 Task: Buy 2 Seltzer Bottles & Chargers from Bar & Wine Tools section under best seller category for shipping address: Jazmin Davis, 2102 Pike Street, San Diego, California 92126, Cell Number 8585770212. Pay from credit card ending with 9757, CVV 798
Action: Mouse moved to (17, 92)
Screenshot: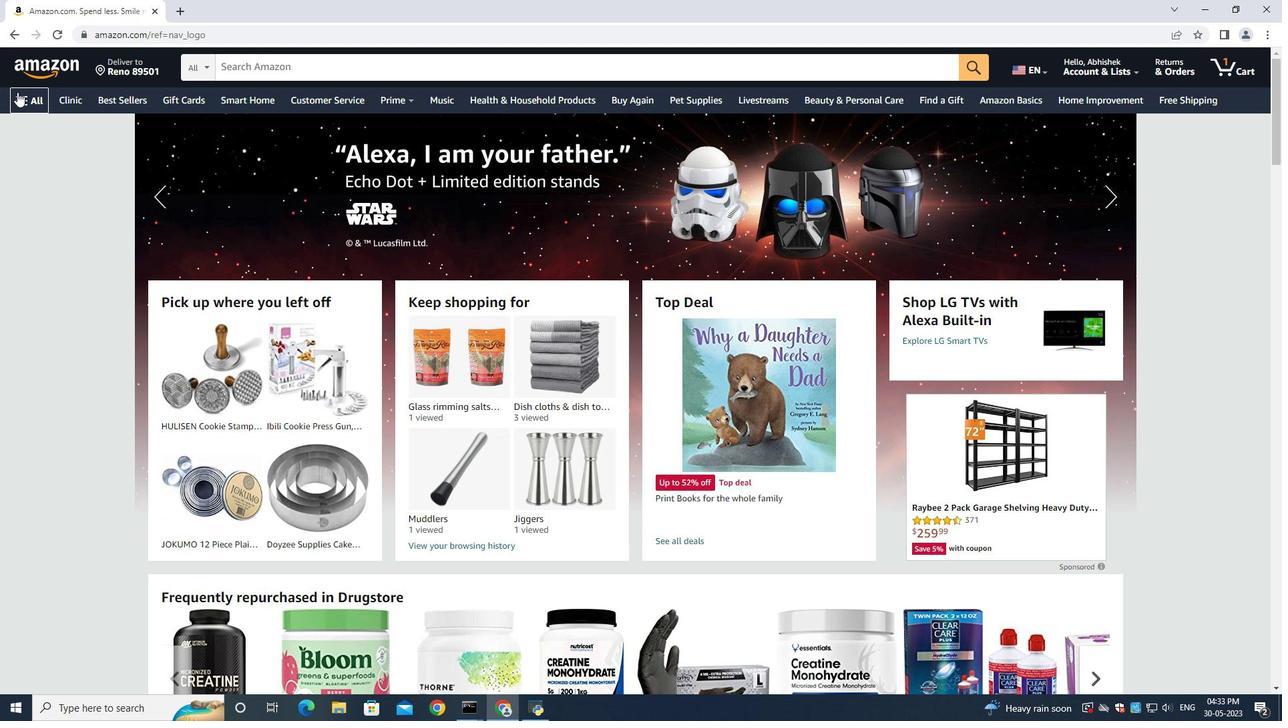 
Action: Mouse pressed left at (17, 92)
Screenshot: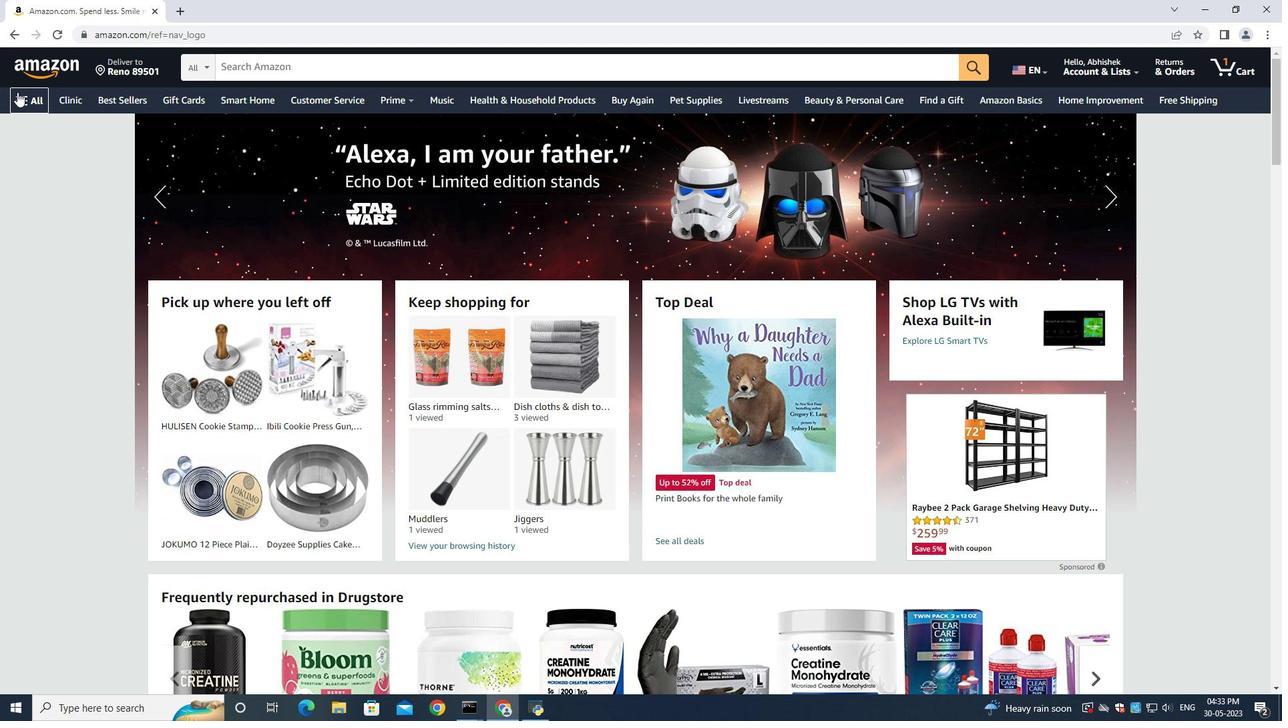 
Action: Mouse moved to (54, 126)
Screenshot: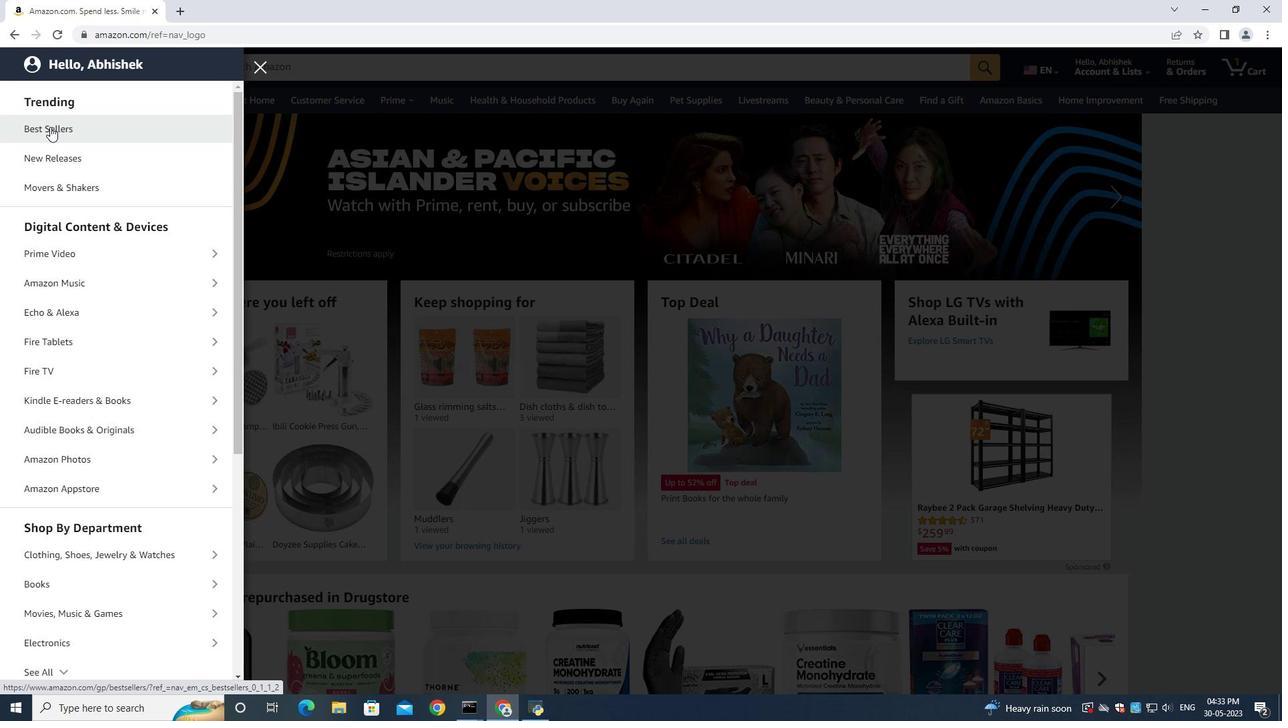 
Action: Mouse pressed left at (54, 126)
Screenshot: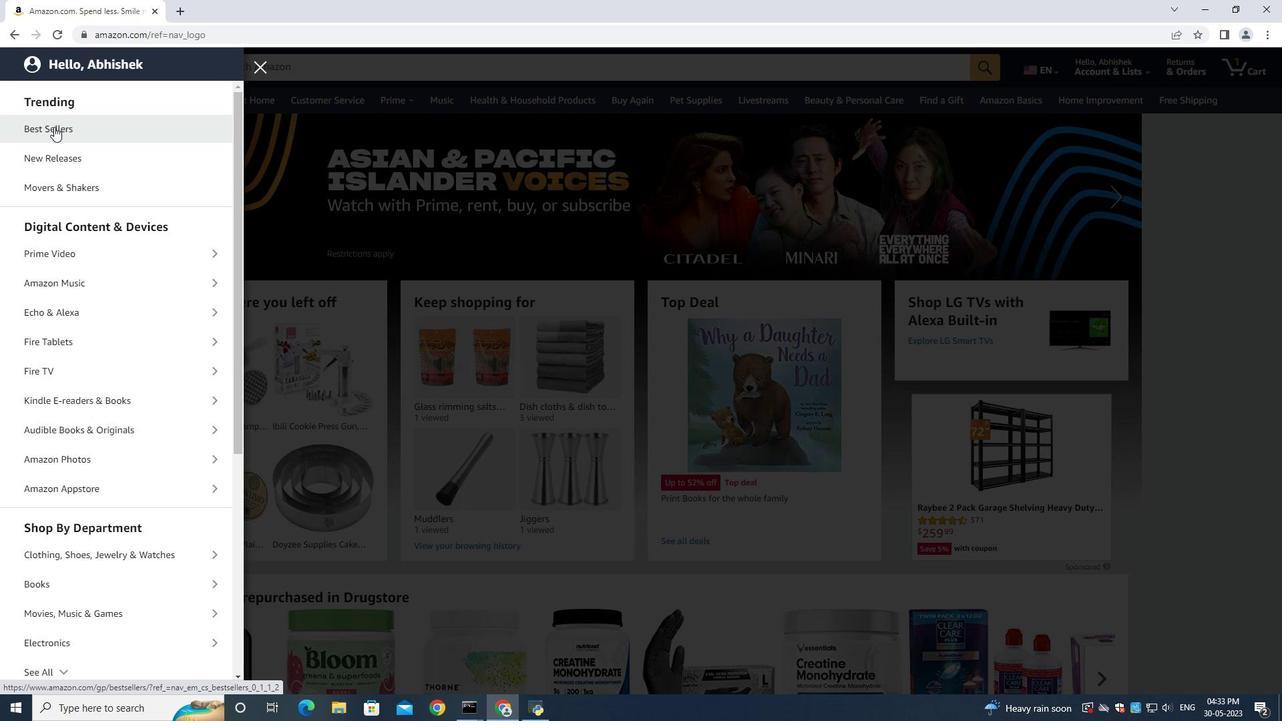 
Action: Mouse moved to (315, 75)
Screenshot: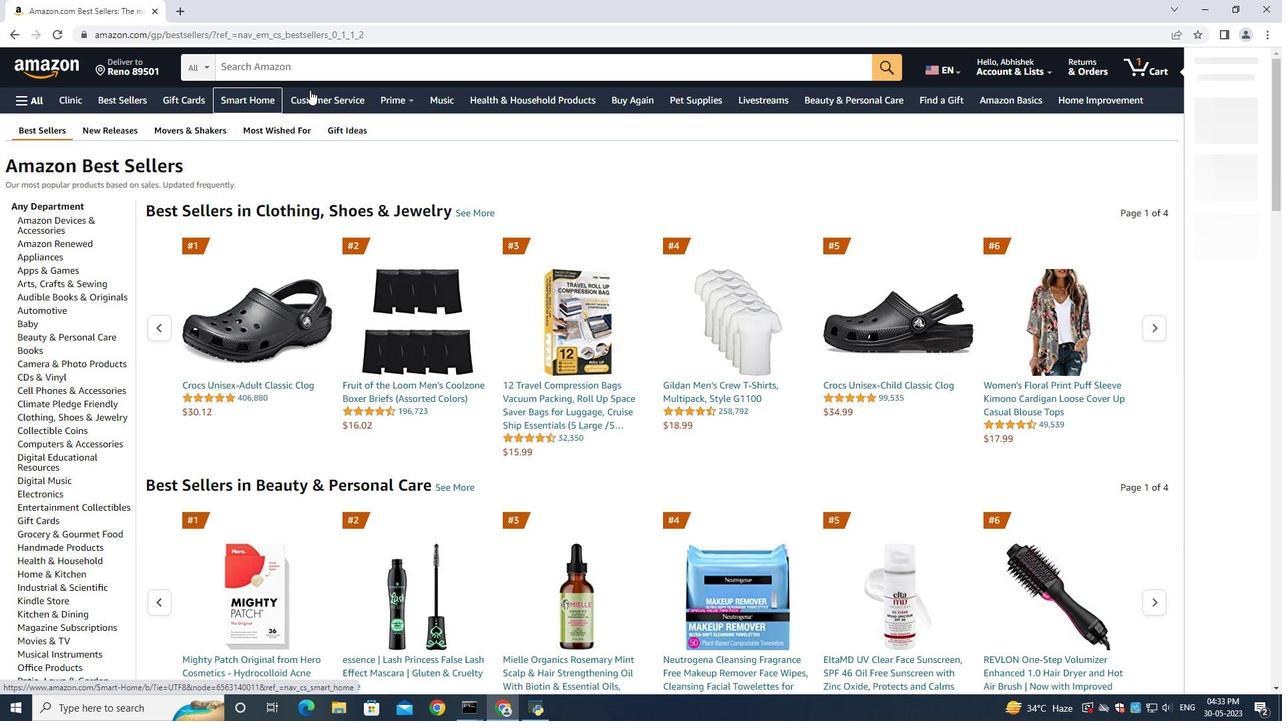 
Action: Mouse pressed left at (315, 75)
Screenshot: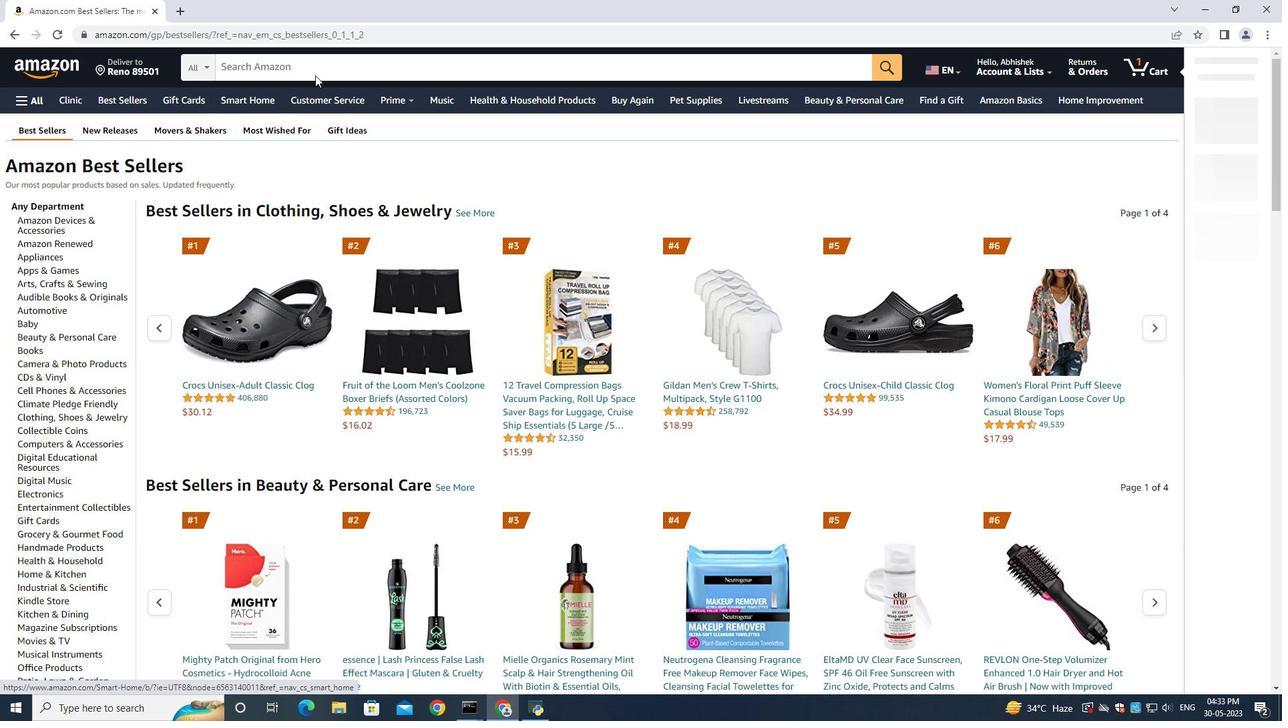 
Action: Key pressed <Key.shift>Seltzer<Key.space><Key.shift>Bottles<Key.space><Key.shift>&<Key.space><Key.shift><Key.shift><Key.shift><Key.shift><Key.shift><Key.shift><Key.shift><Key.shift><Key.shift><Key.shift><Key.shift><Key.shift><Key.shift><Key.shift><Key.shift><Key.shift><Key.shift><Key.shift><Key.shift><Key.shift><Key.shift><Key.shift><Key.shift><Key.shift><Key.shift><Key.shift><Key.shift><Key.shift><Key.shift><Key.shift>Chargers<Key.enter>
Screenshot: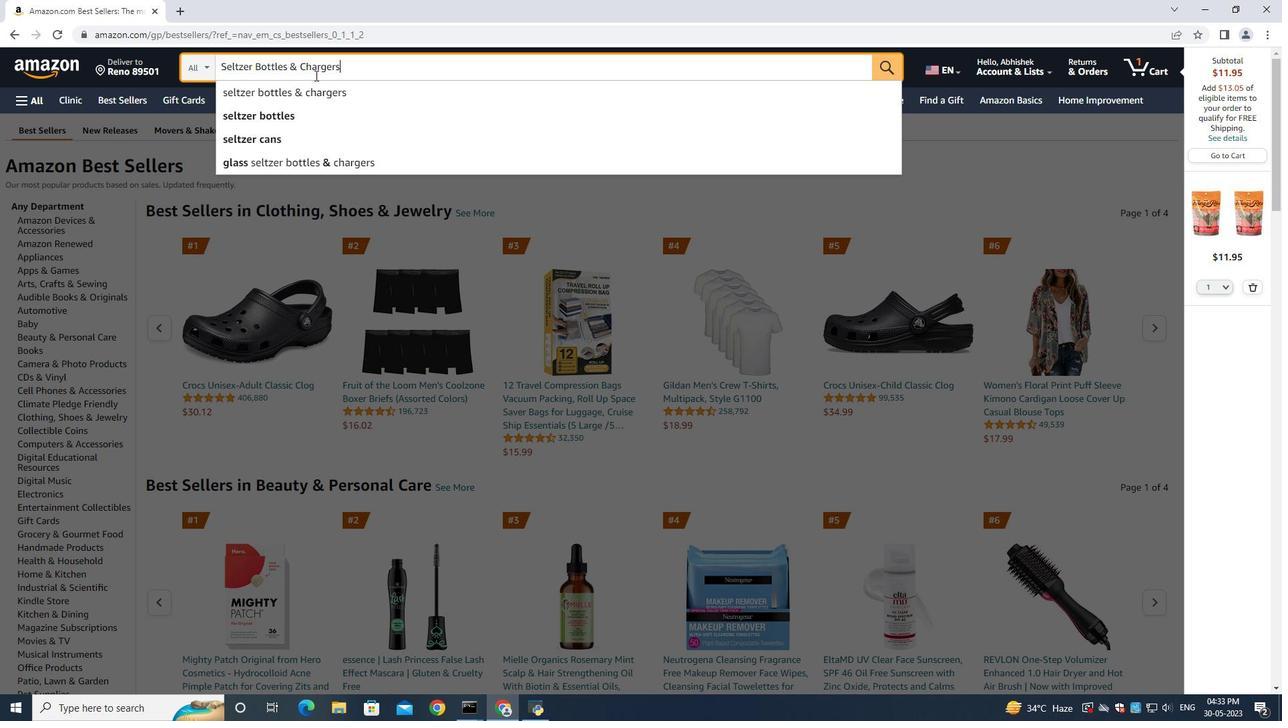 
Action: Mouse moved to (18, 237)
Screenshot: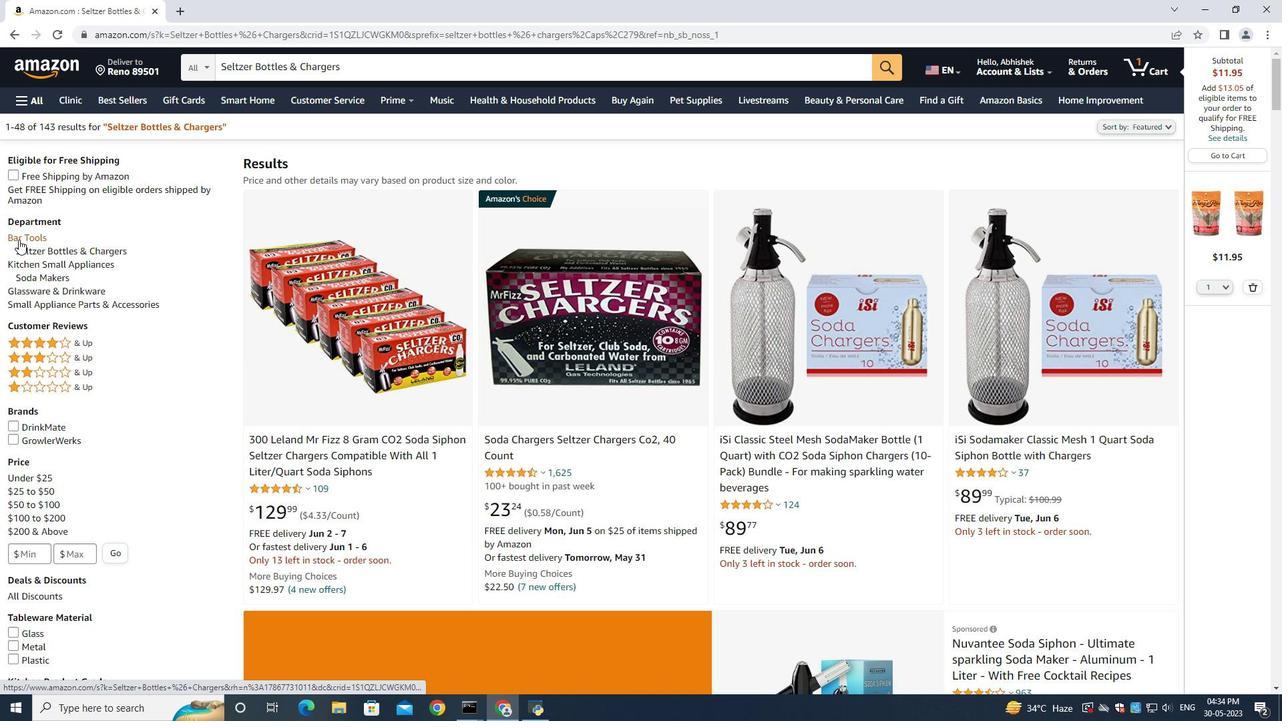 
Action: Mouse pressed left at (18, 237)
Screenshot: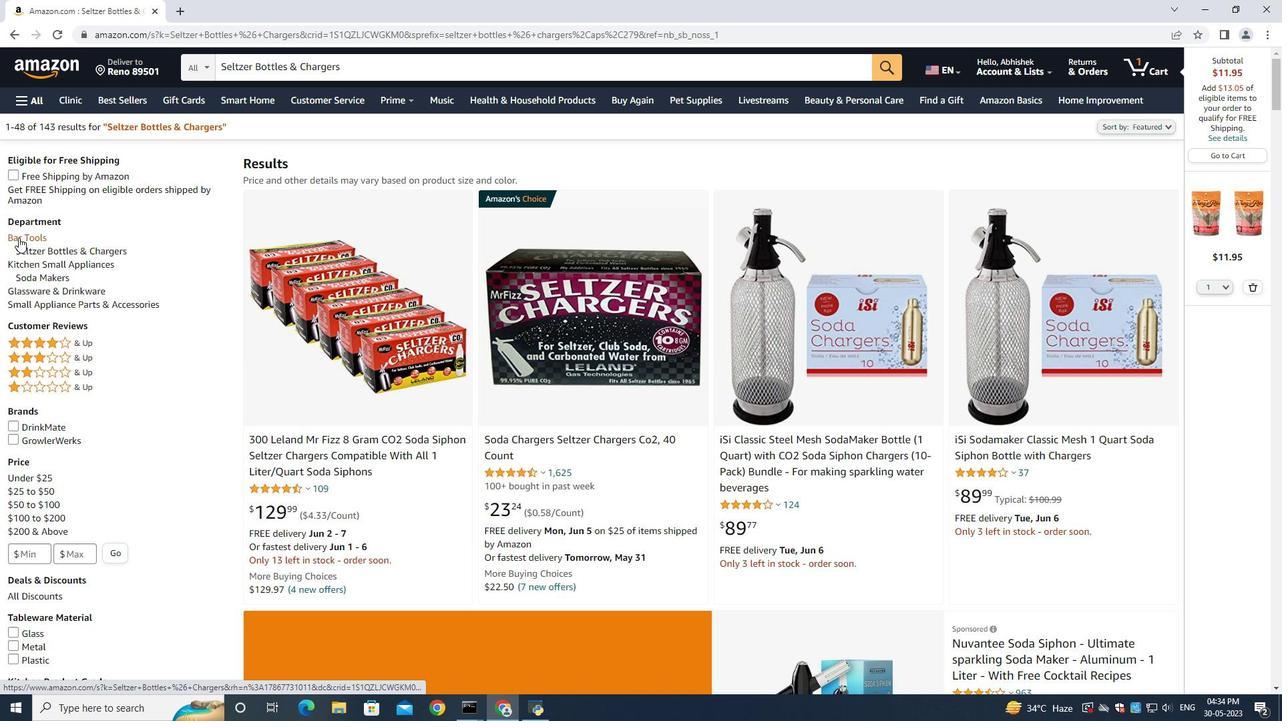 
Action: Mouse moved to (12, 40)
Screenshot: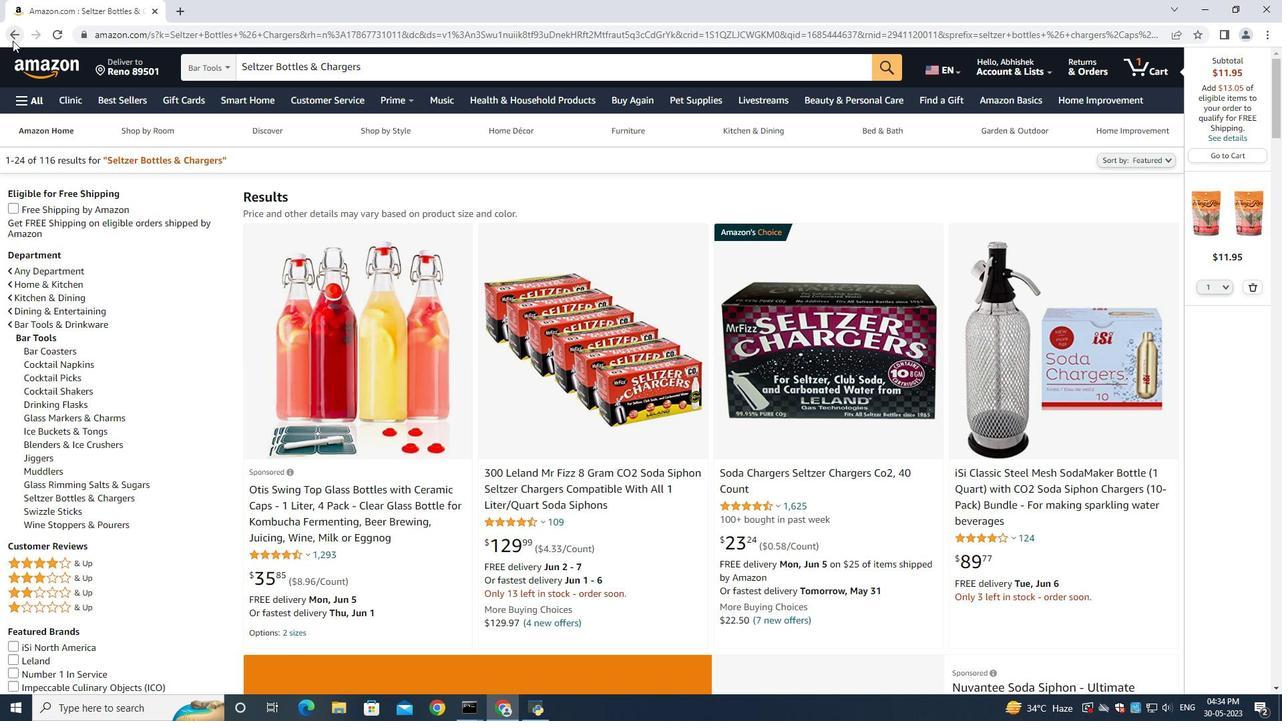
Action: Mouse pressed left at (12, 40)
Screenshot: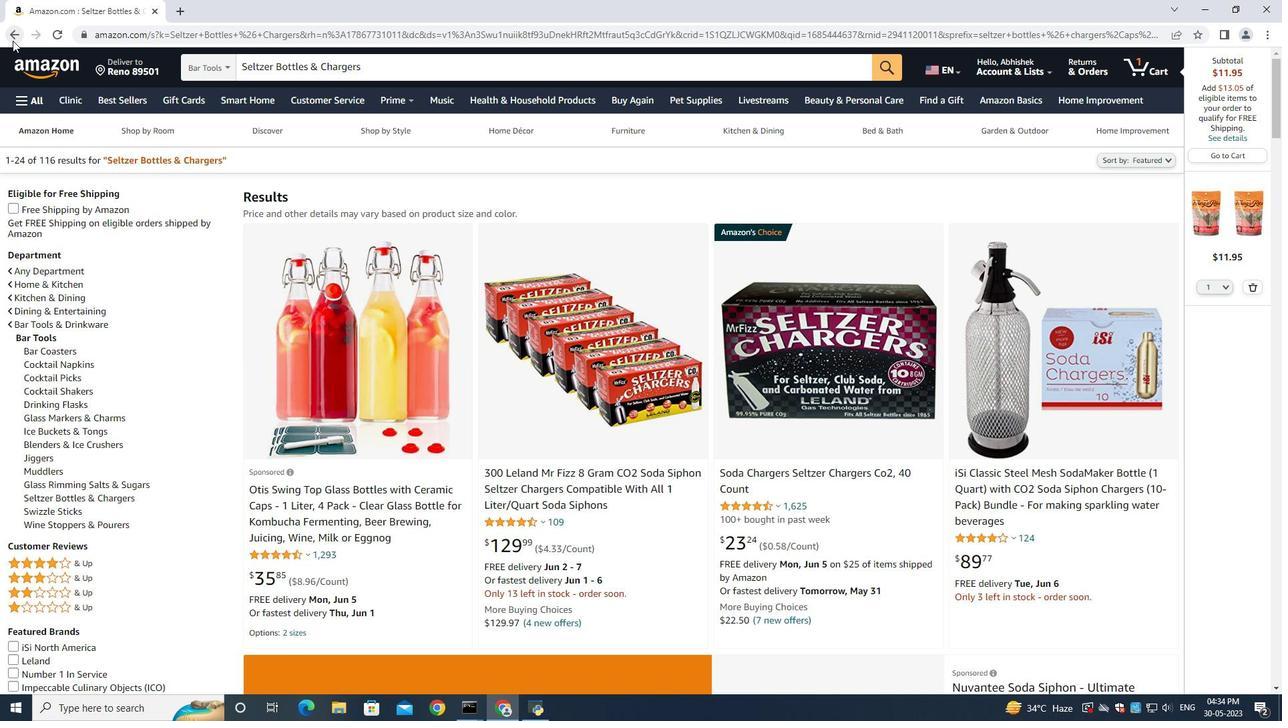 
Action: Mouse moved to (1250, 288)
Screenshot: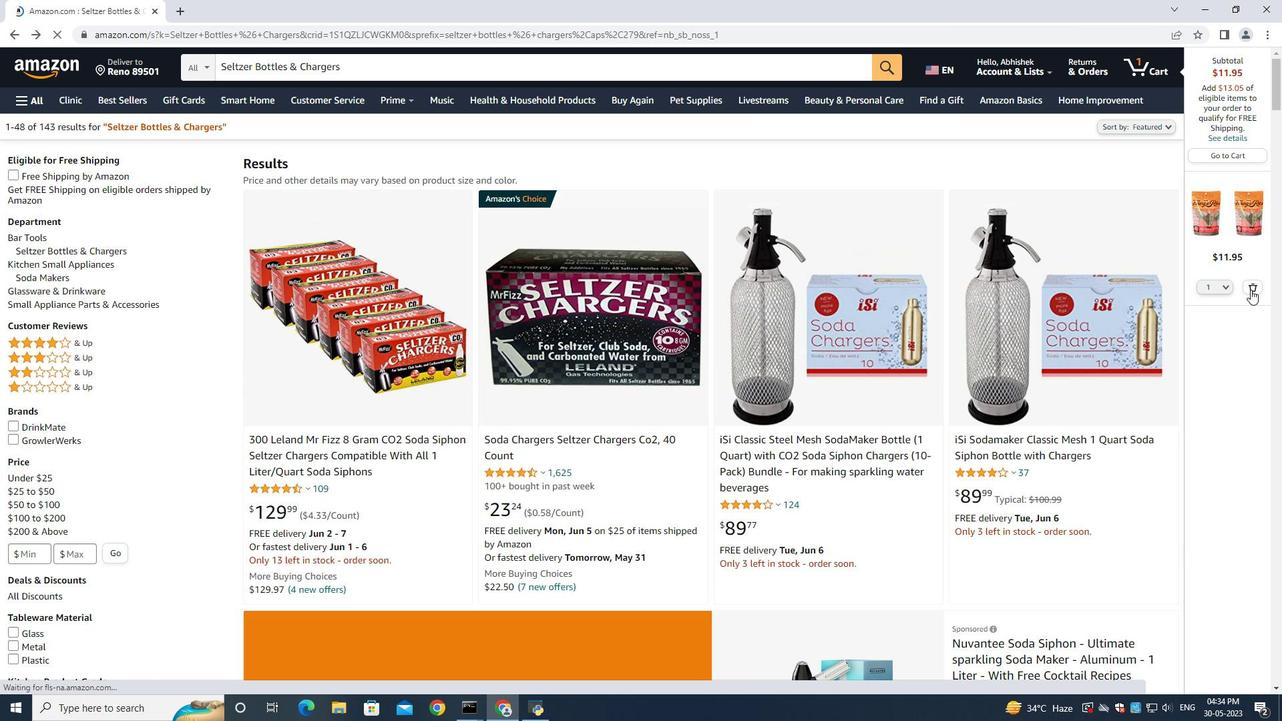 
Action: Mouse pressed left at (1250, 288)
Screenshot: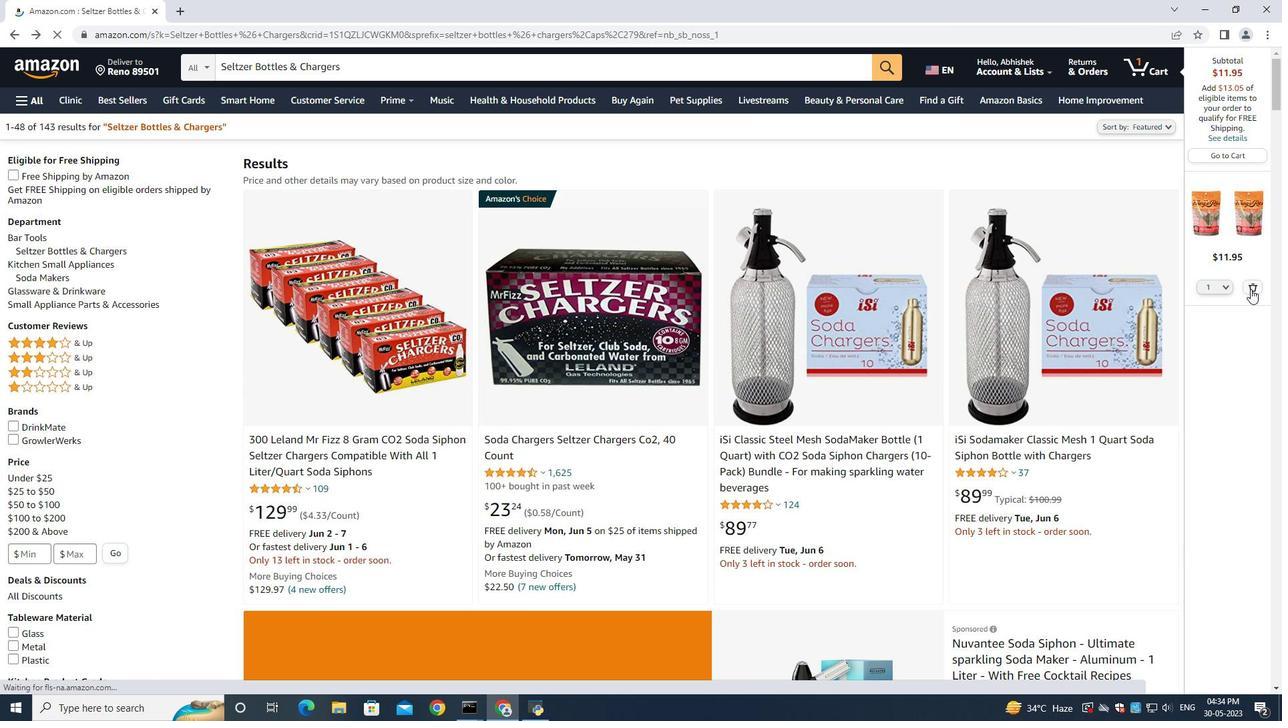 
Action: Mouse moved to (768, 300)
Screenshot: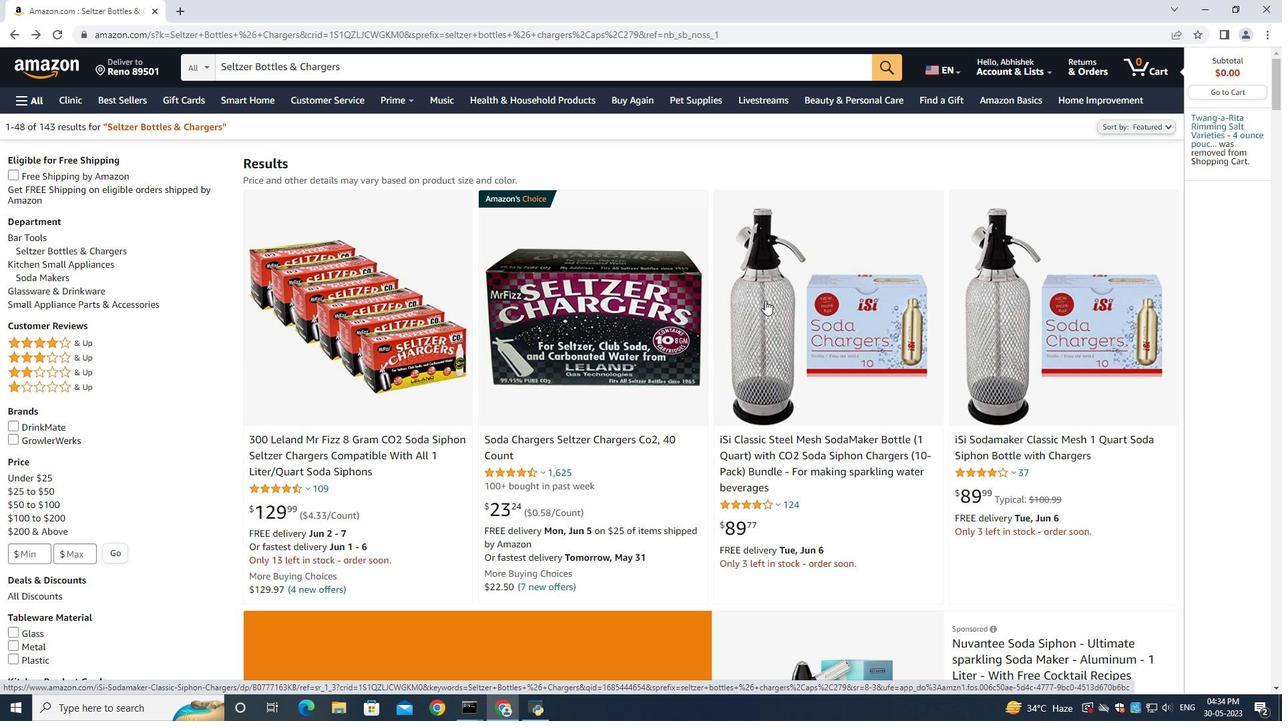 
Action: Mouse scrolled (768, 299) with delta (0, 0)
Screenshot: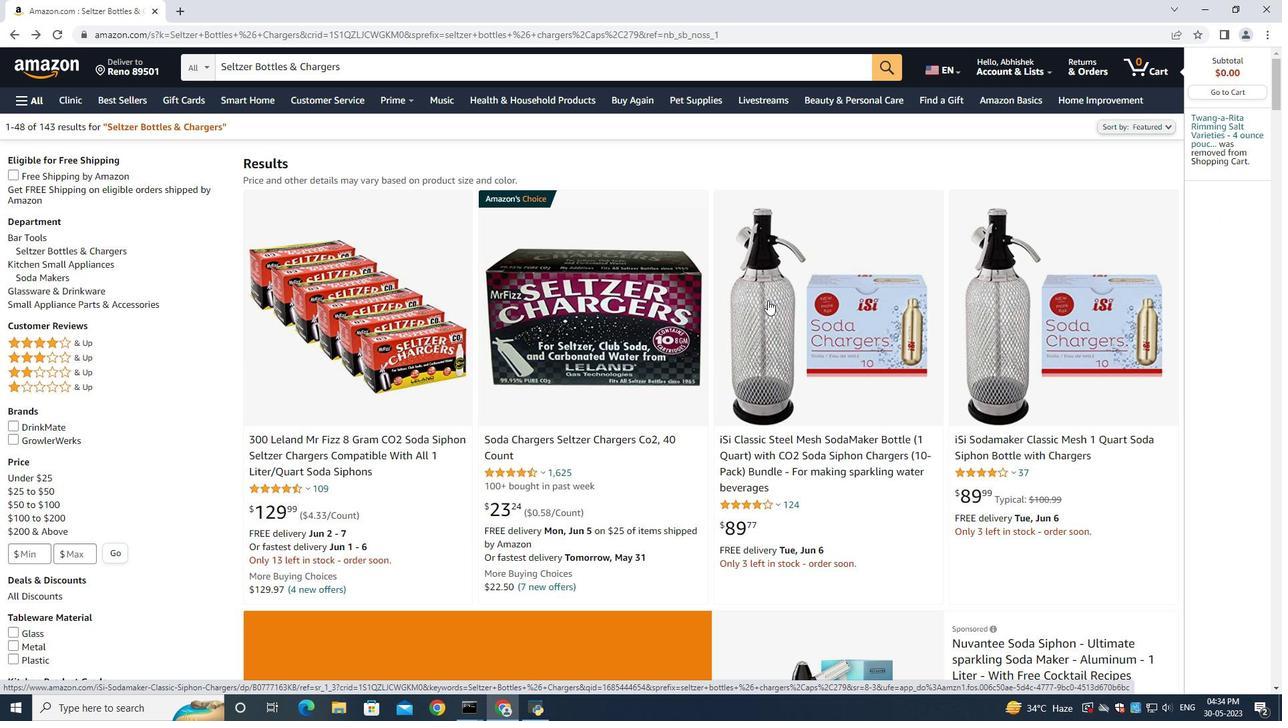 
Action: Mouse scrolled (768, 299) with delta (0, 0)
Screenshot: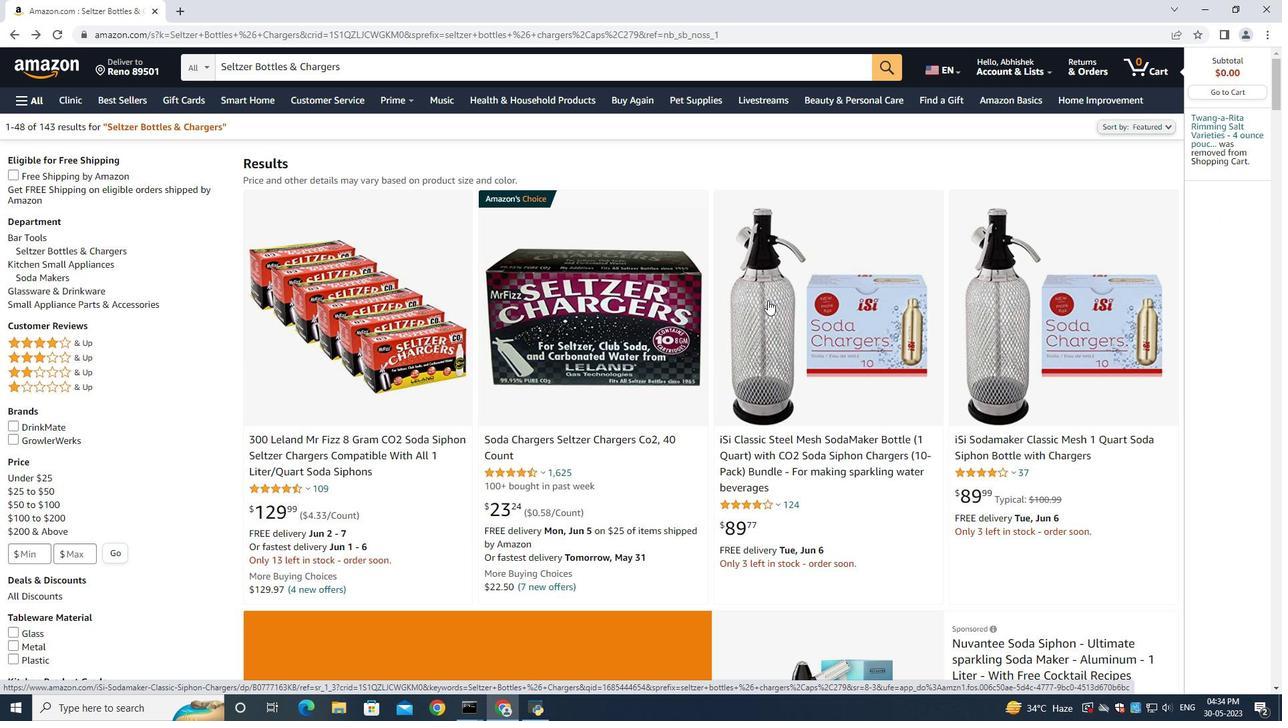 
Action: Mouse moved to (792, 343)
Screenshot: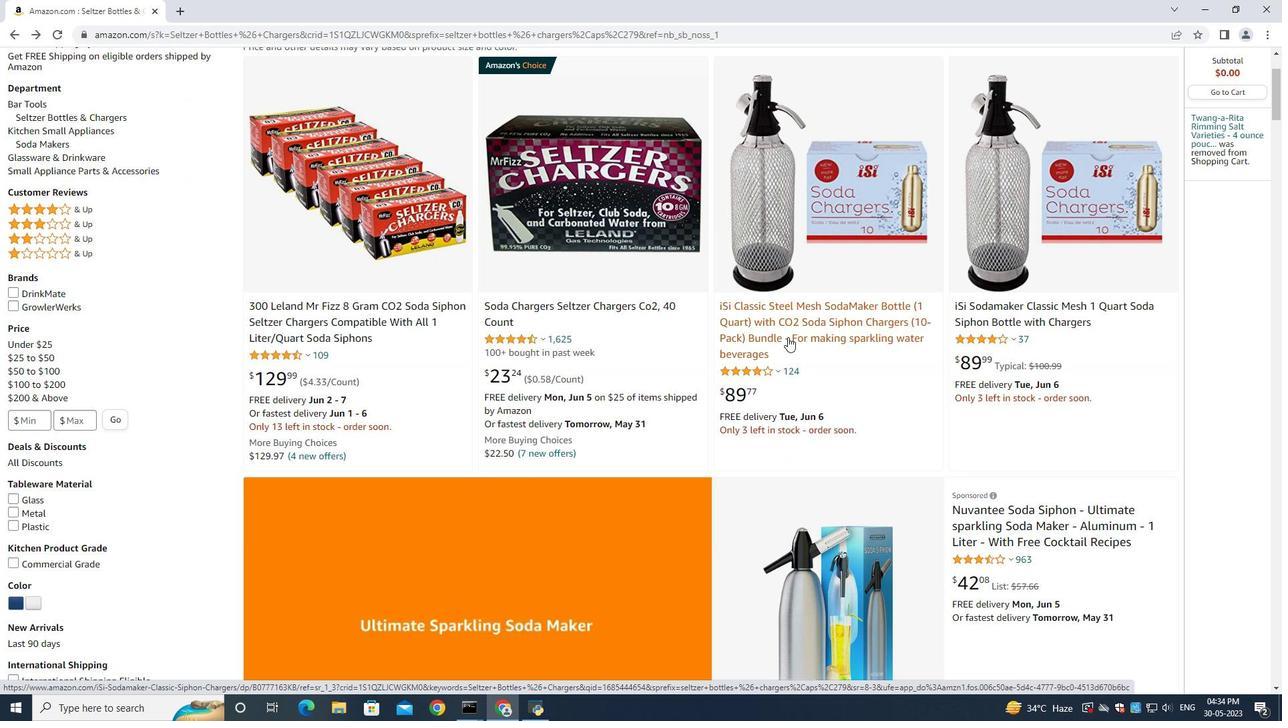 
Action: Mouse scrolled (792, 343) with delta (0, 0)
Screenshot: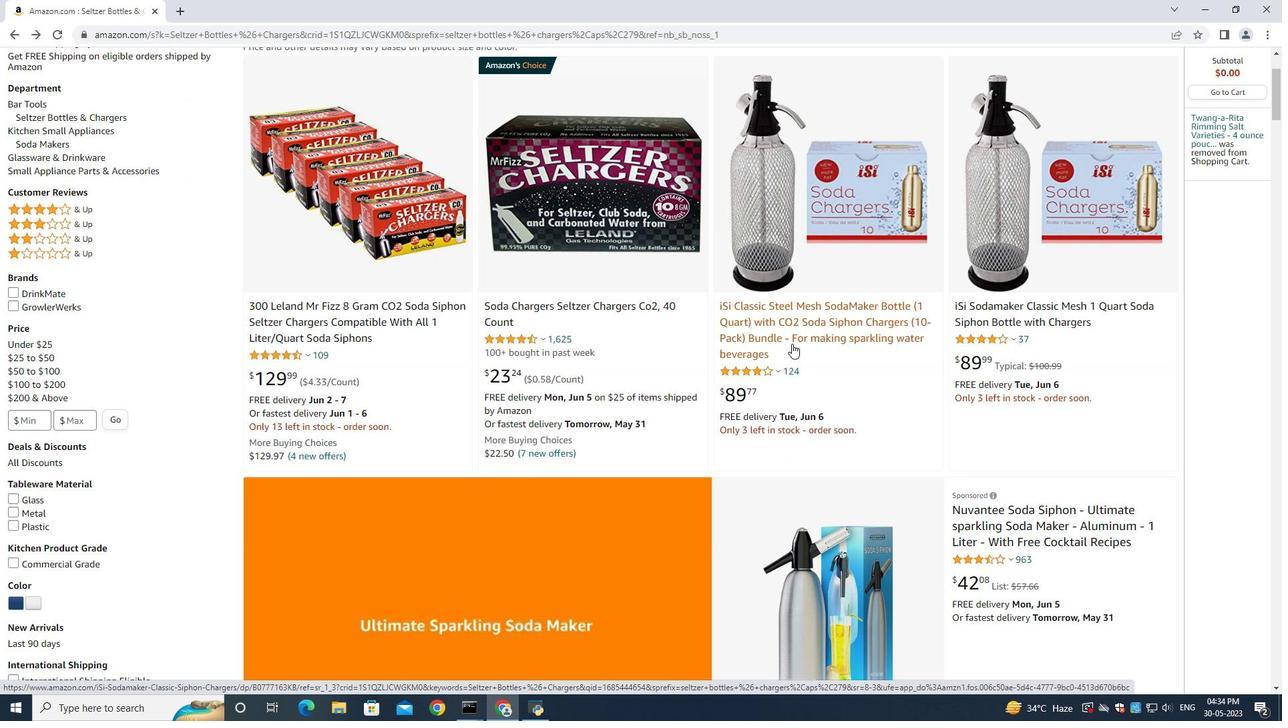 
Action: Mouse scrolled (792, 343) with delta (0, 0)
Screenshot: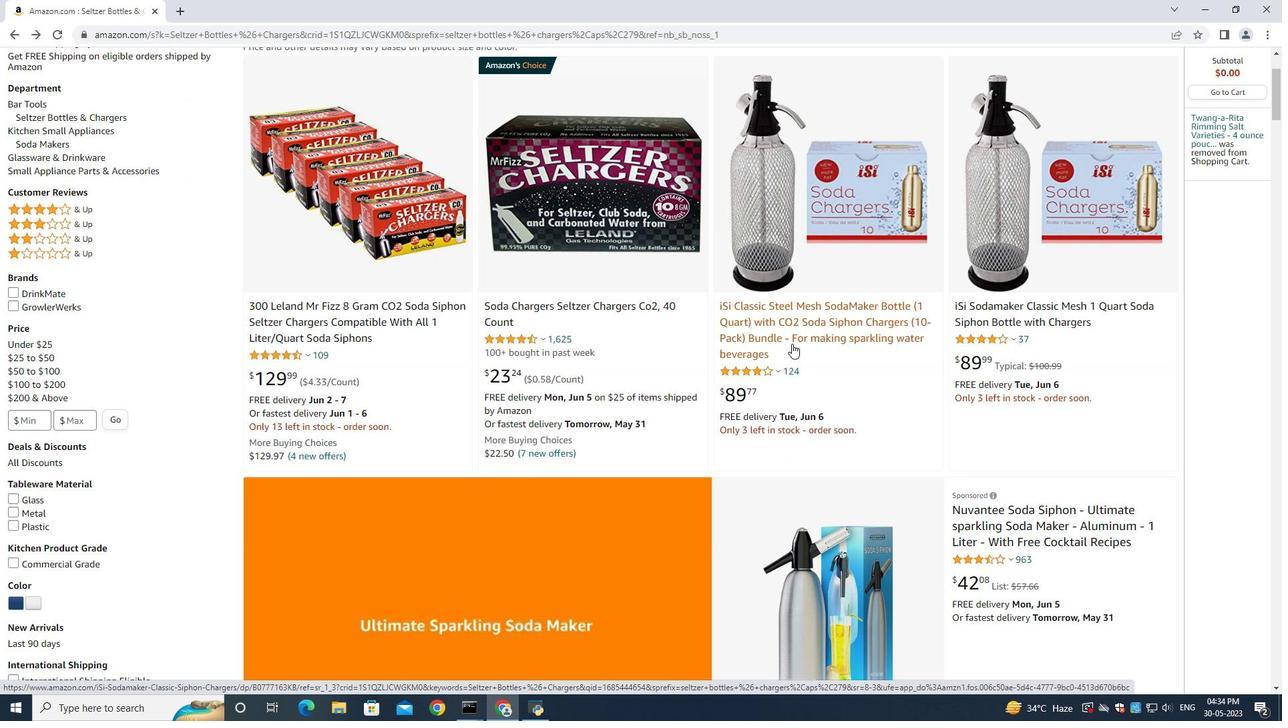 
Action: Mouse scrolled (792, 343) with delta (0, 0)
Screenshot: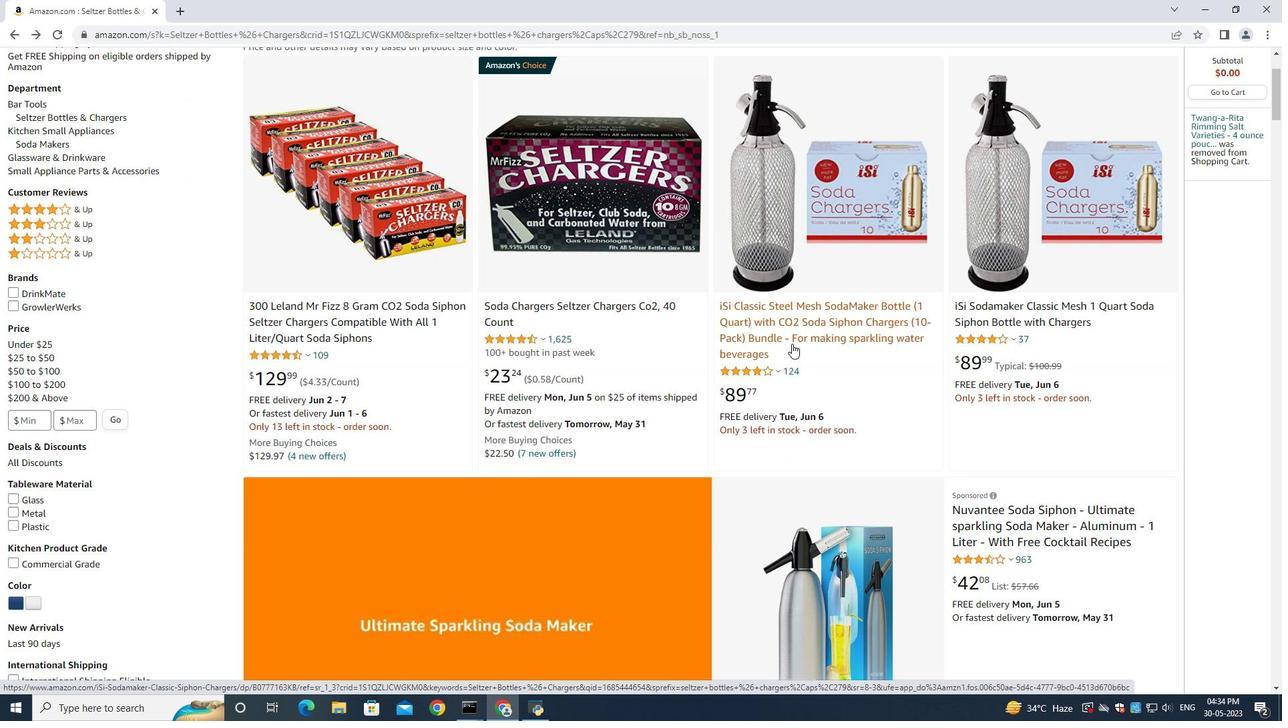
Action: Mouse scrolled (792, 343) with delta (0, 0)
Screenshot: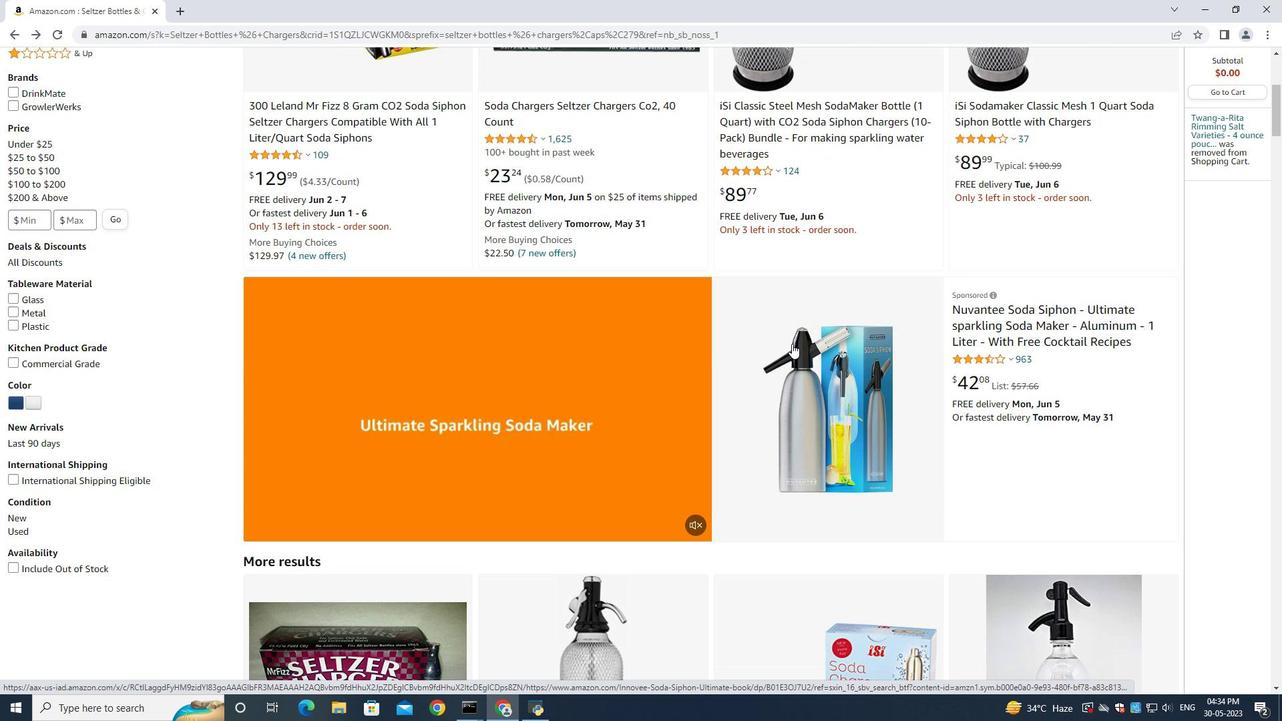 
Action: Mouse scrolled (792, 343) with delta (0, 0)
Screenshot: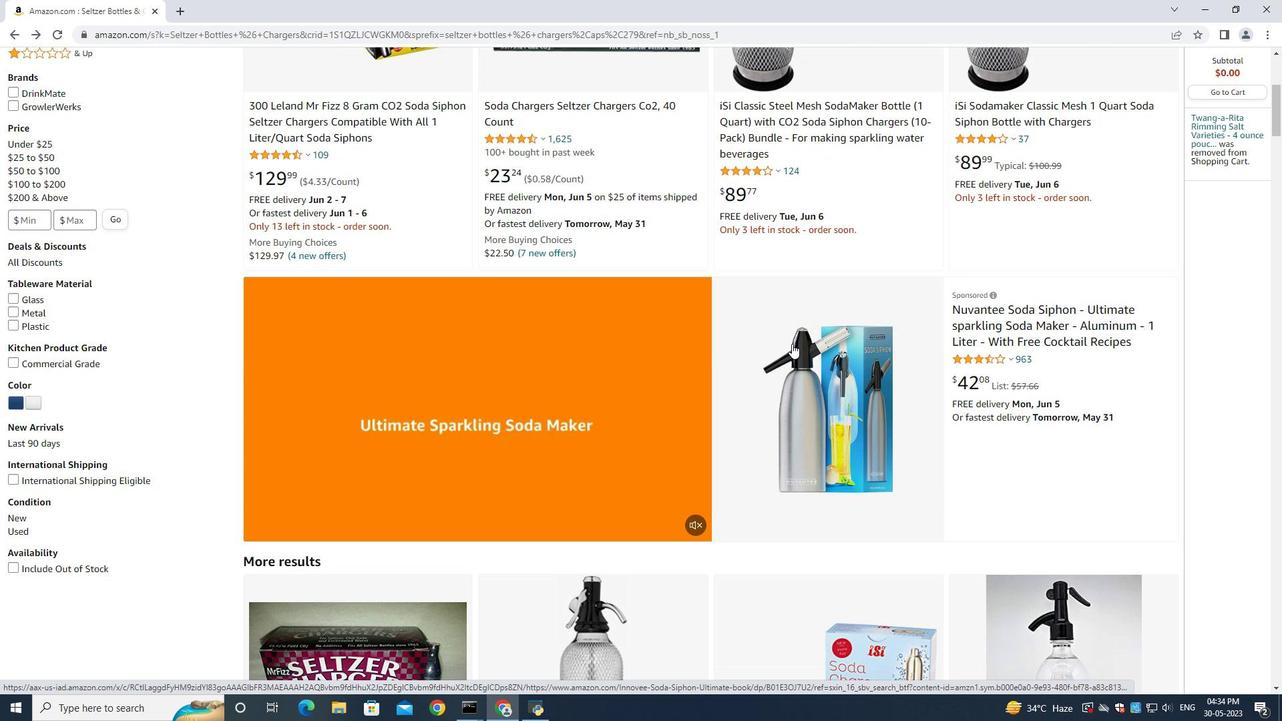 
Action: Mouse scrolled (792, 343) with delta (0, 0)
Screenshot: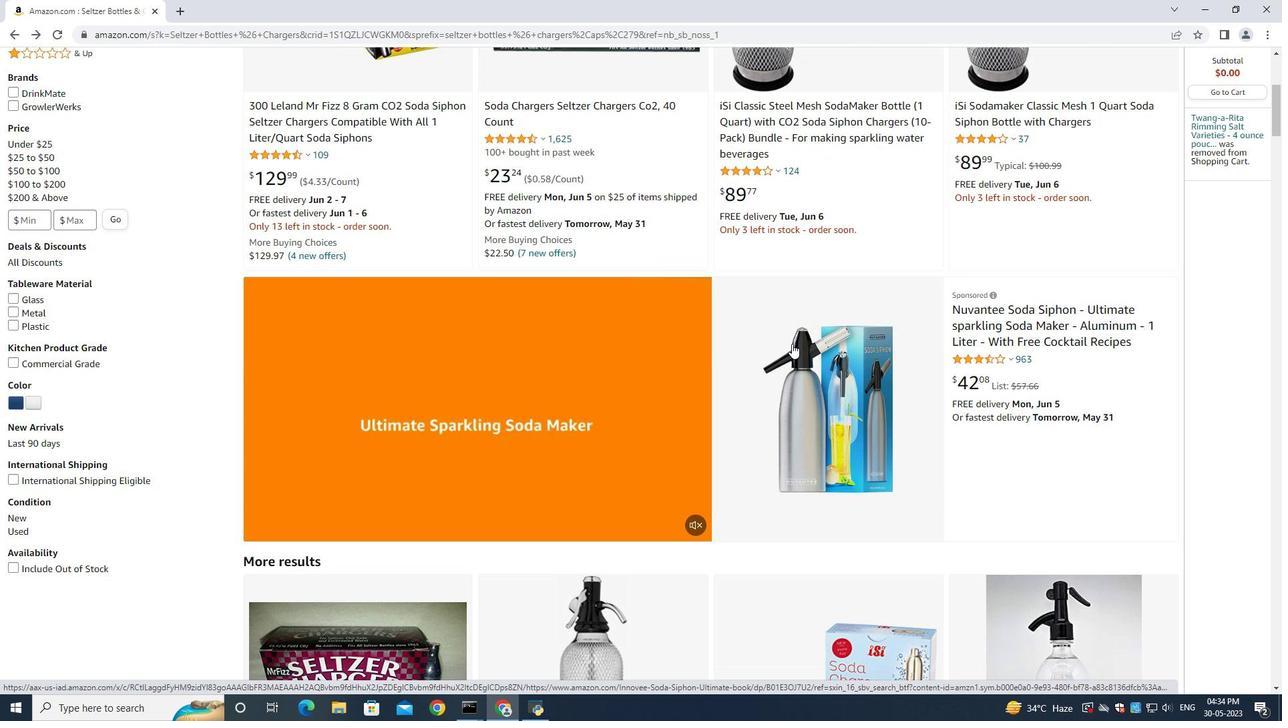
Action: Mouse scrolled (792, 343) with delta (0, 0)
Screenshot: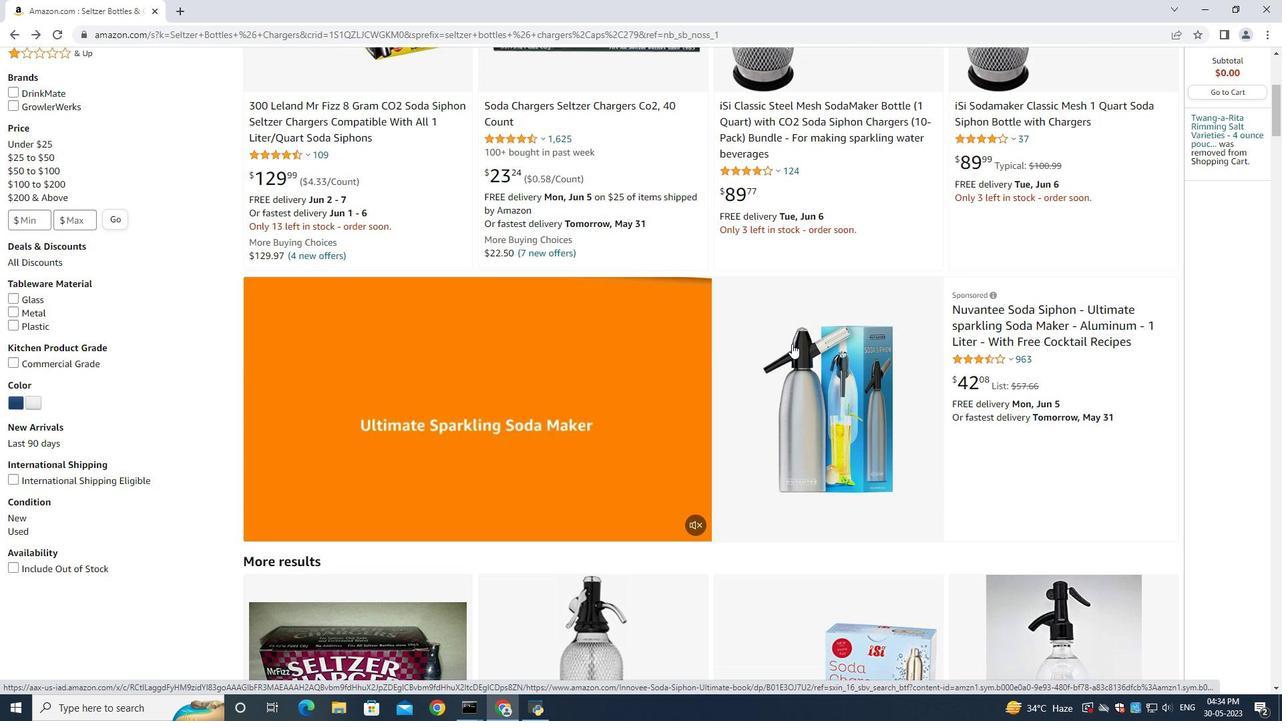 
Action: Mouse scrolled (792, 343) with delta (0, 0)
Screenshot: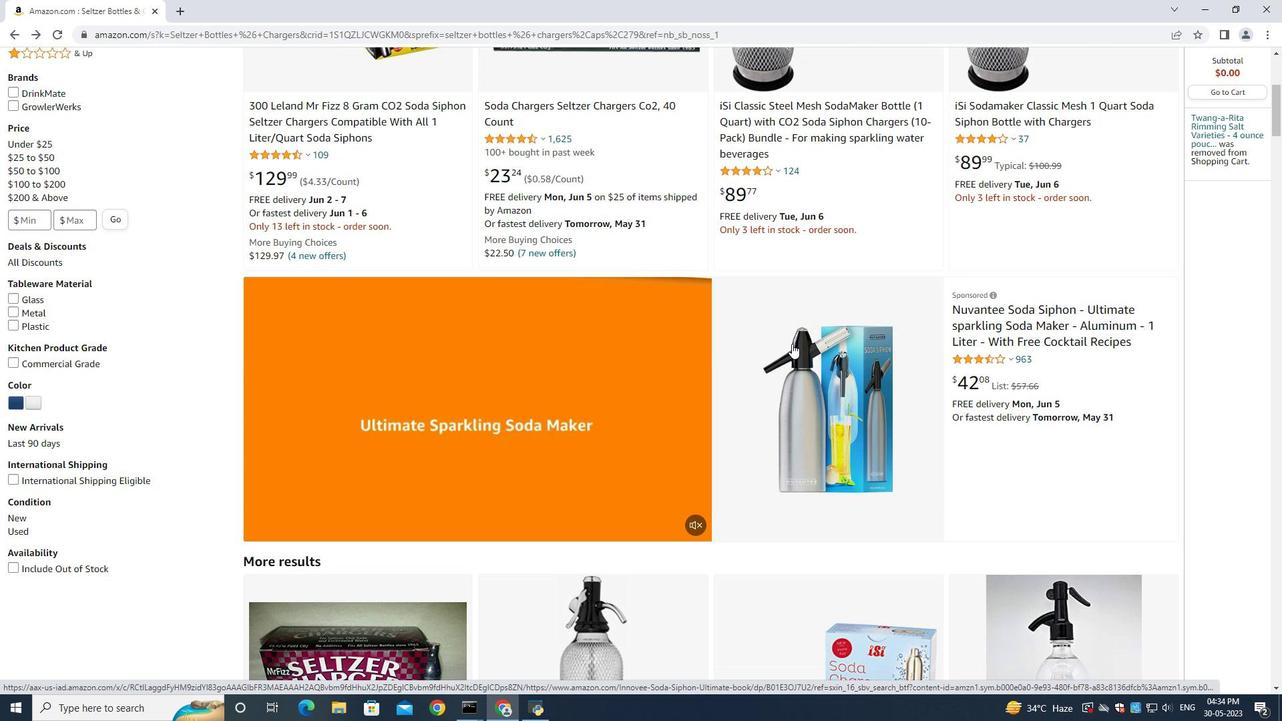 
Action: Mouse moved to (792, 343)
Screenshot: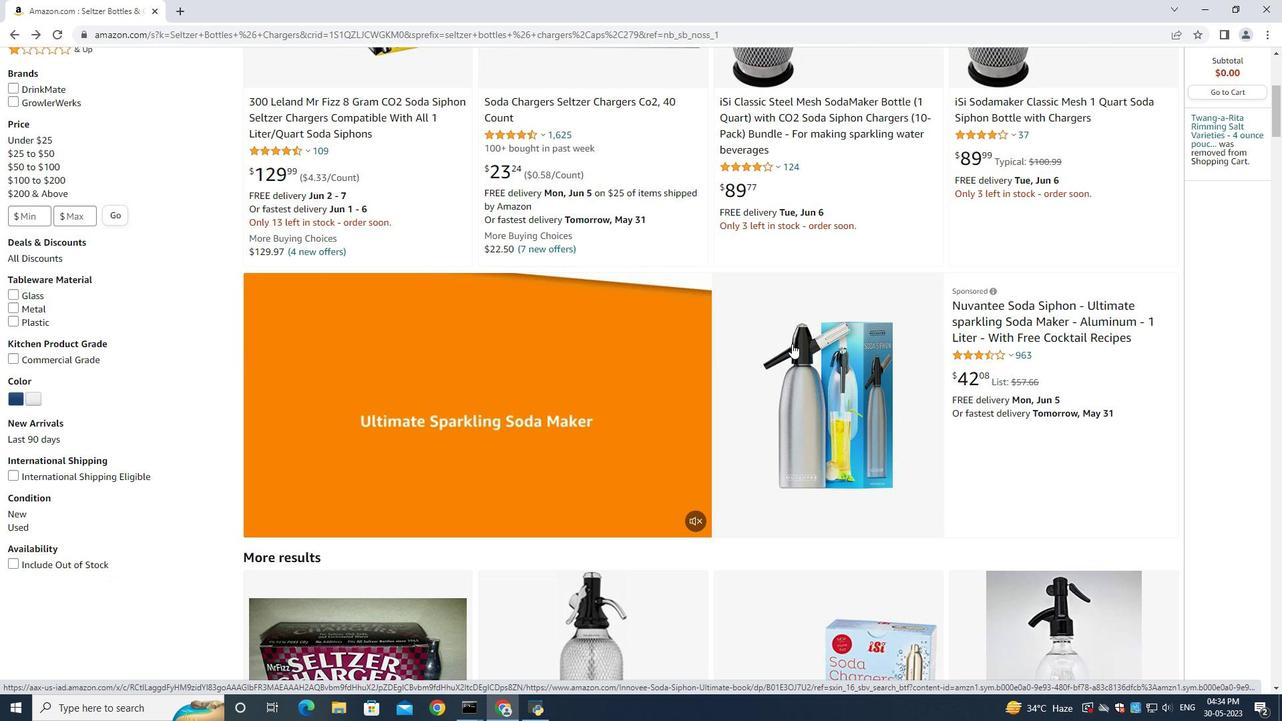 
Action: Mouse scrolled (792, 343) with delta (0, 0)
Screenshot: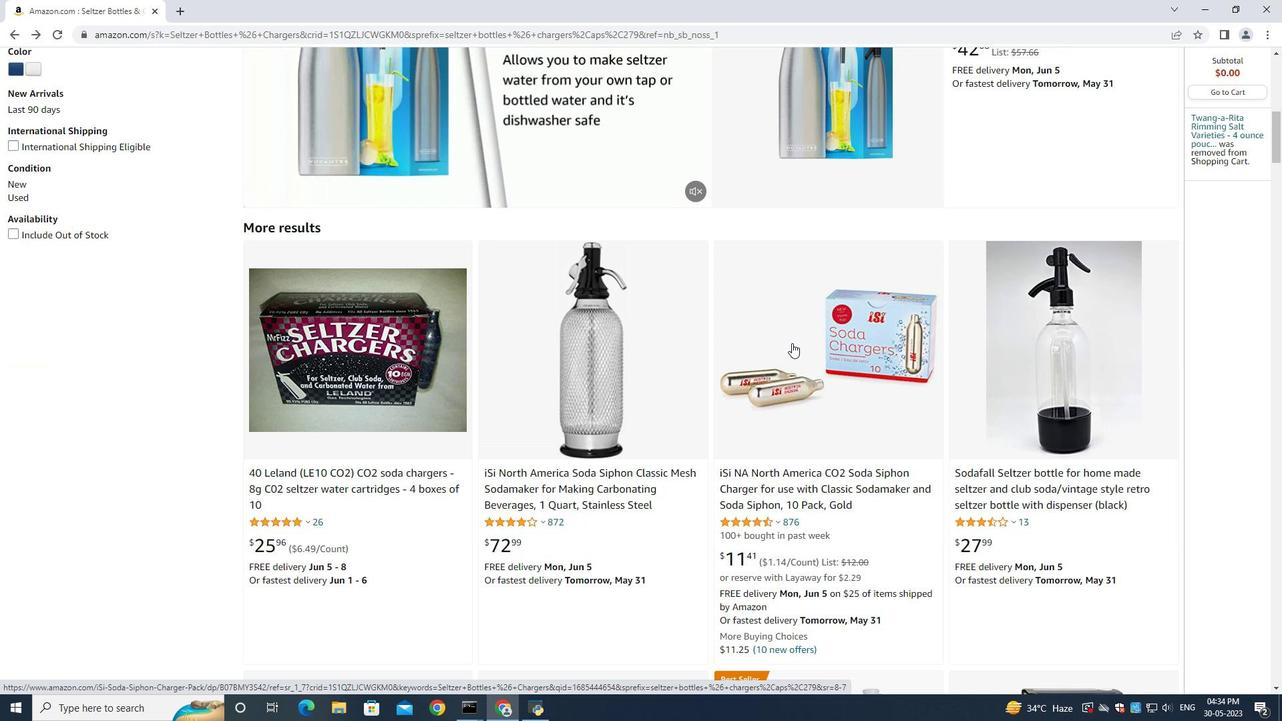 
Action: Mouse scrolled (792, 343) with delta (0, 0)
Screenshot: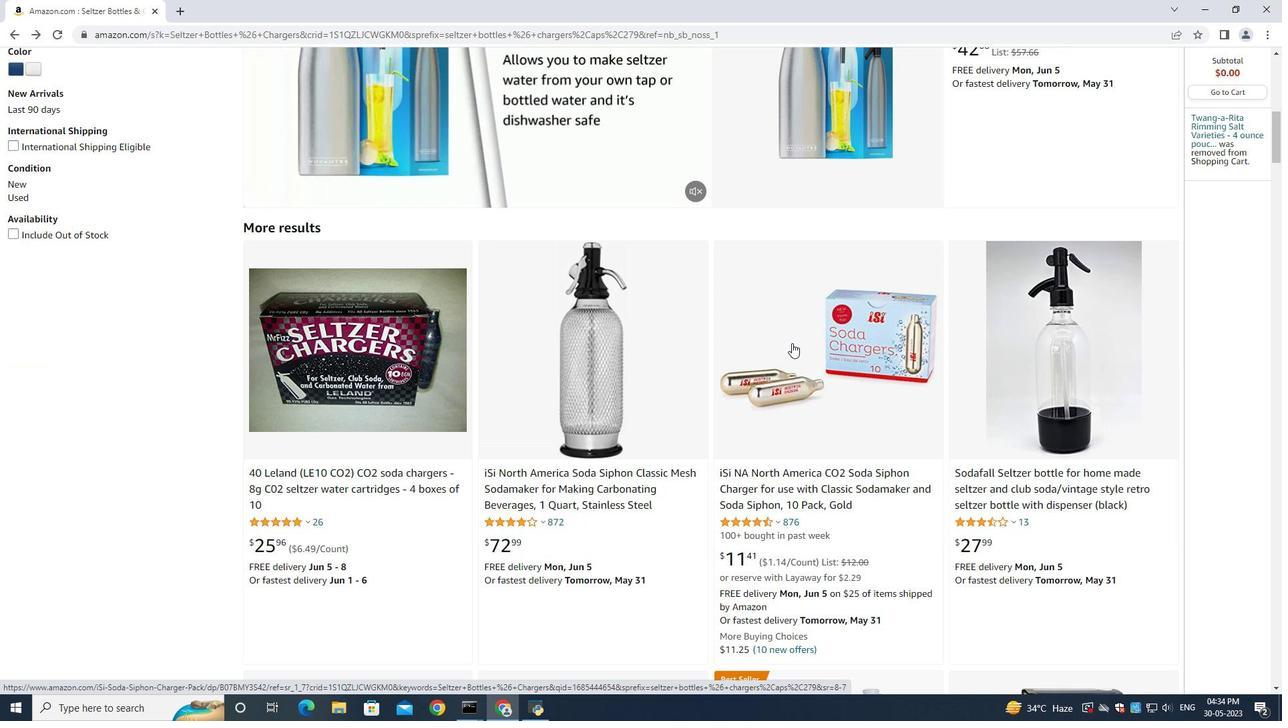 
Action: Mouse scrolled (792, 343) with delta (0, 0)
Screenshot: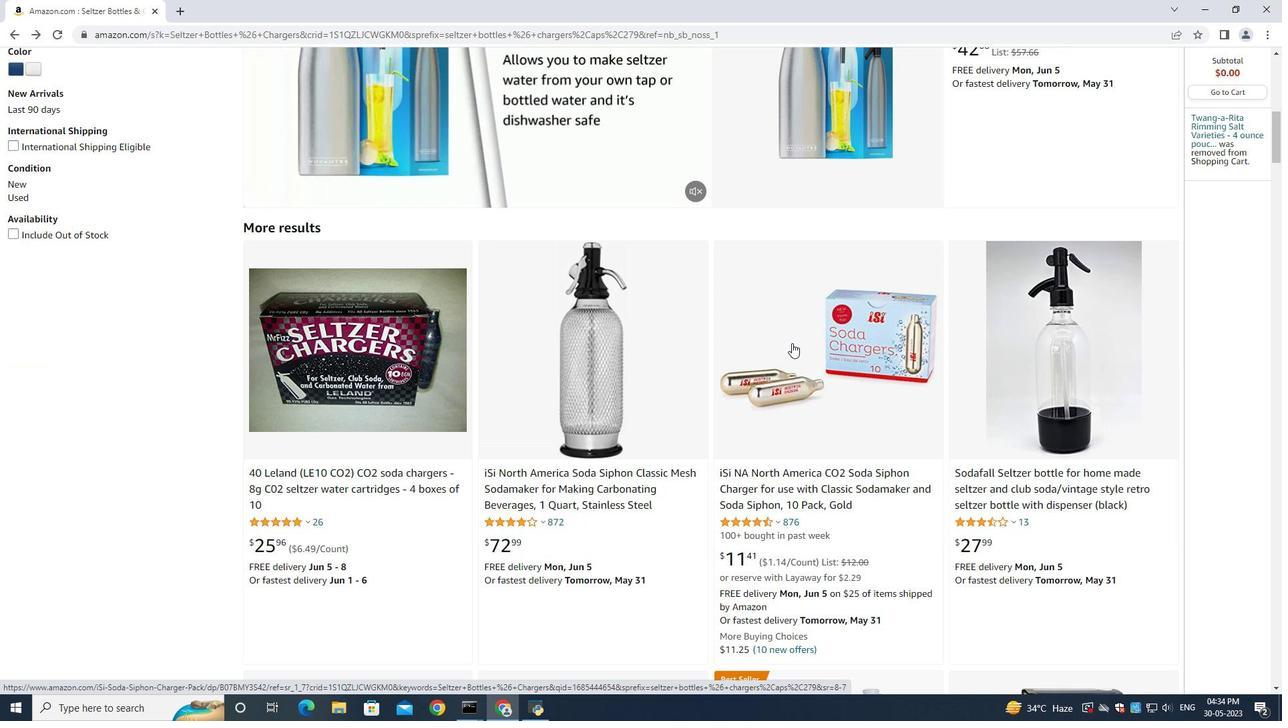 
Action: Mouse scrolled (792, 343) with delta (0, 0)
Screenshot: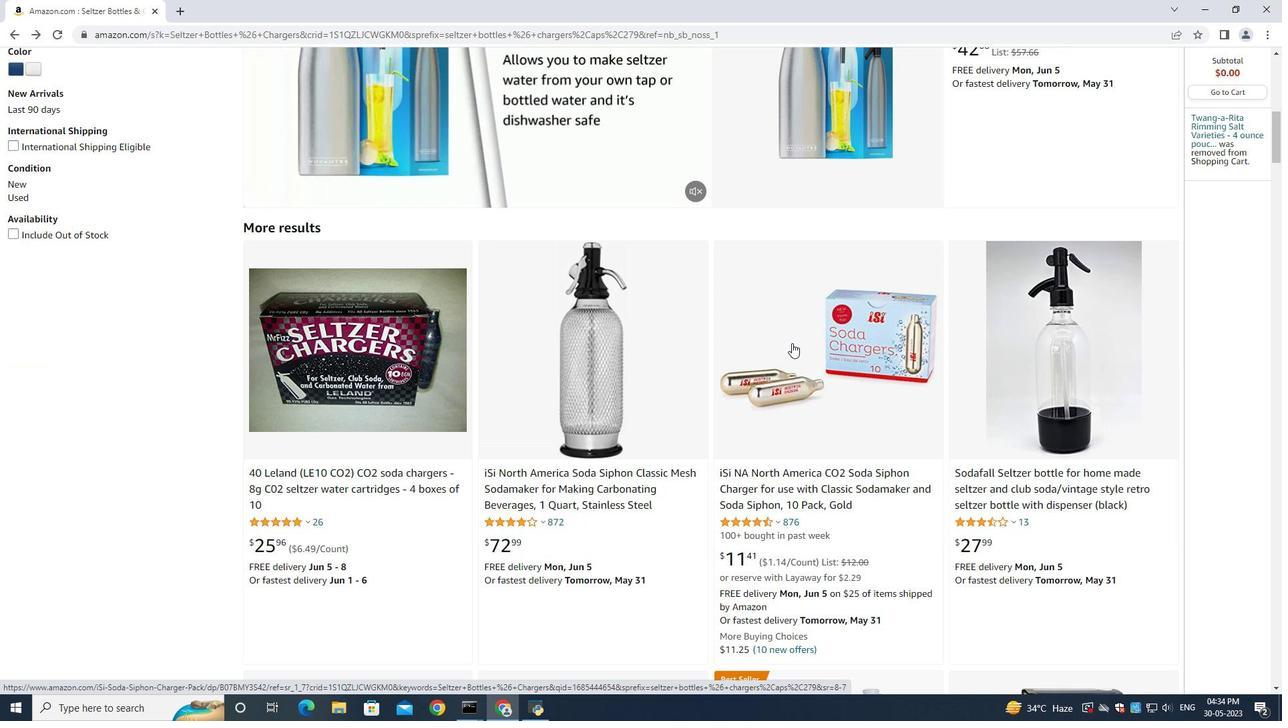 
Action: Mouse scrolled (792, 343) with delta (0, 0)
Screenshot: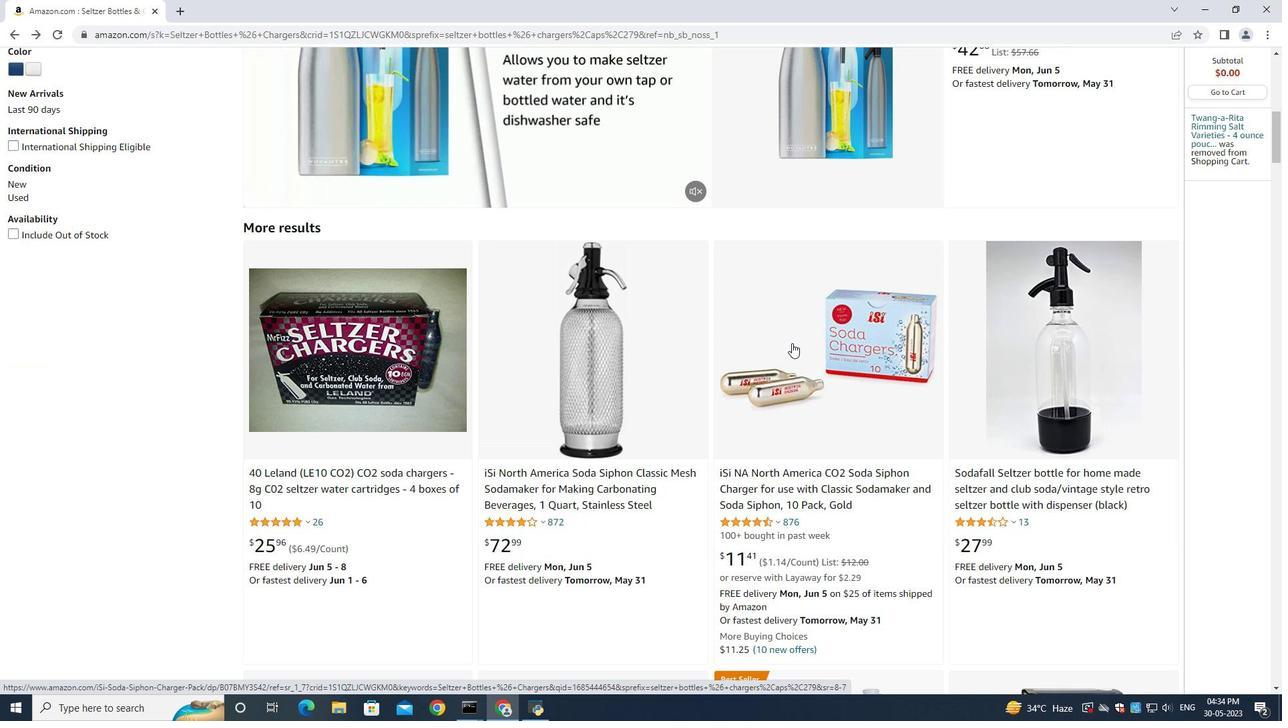
Action: Mouse scrolled (792, 343) with delta (0, 0)
Screenshot: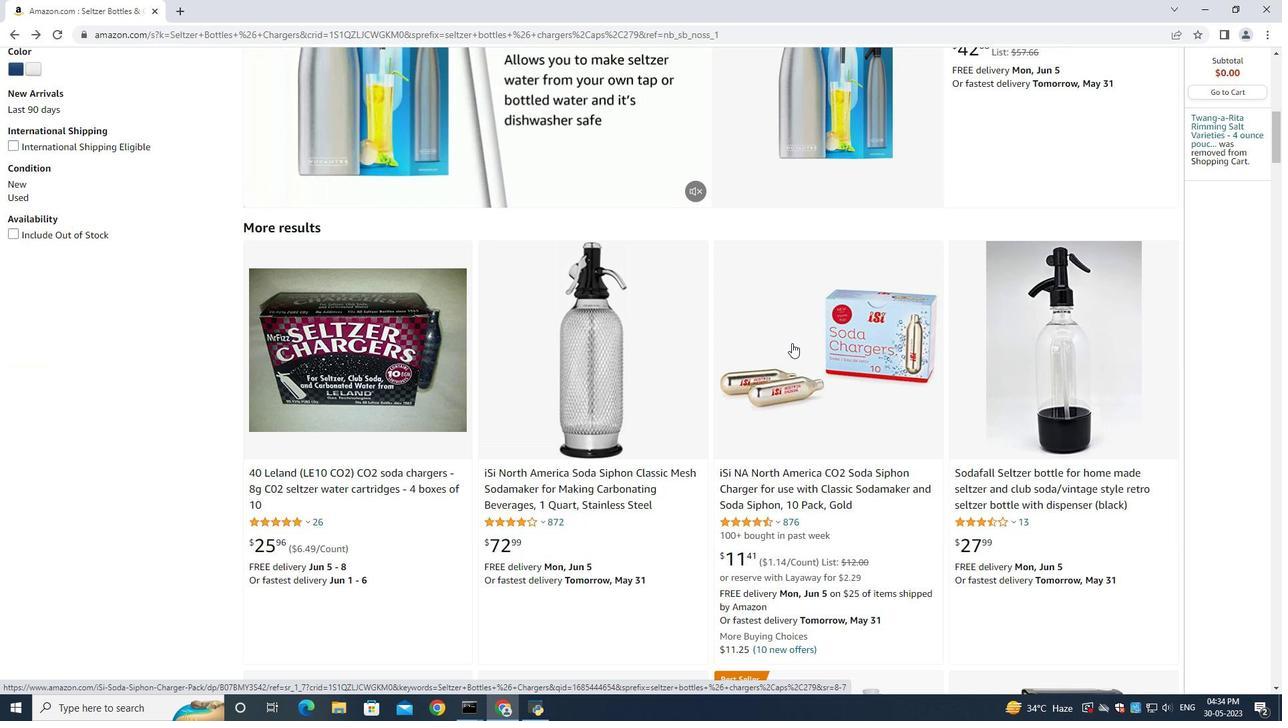 
Action: Mouse scrolled (792, 343) with delta (0, 0)
Screenshot: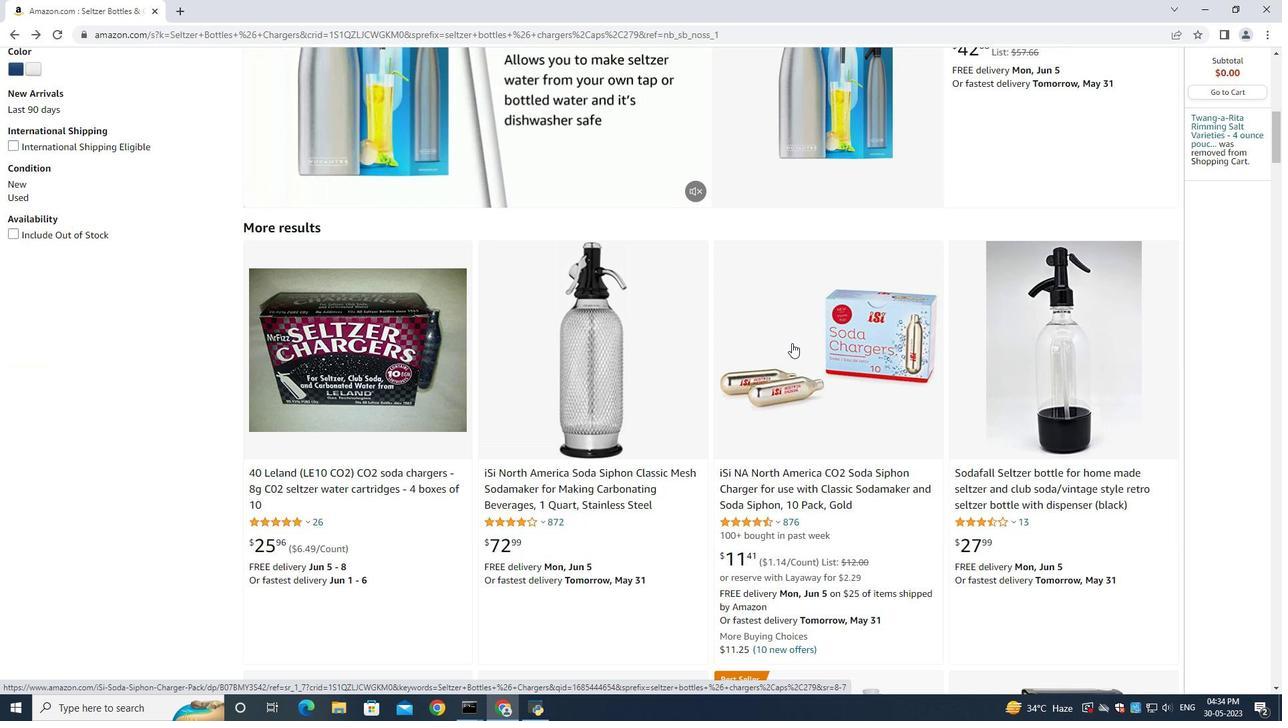 
Action: Mouse scrolled (792, 343) with delta (0, 0)
Screenshot: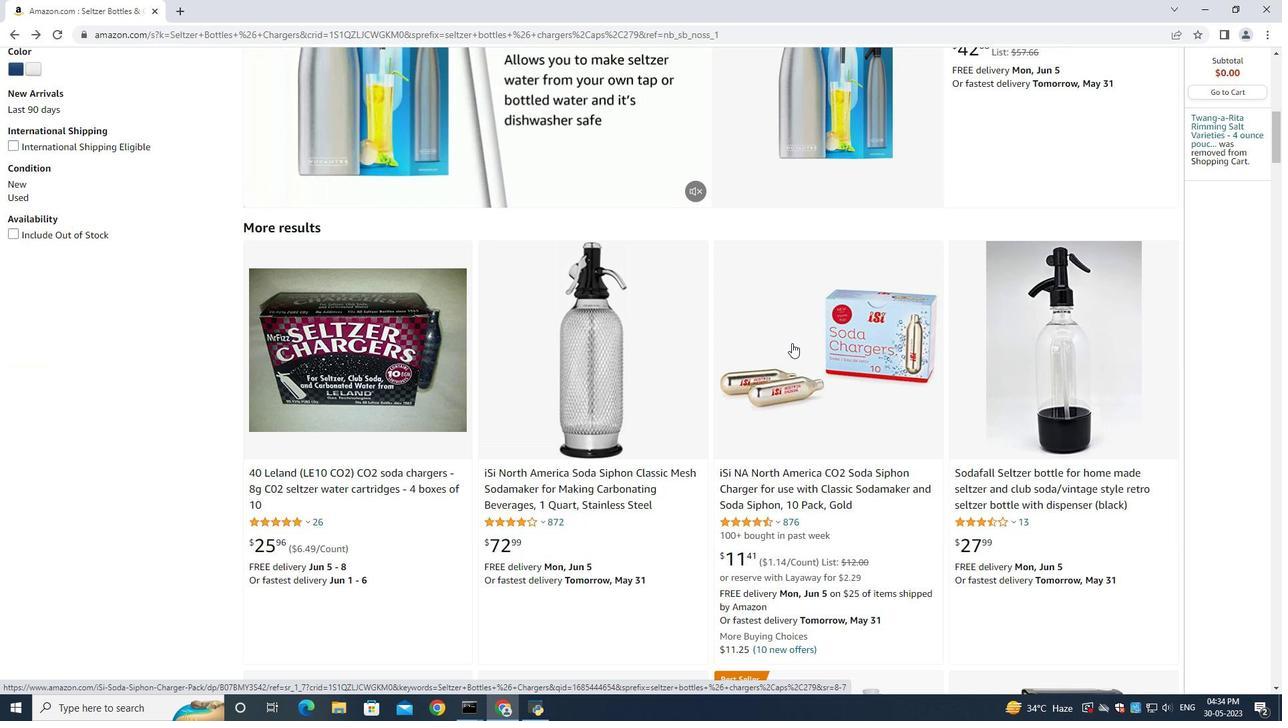 
Action: Mouse scrolled (792, 343) with delta (0, 0)
Screenshot: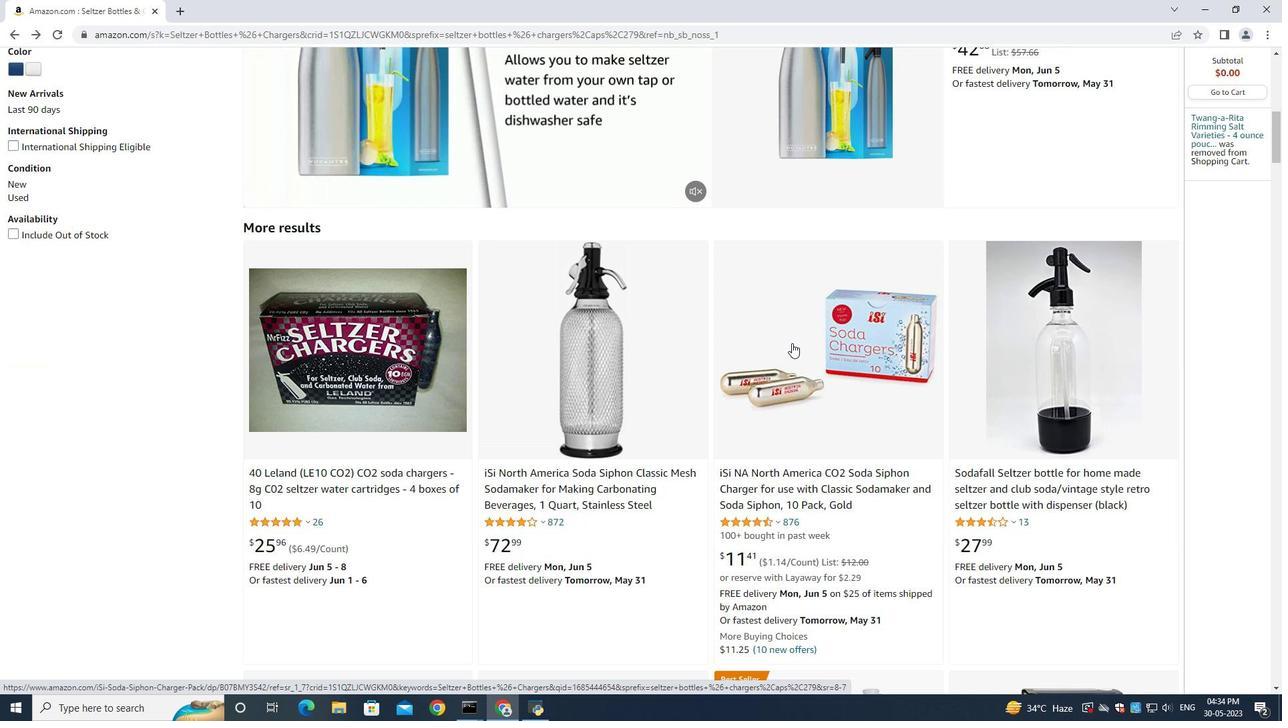 
Action: Mouse moved to (834, 369)
Screenshot: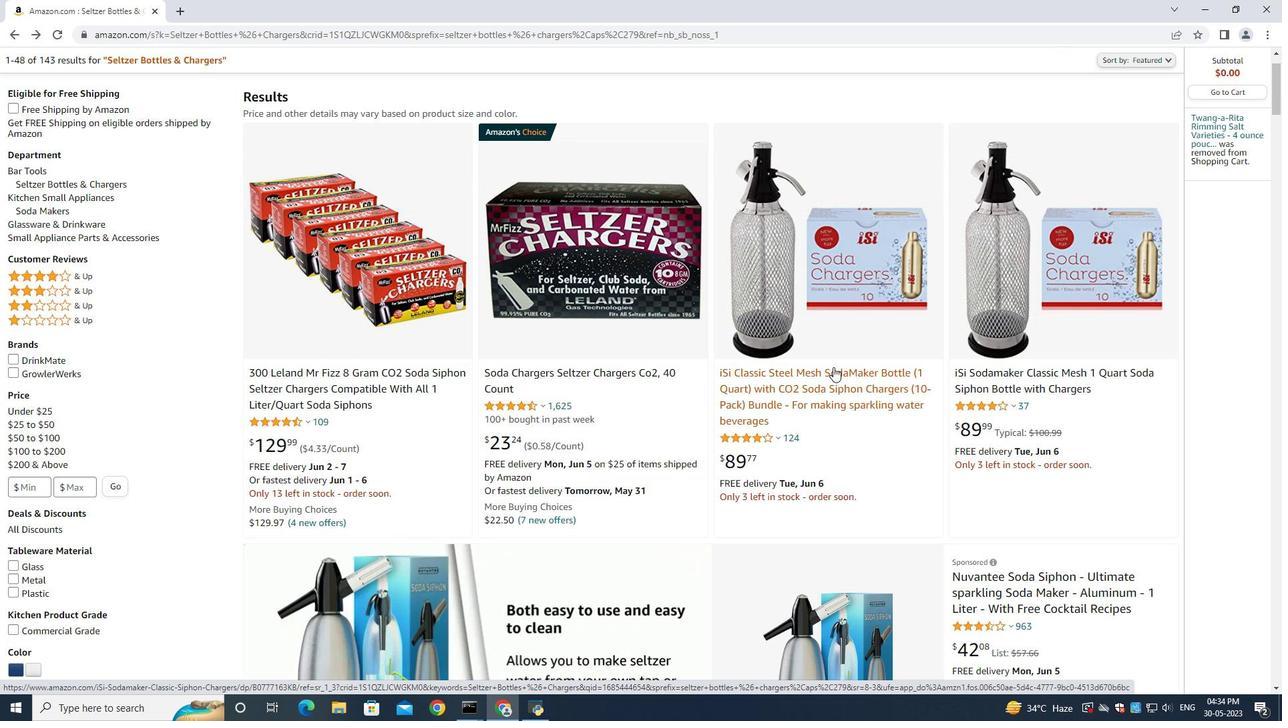 
Action: Mouse pressed left at (834, 369)
Screenshot: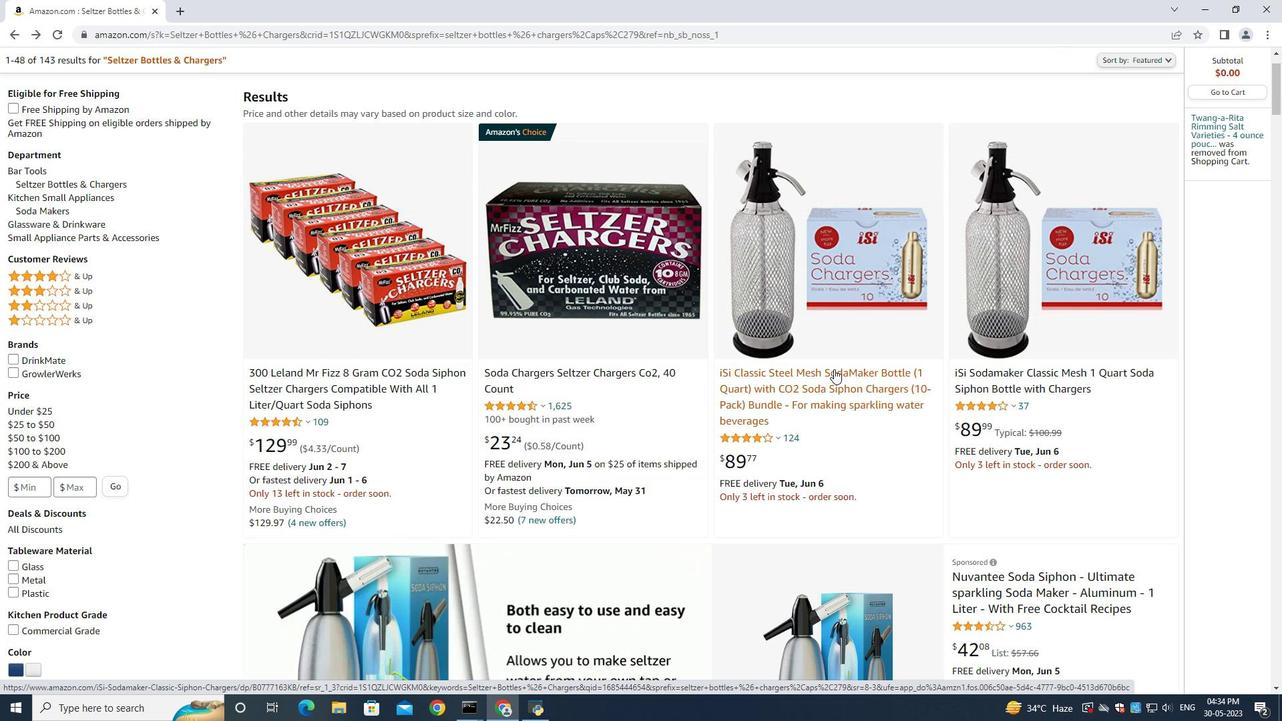 
Action: Mouse moved to (1002, 339)
Screenshot: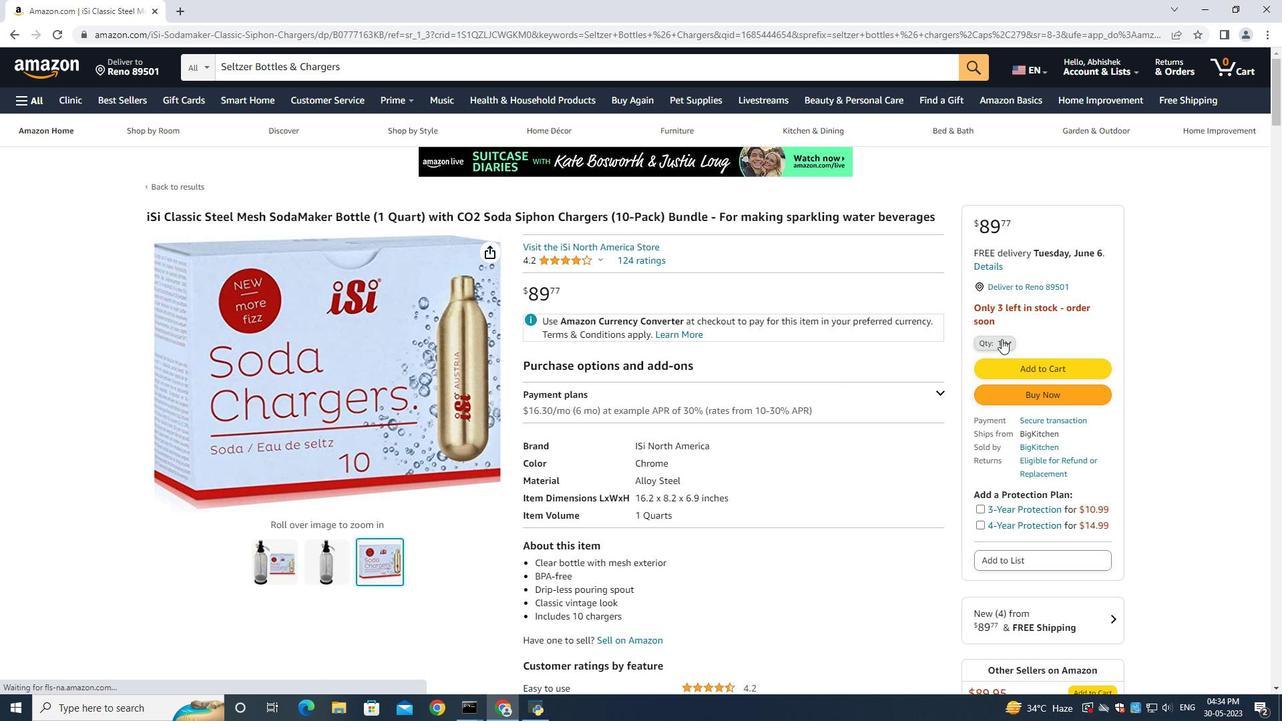 
Action: Mouse pressed left at (1002, 339)
Screenshot: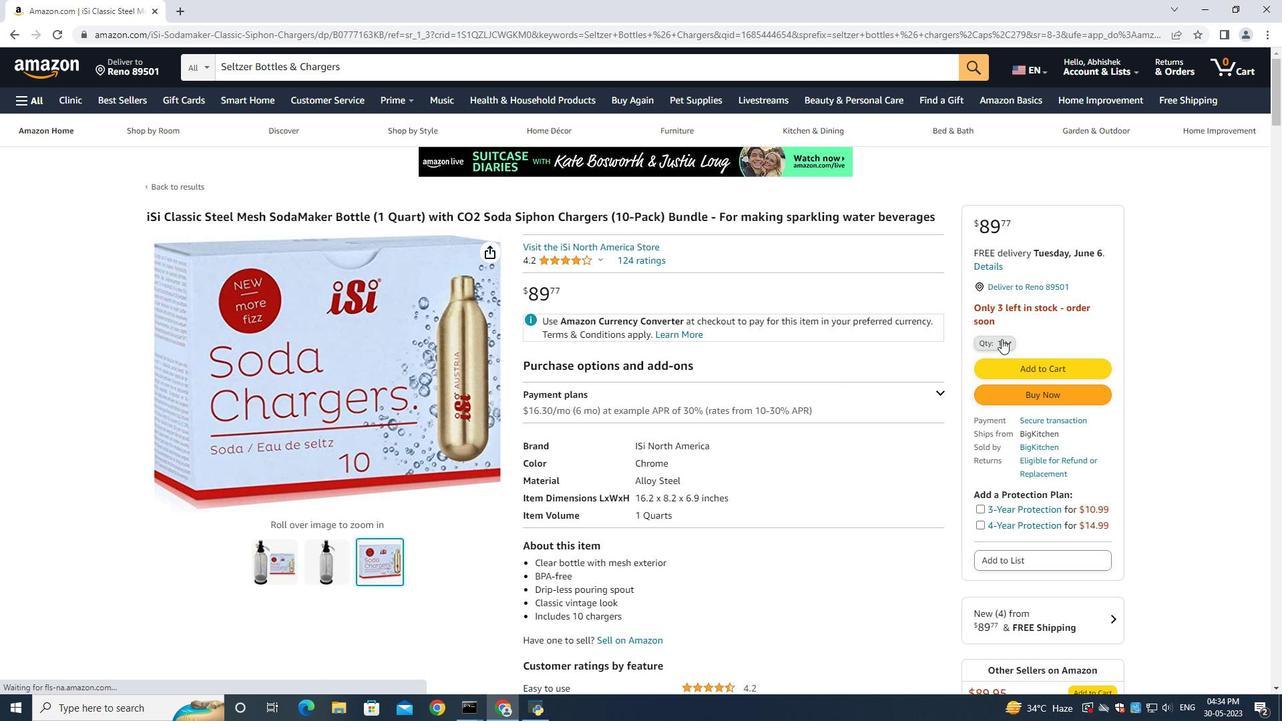 
Action: Mouse moved to (985, 369)
Screenshot: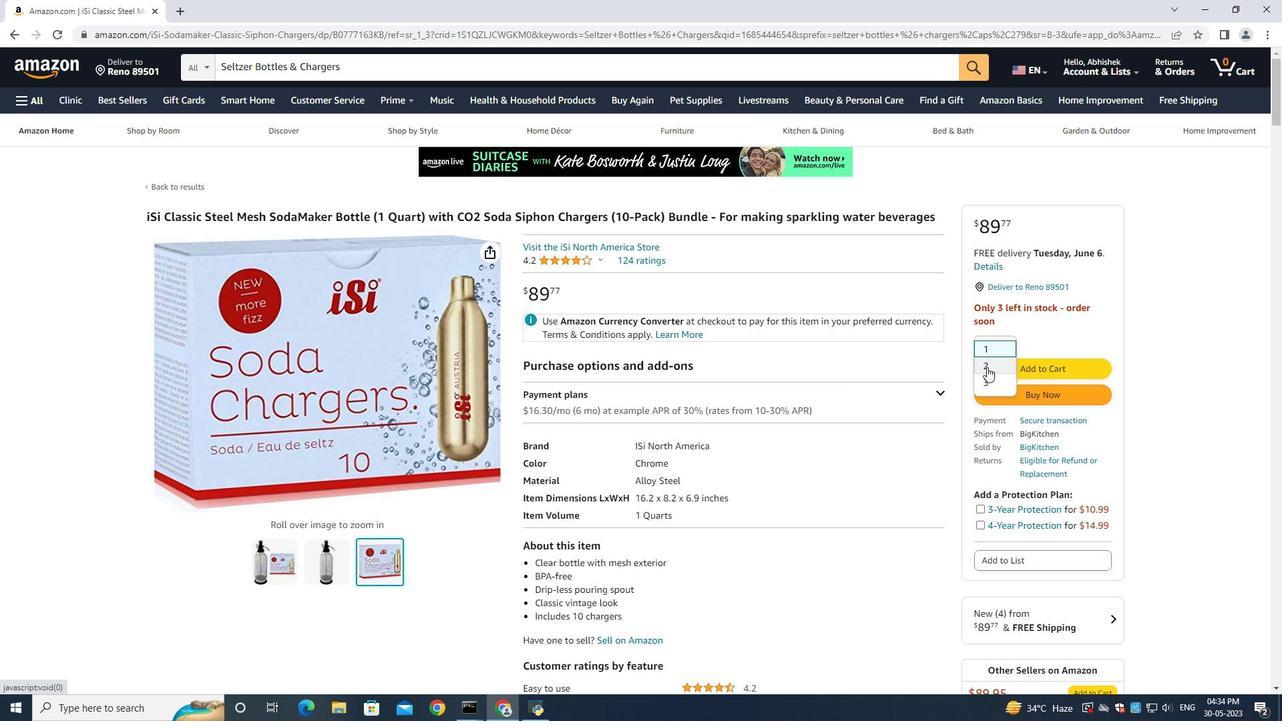 
Action: Mouse pressed left at (985, 369)
Screenshot: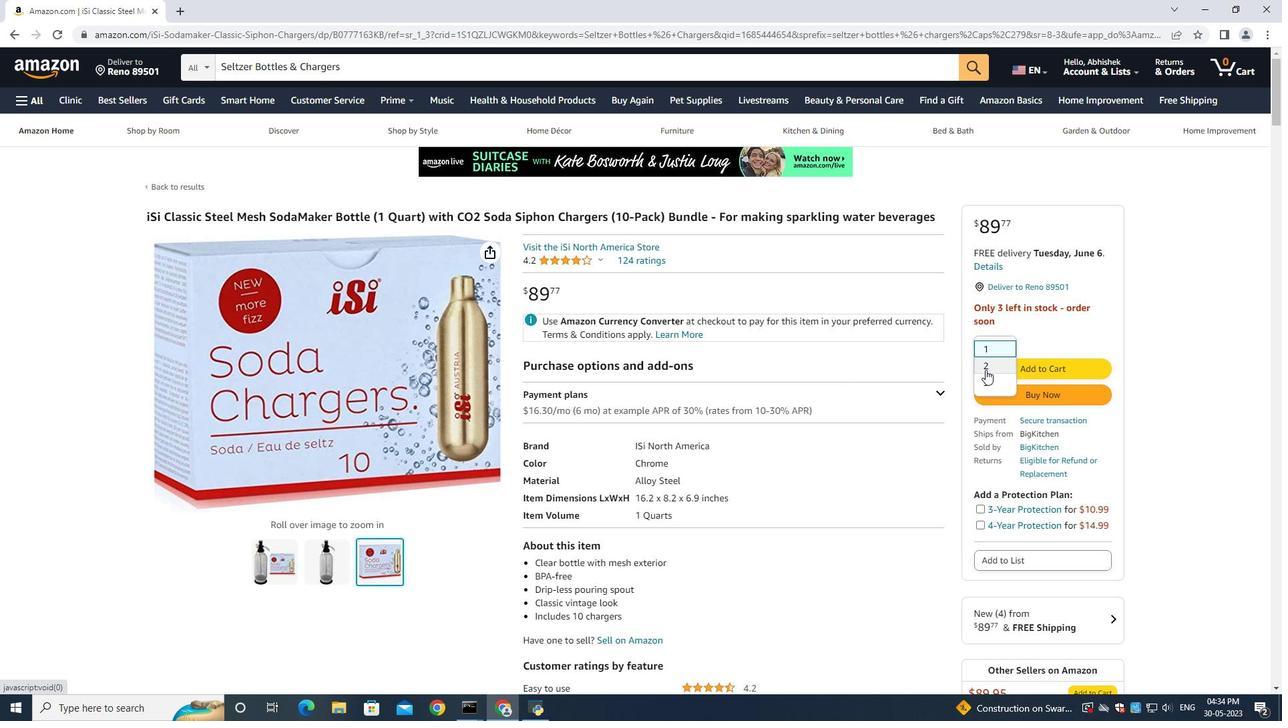 
Action: Mouse moved to (1004, 392)
Screenshot: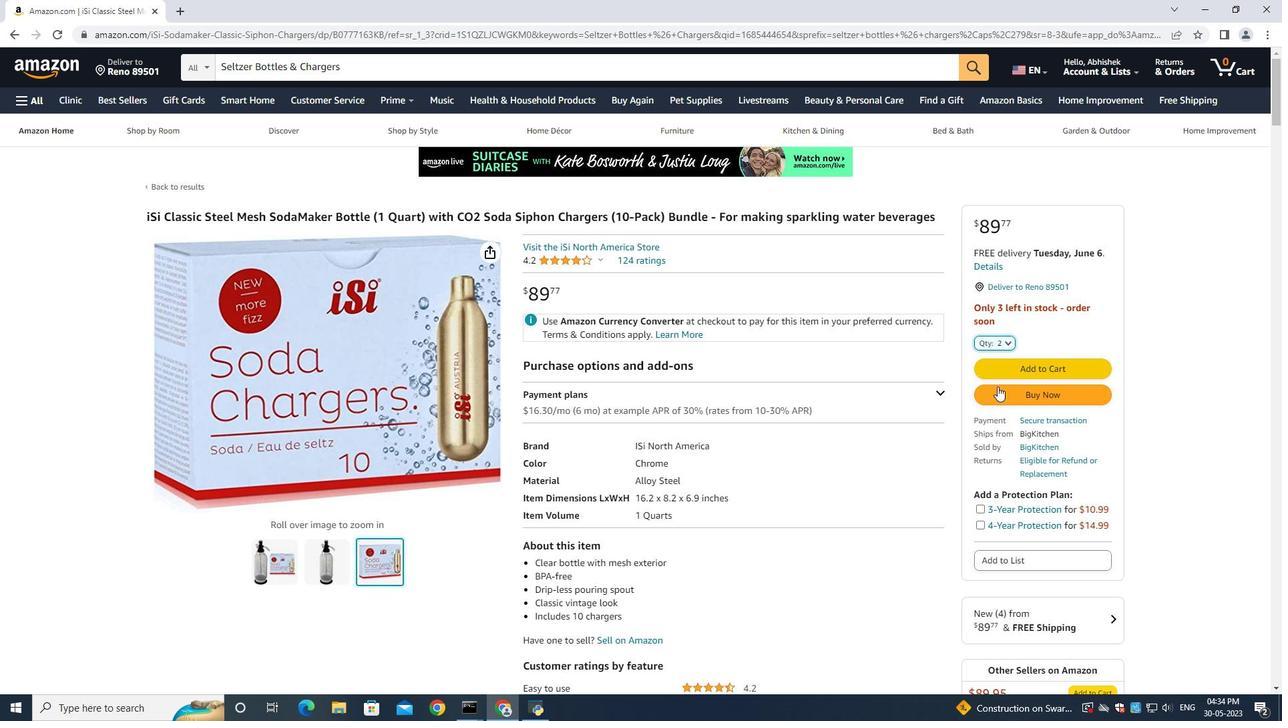 
Action: Mouse pressed left at (1004, 392)
Screenshot: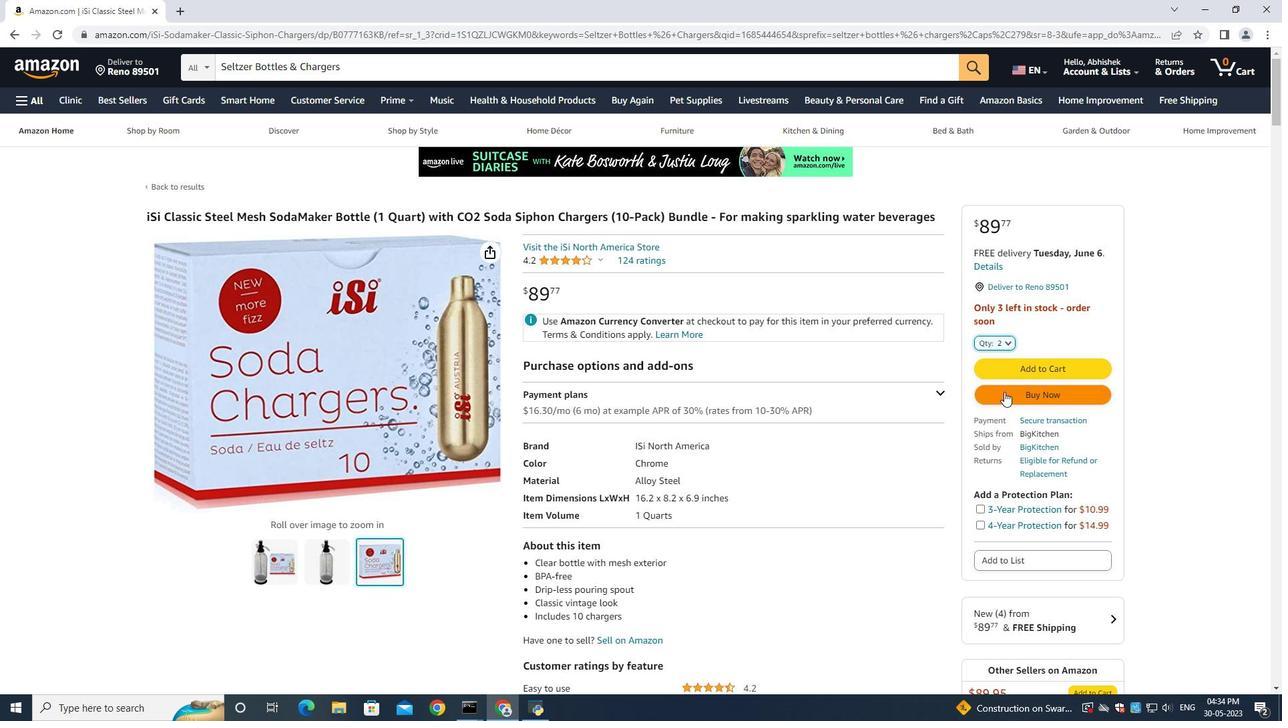 
Action: Mouse moved to (1030, 394)
Screenshot: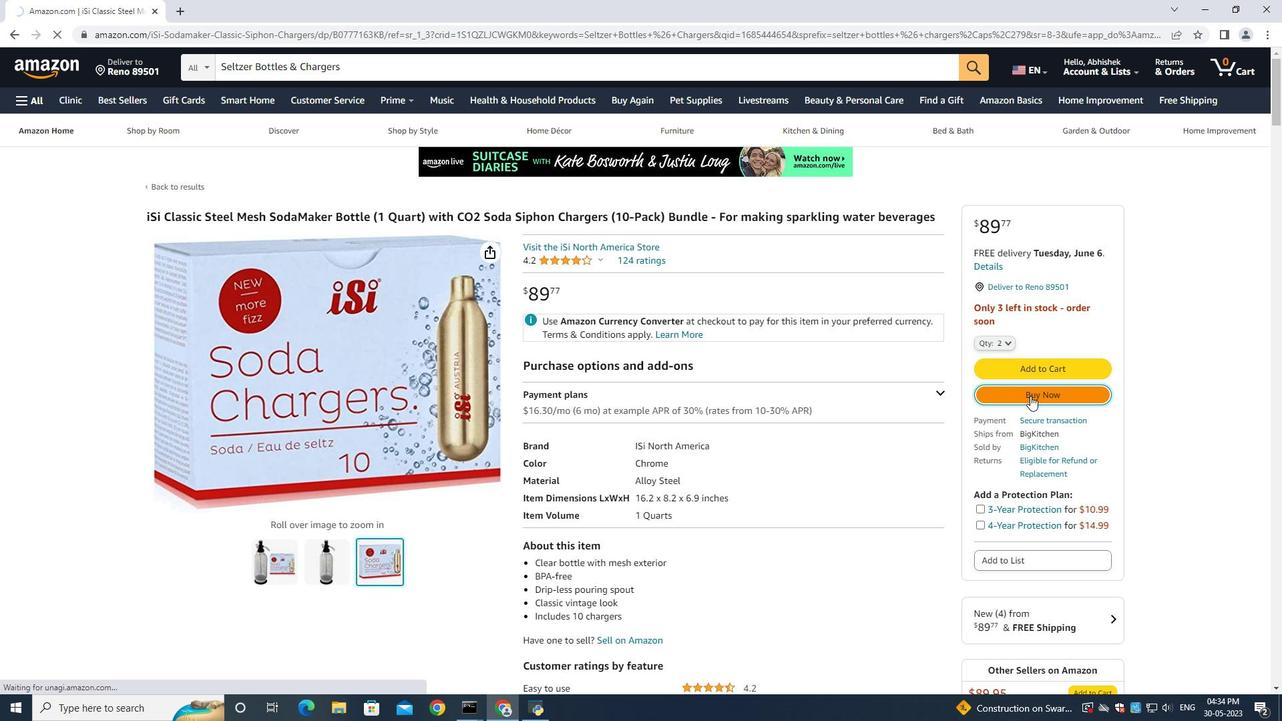 
Action: Mouse pressed left at (1030, 394)
Screenshot: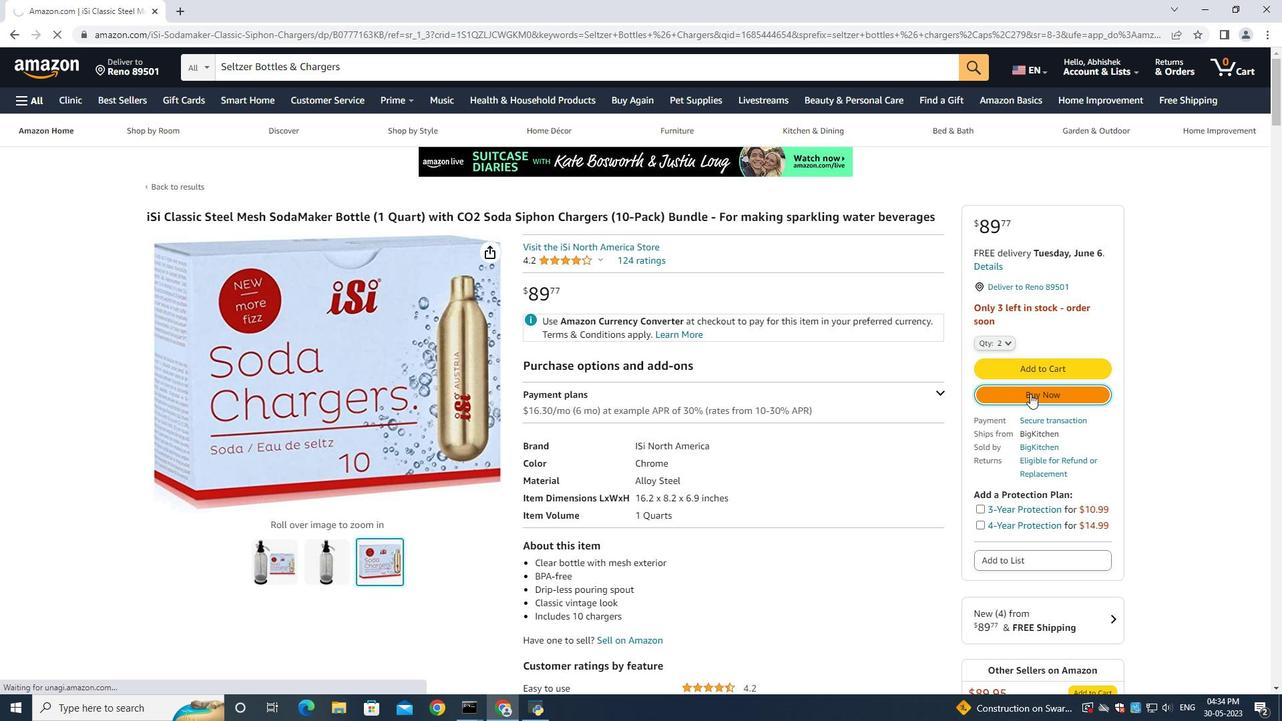 
Action: Mouse moved to (1031, 391)
Screenshot: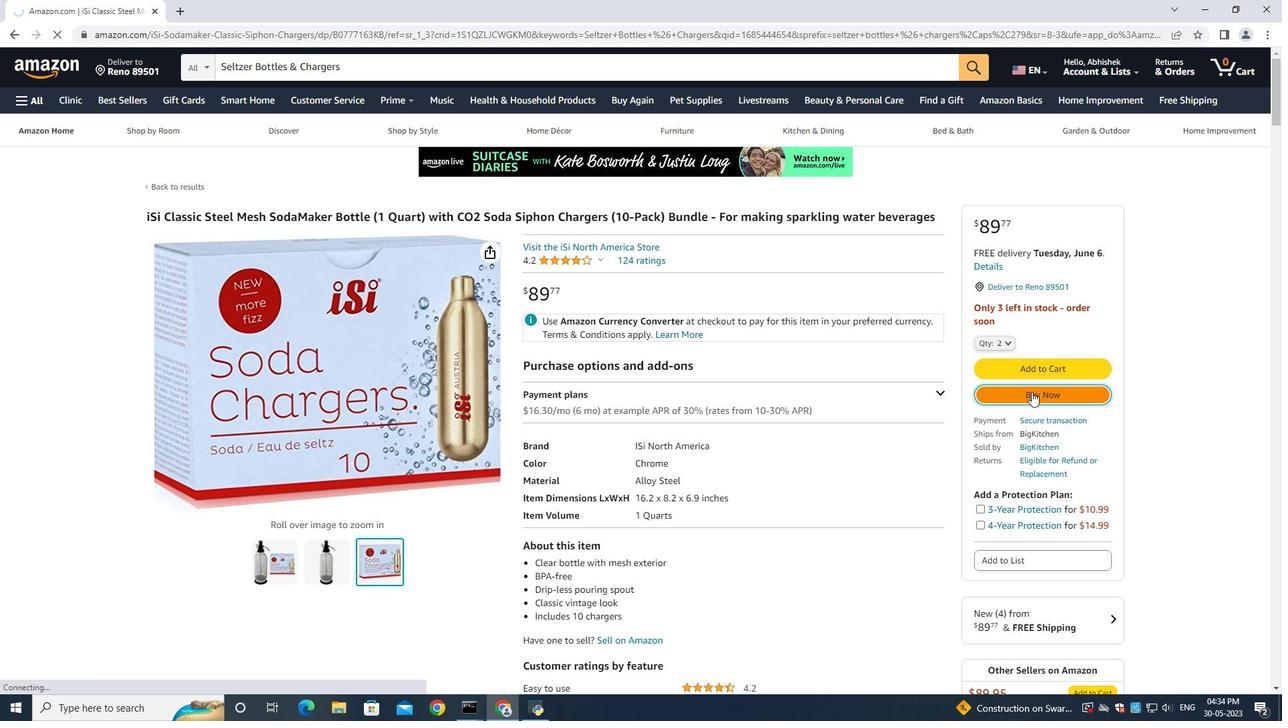 
Action: Mouse pressed left at (1031, 391)
Screenshot: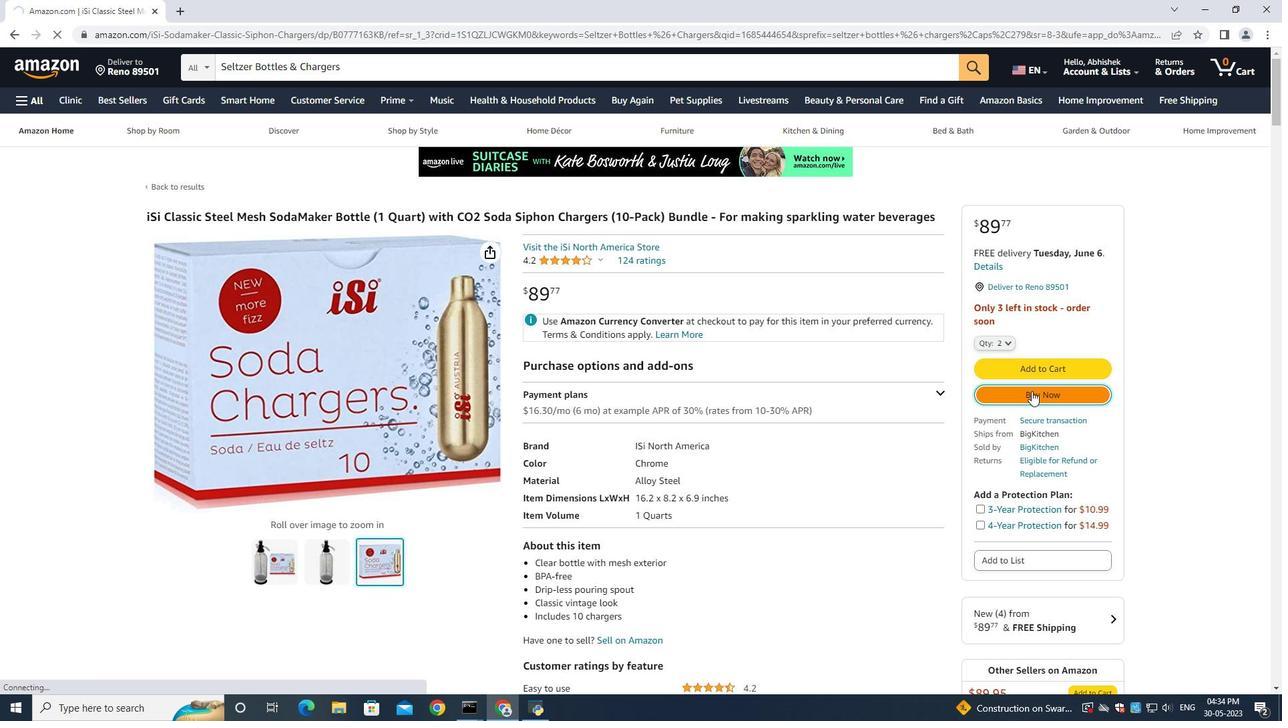 
Action: Mouse pressed left at (1031, 391)
Screenshot: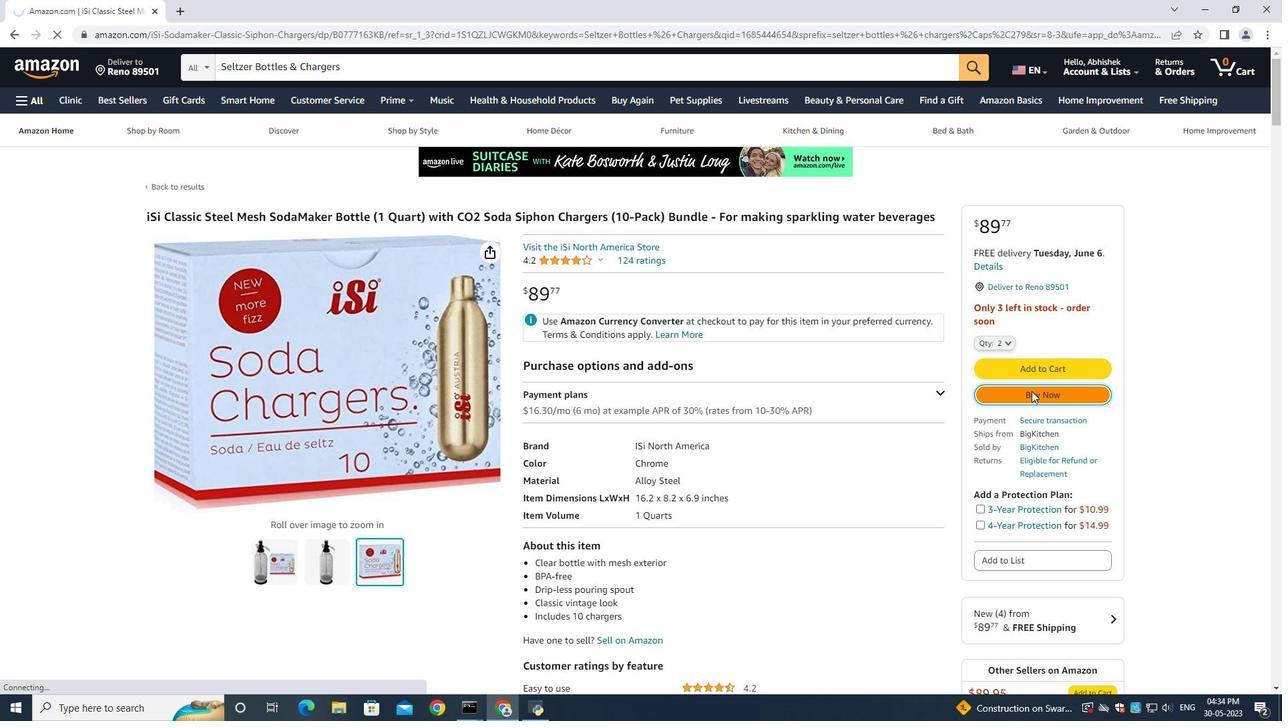 
Action: Mouse moved to (632, 410)
Screenshot: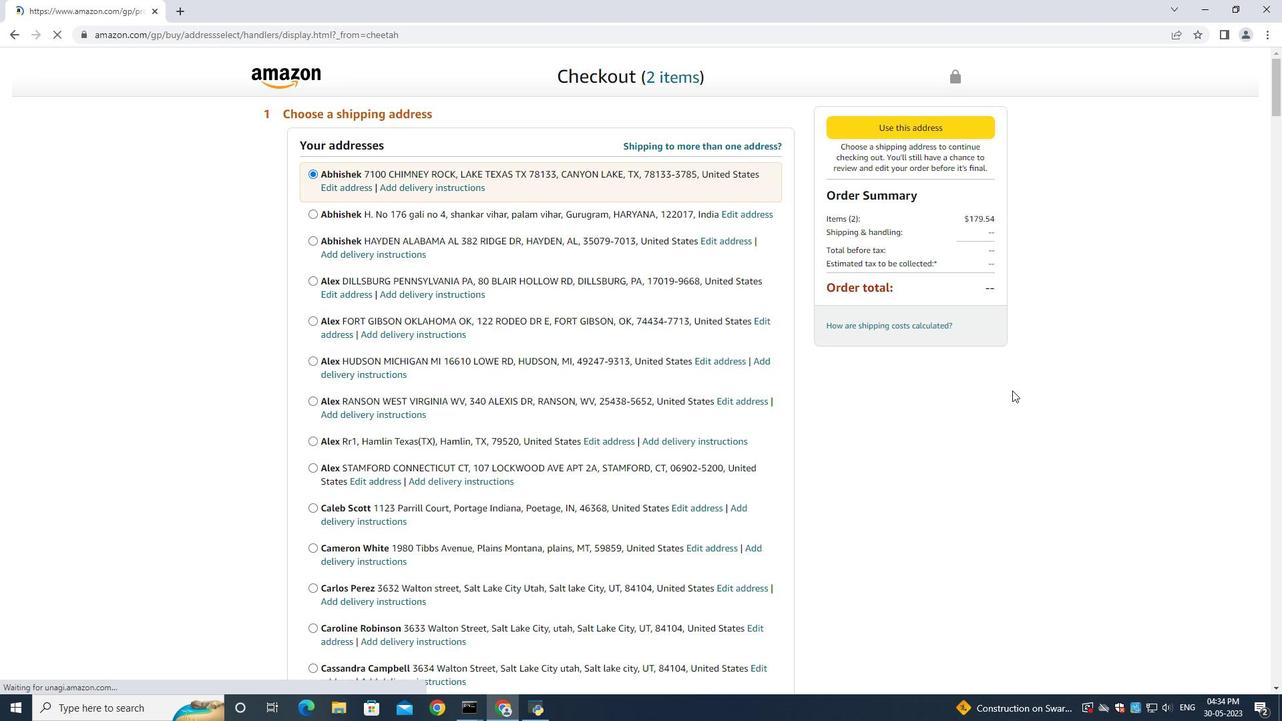 
Action: Mouse scrolled (632, 410) with delta (0, 0)
Screenshot: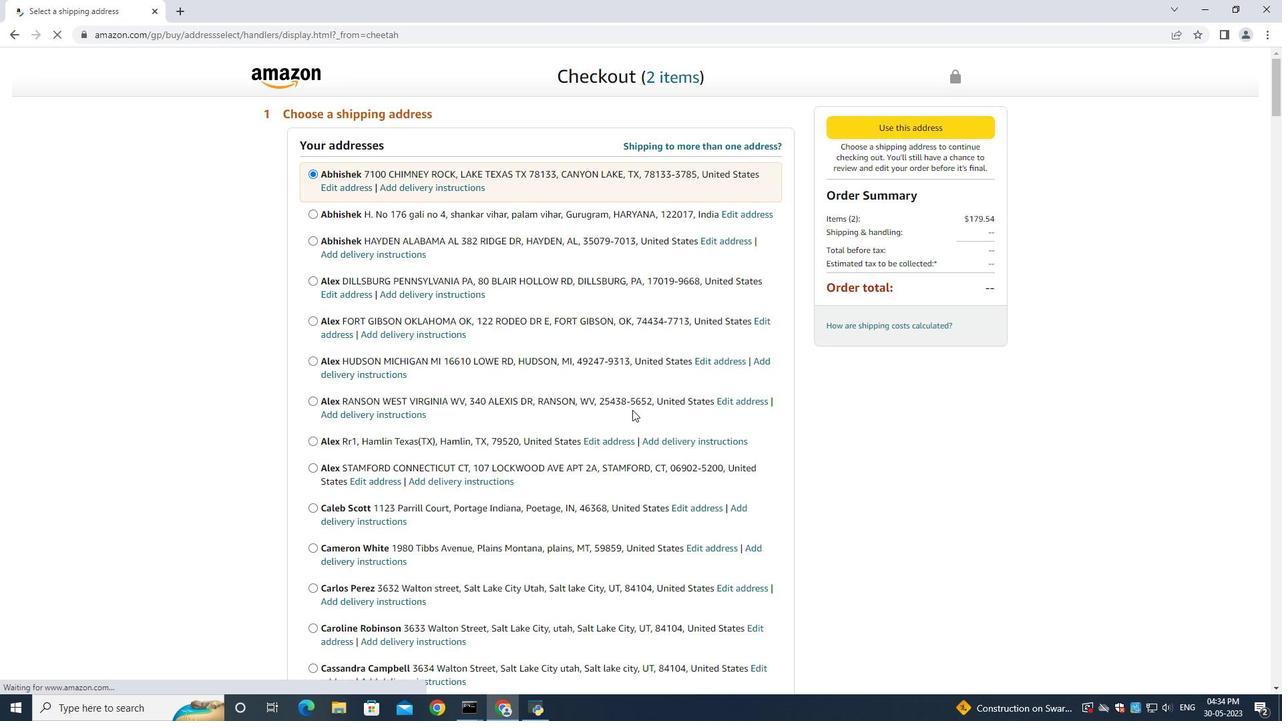 
Action: Mouse scrolled (632, 410) with delta (0, 0)
Screenshot: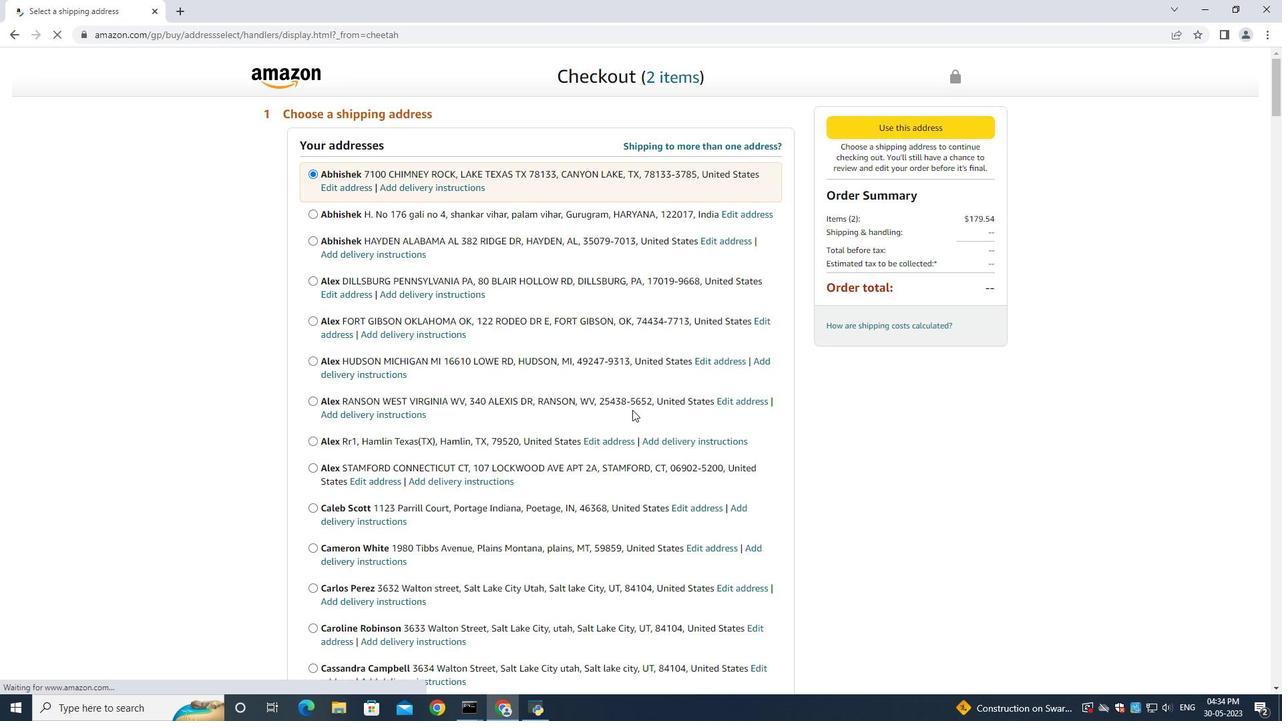 
Action: Mouse scrolled (632, 410) with delta (0, 0)
Screenshot: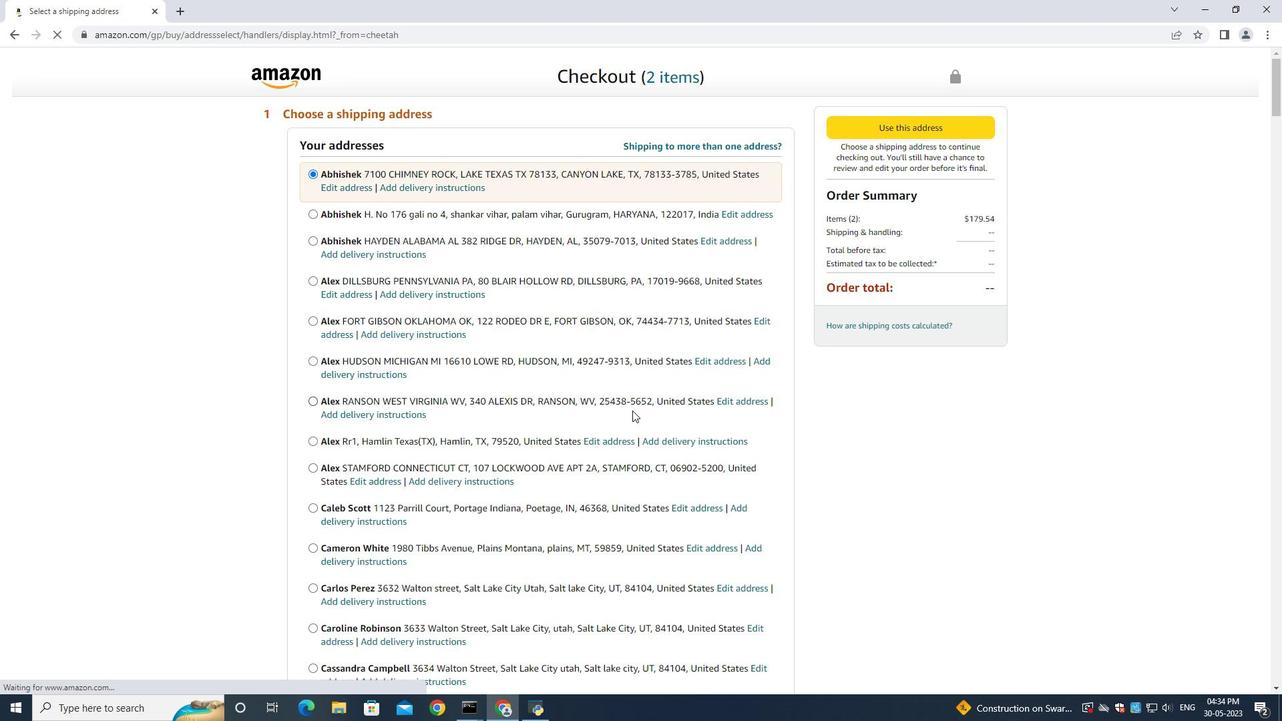 
Action: Mouse scrolled (632, 410) with delta (0, 0)
Screenshot: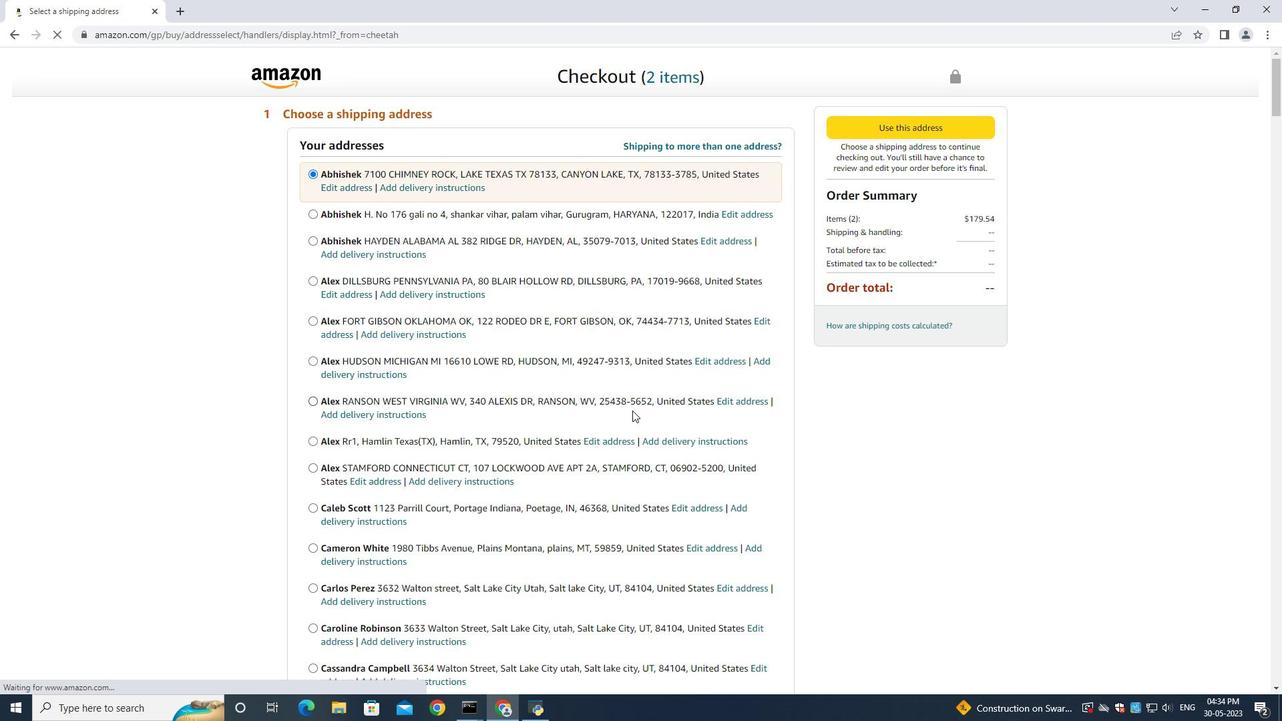 
Action: Mouse scrolled (632, 409) with delta (0, -1)
Screenshot: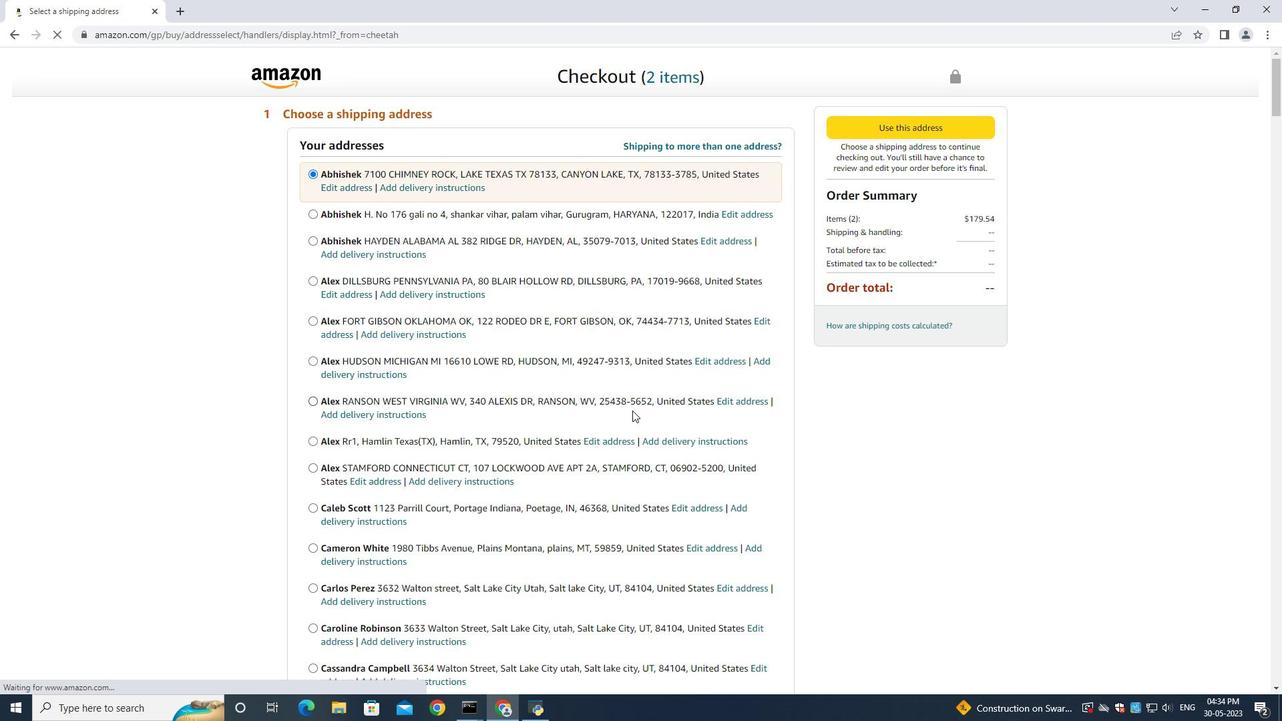 
Action: Mouse scrolled (632, 410) with delta (0, 0)
Screenshot: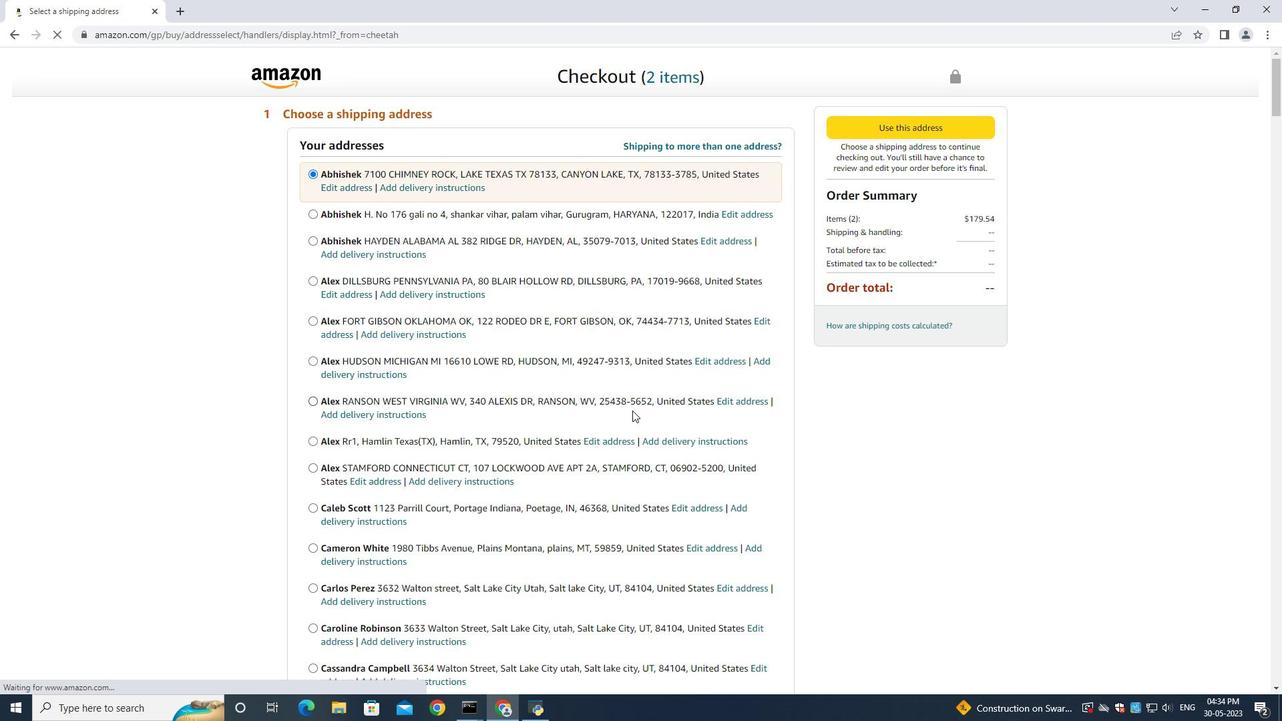 
Action: Mouse moved to (632, 406)
Screenshot: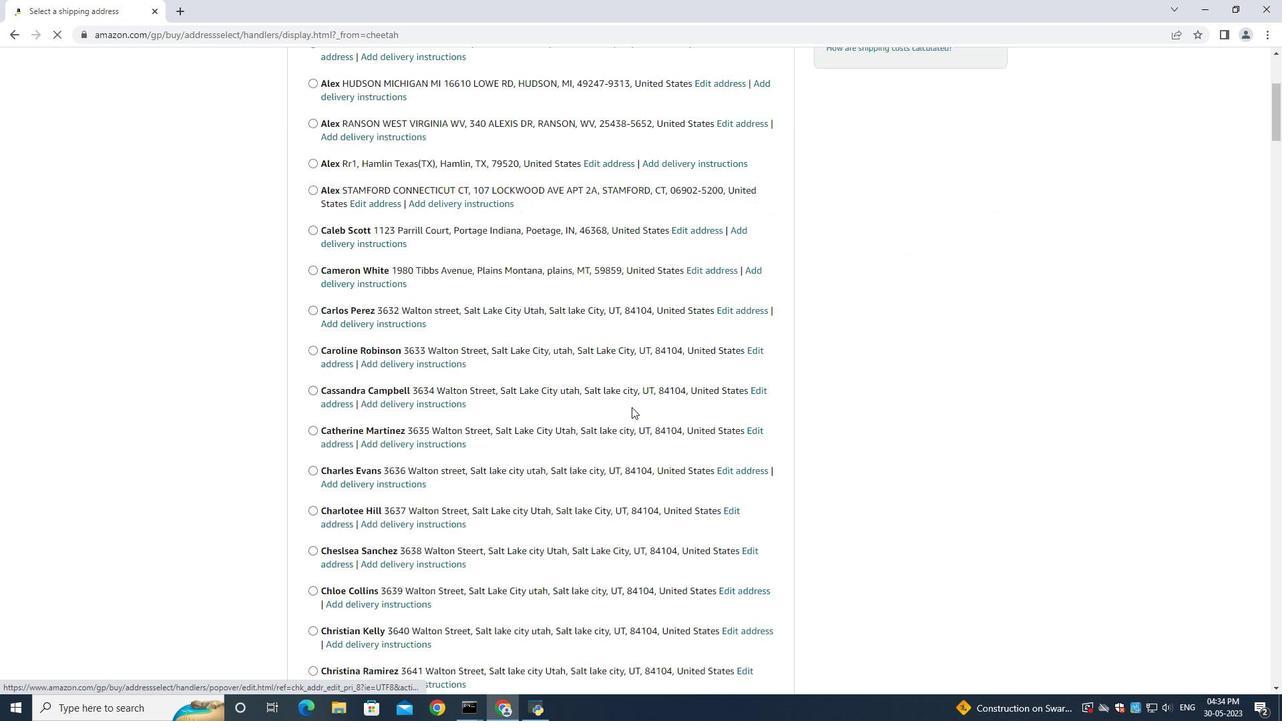 
Action: Mouse scrolled (632, 406) with delta (0, 0)
Screenshot: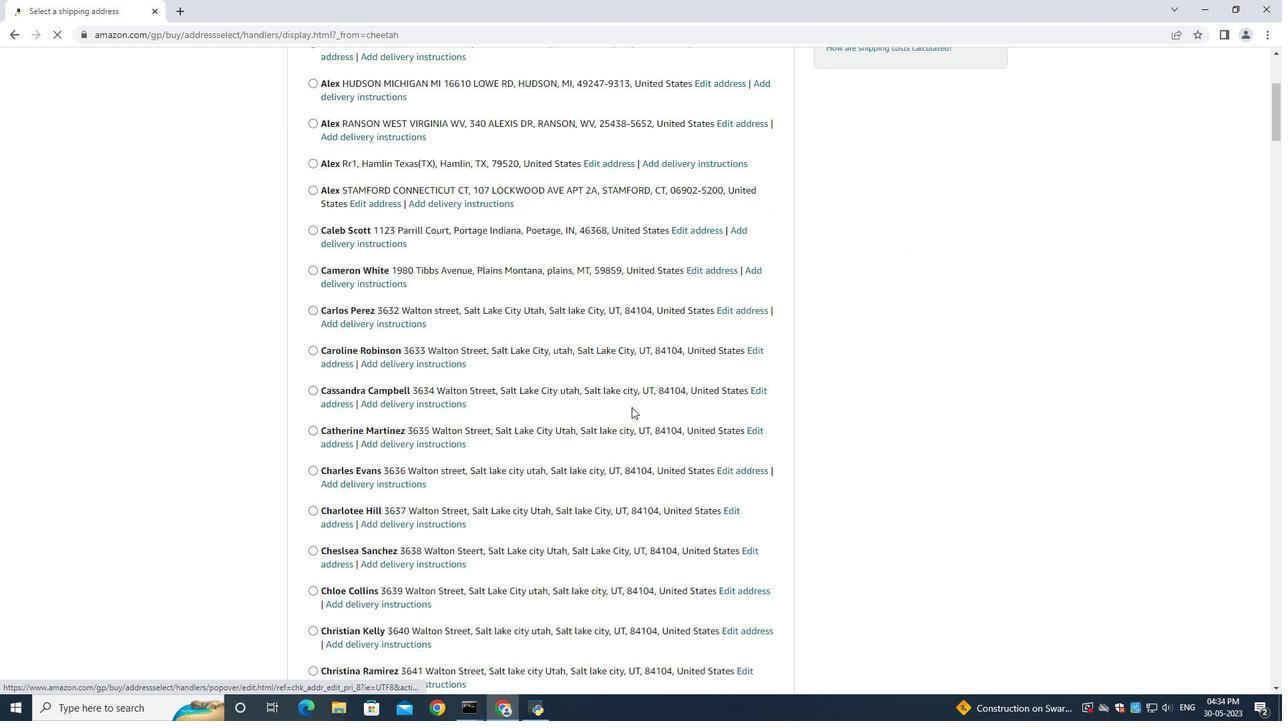 
Action: Mouse scrolled (632, 406) with delta (0, 0)
Screenshot: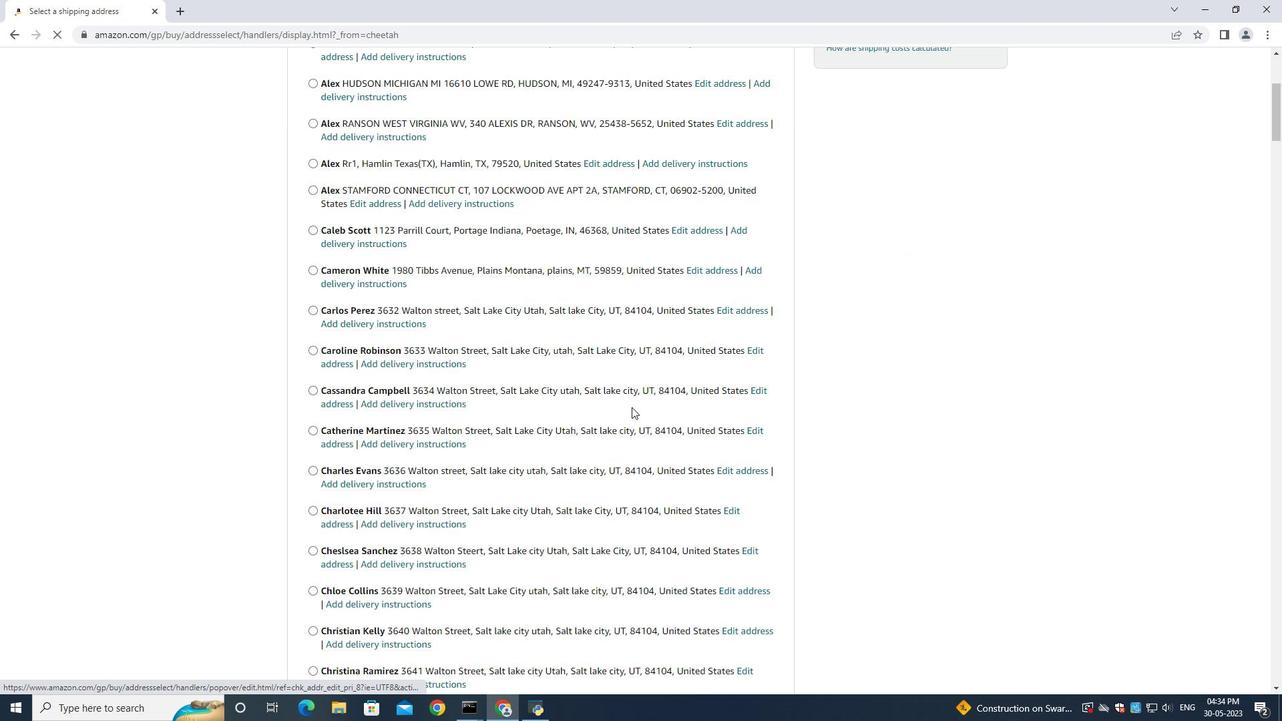 
Action: Mouse moved to (632, 406)
Screenshot: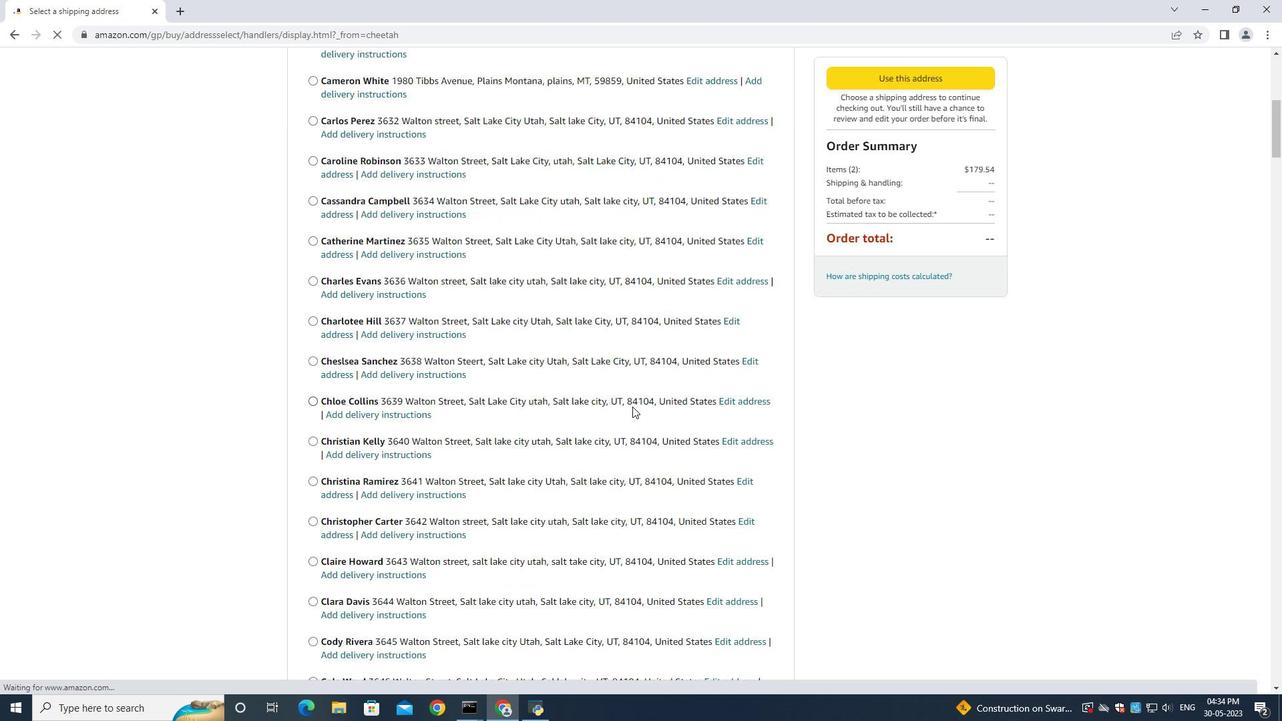 
Action: Mouse scrolled (632, 405) with delta (0, -1)
Screenshot: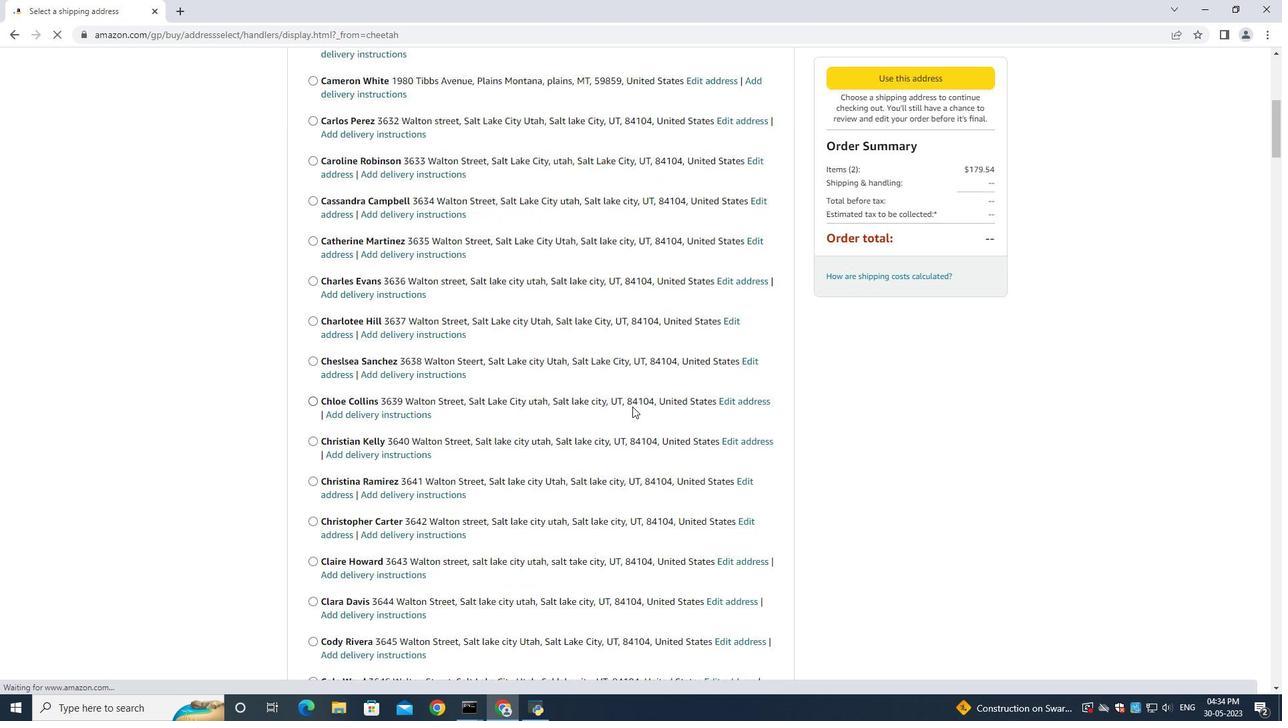 
Action: Mouse scrolled (632, 406) with delta (0, 0)
Screenshot: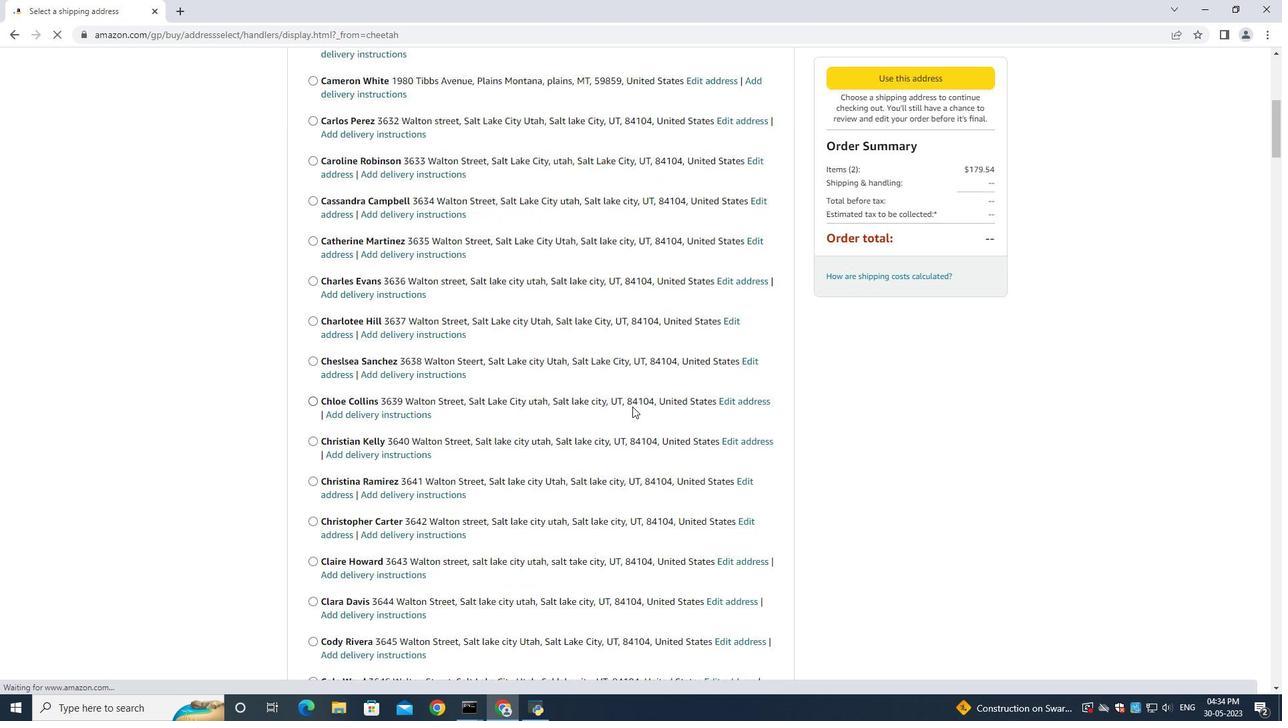 
Action: Mouse scrolled (632, 406) with delta (0, 0)
Screenshot: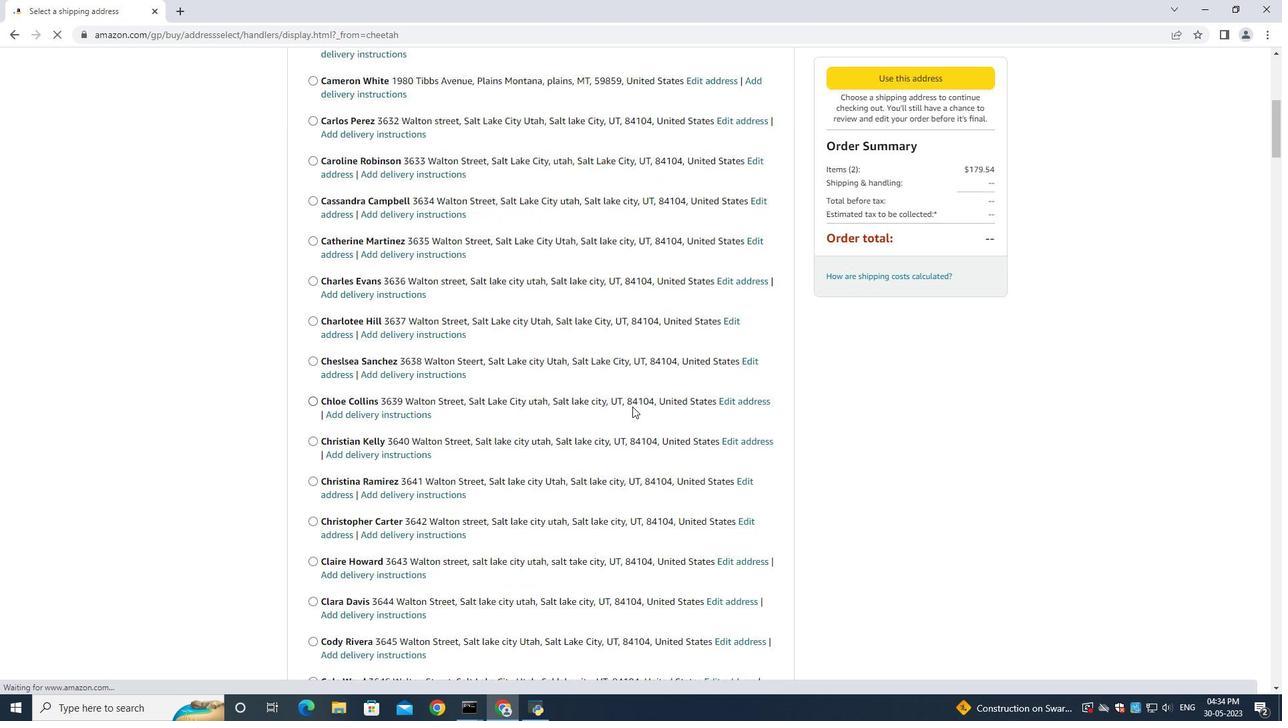 
Action: Mouse scrolled (632, 406) with delta (0, 0)
Screenshot: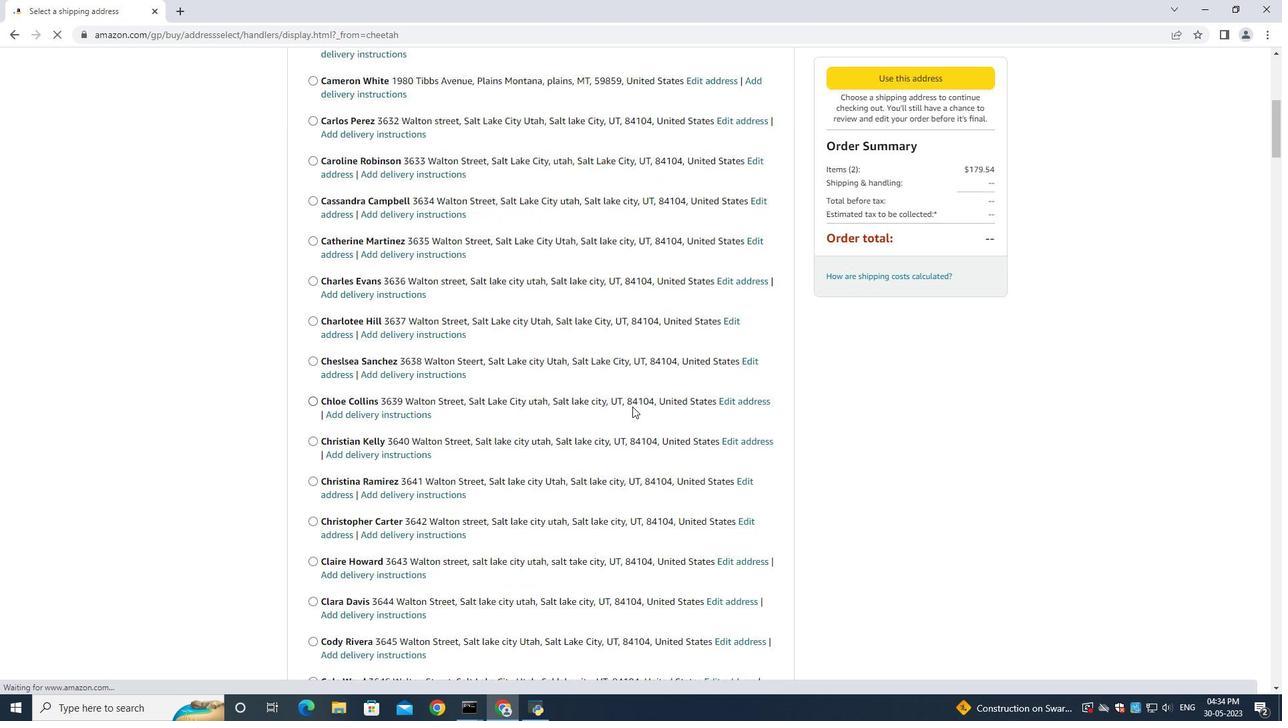 
Action: Mouse scrolled (632, 406) with delta (0, 0)
Screenshot: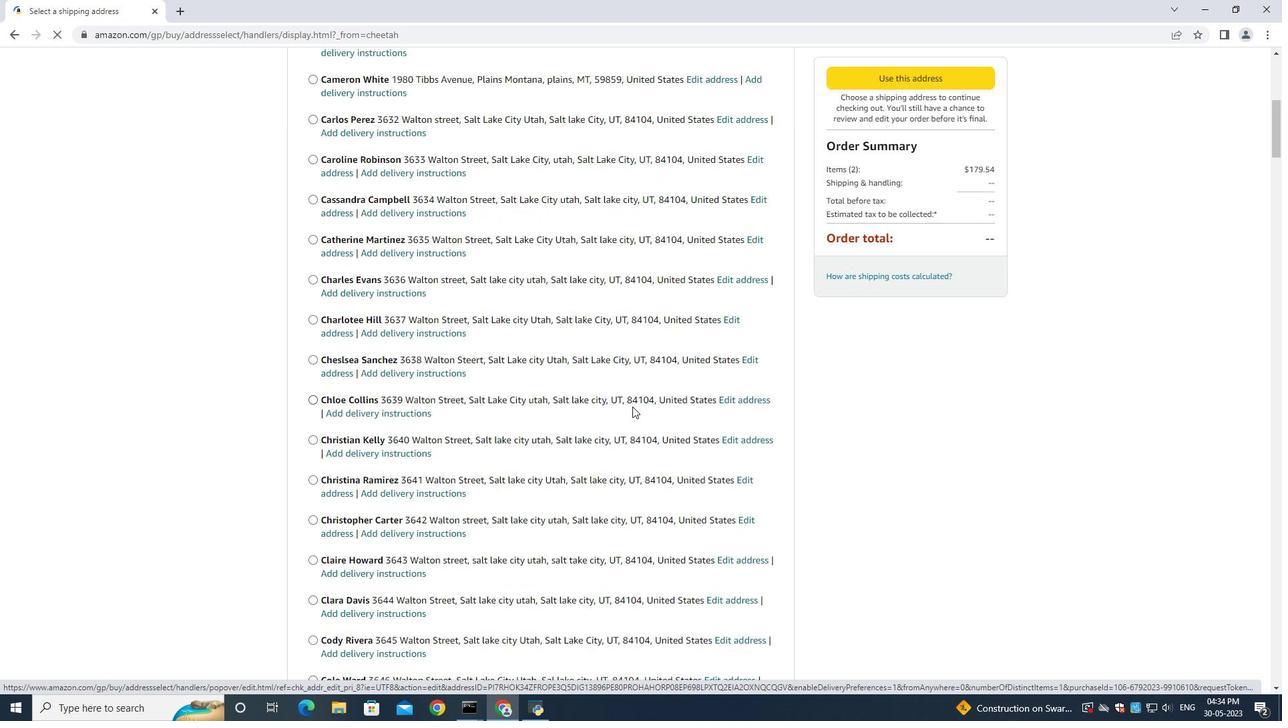 
Action: Mouse moved to (633, 409)
Screenshot: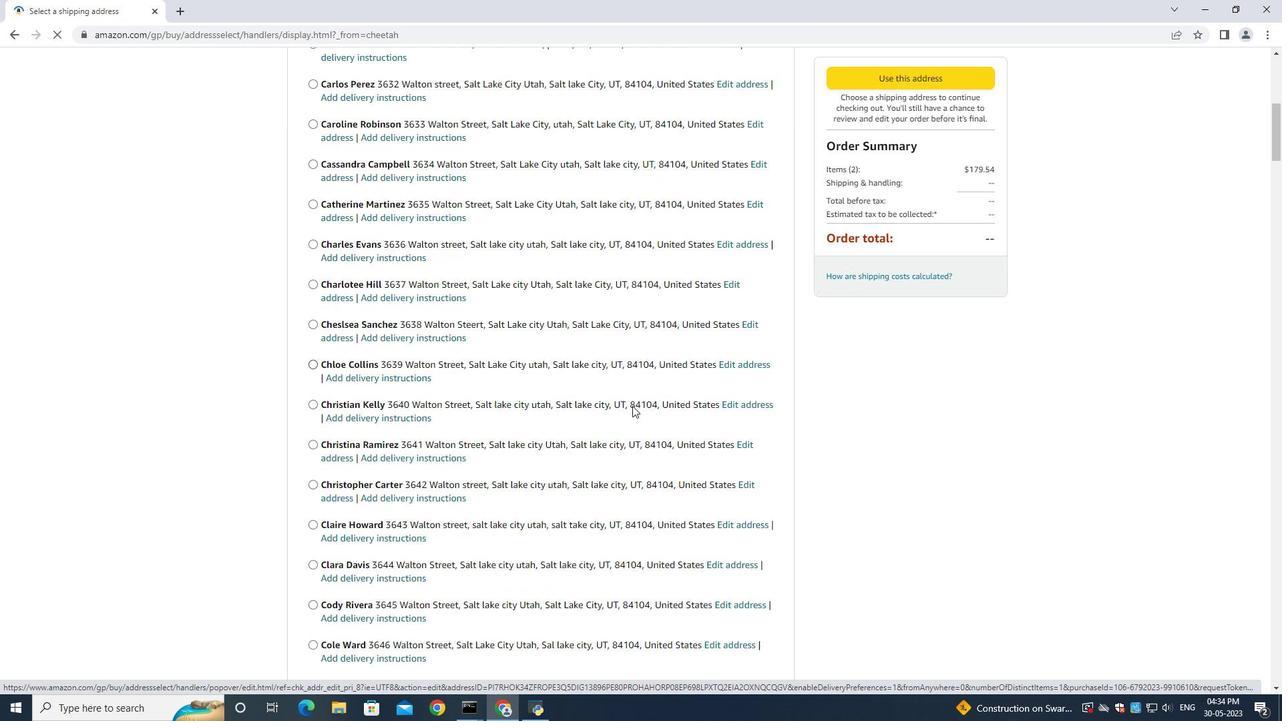 
Action: Mouse scrolled (633, 408) with delta (0, 0)
Screenshot: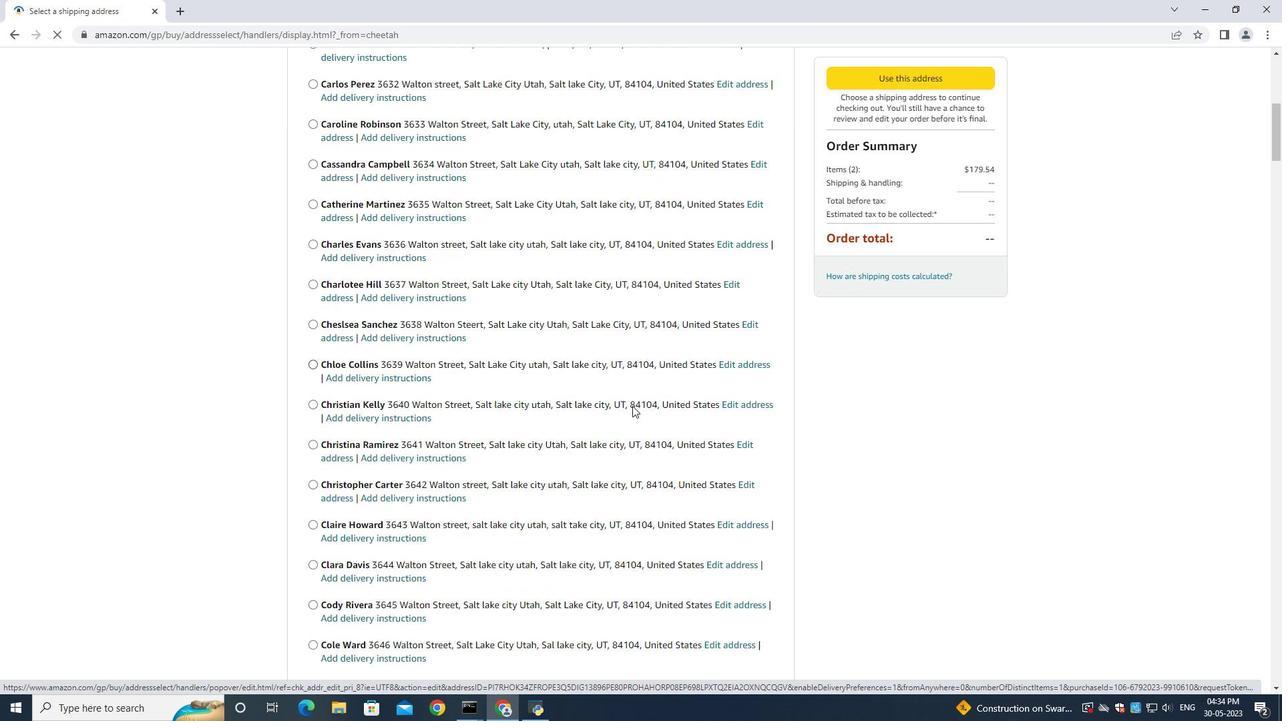
Action: Mouse moved to (634, 411)
Screenshot: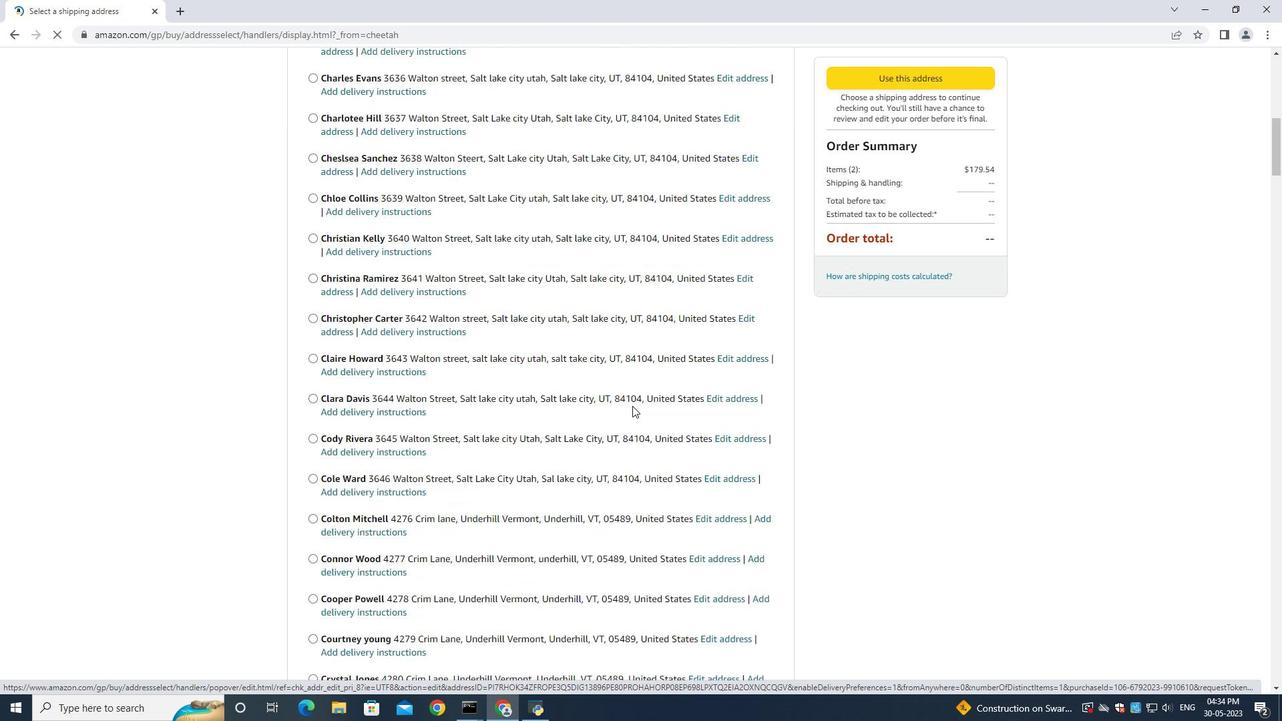 
Action: Mouse scrolled (634, 410) with delta (0, 0)
Screenshot: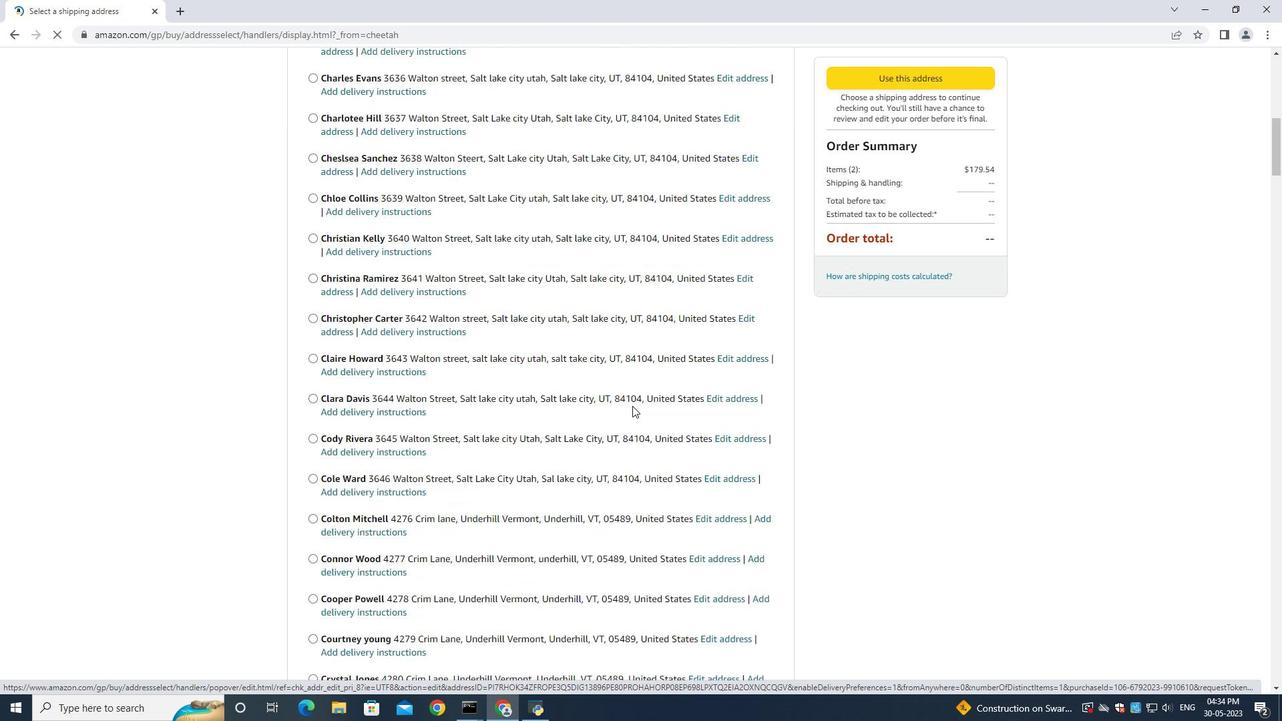 
Action: Mouse moved to (634, 411)
Screenshot: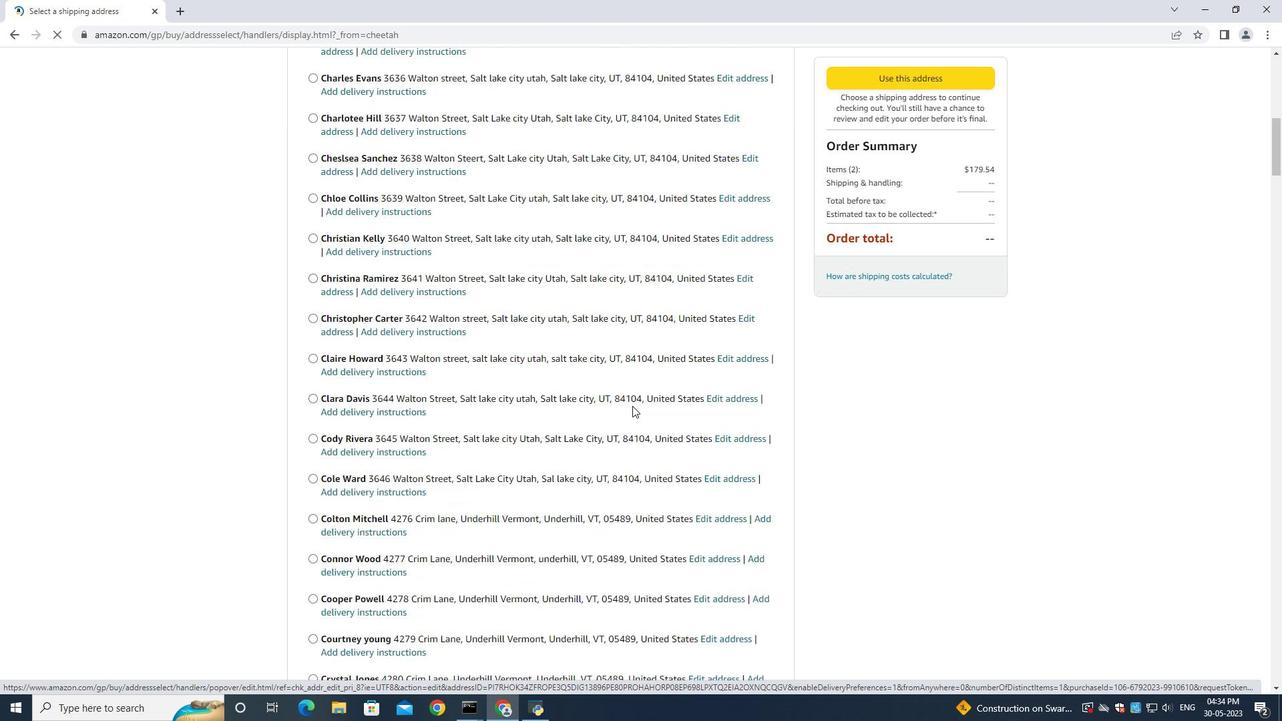 
Action: Mouse scrolled (634, 410) with delta (0, 0)
Screenshot: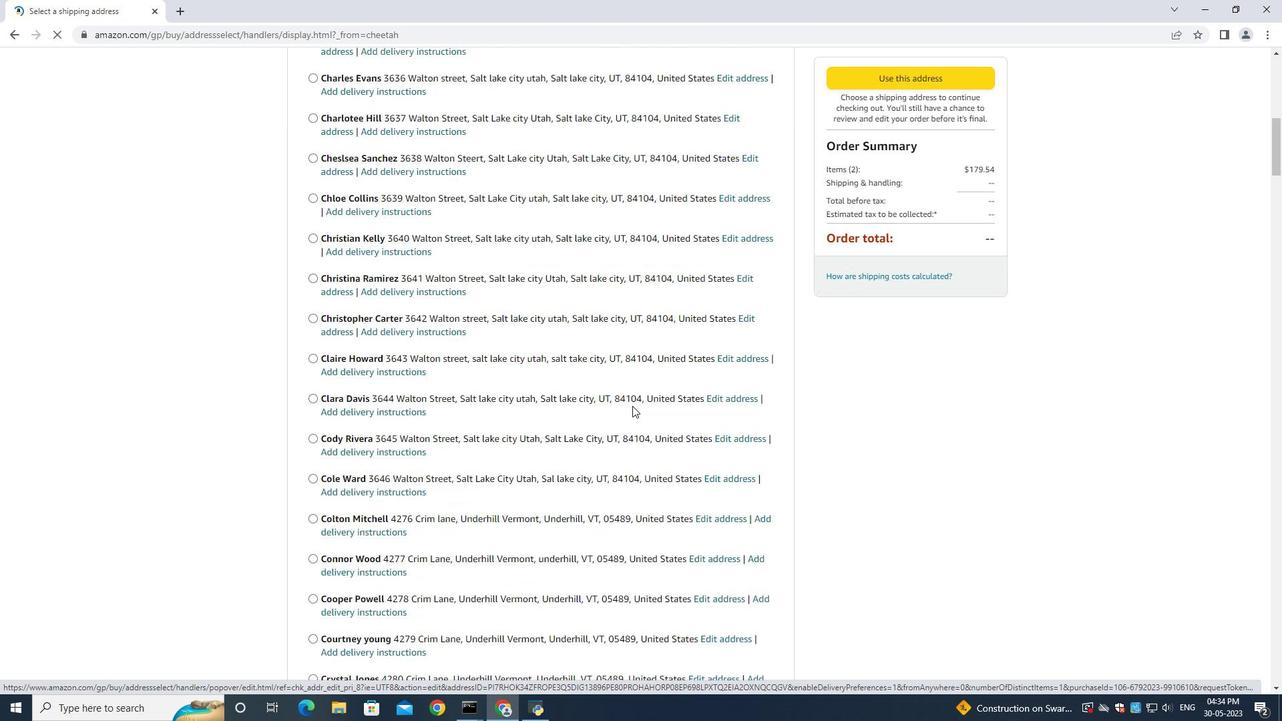 
Action: Mouse scrolled (634, 410) with delta (0, 0)
Screenshot: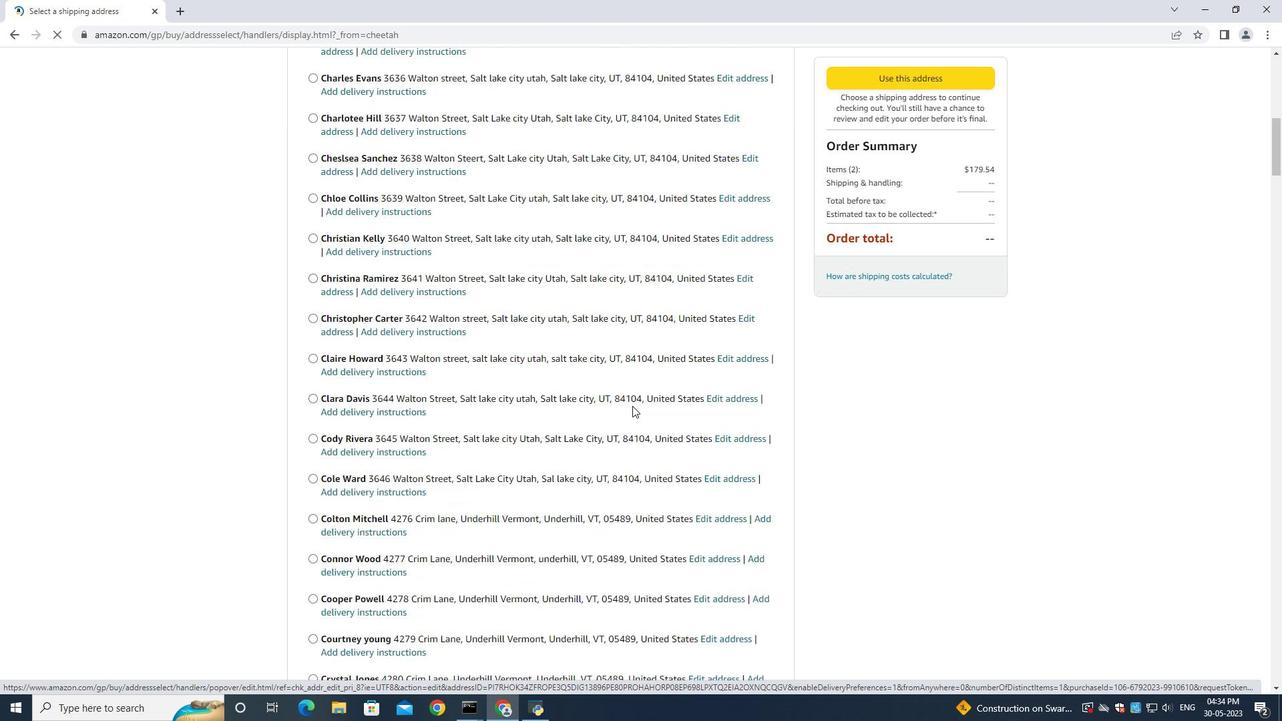 
Action: Mouse scrolled (634, 410) with delta (0, 0)
Screenshot: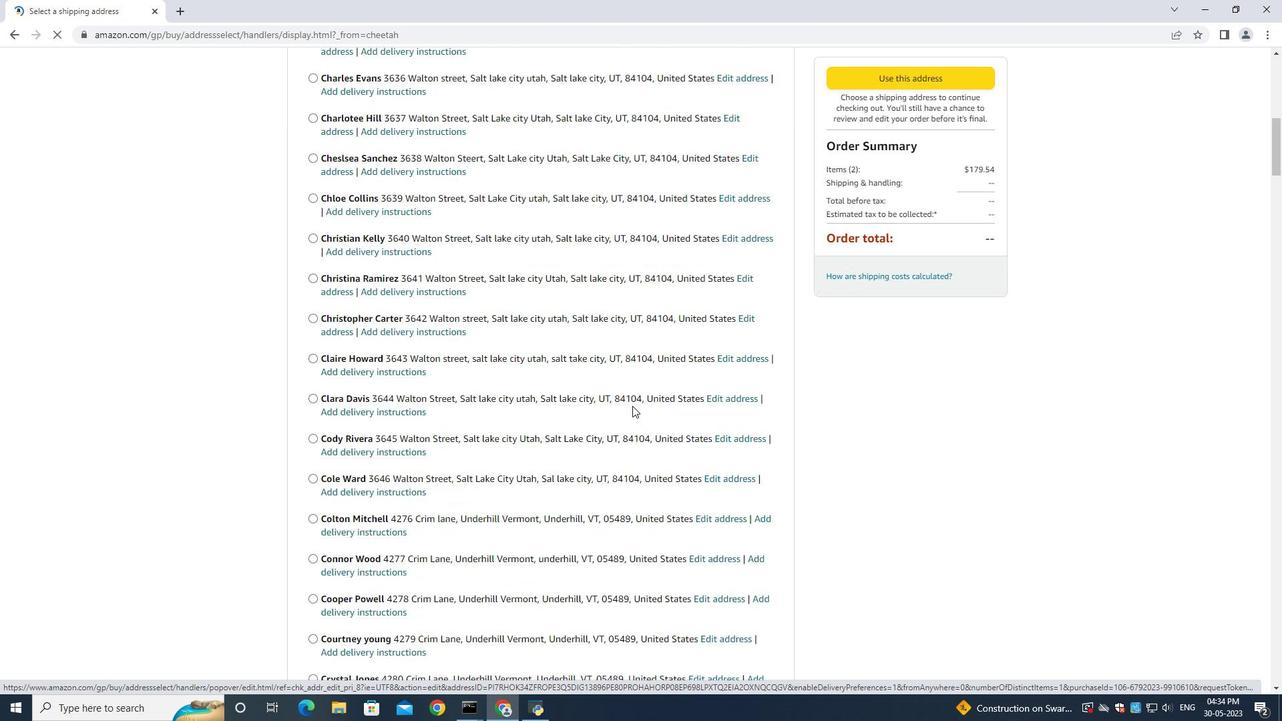 
Action: Mouse scrolled (634, 410) with delta (0, 0)
Screenshot: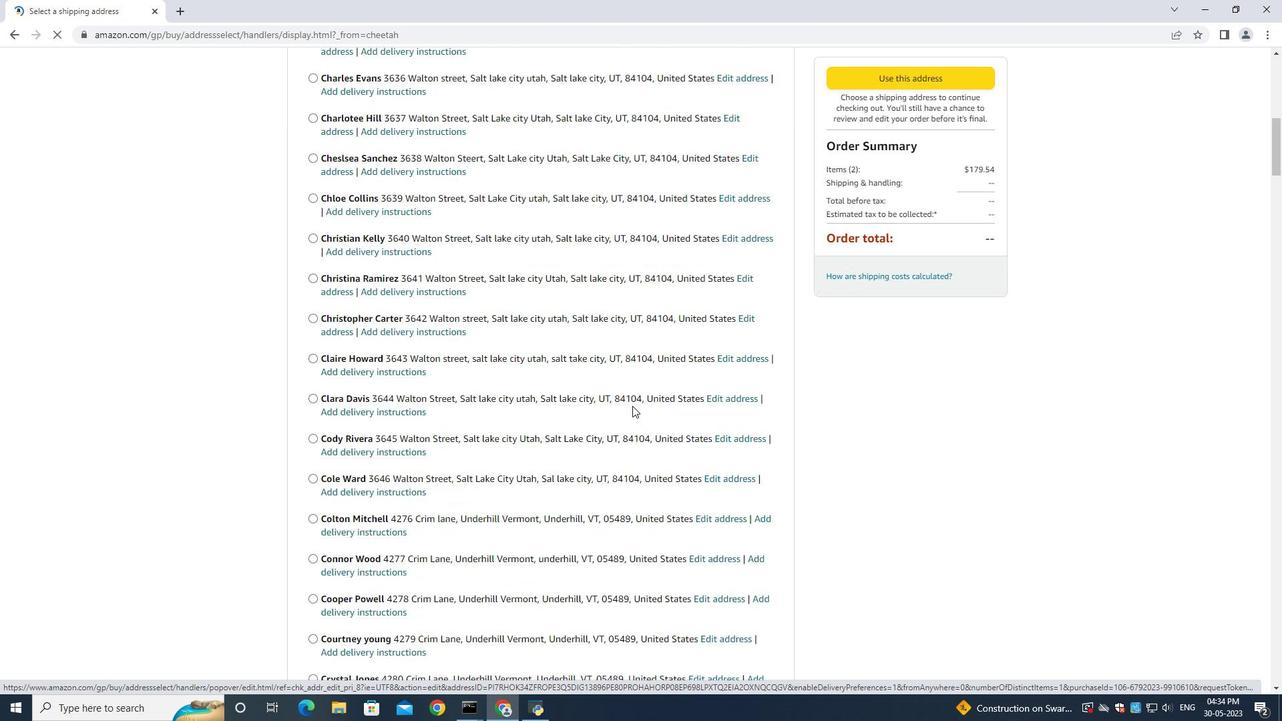 
Action: Mouse scrolled (634, 410) with delta (0, 0)
Screenshot: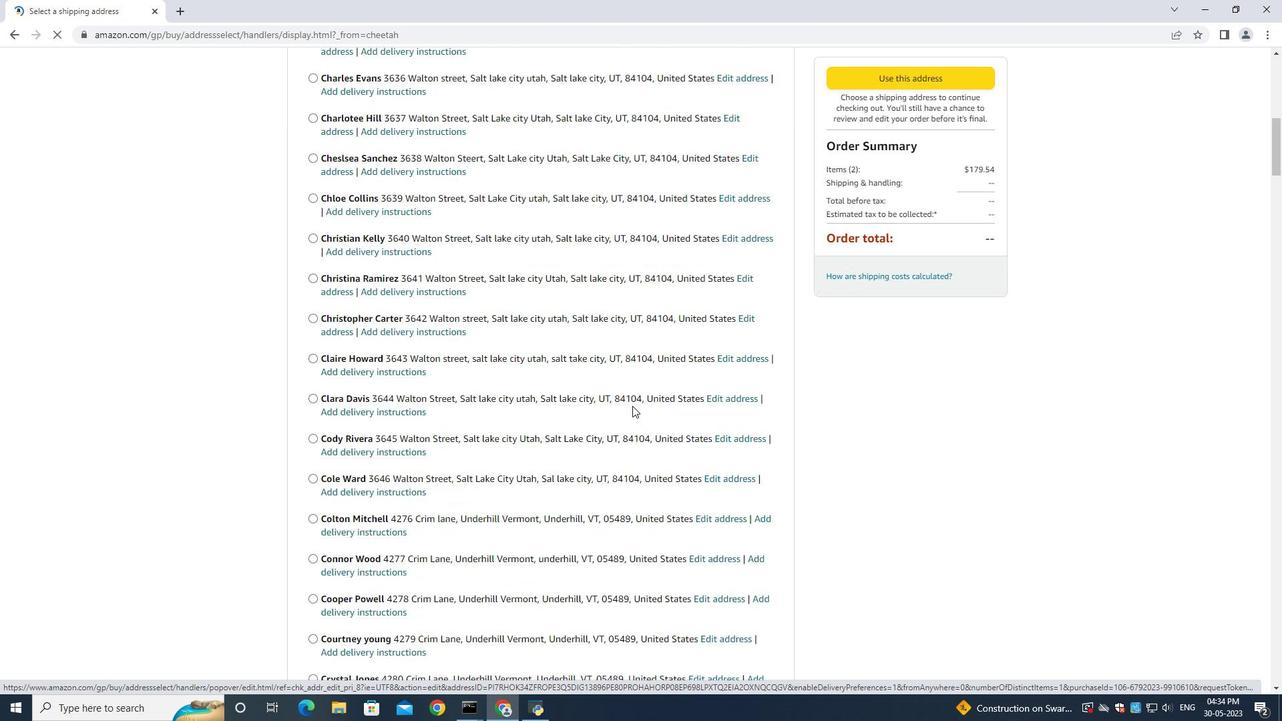 
Action: Mouse moved to (634, 411)
Screenshot: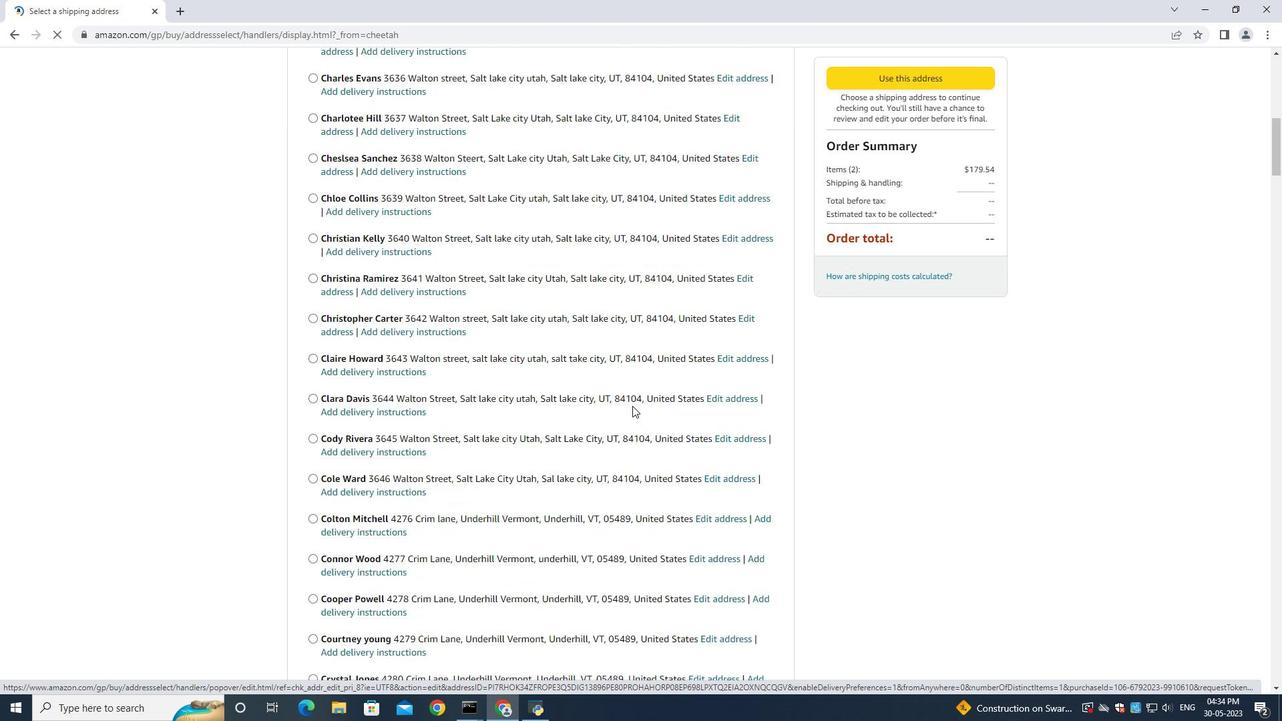 
Action: Mouse scrolled (634, 410) with delta (0, 0)
Screenshot: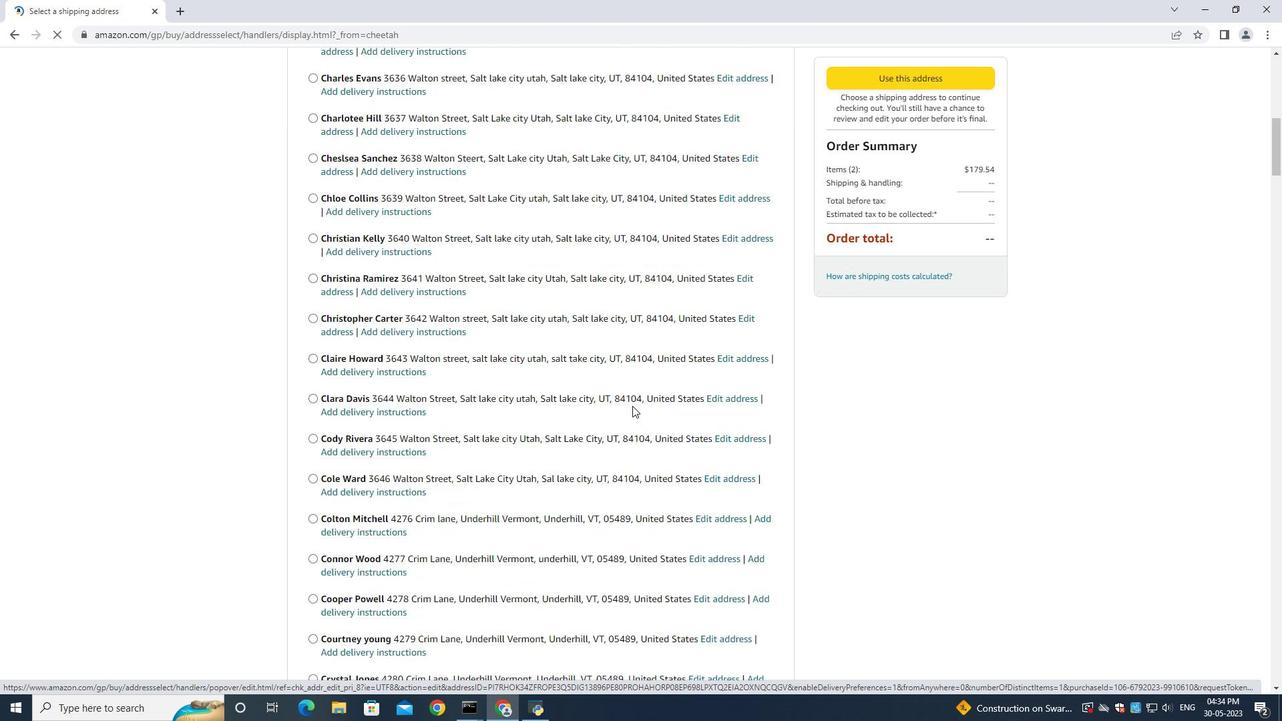 
Action: Mouse scrolled (634, 410) with delta (0, 0)
Screenshot: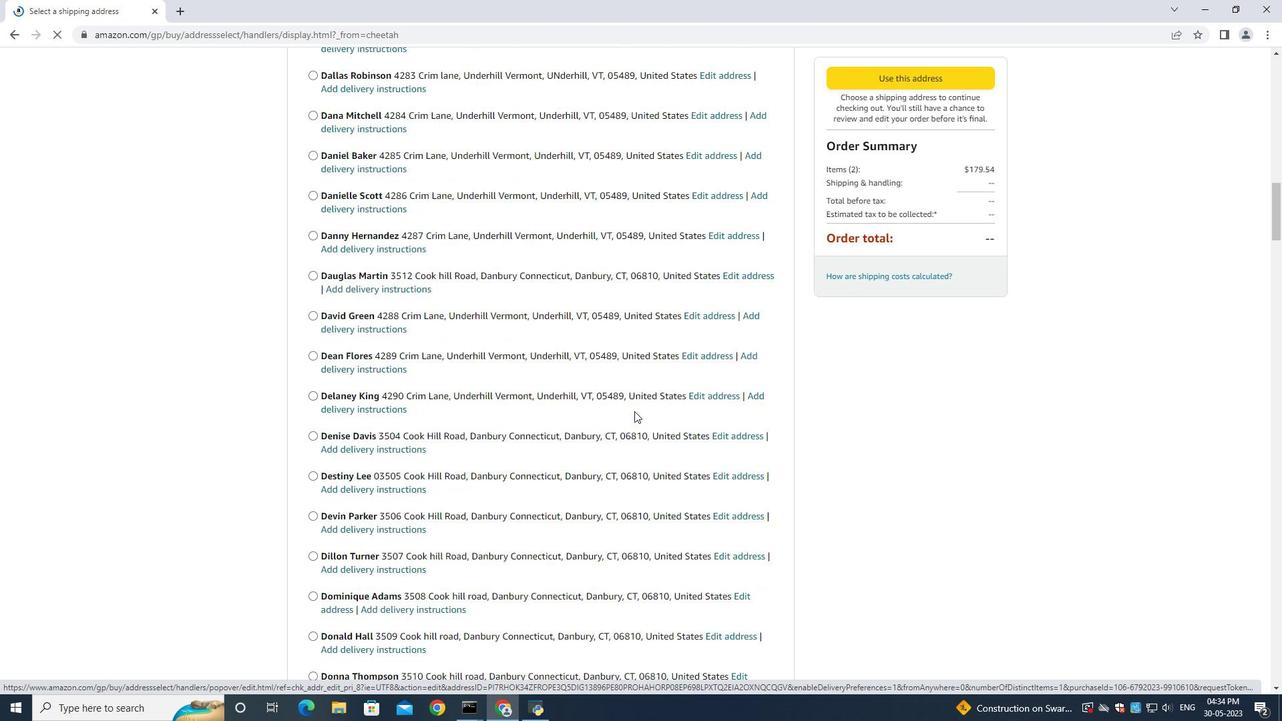 
Action: Mouse scrolled (634, 410) with delta (0, 0)
Screenshot: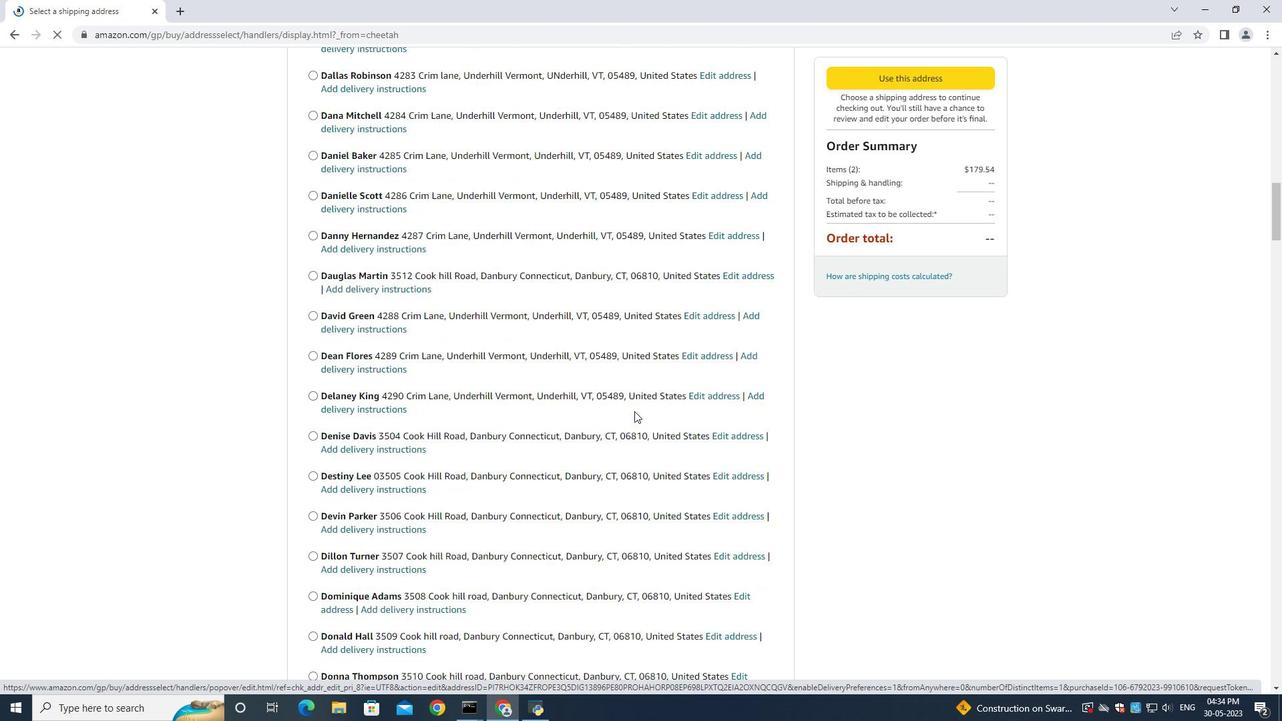 
Action: Mouse scrolled (634, 410) with delta (0, 0)
Screenshot: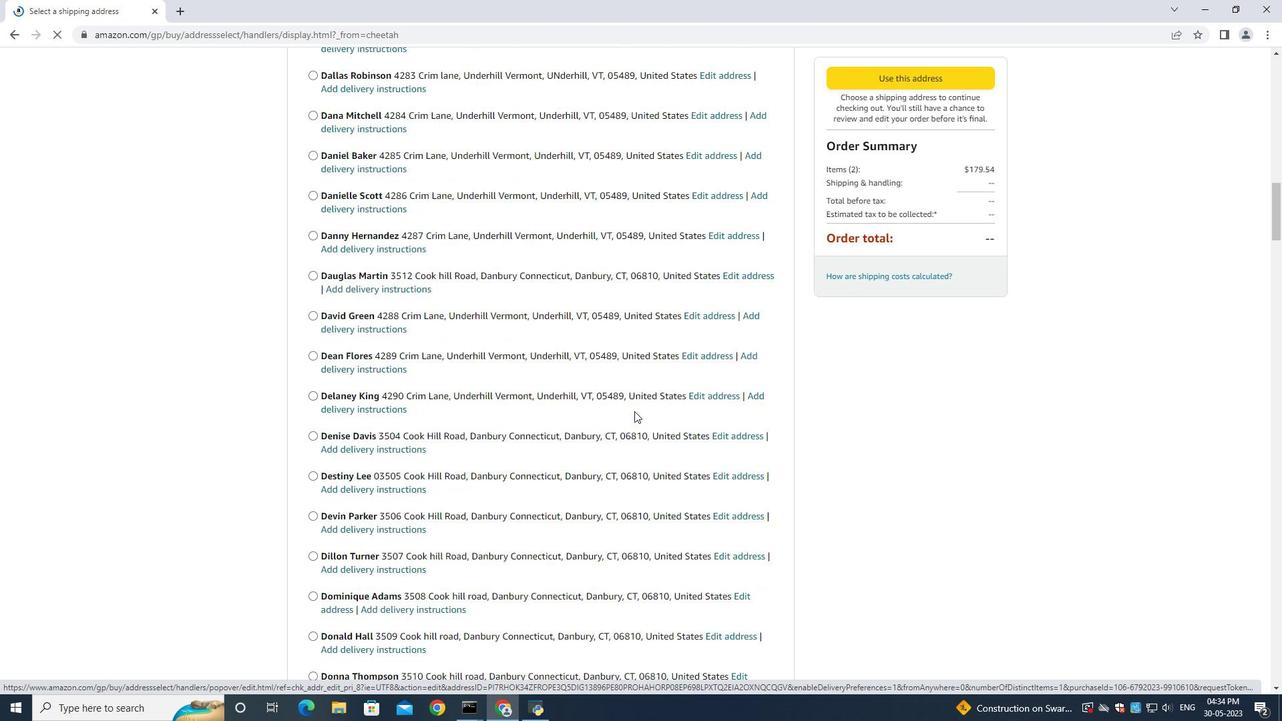 
Action: Mouse scrolled (634, 410) with delta (0, 0)
Screenshot: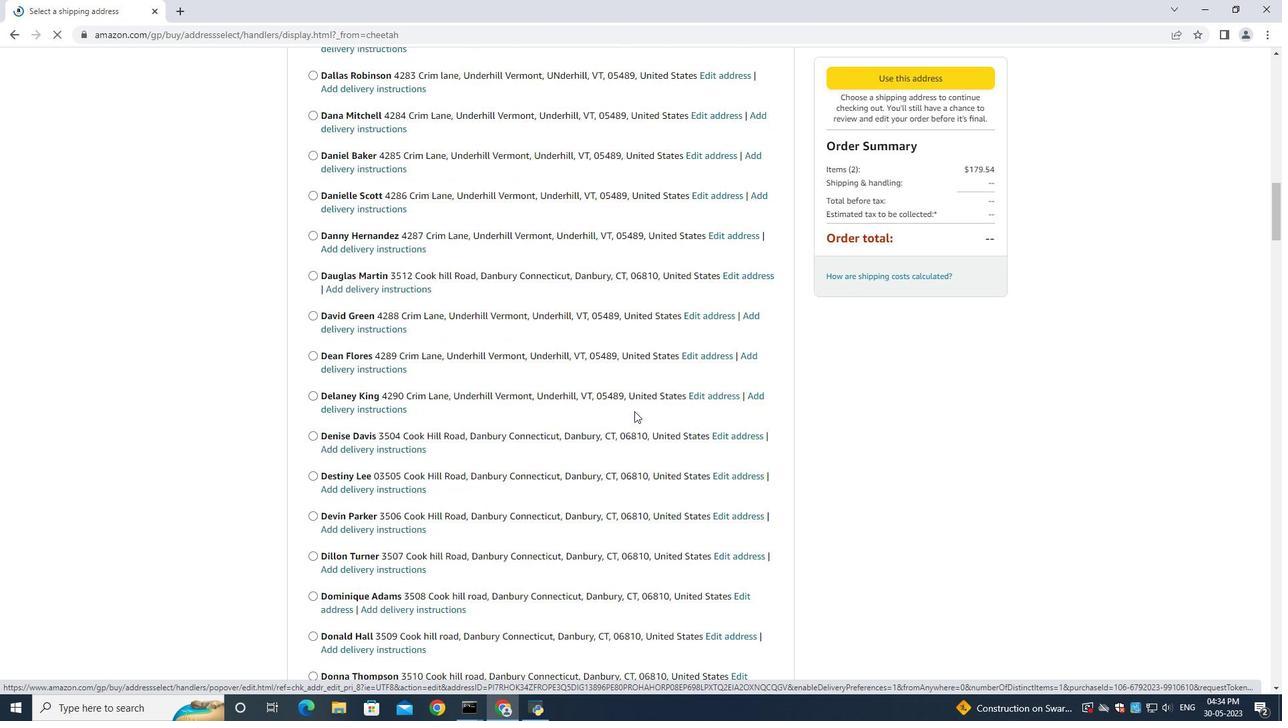 
Action: Mouse scrolled (634, 410) with delta (0, -1)
Screenshot: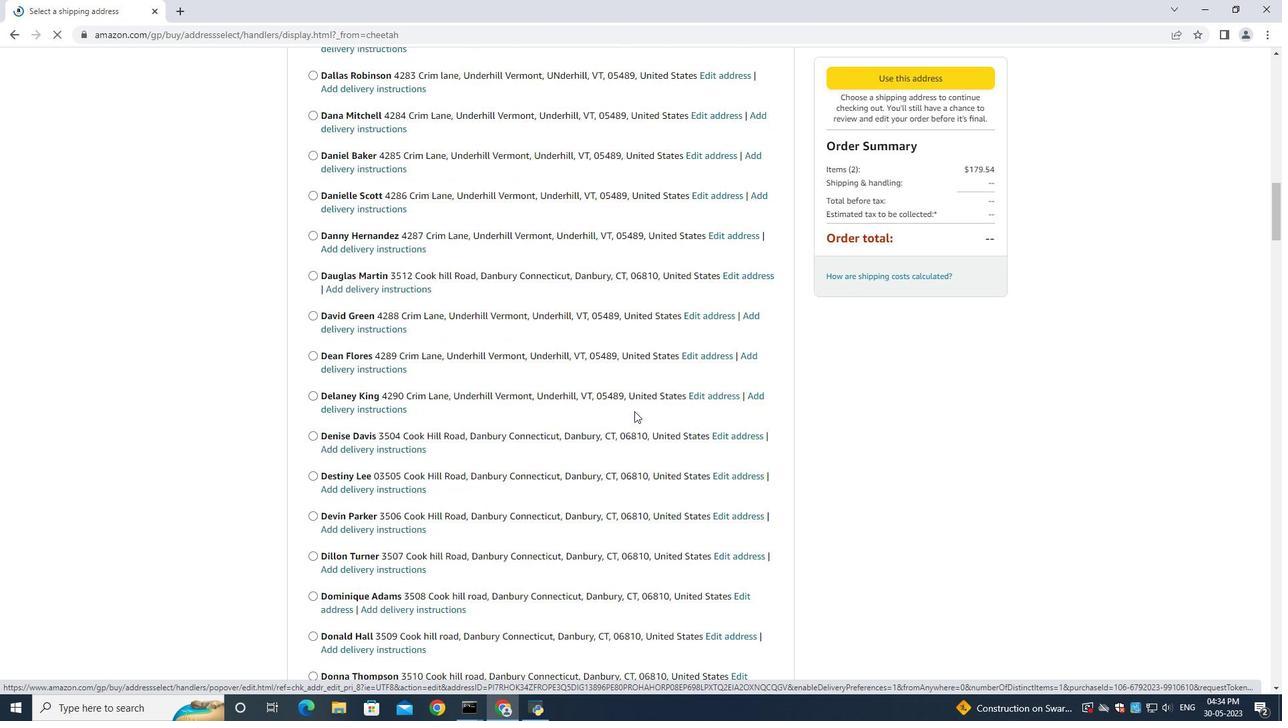 
Action: Mouse scrolled (634, 410) with delta (0, 0)
Screenshot: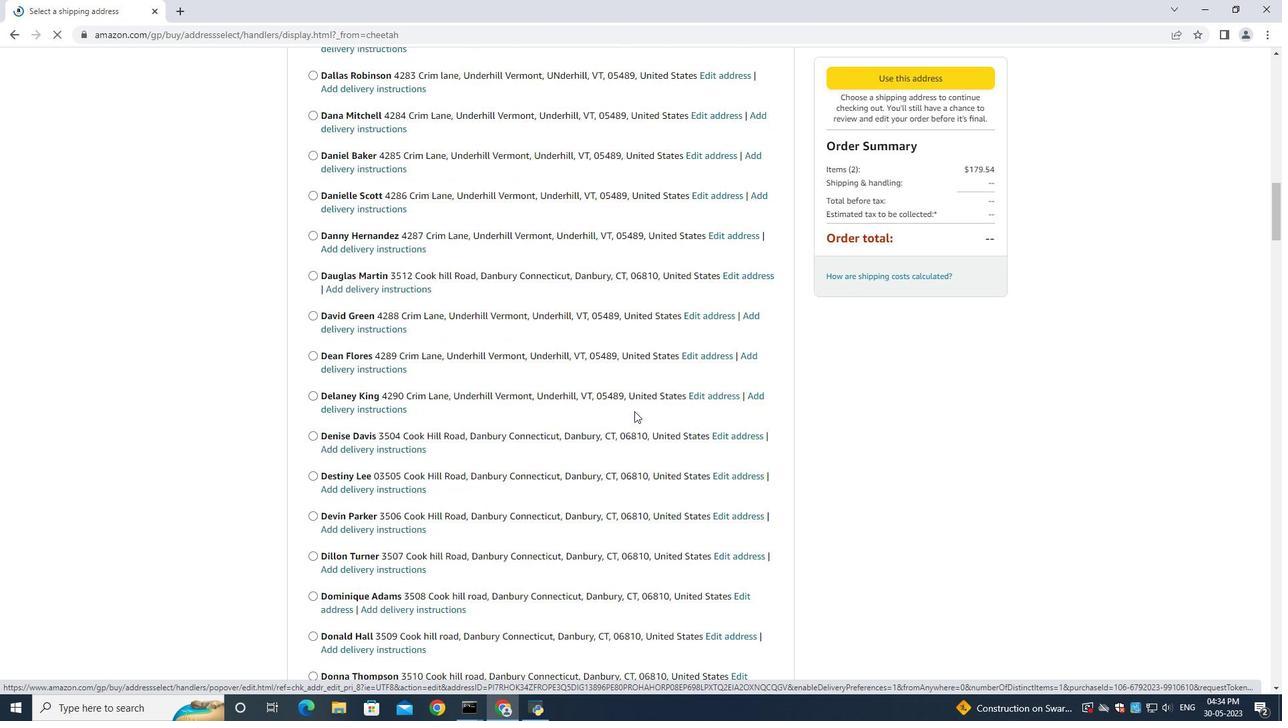 
Action: Mouse scrolled (634, 410) with delta (0, 0)
Screenshot: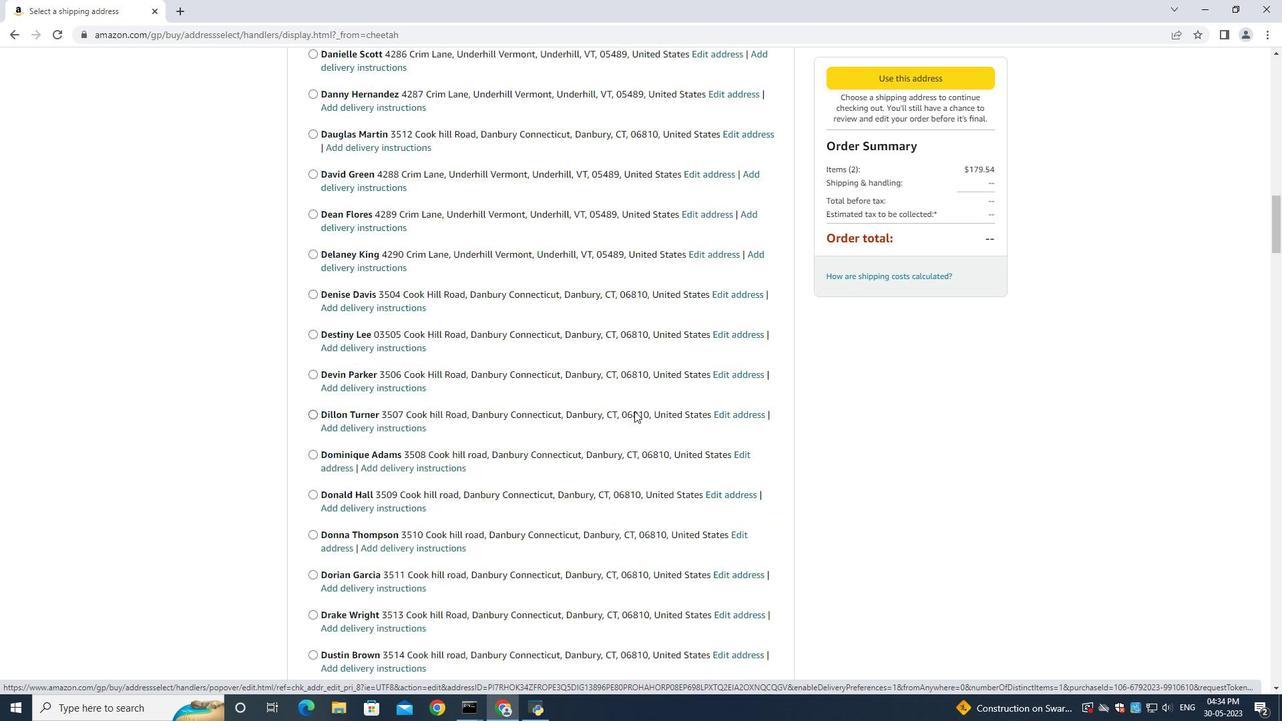 
Action: Mouse scrolled (634, 410) with delta (0, 0)
Screenshot: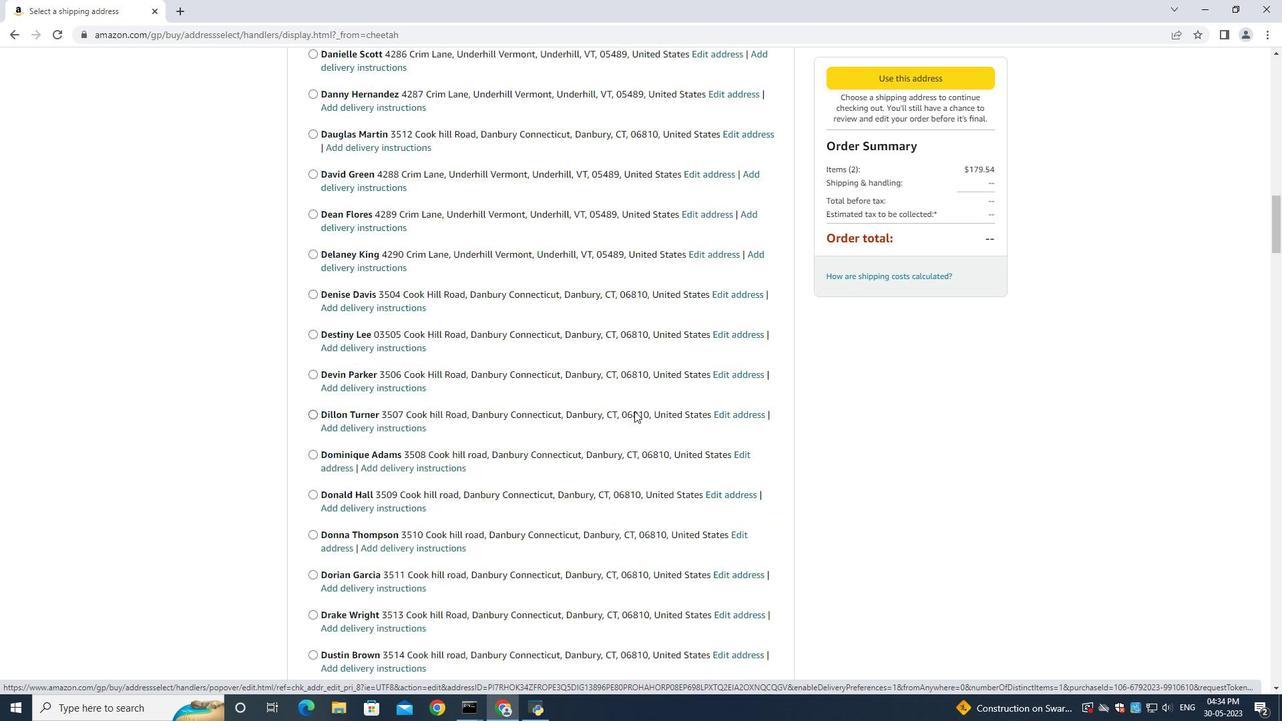 
Action: Mouse scrolled (634, 410) with delta (0, 0)
Screenshot: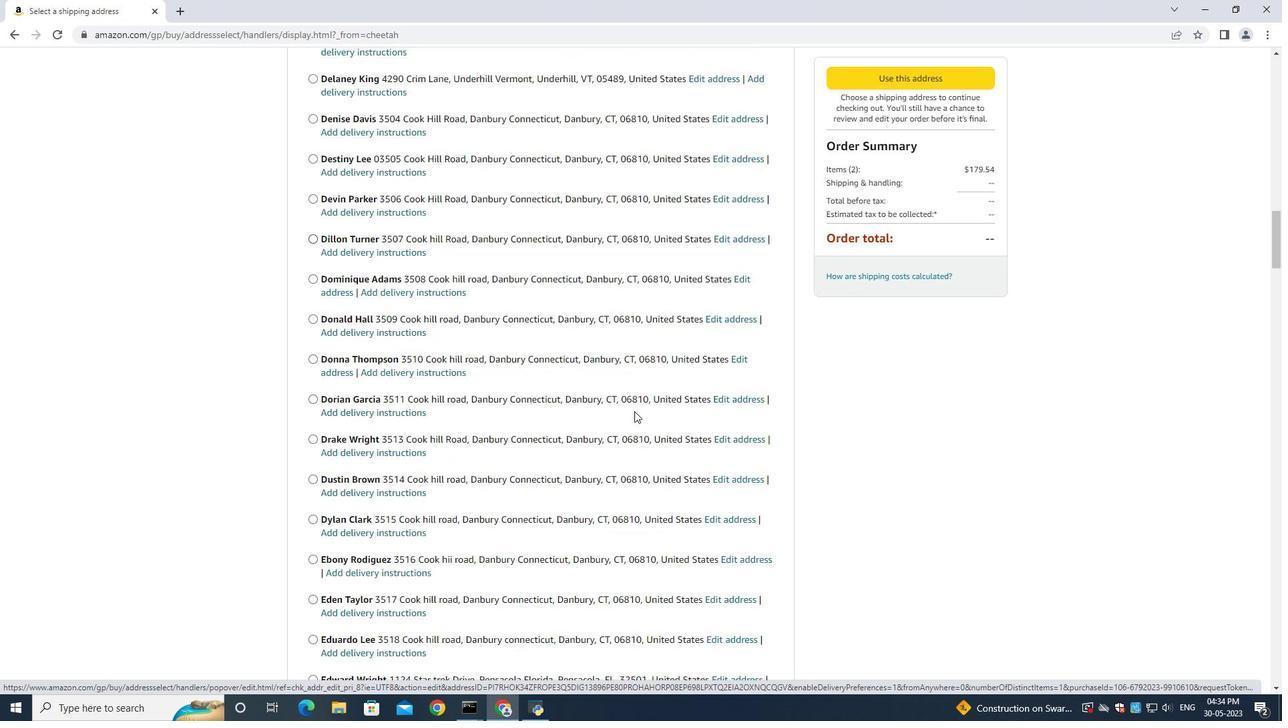 
Action: Mouse moved to (634, 422)
Screenshot: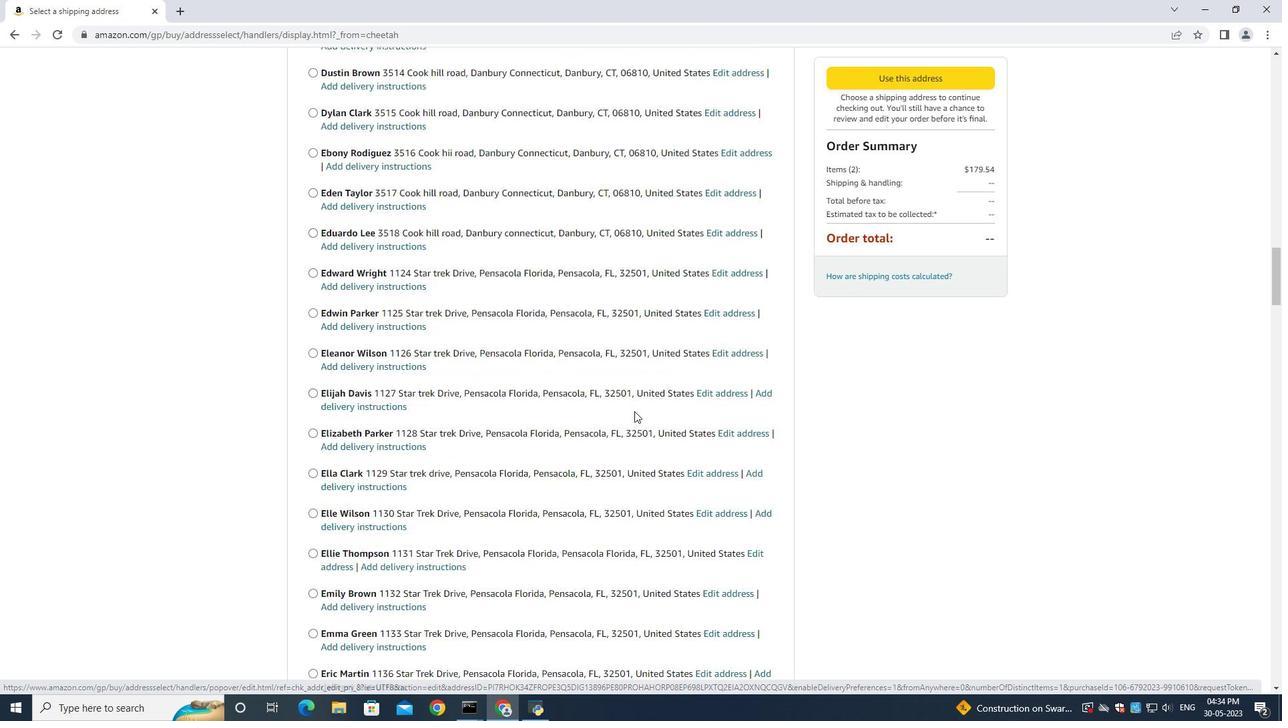 
Action: Mouse scrolled (634, 420) with delta (0, 0)
Screenshot: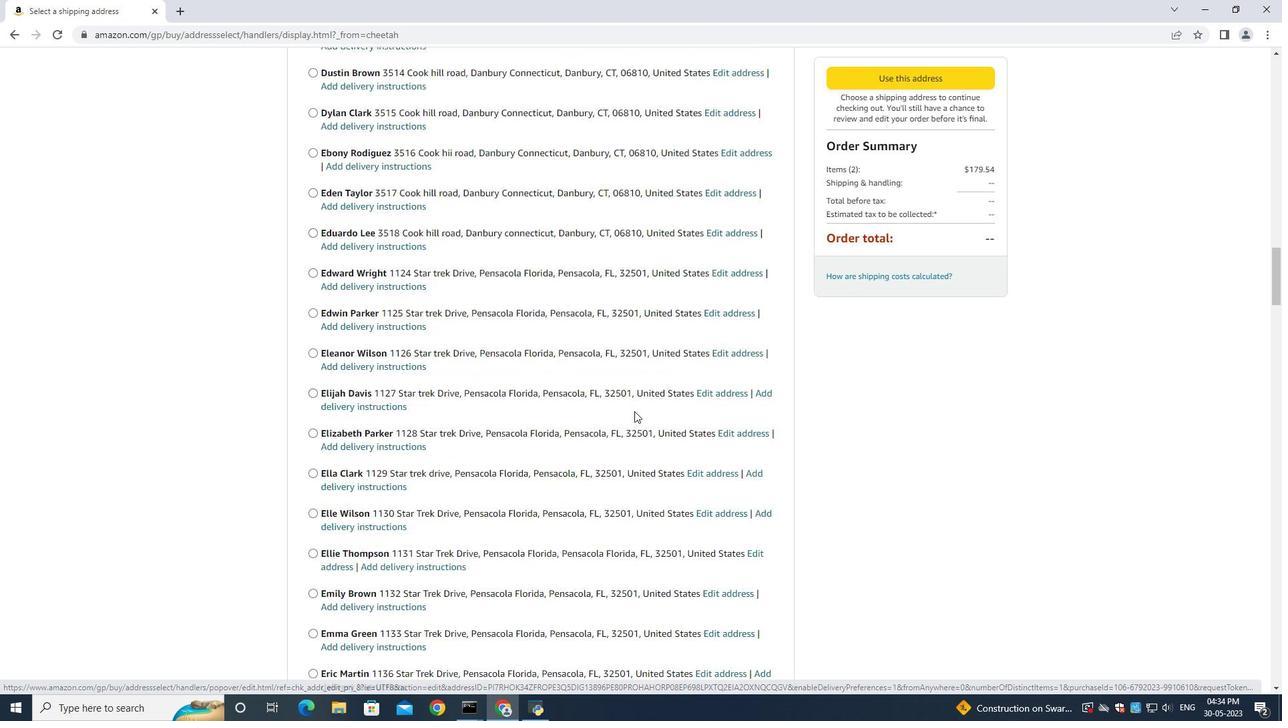 
Action: Mouse scrolled (634, 421) with delta (0, 0)
Screenshot: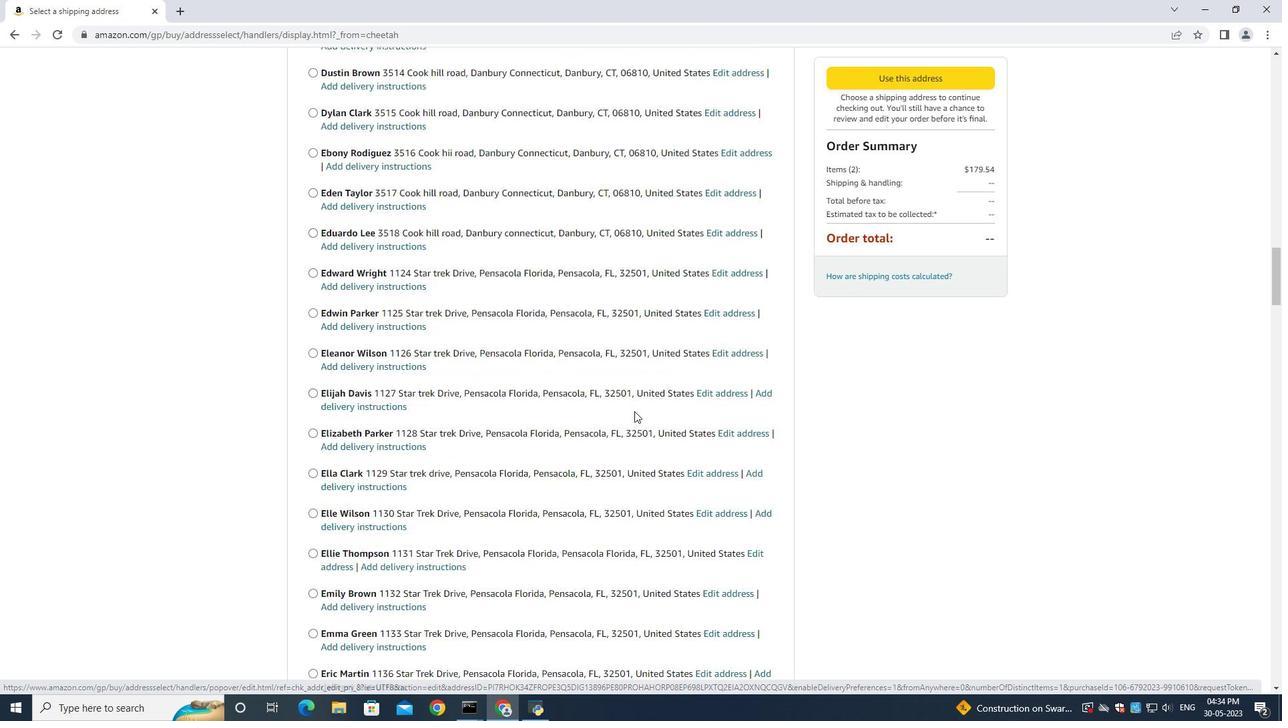 
Action: Mouse scrolled (634, 420) with delta (0, -1)
Screenshot: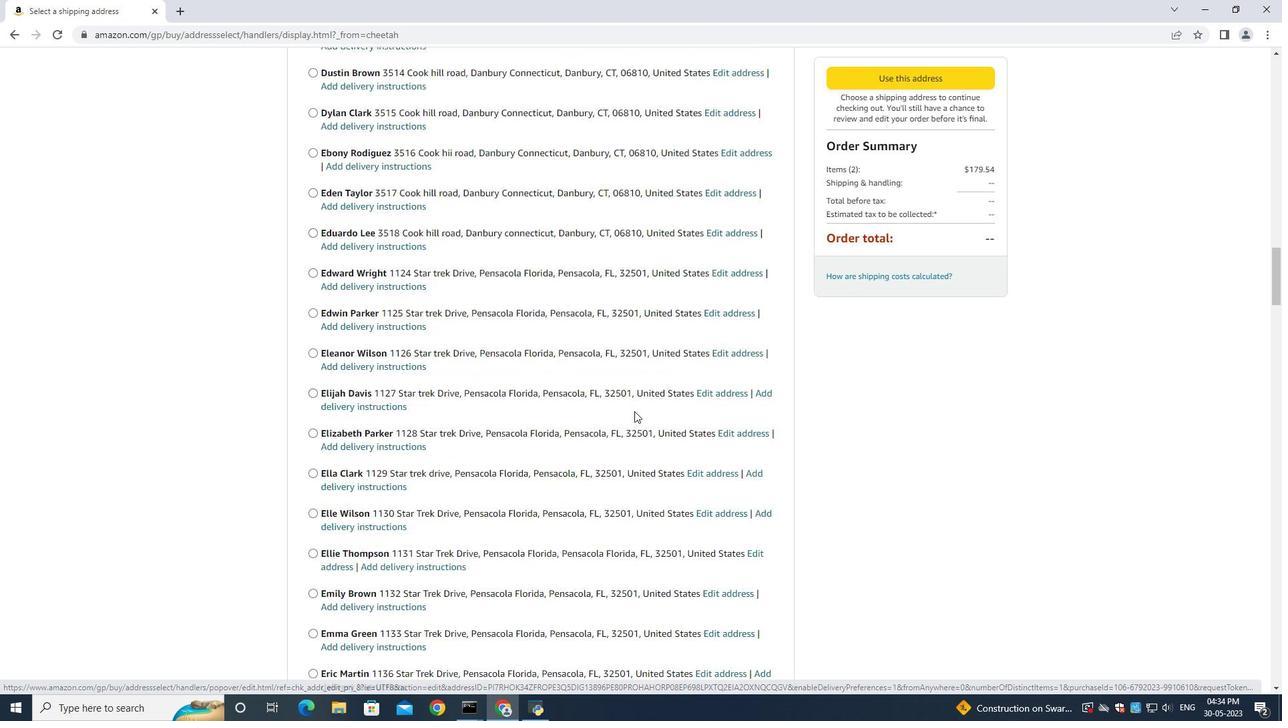 
Action: Mouse scrolled (634, 420) with delta (0, -1)
Screenshot: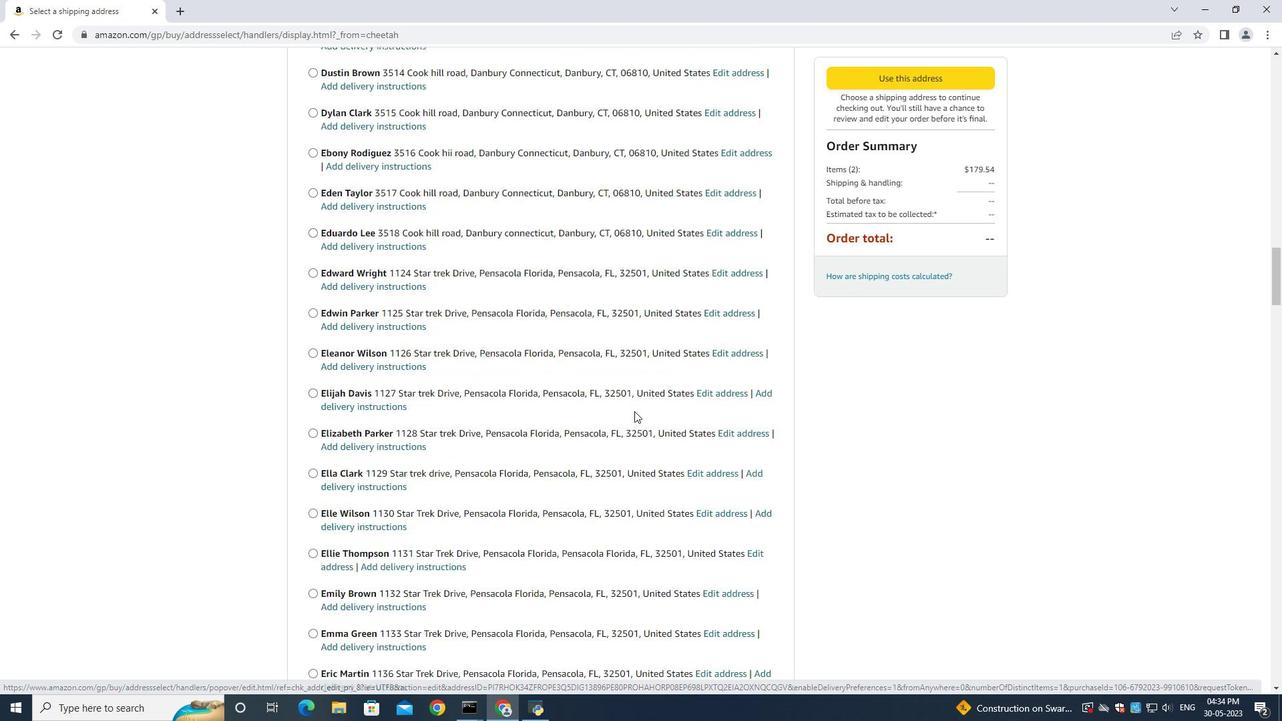 
Action: Mouse scrolled (634, 421) with delta (0, 0)
Screenshot: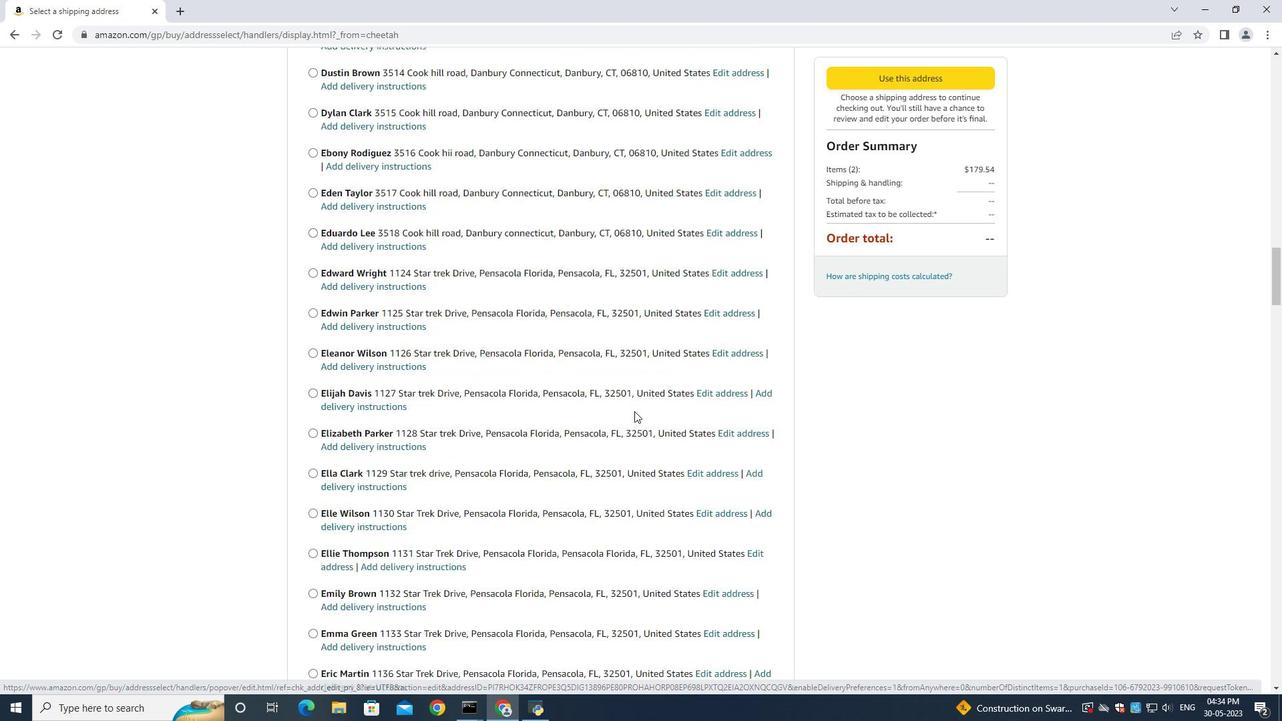 
Action: Mouse scrolled (634, 421) with delta (0, 0)
Screenshot: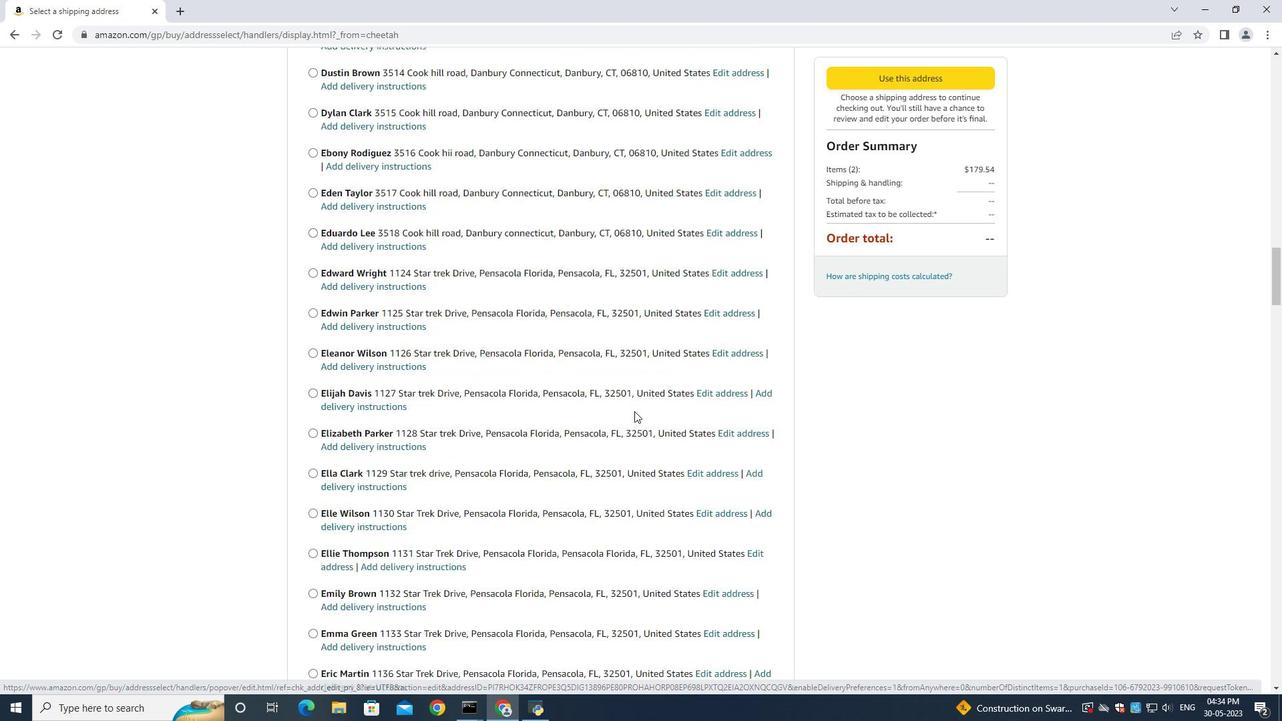 
Action: Mouse moved to (634, 422)
Screenshot: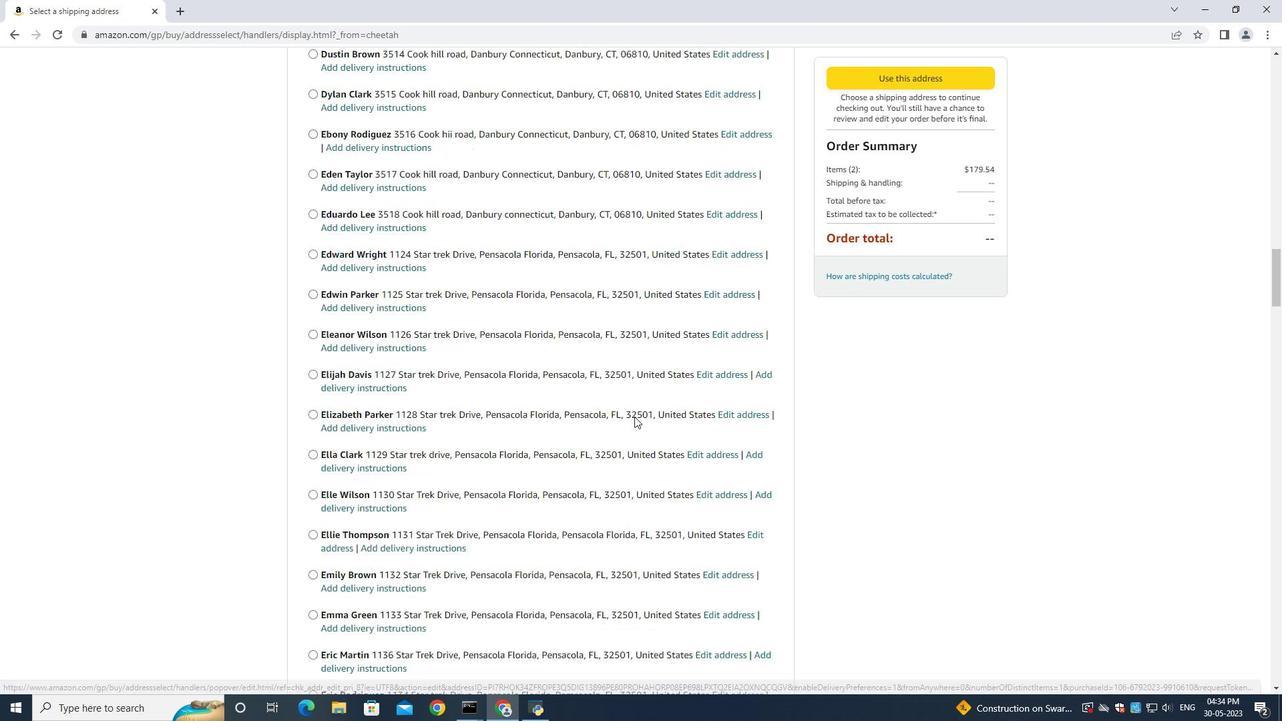 
Action: Mouse scrolled (634, 421) with delta (0, 0)
Screenshot: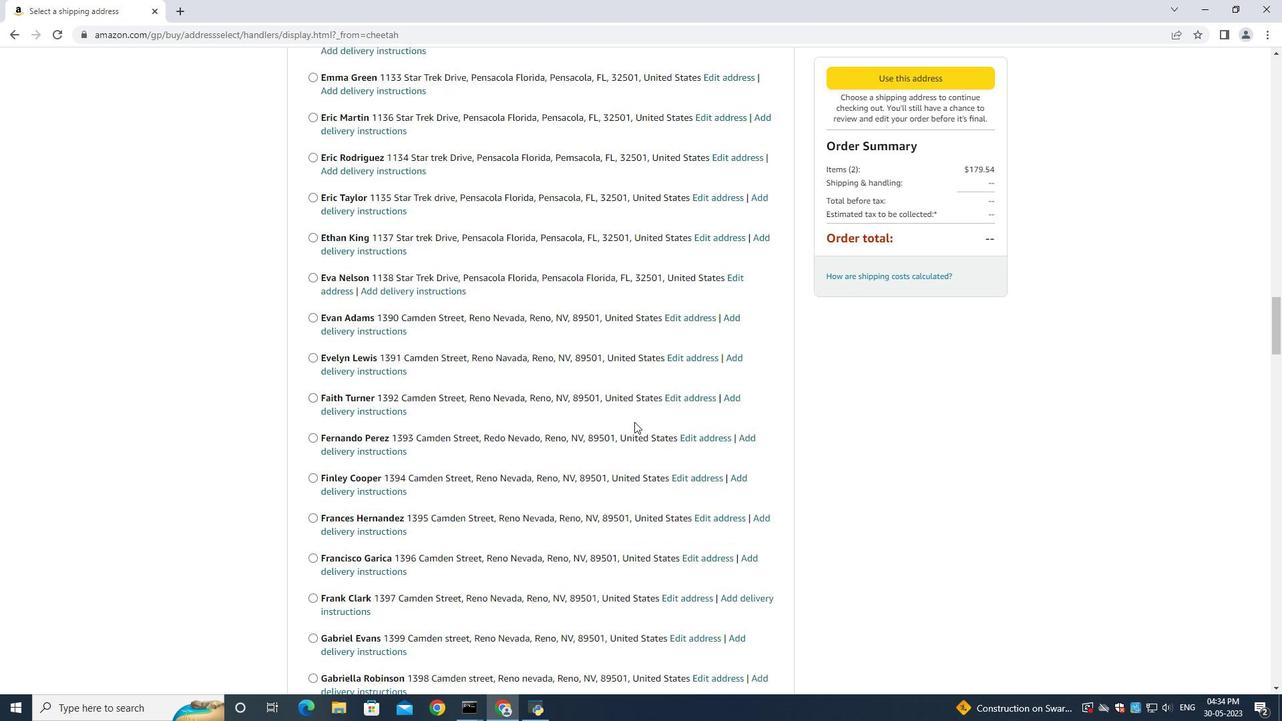 
Action: Mouse scrolled (634, 421) with delta (0, 0)
Screenshot: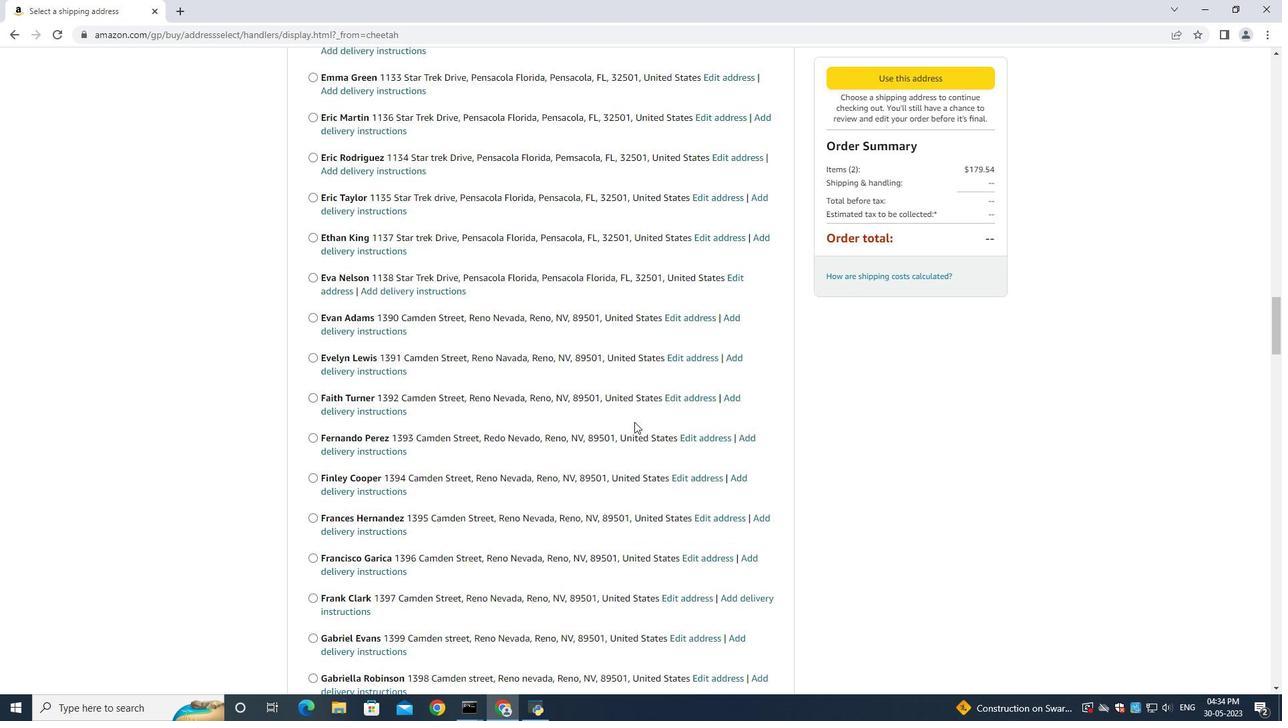 
Action: Mouse scrolled (634, 421) with delta (0, 0)
Screenshot: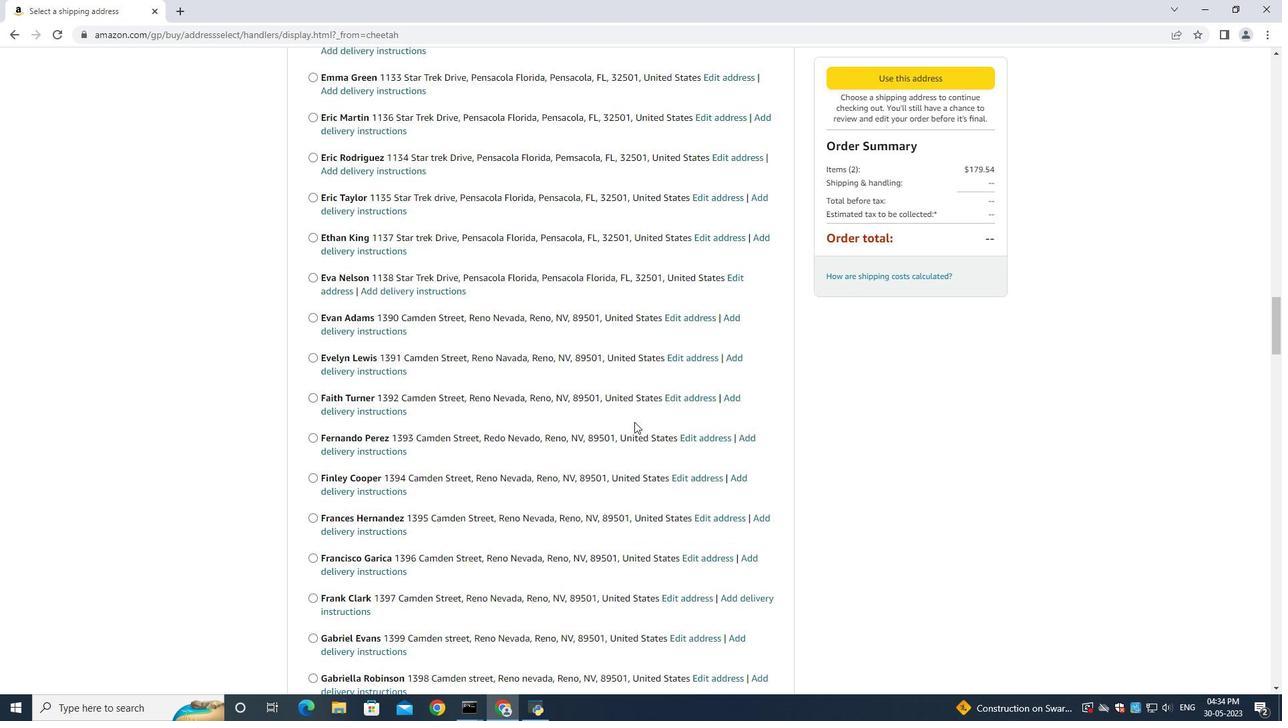 
Action: Mouse scrolled (634, 421) with delta (0, 0)
Screenshot: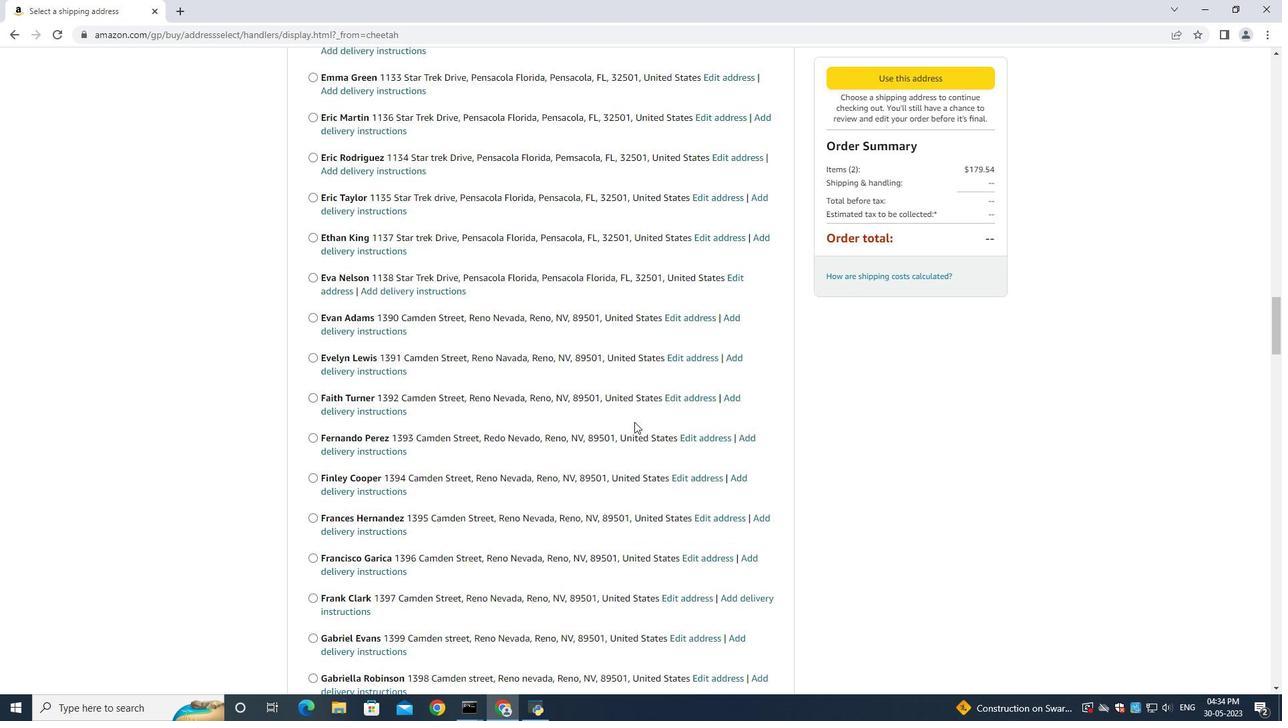 
Action: Mouse scrolled (634, 420) with delta (0, -1)
Screenshot: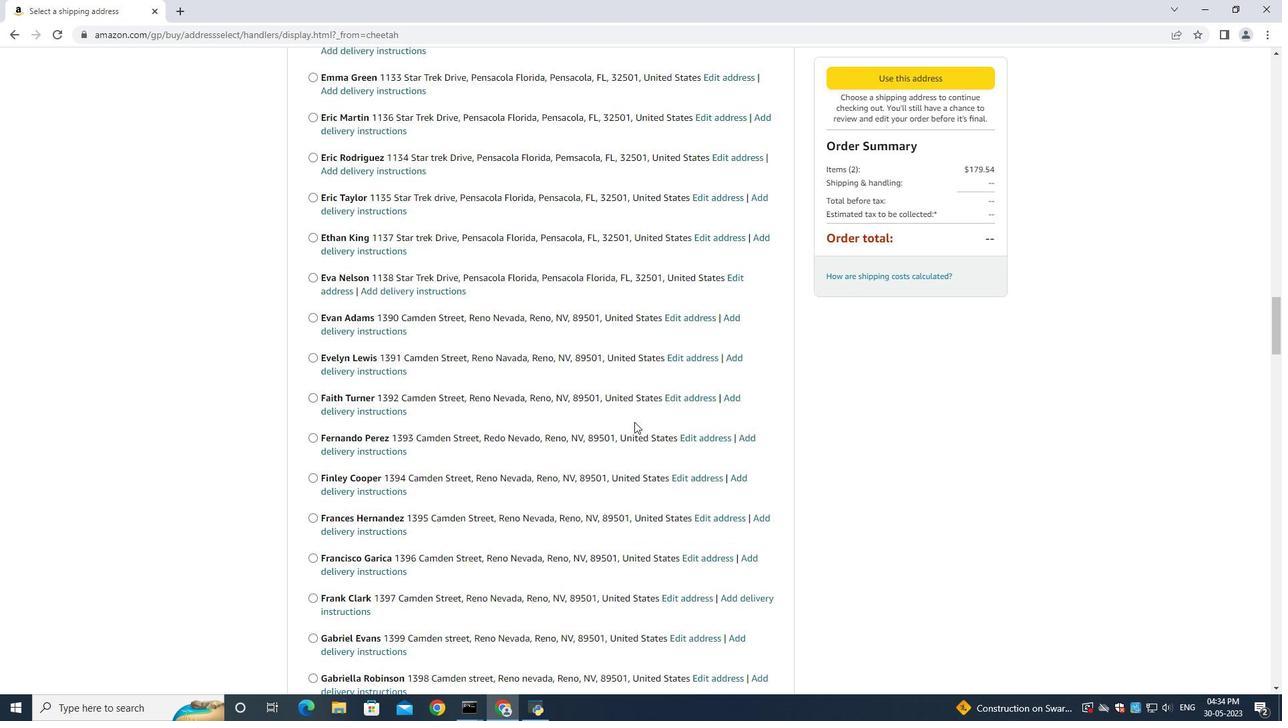 
Action: Mouse scrolled (634, 421) with delta (0, 0)
Screenshot: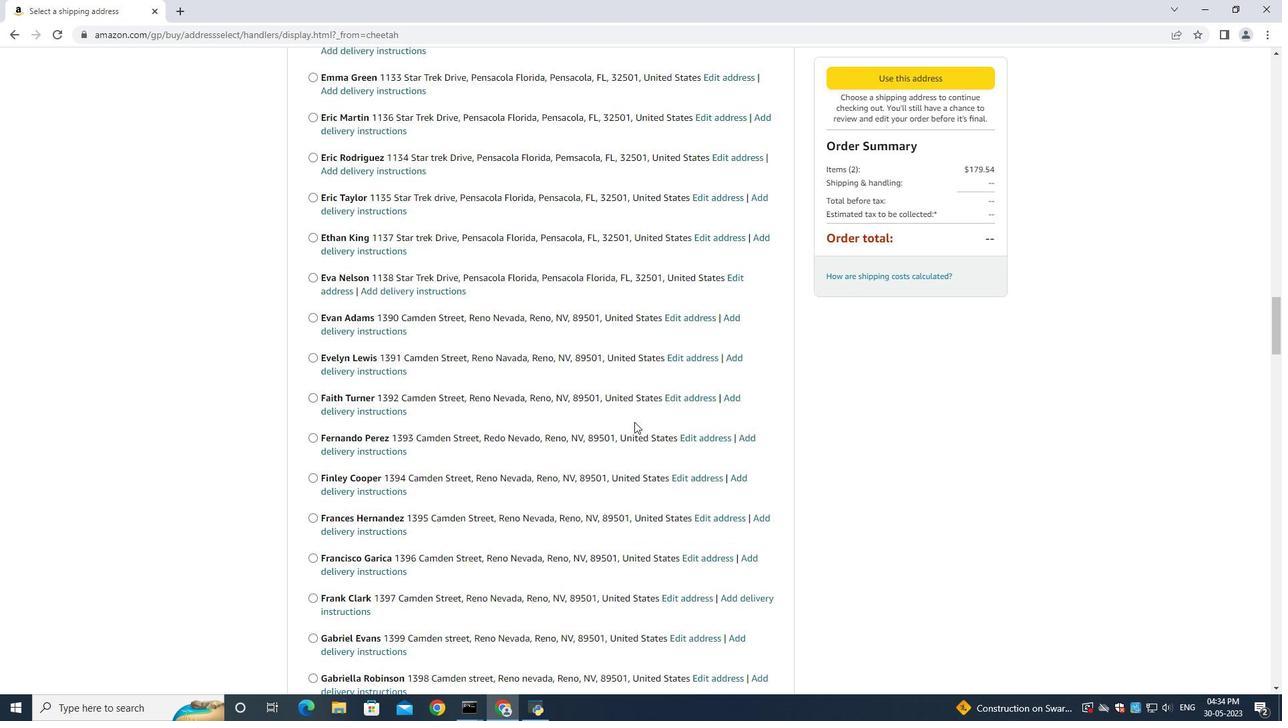 
Action: Mouse scrolled (634, 421) with delta (0, 0)
Screenshot: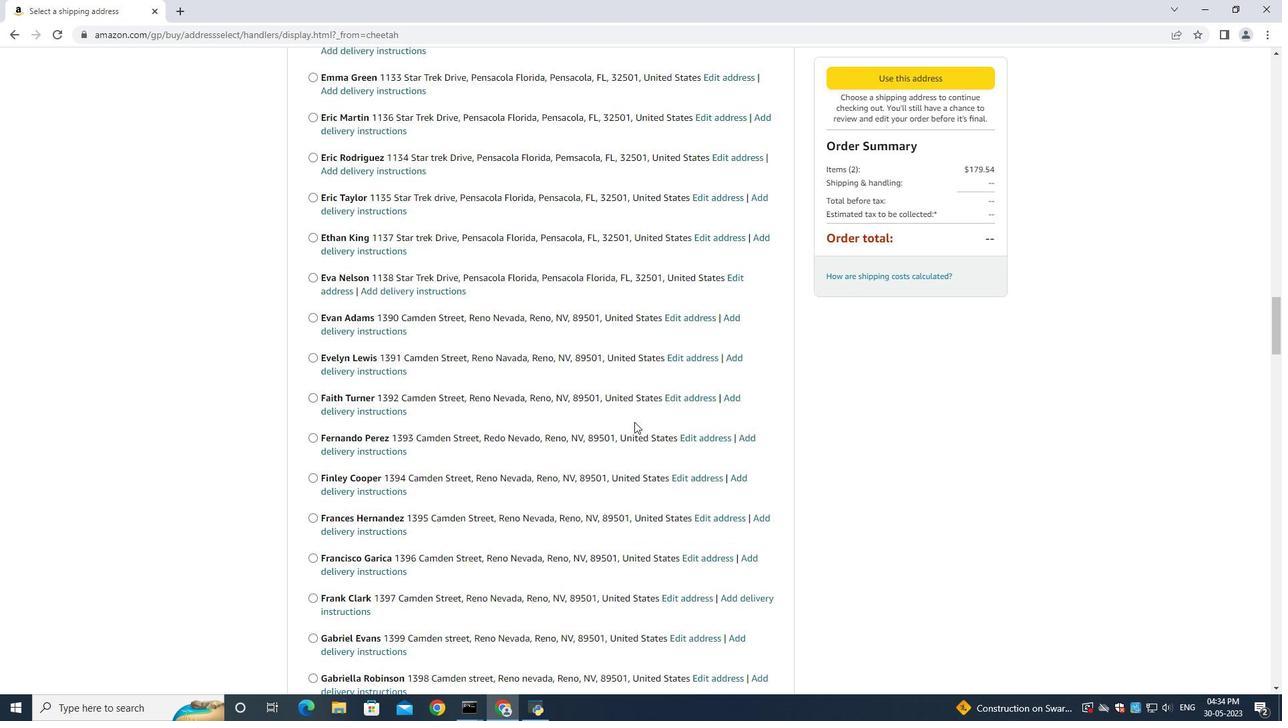 
Action: Mouse moved to (634, 420)
Screenshot: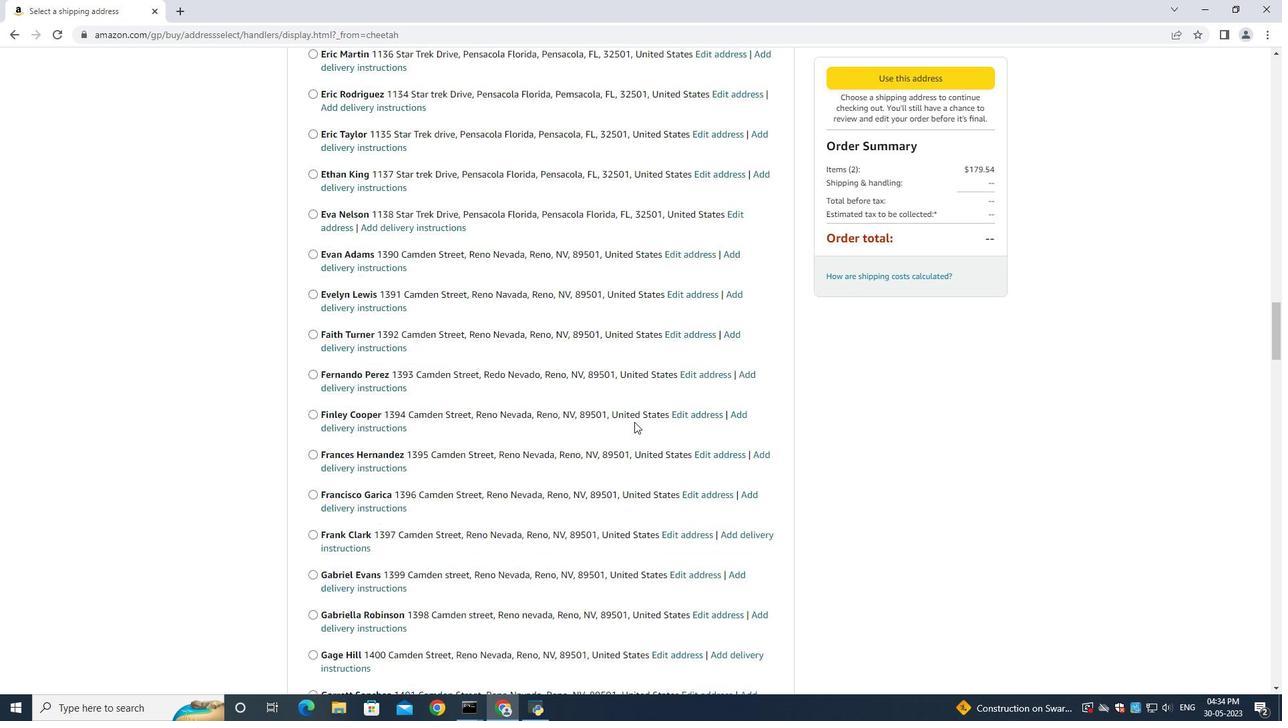 
Action: Mouse scrolled (634, 419) with delta (0, 0)
Screenshot: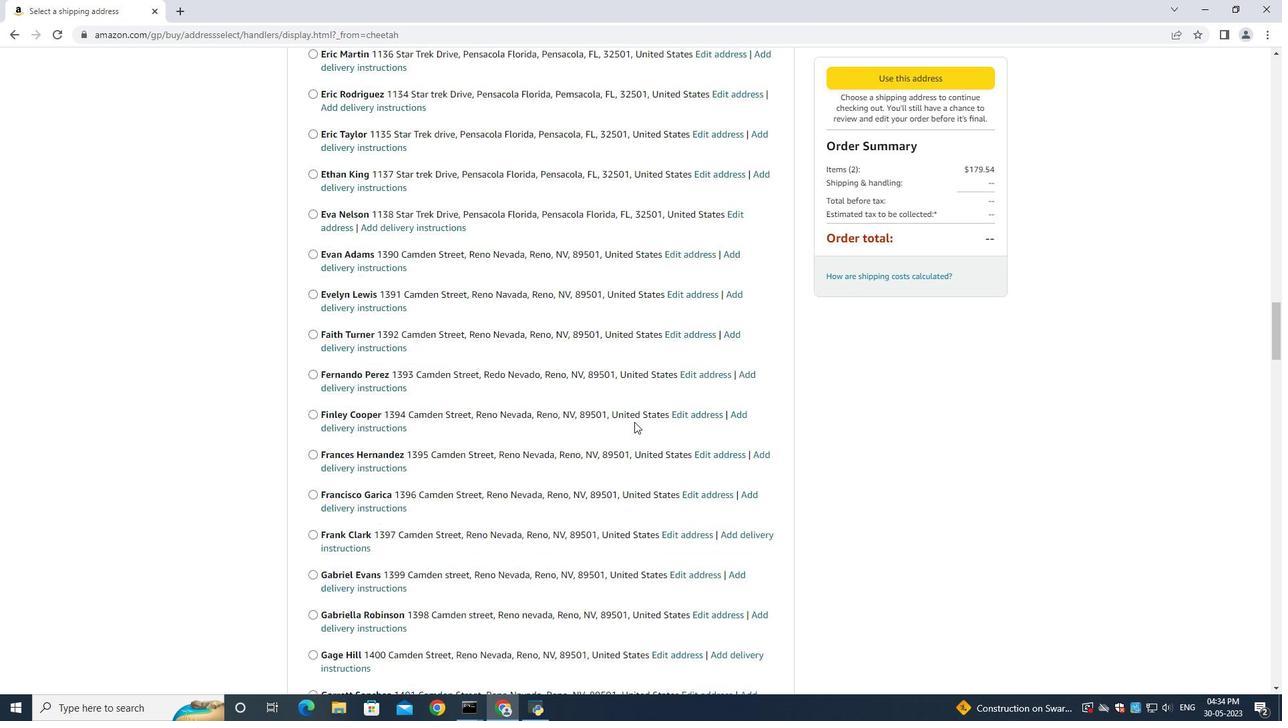 
Action: Mouse moved to (635, 406)
Screenshot: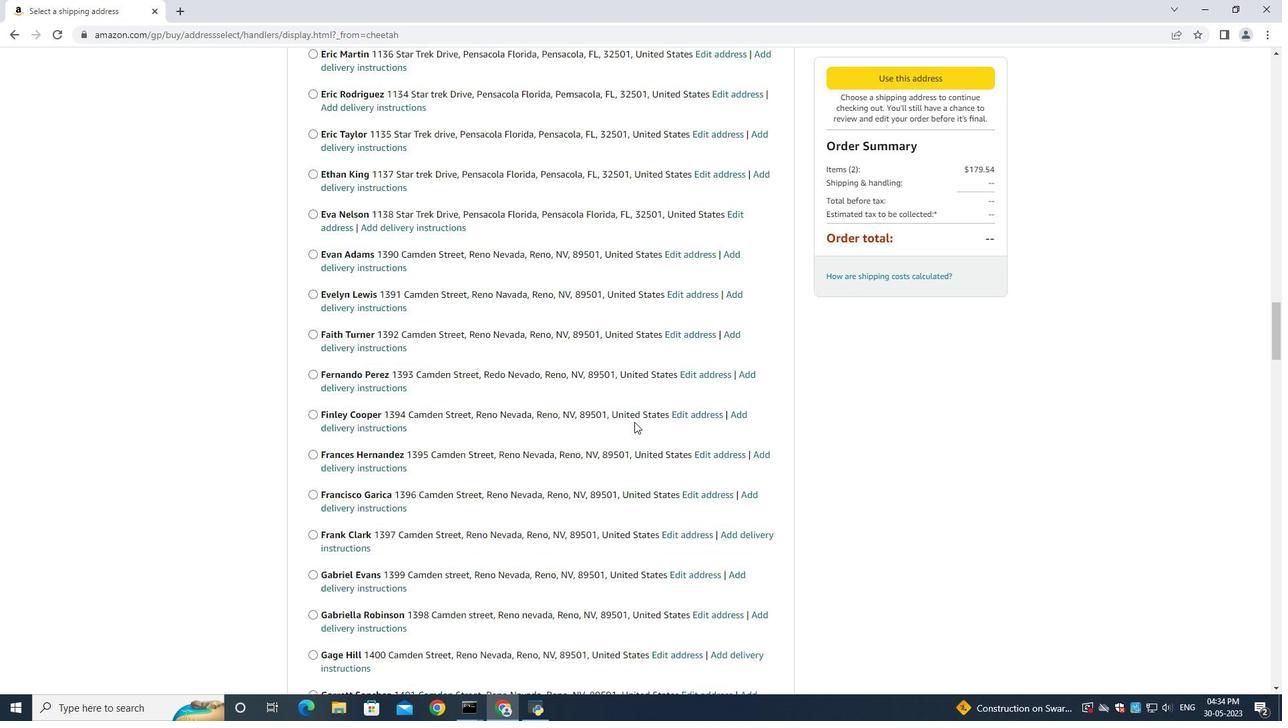 
Action: Mouse scrolled (635, 406) with delta (0, 0)
Screenshot: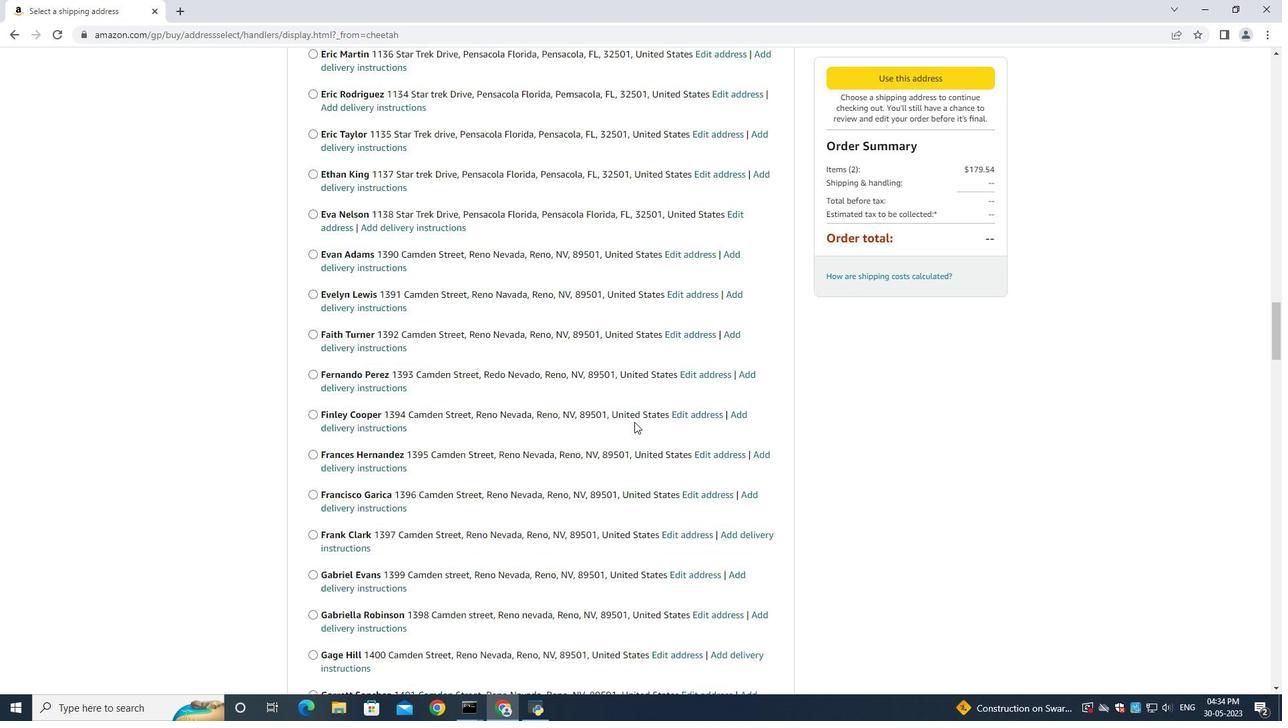 
Action: Mouse moved to (635, 406)
Screenshot: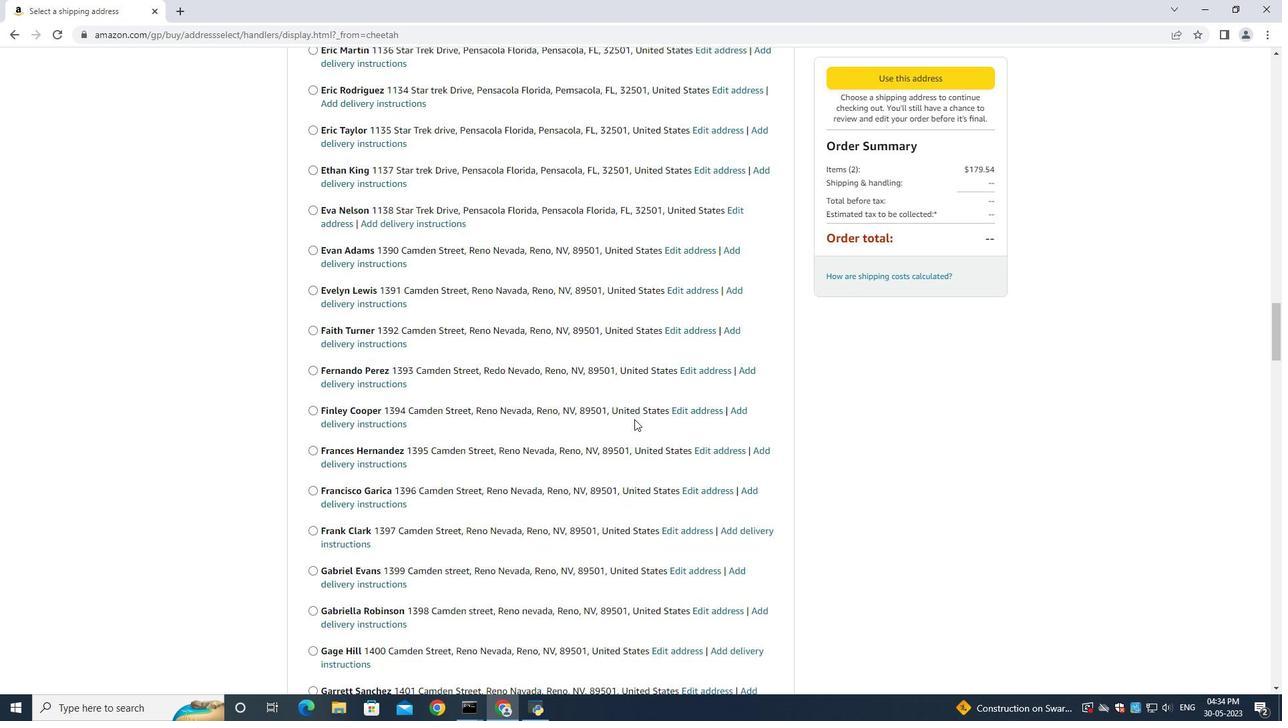 
Action: Mouse scrolled (635, 406) with delta (0, 0)
Screenshot: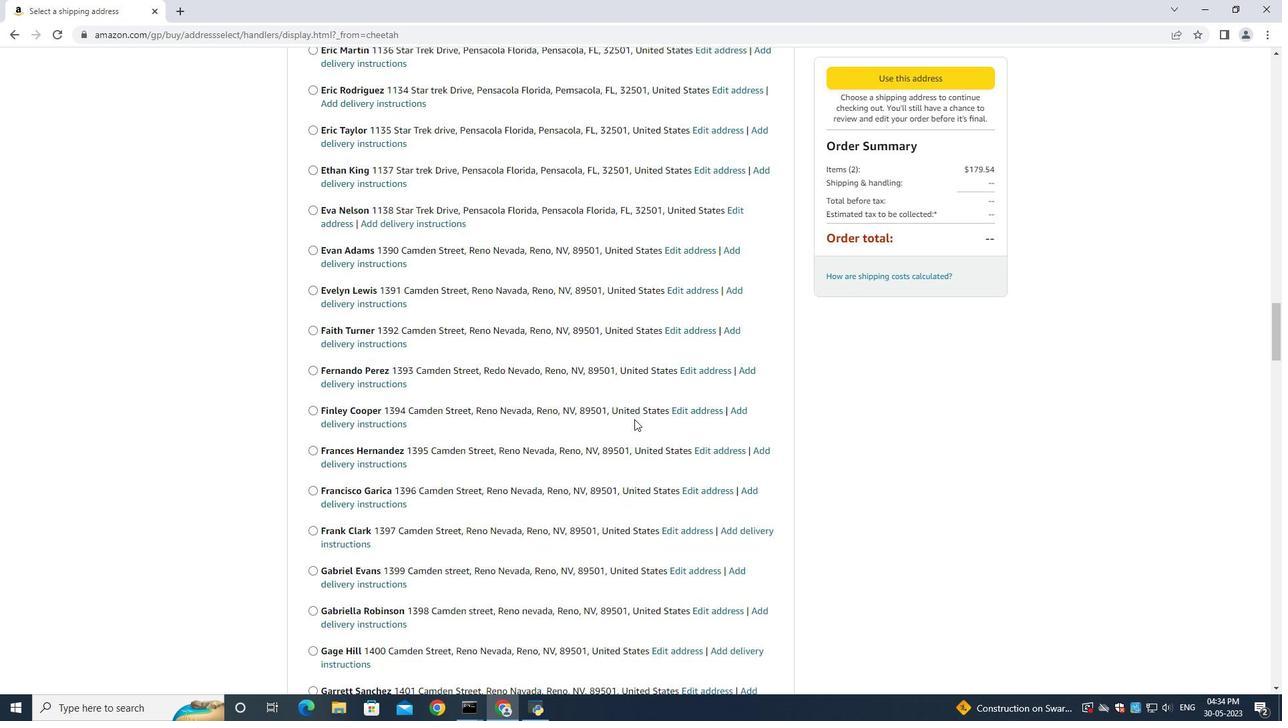 
Action: Mouse moved to (636, 412)
Screenshot: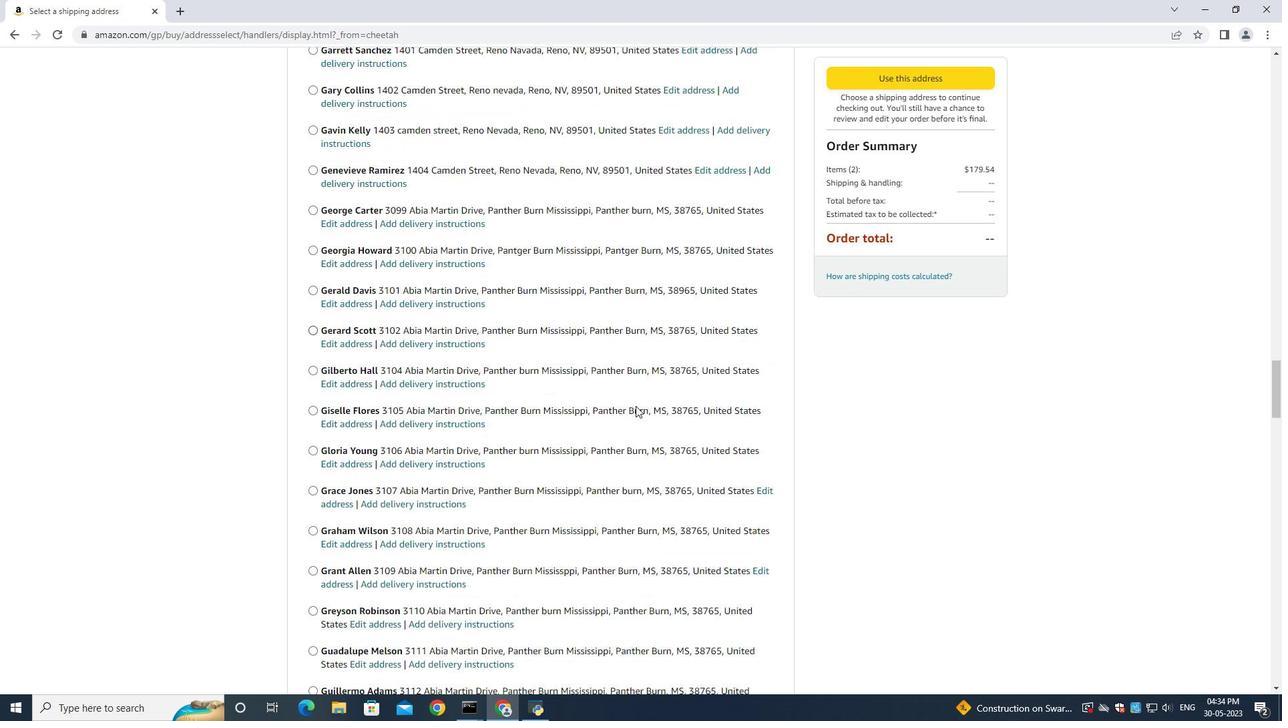 
Action: Mouse scrolled (636, 411) with delta (0, 0)
Screenshot: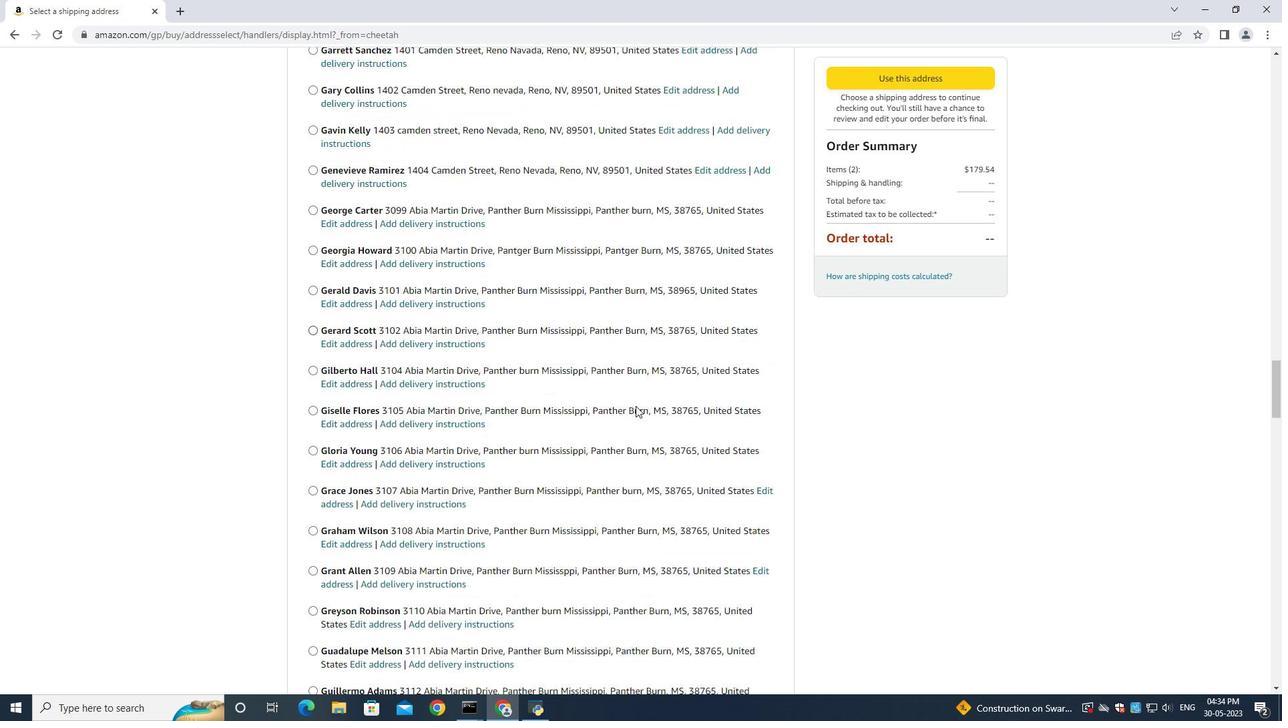 
Action: Mouse scrolled (636, 412) with delta (0, 0)
Screenshot: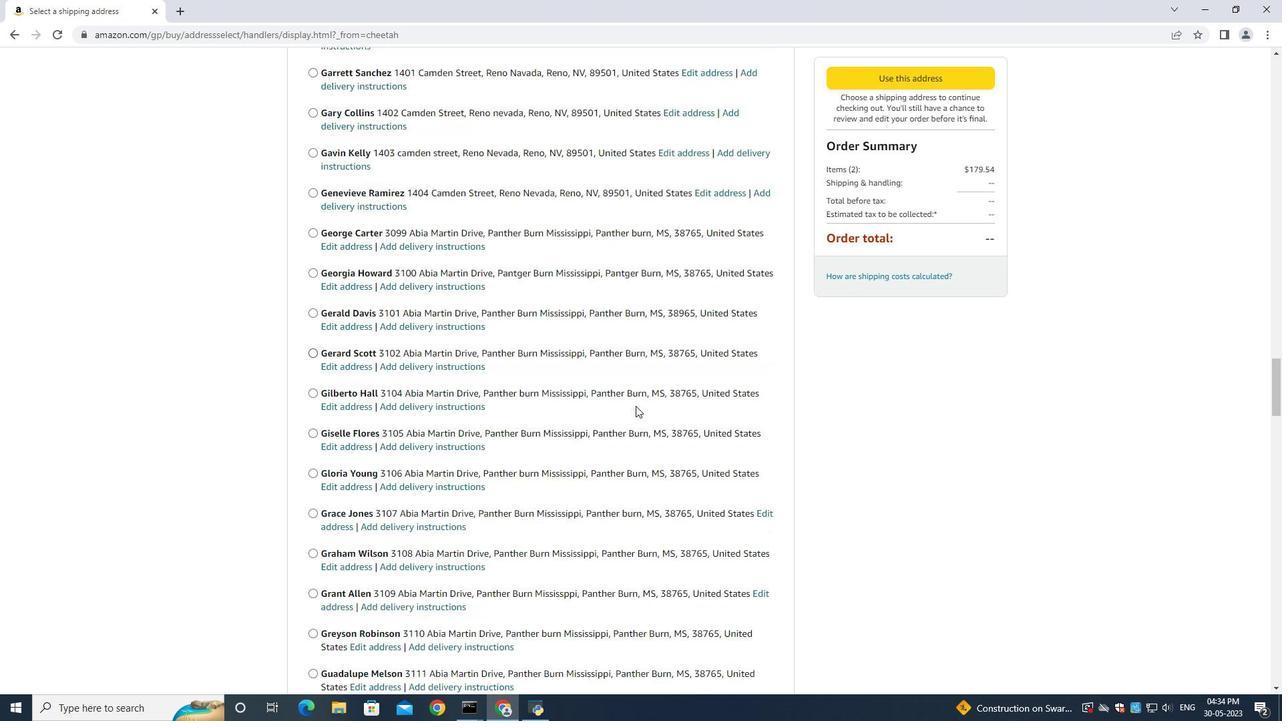 
Action: Mouse scrolled (636, 412) with delta (0, 0)
Screenshot: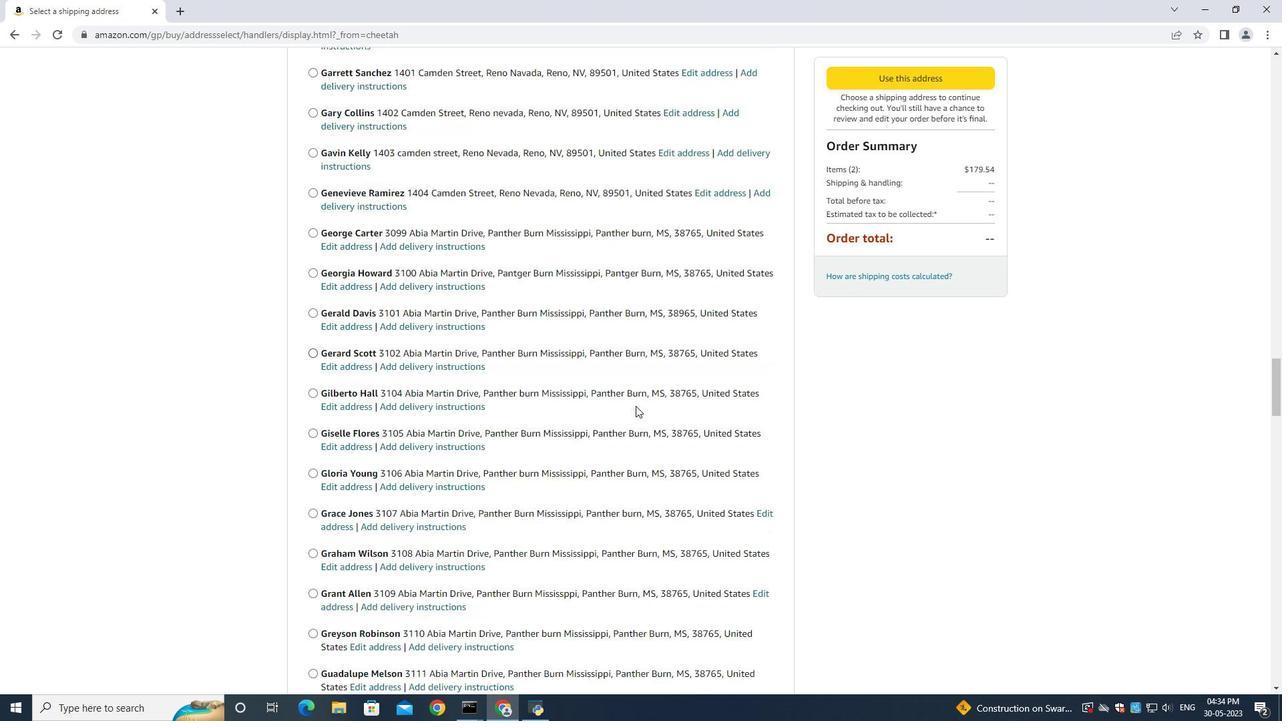 
Action: Mouse scrolled (636, 411) with delta (0, -1)
Screenshot: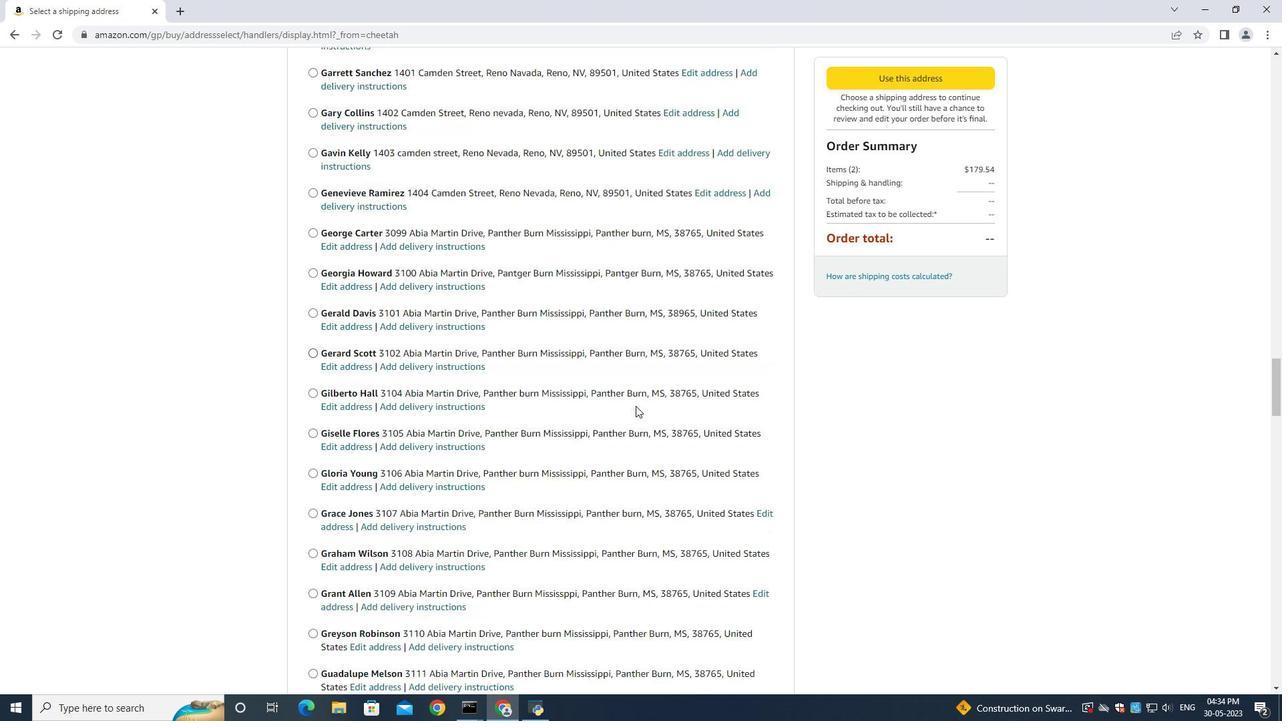 
Action: Mouse scrolled (636, 412) with delta (0, 0)
Screenshot: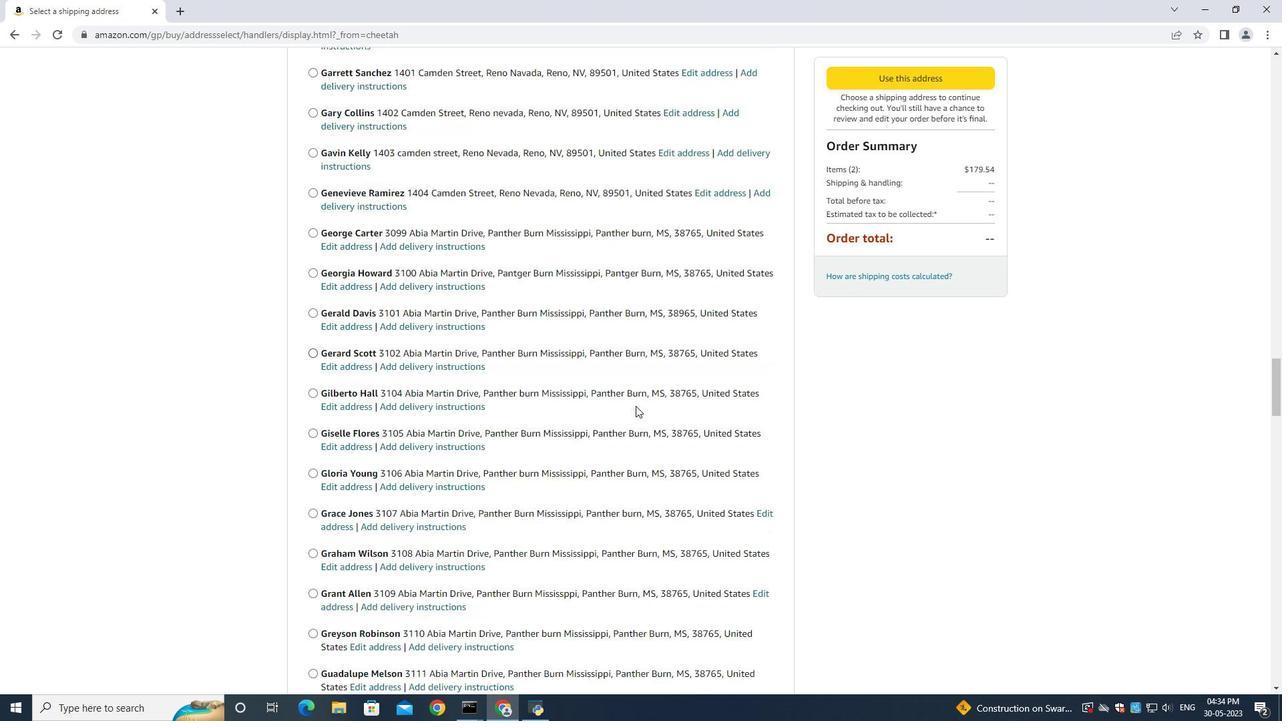 
Action: Mouse moved to (636, 412)
Screenshot: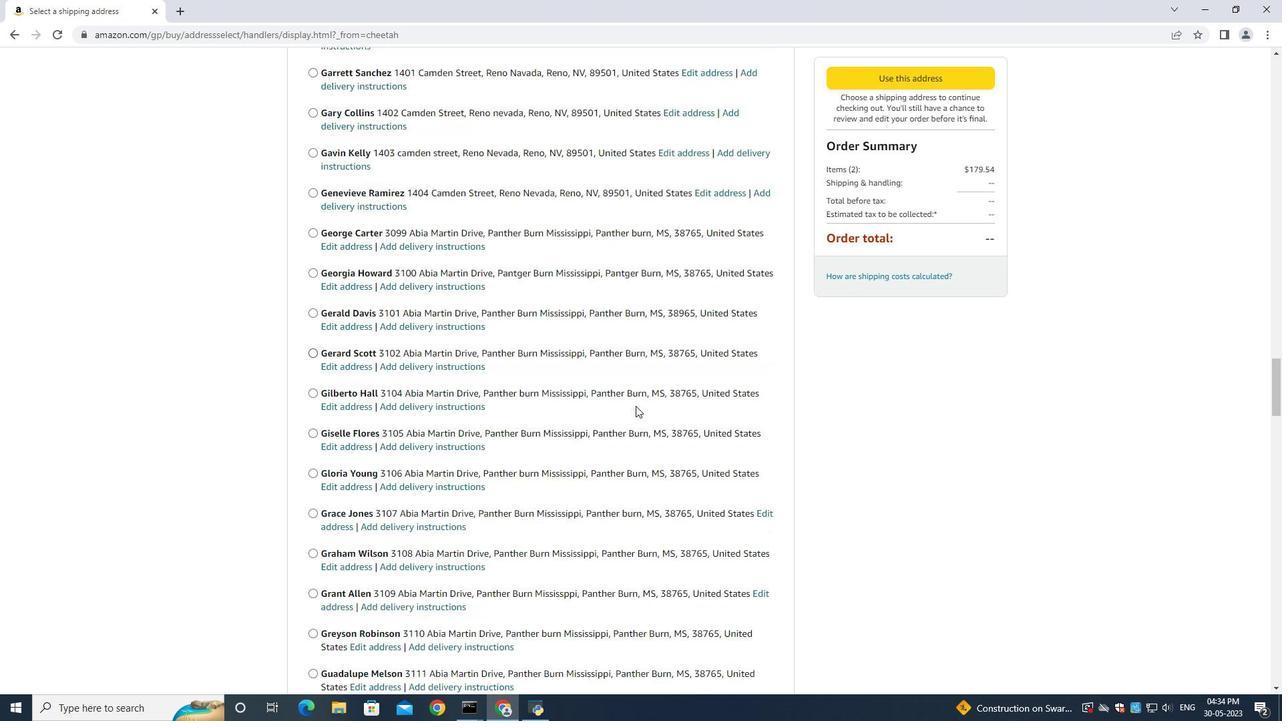 
Action: Mouse scrolled (636, 412) with delta (0, 0)
Screenshot: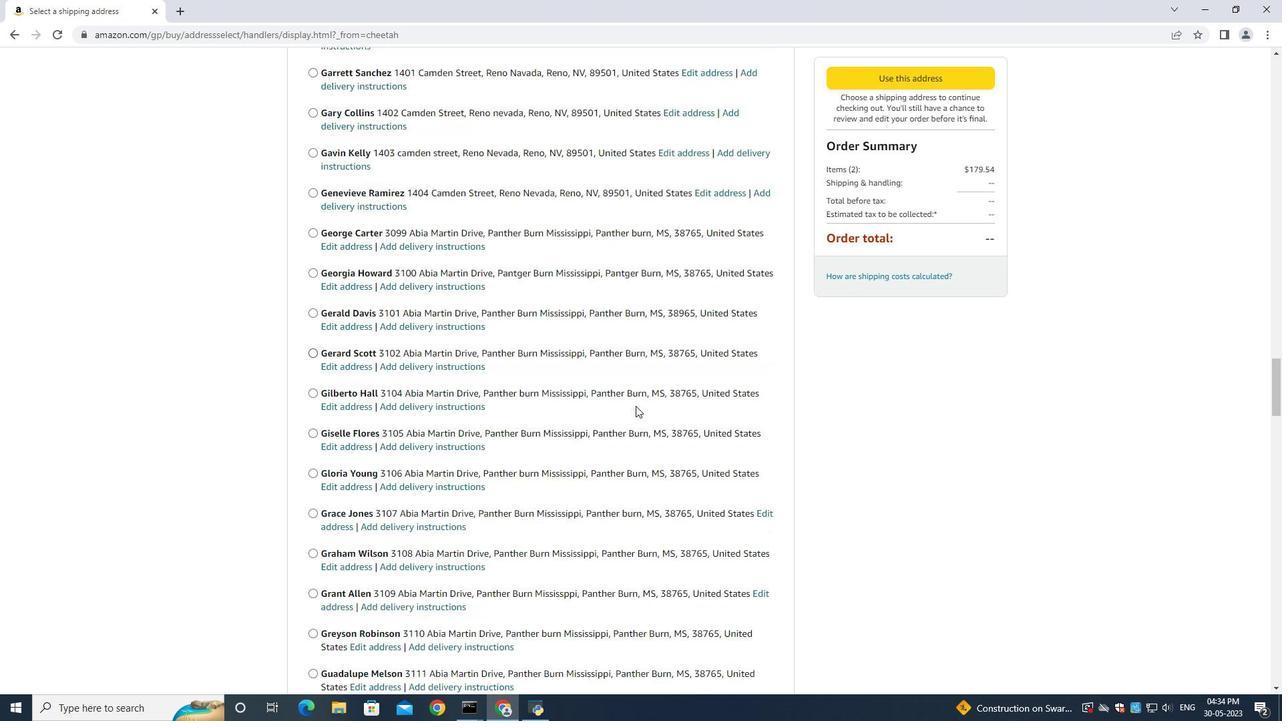 
Action: Mouse scrolled (636, 412) with delta (0, 0)
Screenshot: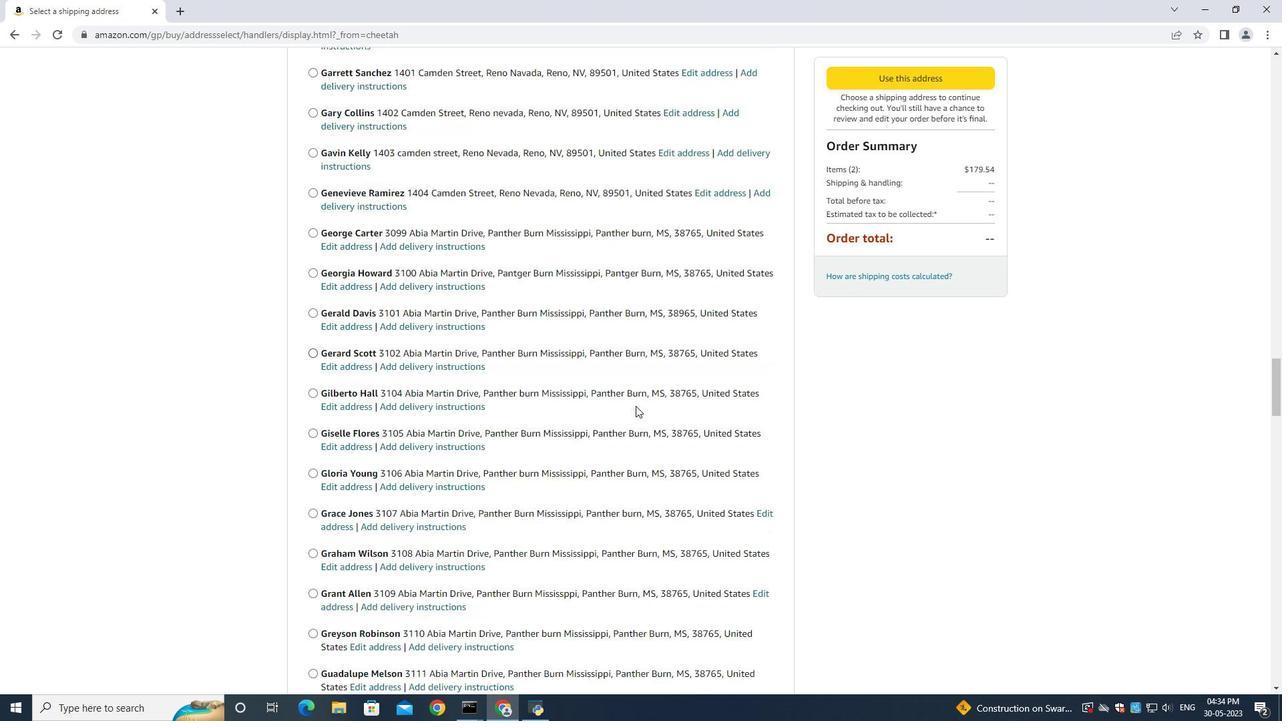 
Action: Mouse scrolled (636, 412) with delta (0, 0)
Screenshot: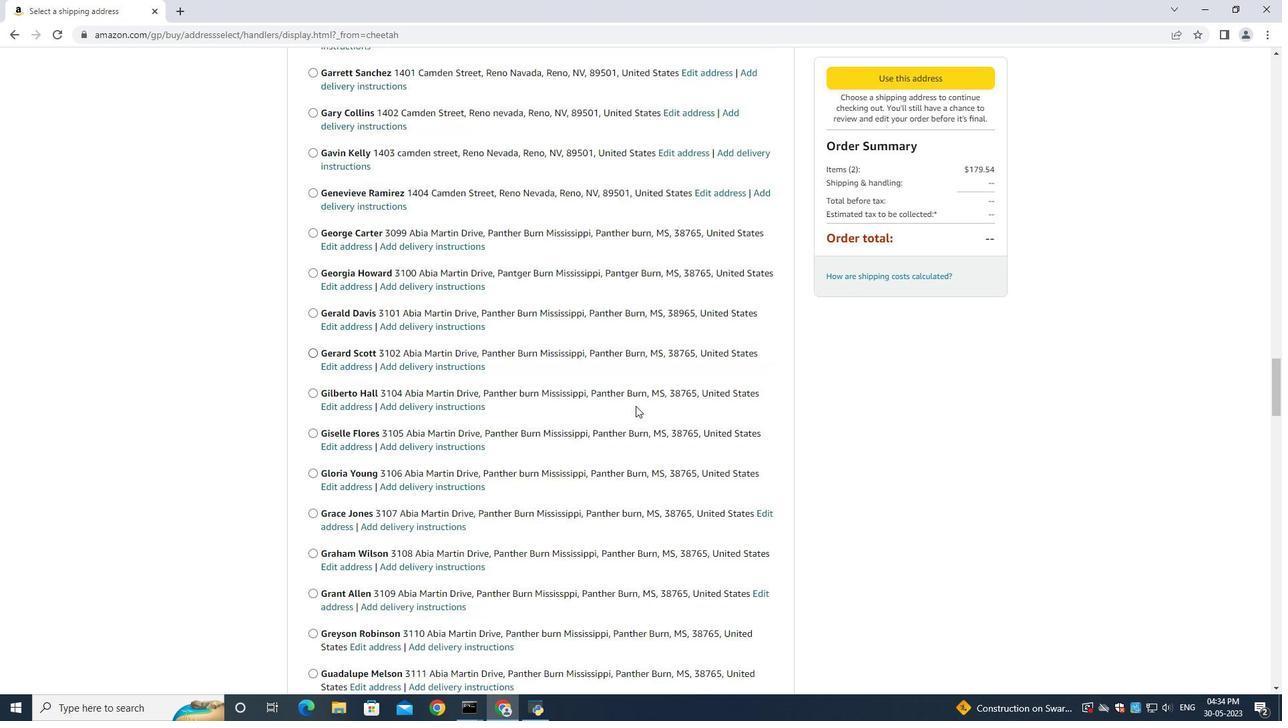 
Action: Mouse scrolled (636, 412) with delta (0, 0)
Screenshot: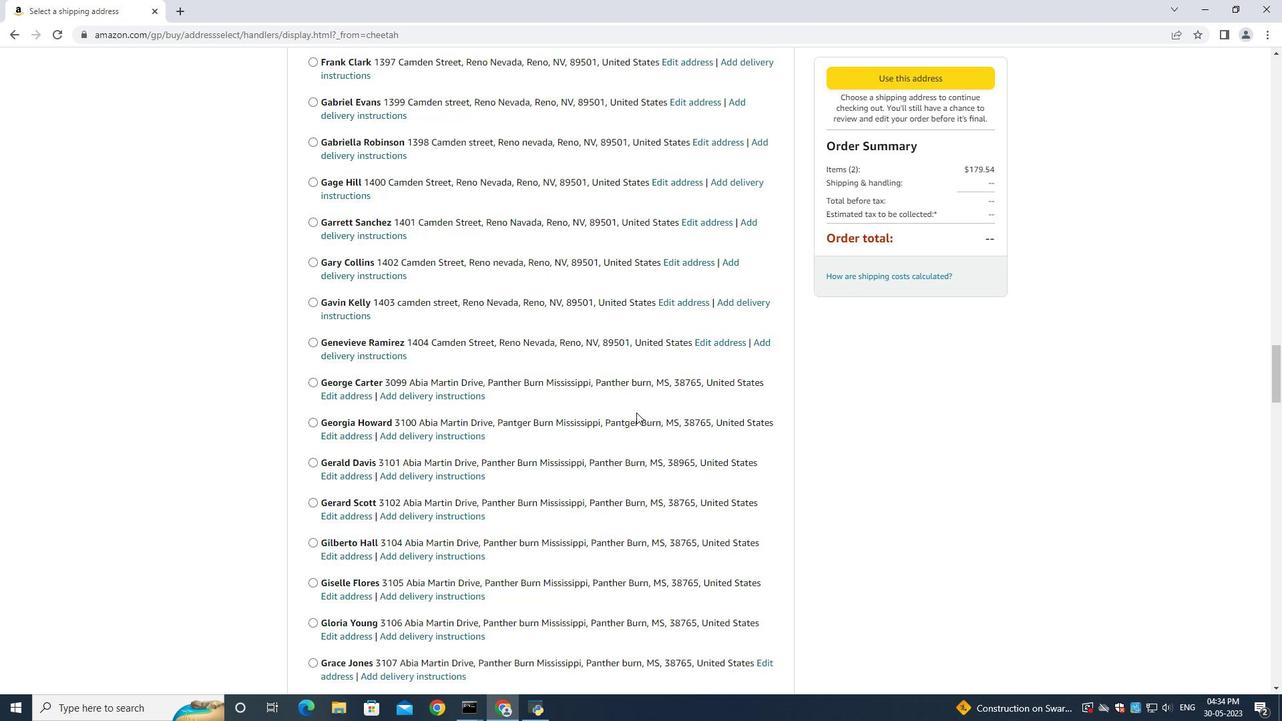 
Action: Mouse scrolled (636, 412) with delta (0, 0)
Screenshot: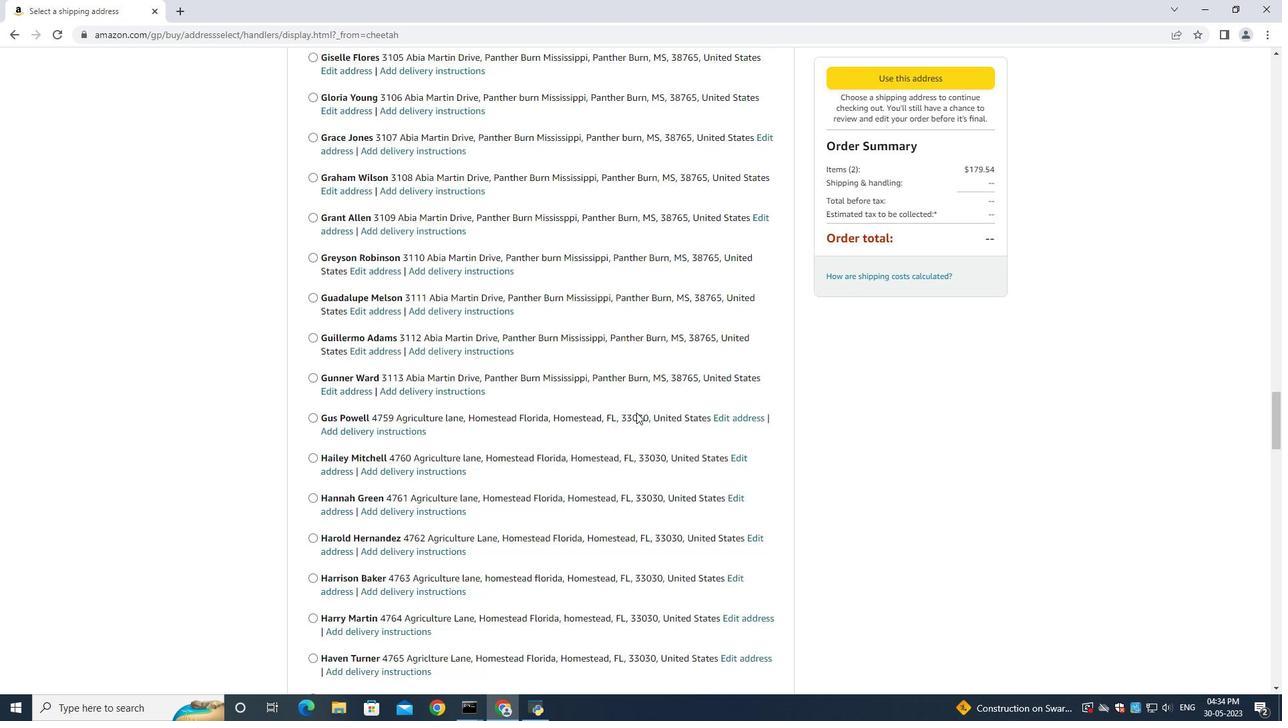 
Action: Mouse scrolled (636, 411) with delta (0, -1)
Screenshot: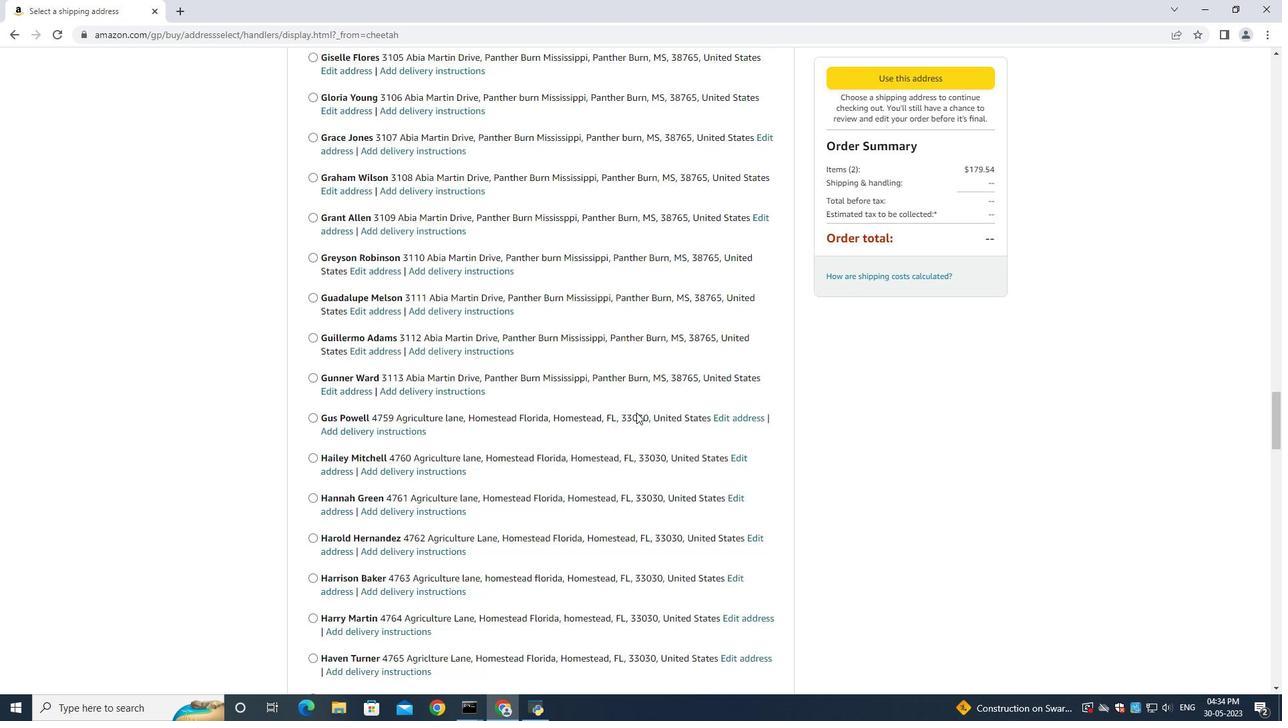 
Action: Mouse scrolled (636, 411) with delta (0, -1)
Screenshot: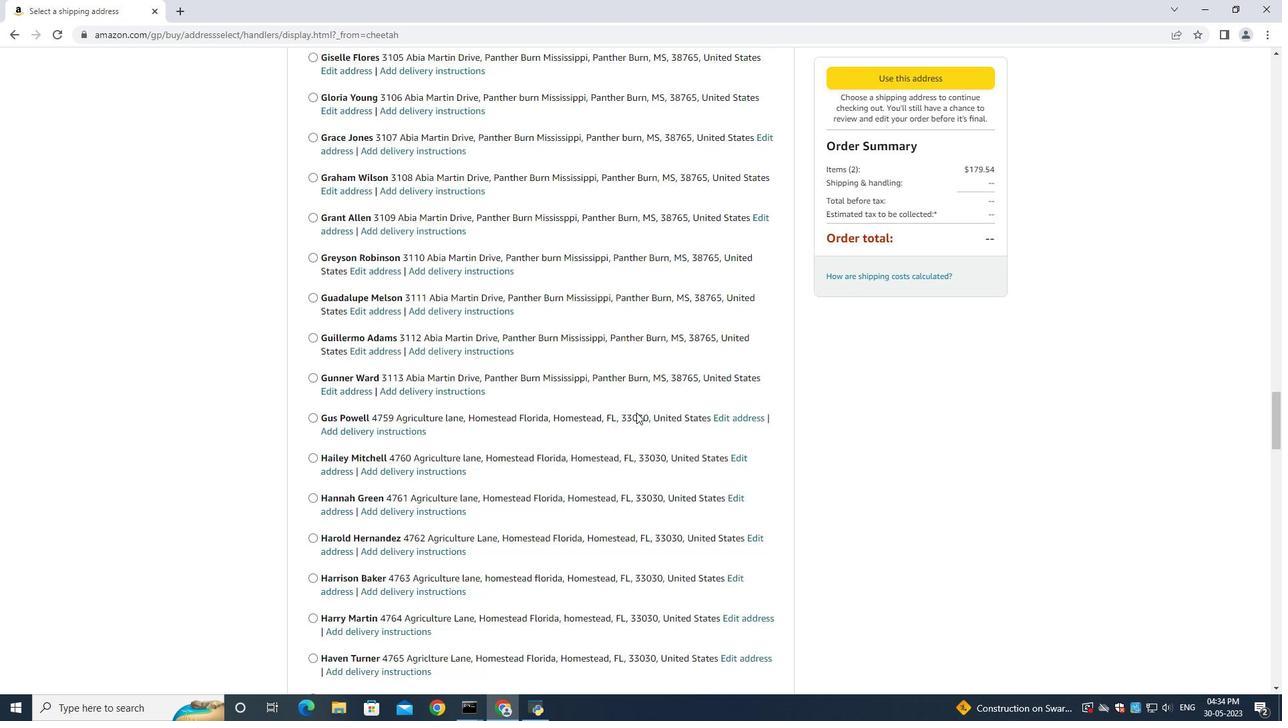 
Action: Mouse scrolled (636, 411) with delta (0, -1)
Screenshot: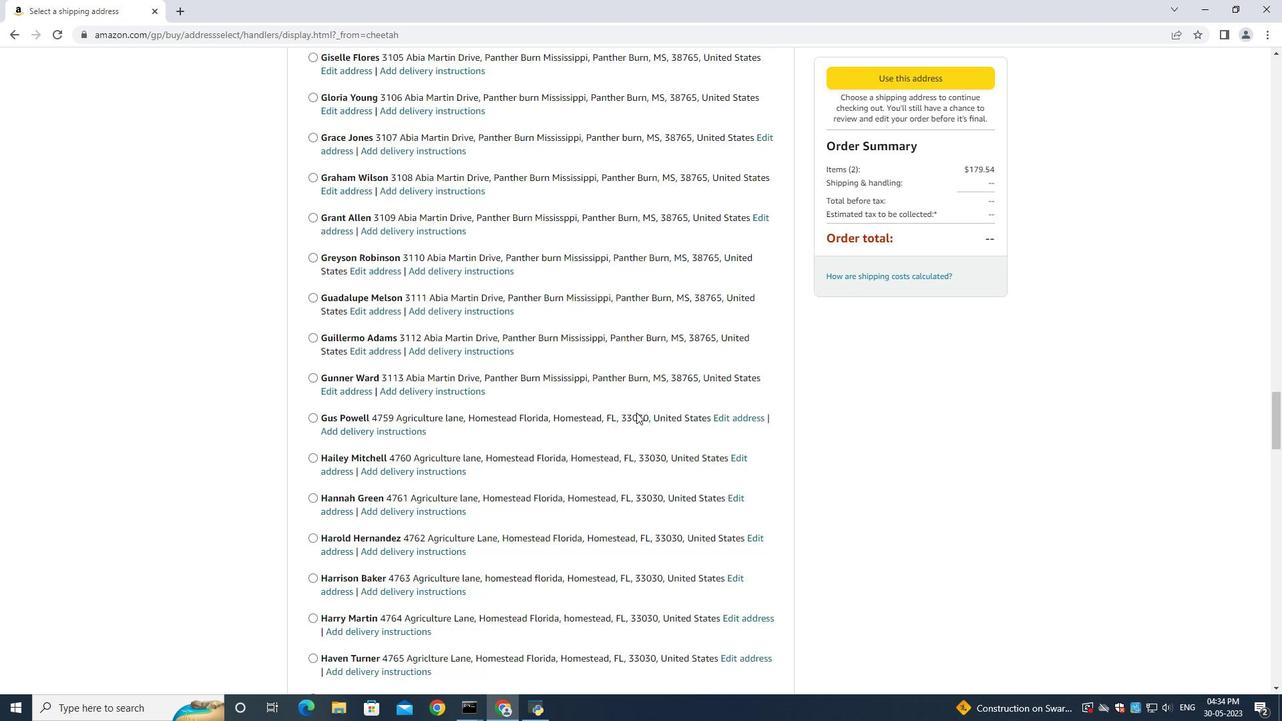 
Action: Mouse scrolled (636, 412) with delta (0, 0)
Screenshot: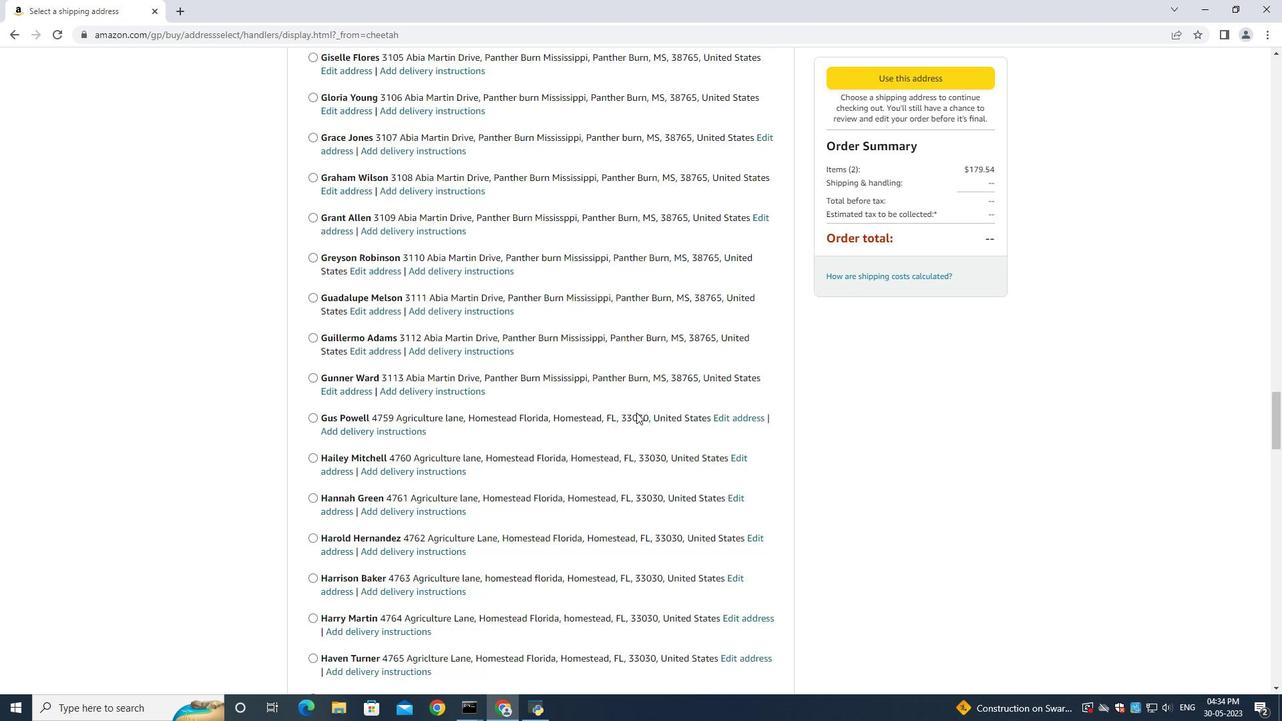 
Action: Mouse moved to (636, 418)
Screenshot: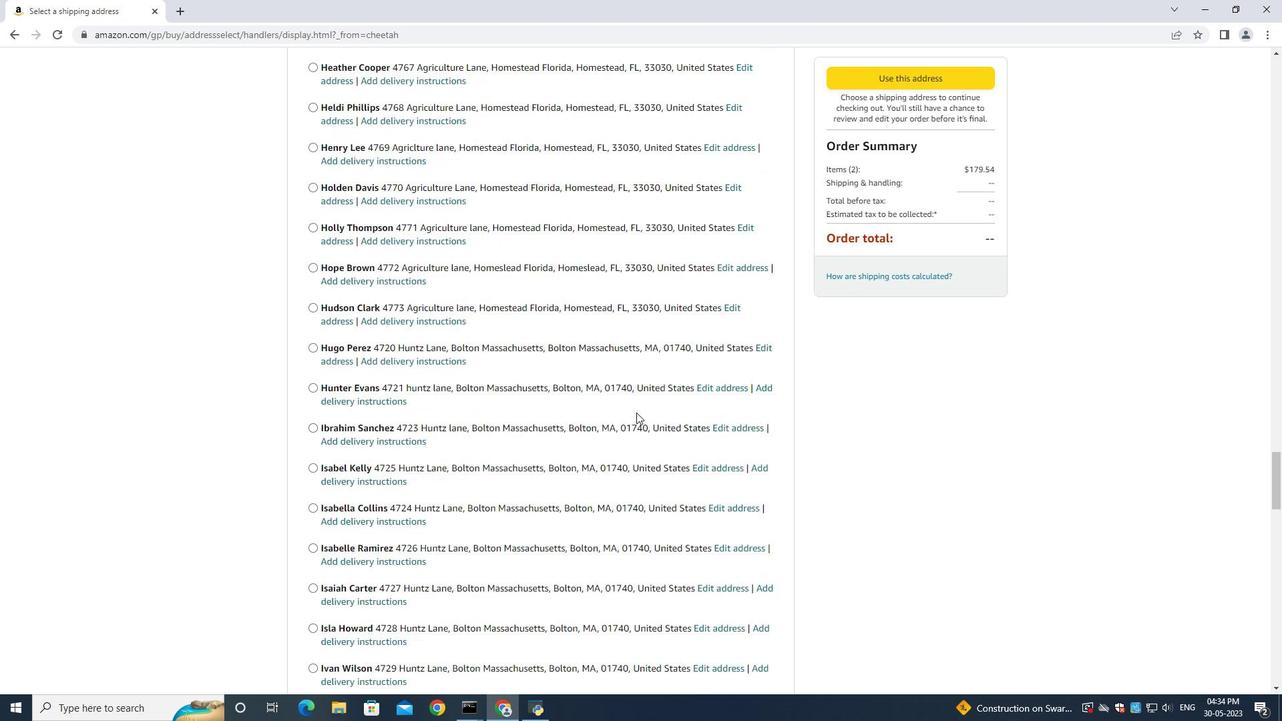 
Action: Mouse scrolled (636, 418) with delta (0, 0)
Screenshot: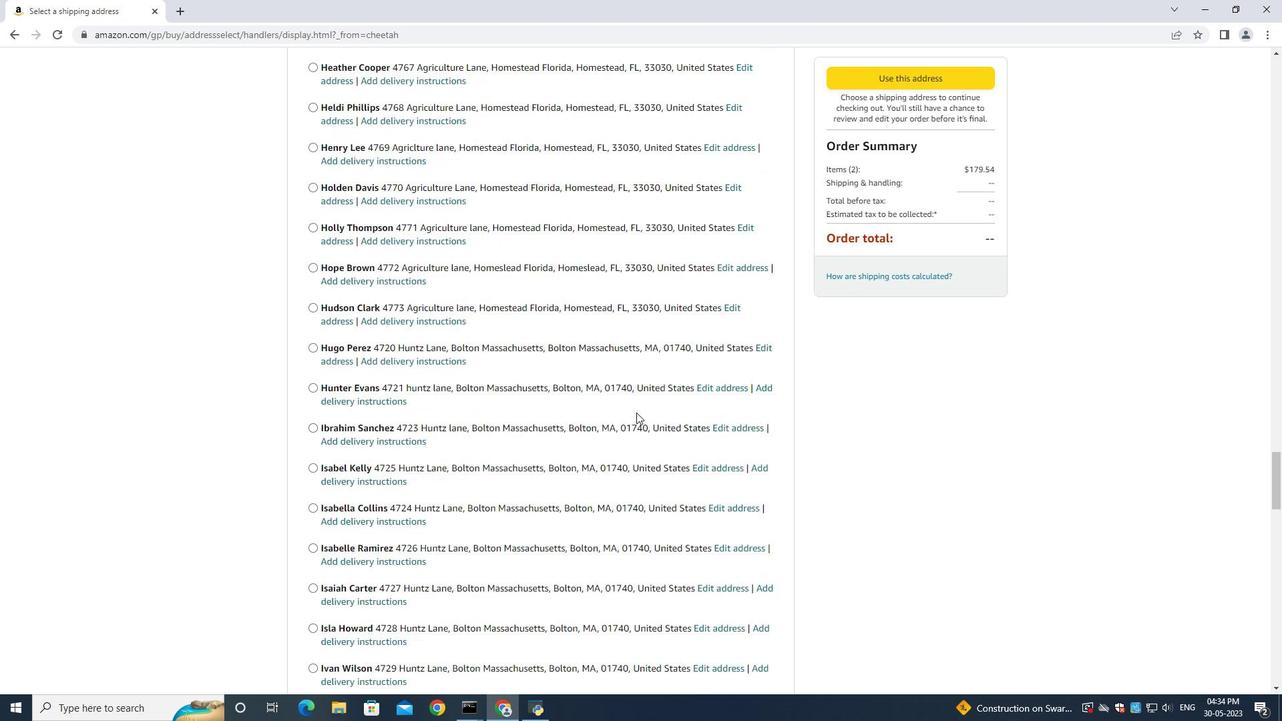 
Action: Mouse moved to (636, 426)
Screenshot: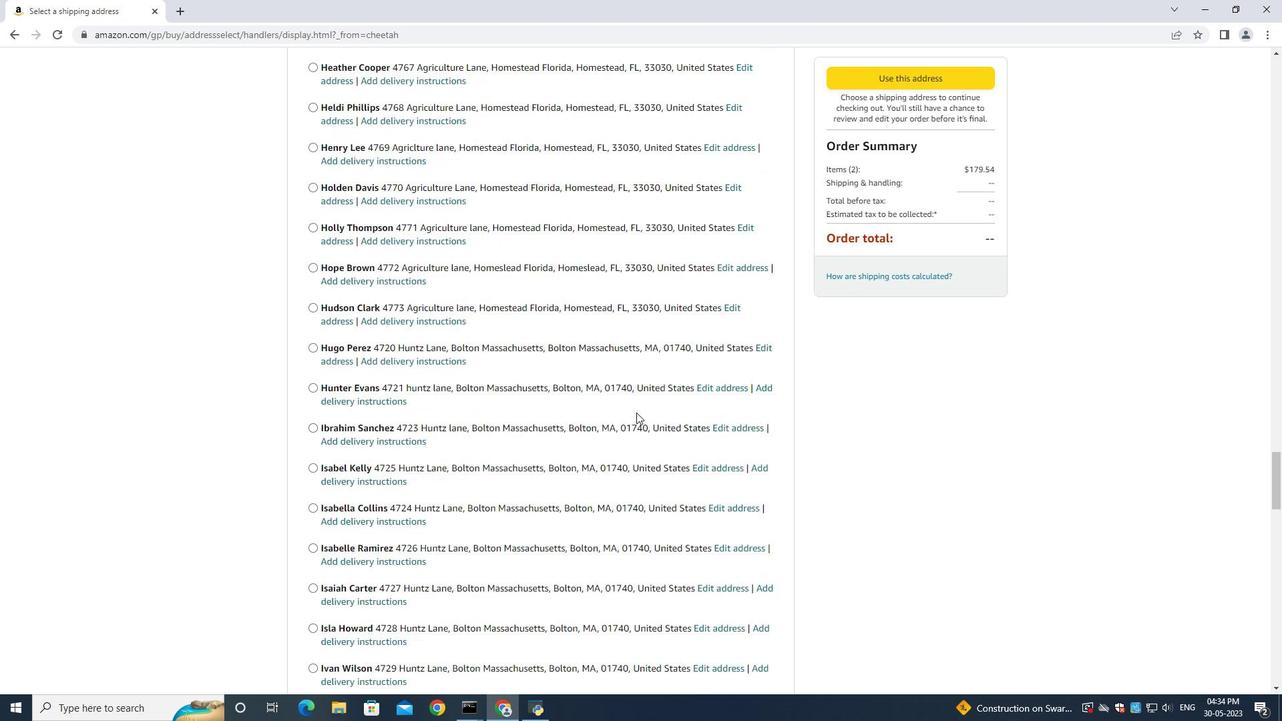 
Action: Mouse scrolled (636, 425) with delta (0, 0)
Screenshot: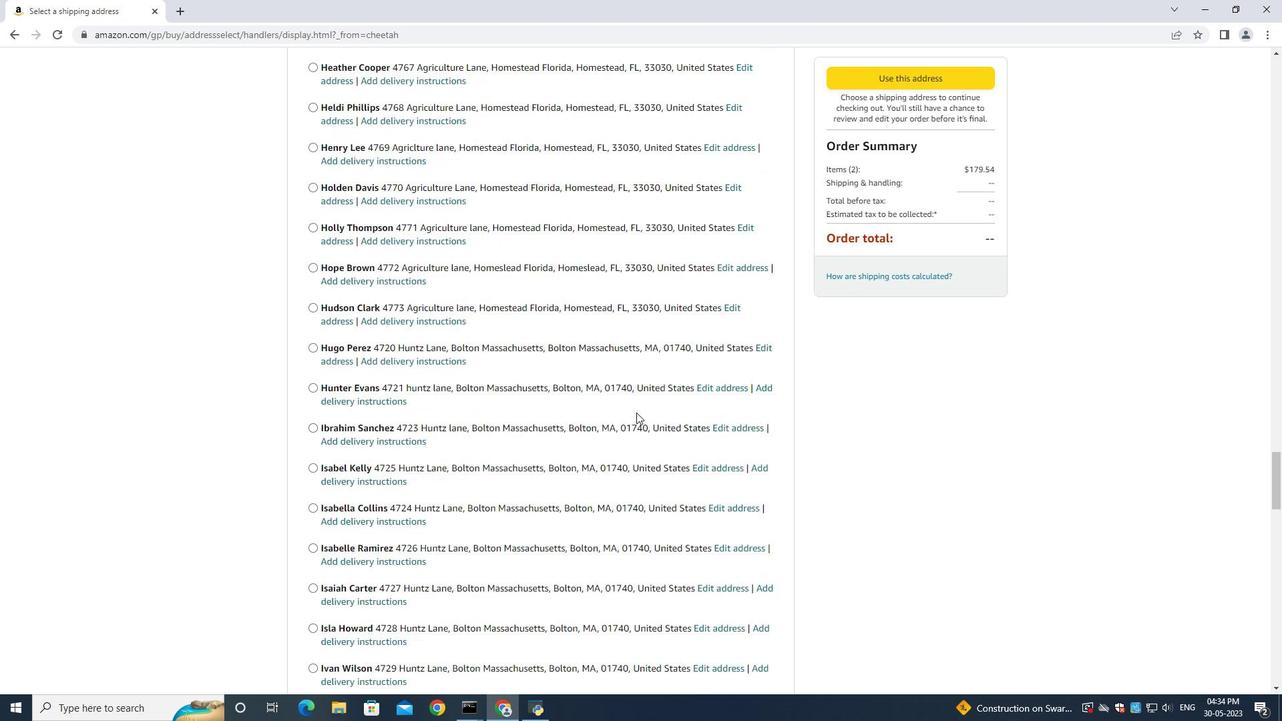 
Action: Mouse moved to (636, 428)
Screenshot: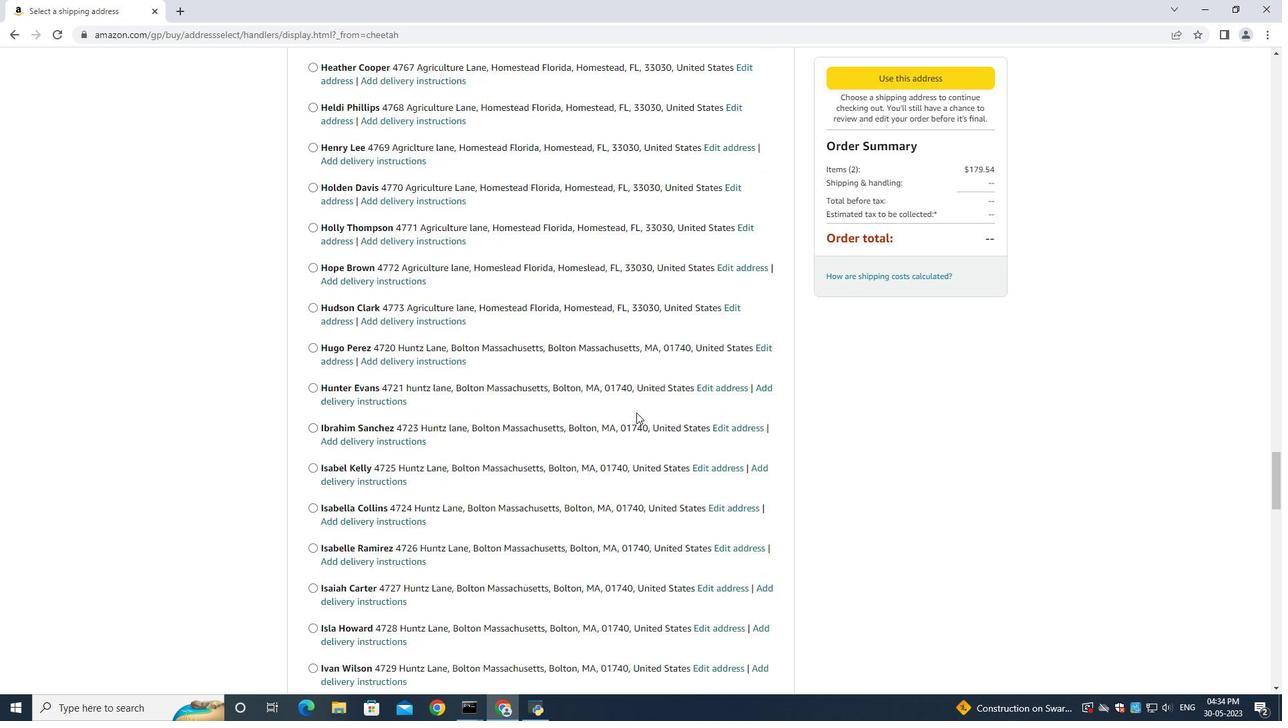 
Action: Mouse scrolled (636, 427) with delta (0, 0)
Screenshot: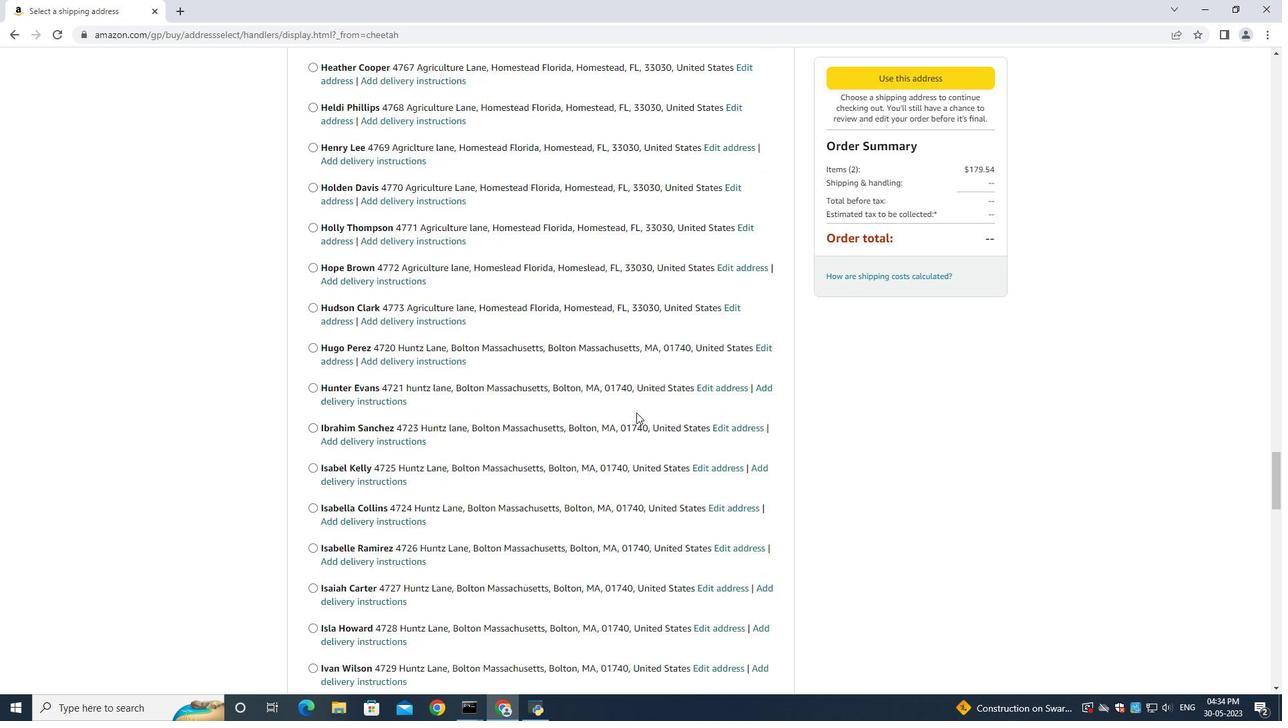 
Action: Mouse scrolled (636, 428) with delta (0, 0)
Screenshot: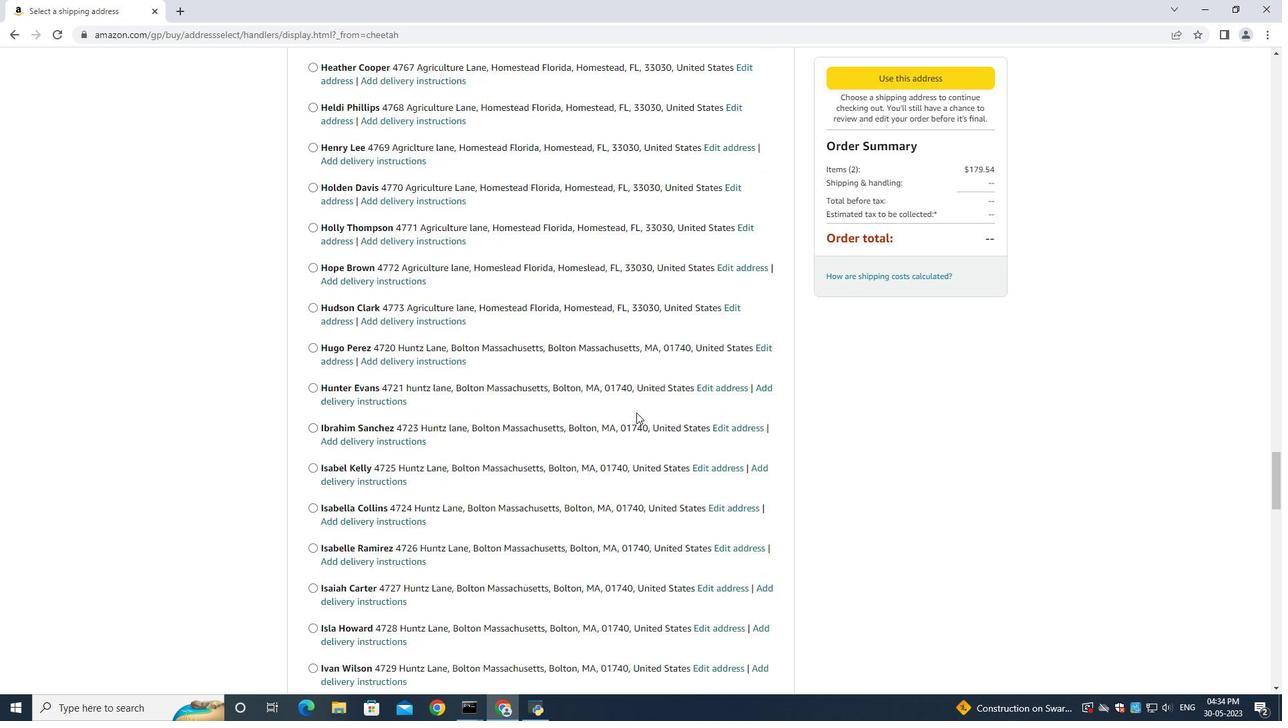 
Action: Mouse scrolled (636, 428) with delta (0, 0)
Screenshot: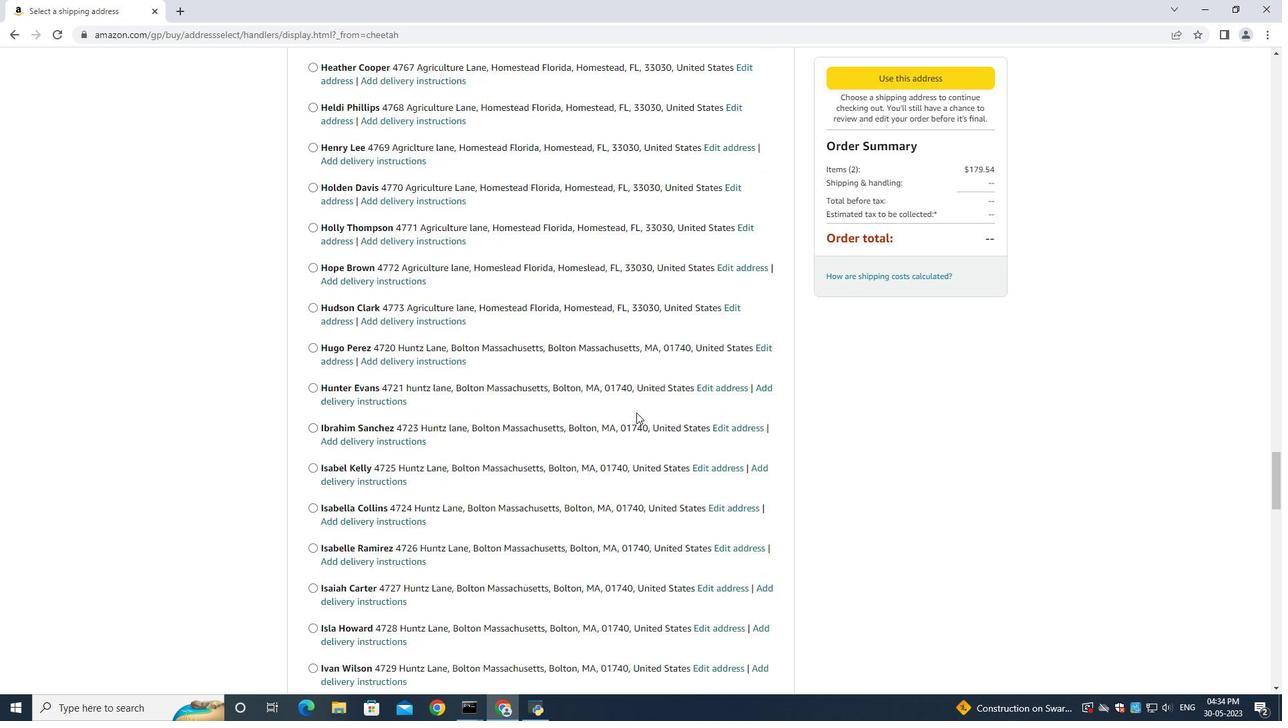 
Action: Mouse scrolled (636, 427) with delta (0, -1)
Screenshot: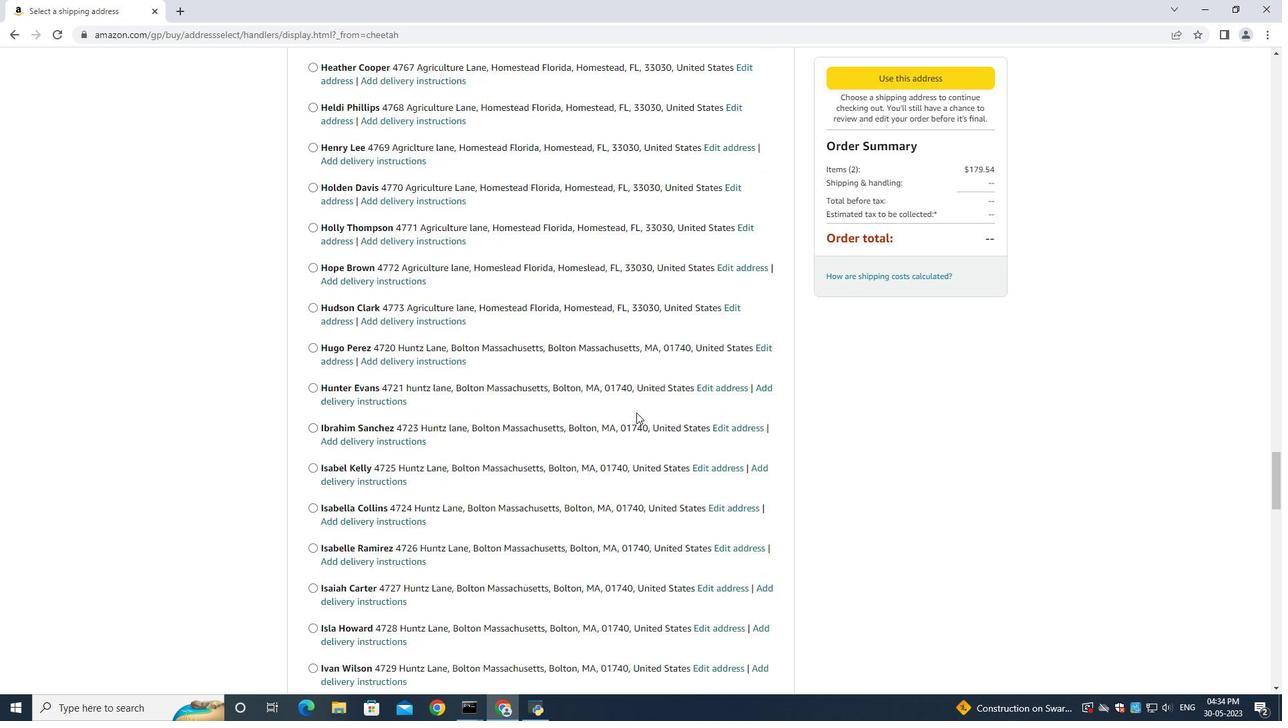 
Action: Mouse scrolled (636, 428) with delta (0, 0)
Screenshot: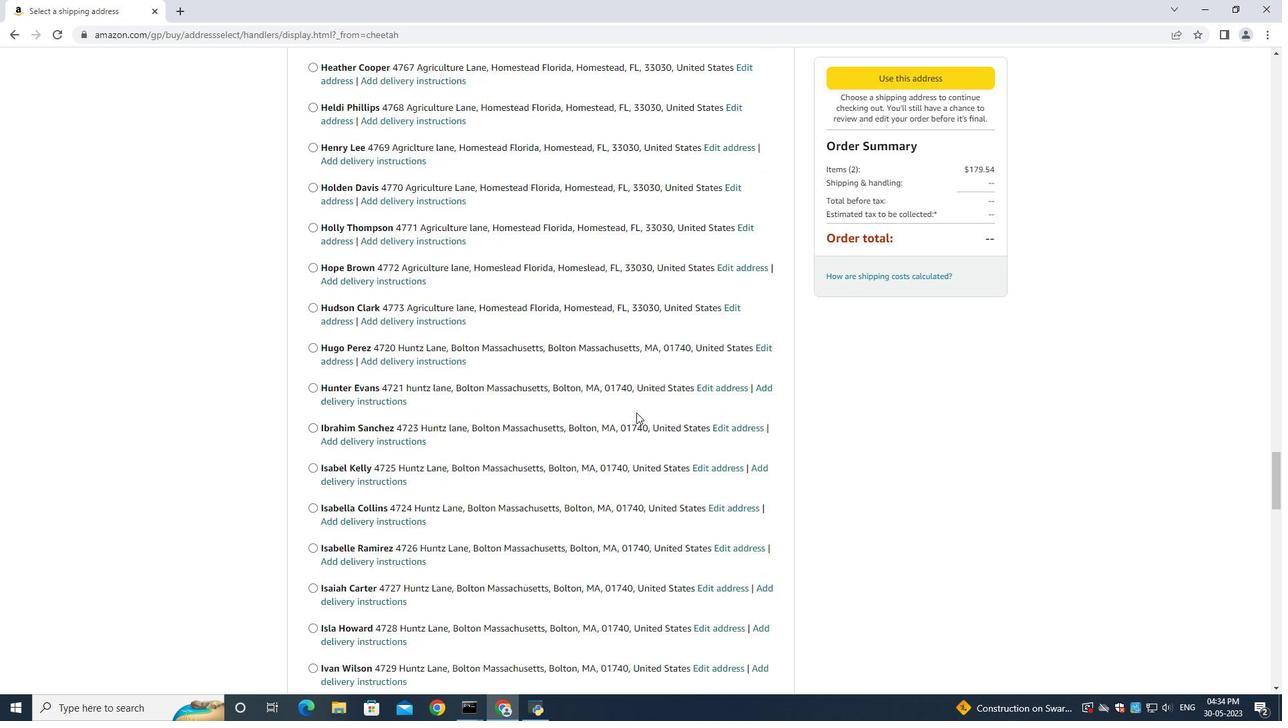 
Action: Mouse moved to (636, 436)
Screenshot: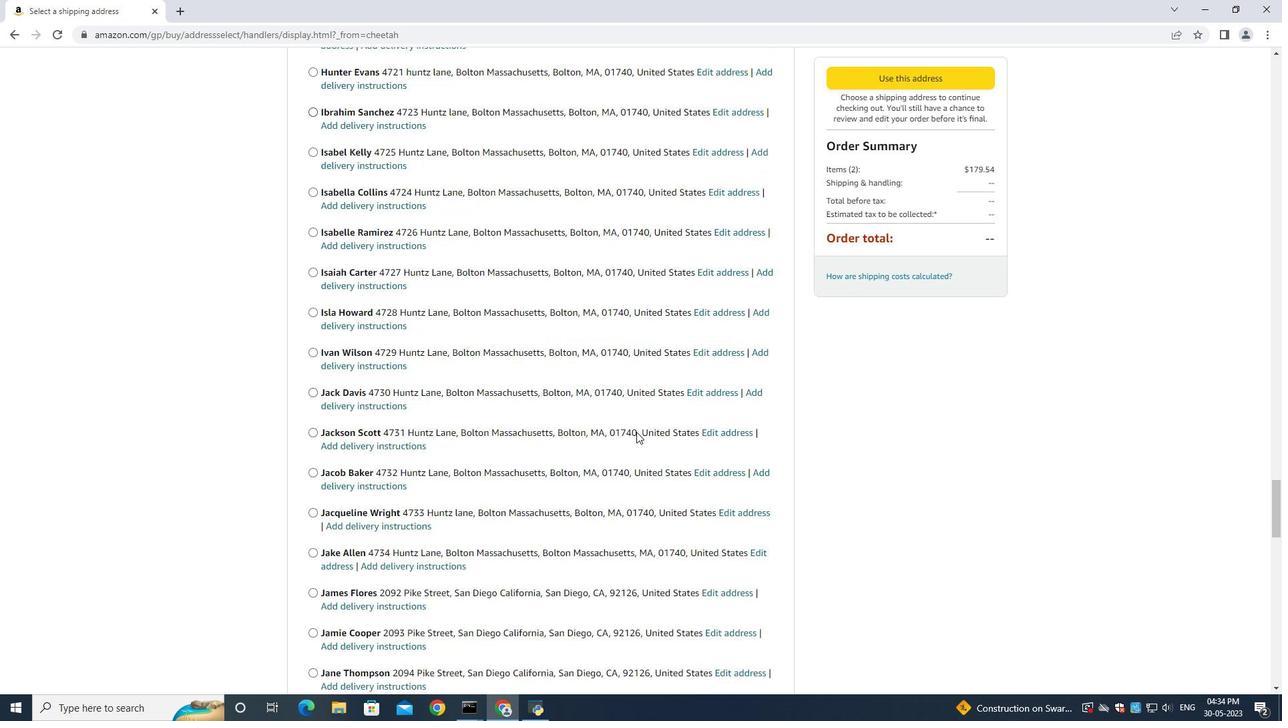 
Action: Mouse scrolled (636, 435) with delta (0, 0)
Screenshot: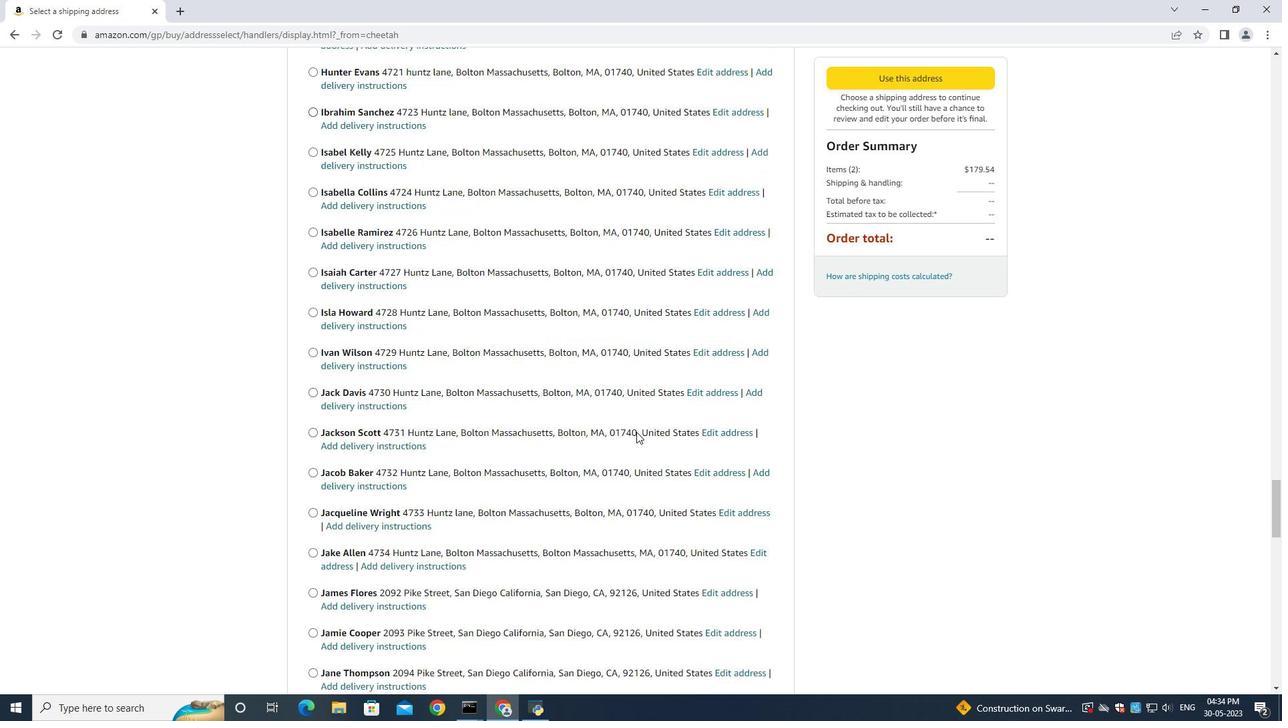 
Action: Mouse moved to (636, 436)
Screenshot: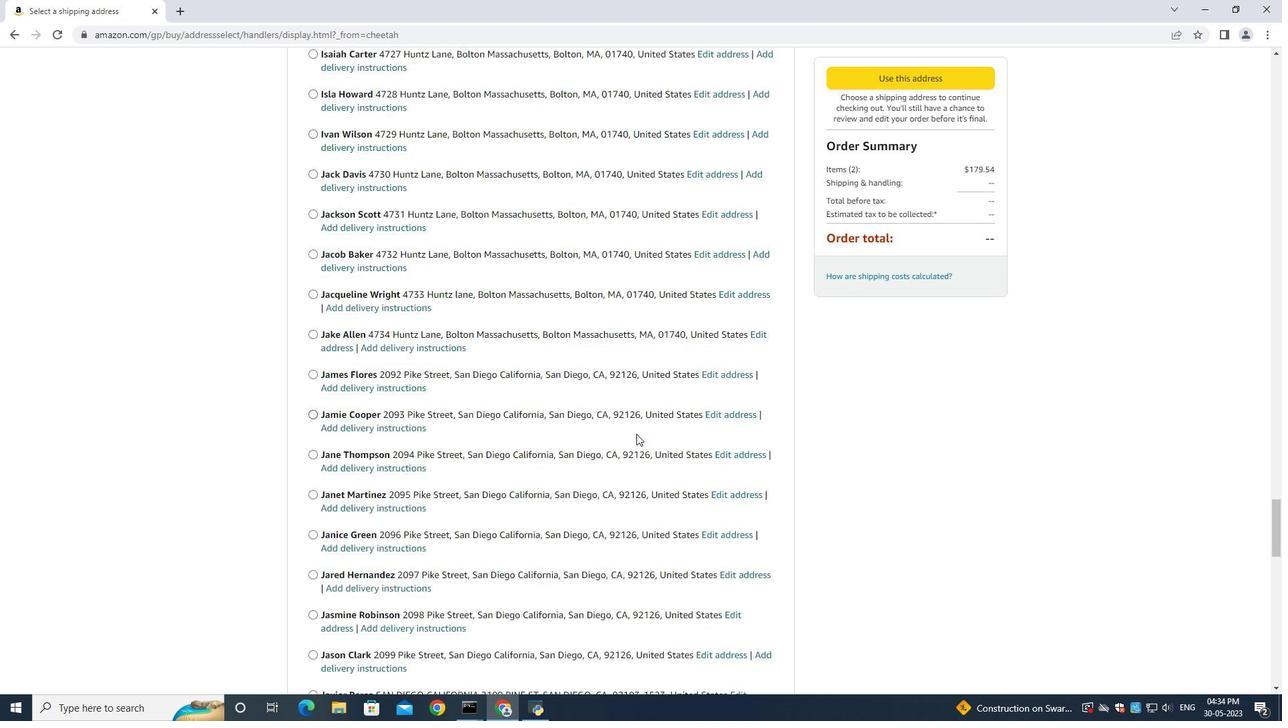 
Action: Mouse scrolled (636, 436) with delta (0, 0)
Screenshot: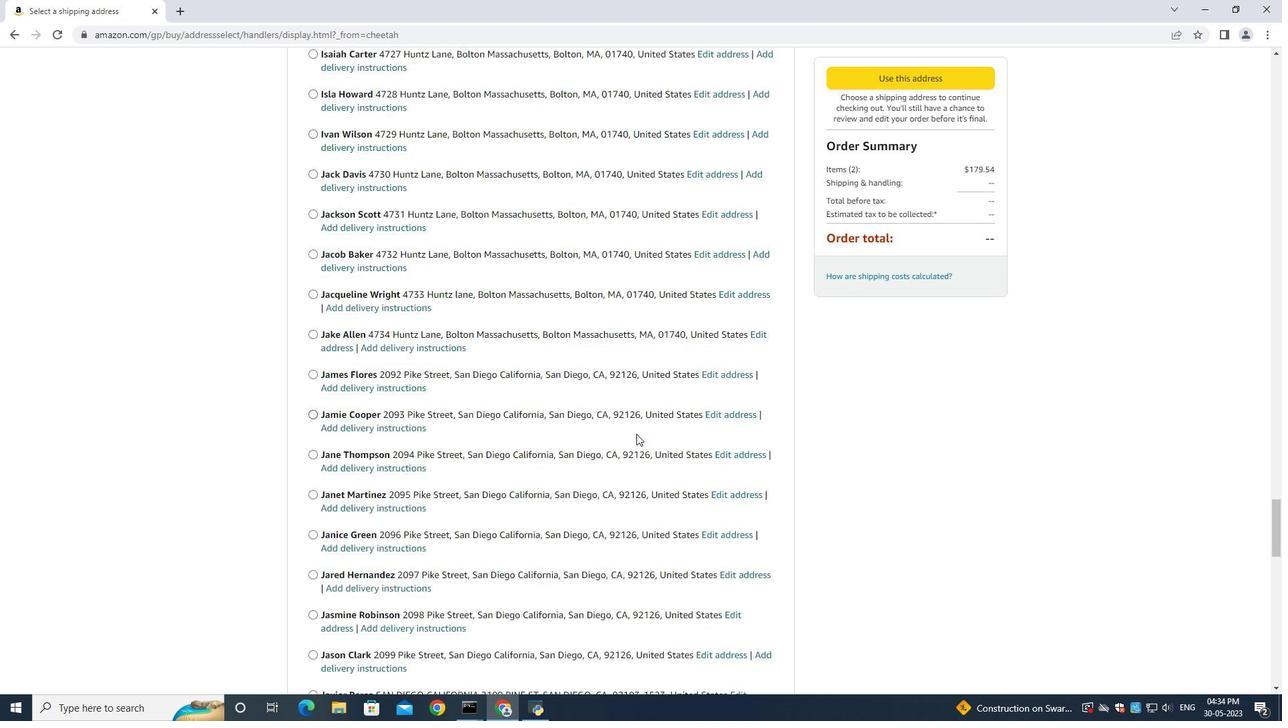 
Action: Mouse scrolled (636, 436) with delta (0, 0)
Screenshot: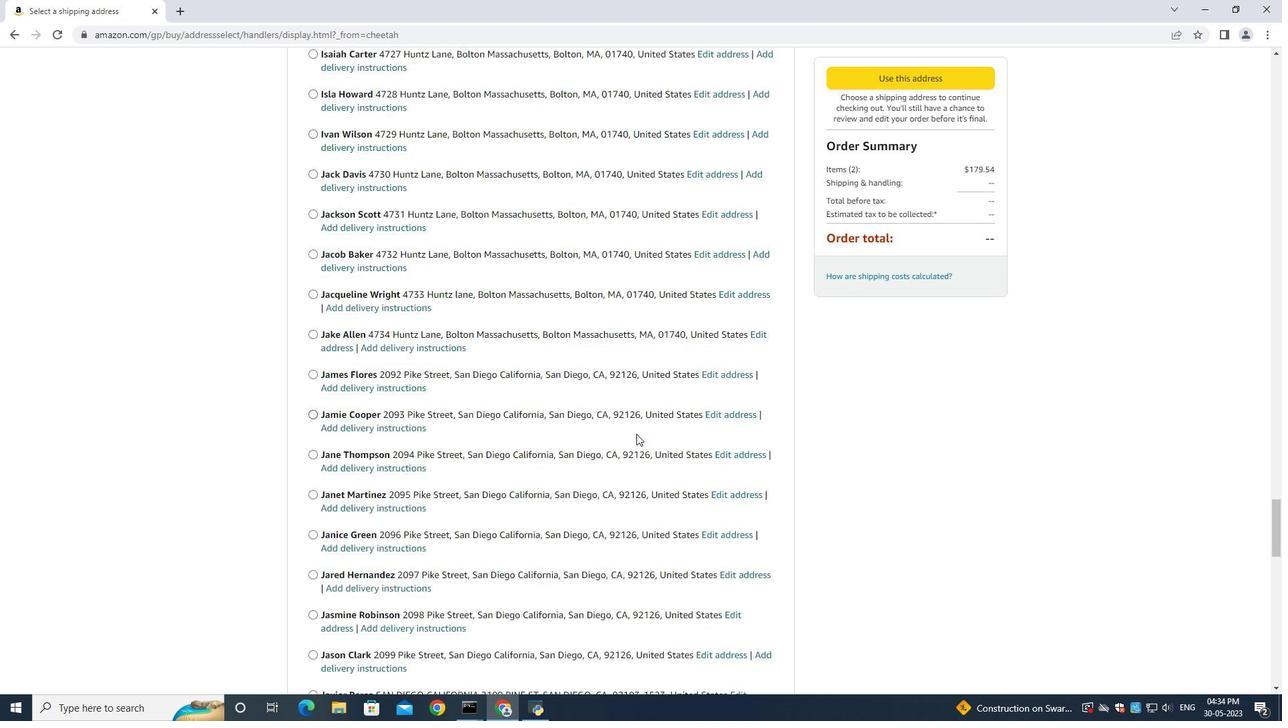 
Action: Mouse scrolled (636, 436) with delta (0, 0)
Screenshot: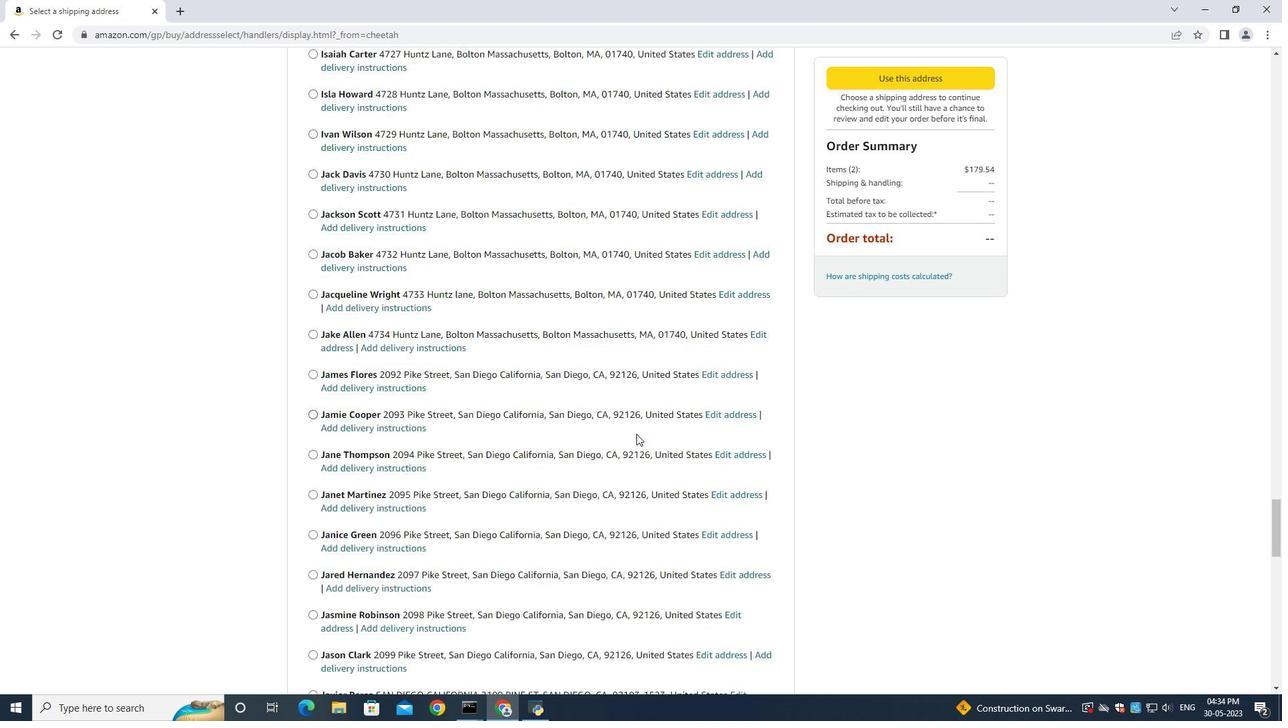 
Action: Mouse scrolled (636, 436) with delta (0, 0)
Screenshot: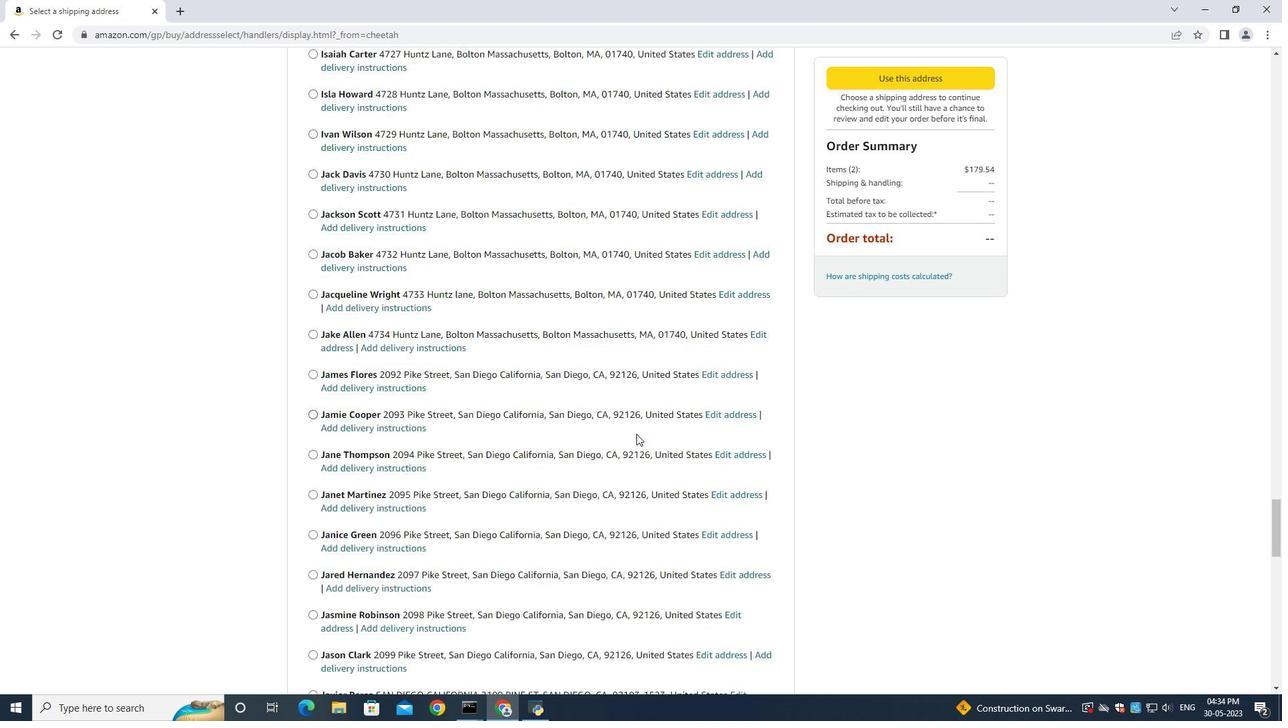 
Action: Mouse scrolled (636, 436) with delta (0, 0)
Screenshot: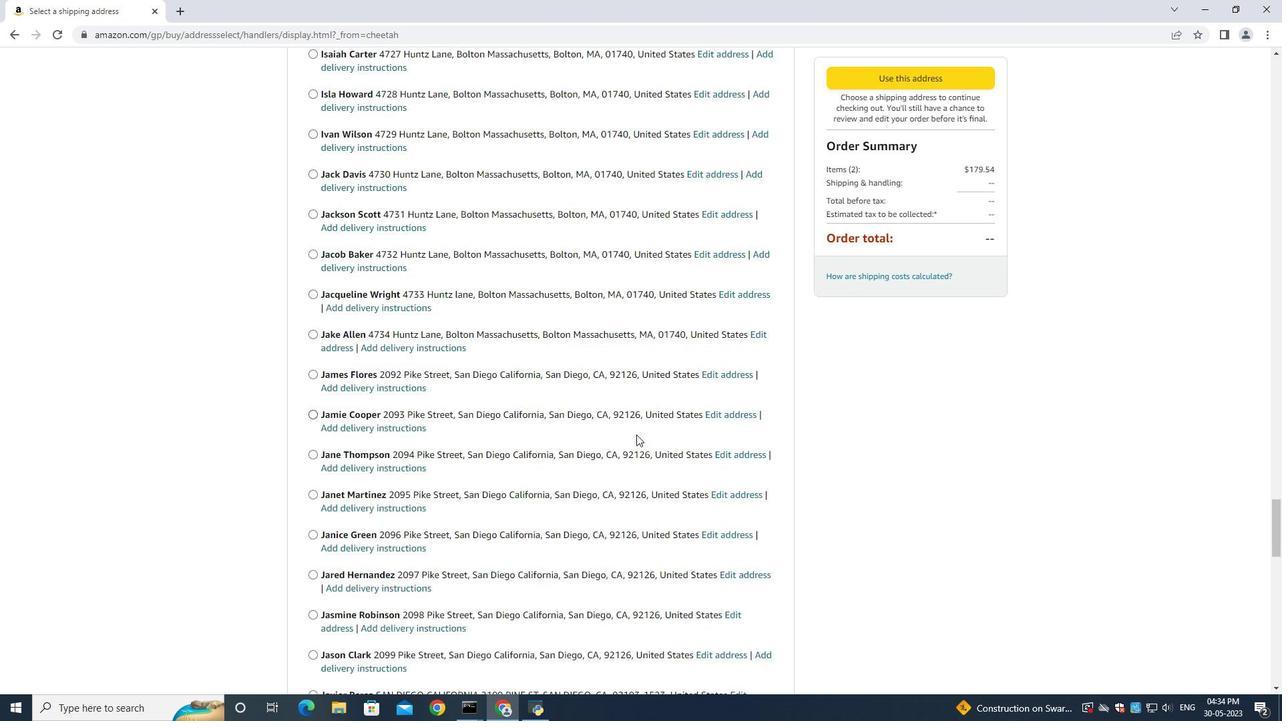 
Action: Mouse moved to (628, 536)
Screenshot: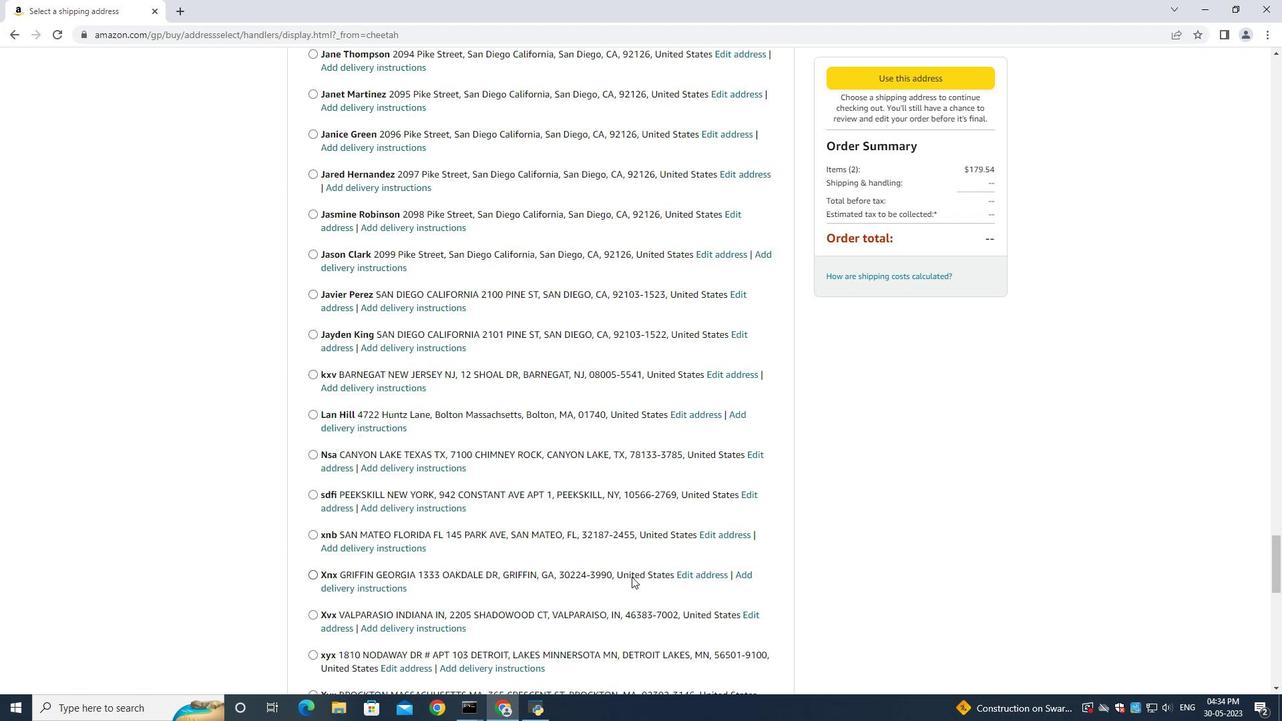
Action: Mouse scrolled (631, 582) with delta (0, 0)
Screenshot: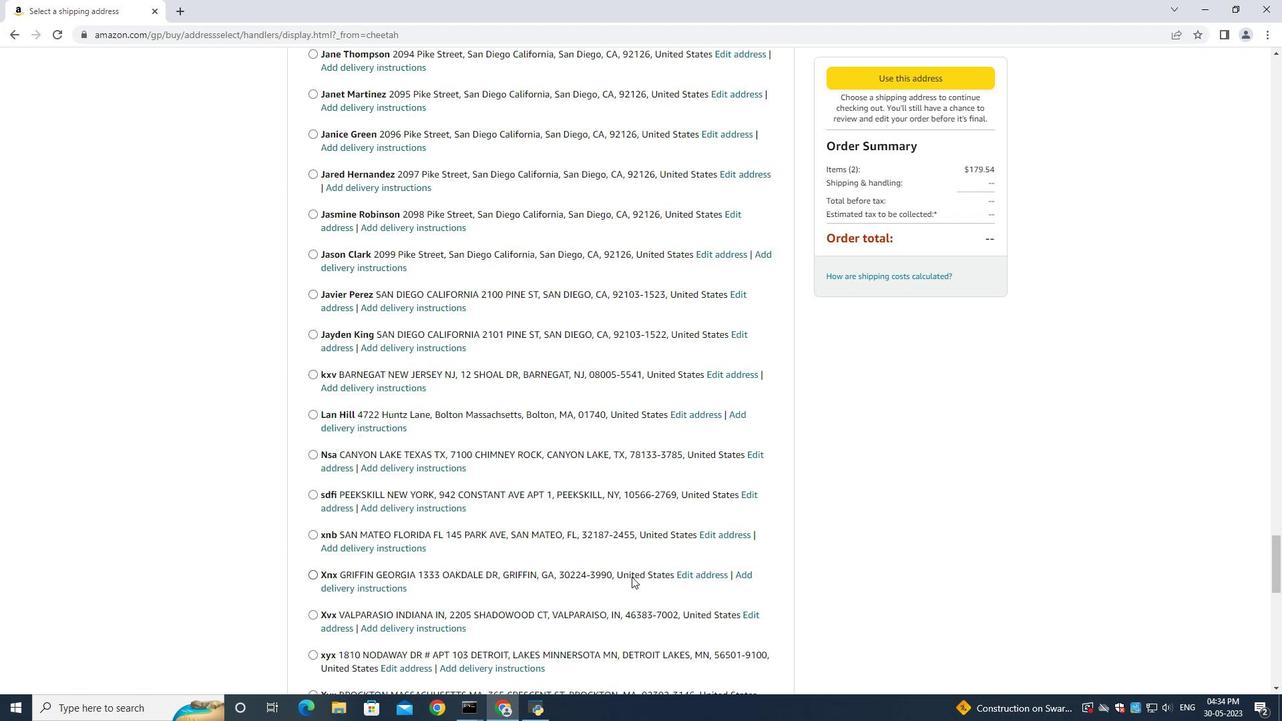 
Action: Mouse moved to (626, 523)
Screenshot: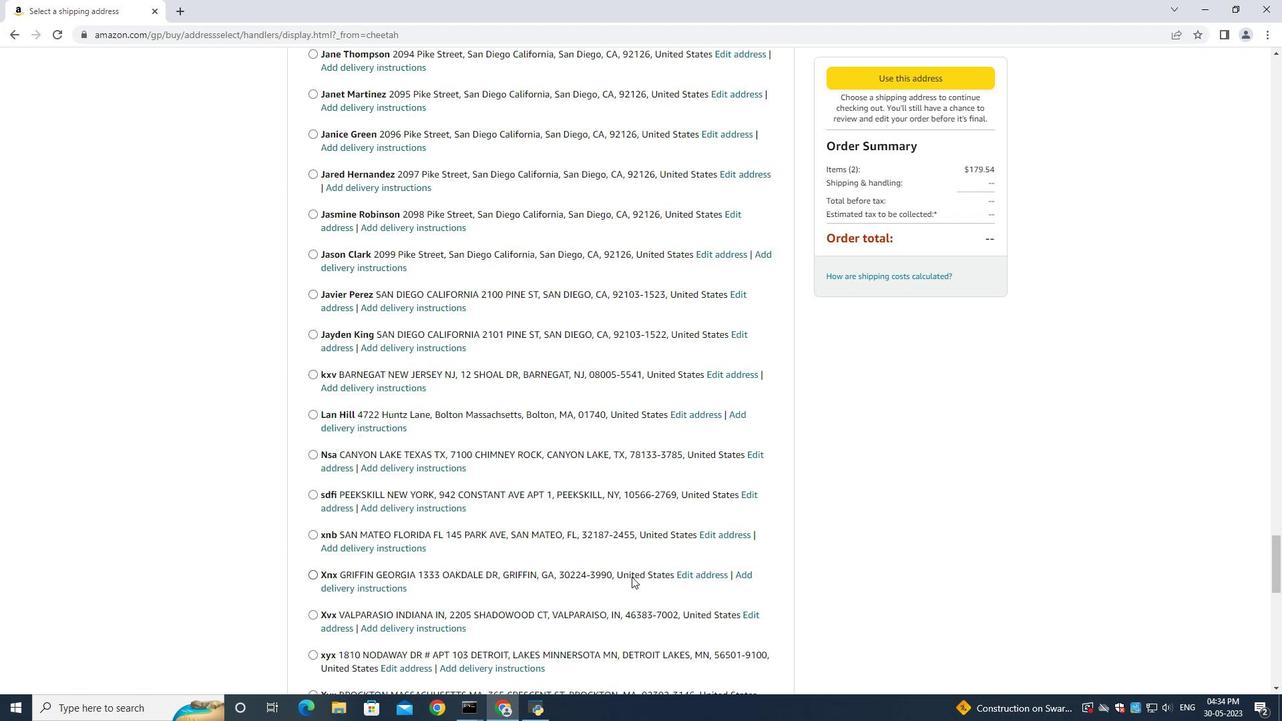 
Action: Mouse scrolled (631, 585) with delta (0, 0)
Screenshot: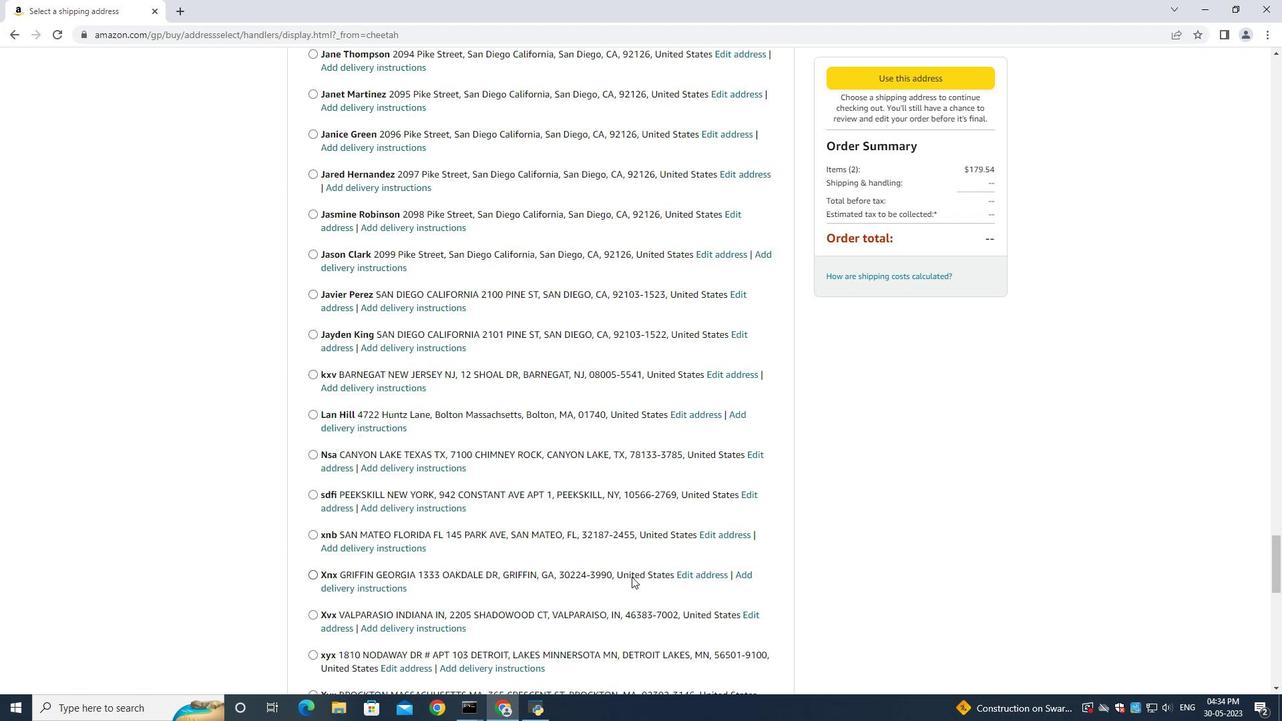 
Action: Mouse moved to (626, 520)
Screenshot: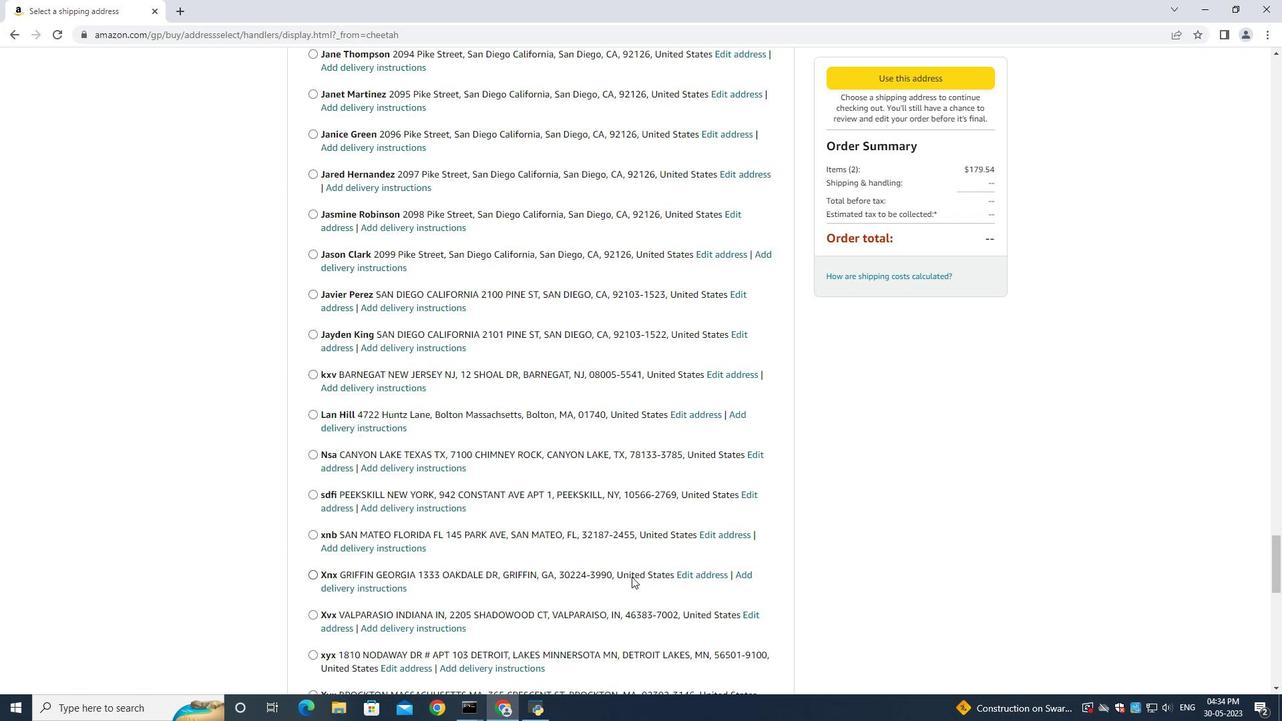 
Action: Mouse scrolled (631, 585) with delta (0, 0)
Screenshot: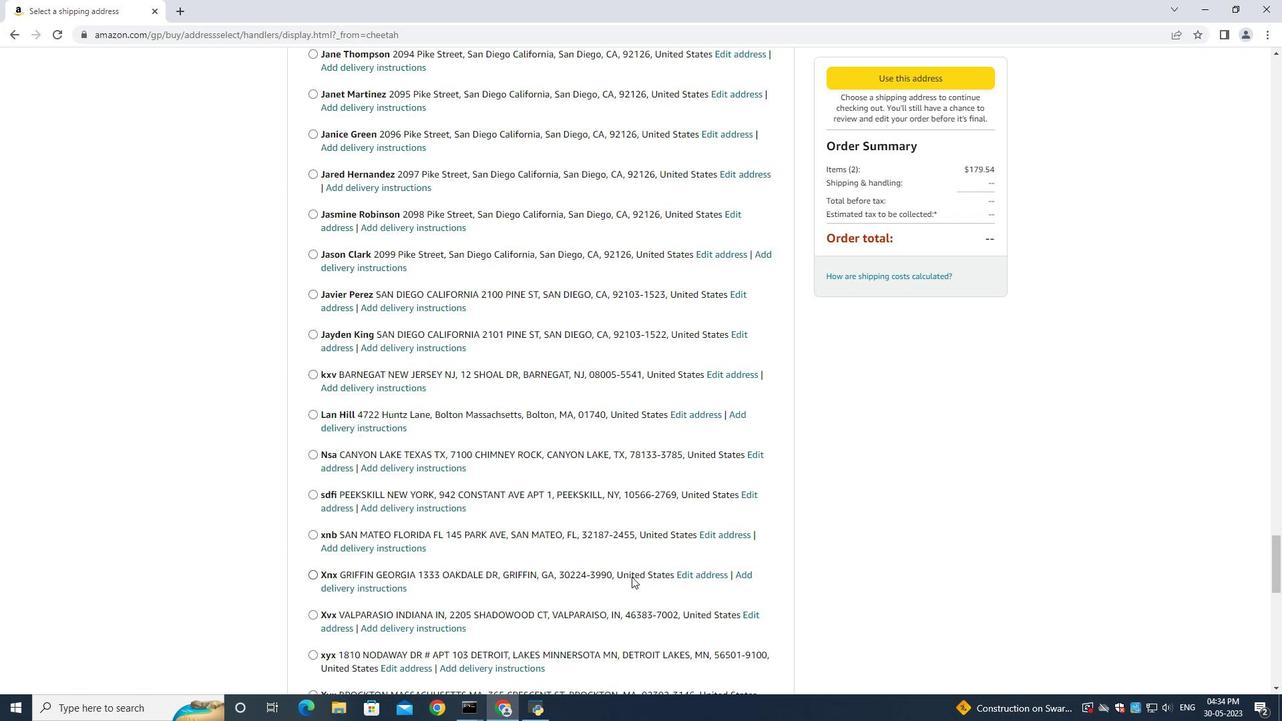 
Action: Mouse moved to (625, 520)
Screenshot: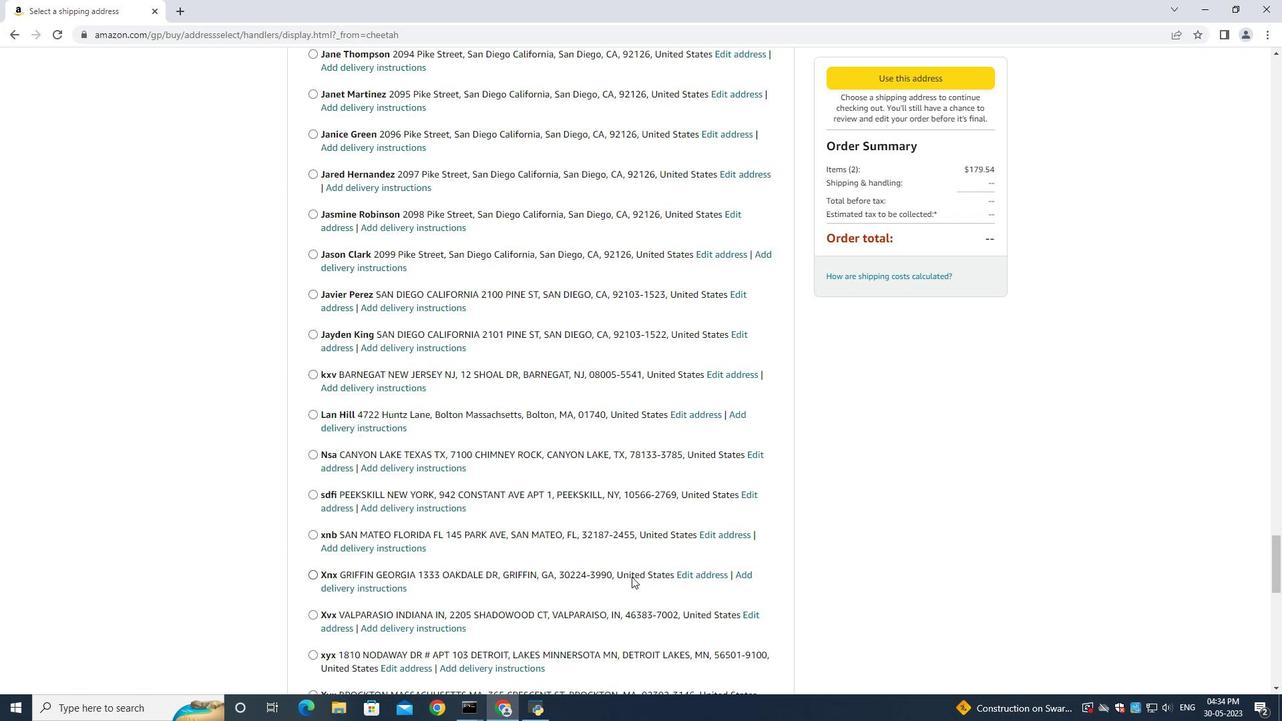 
Action: Mouse scrolled (630, 585) with delta (0, 0)
Screenshot: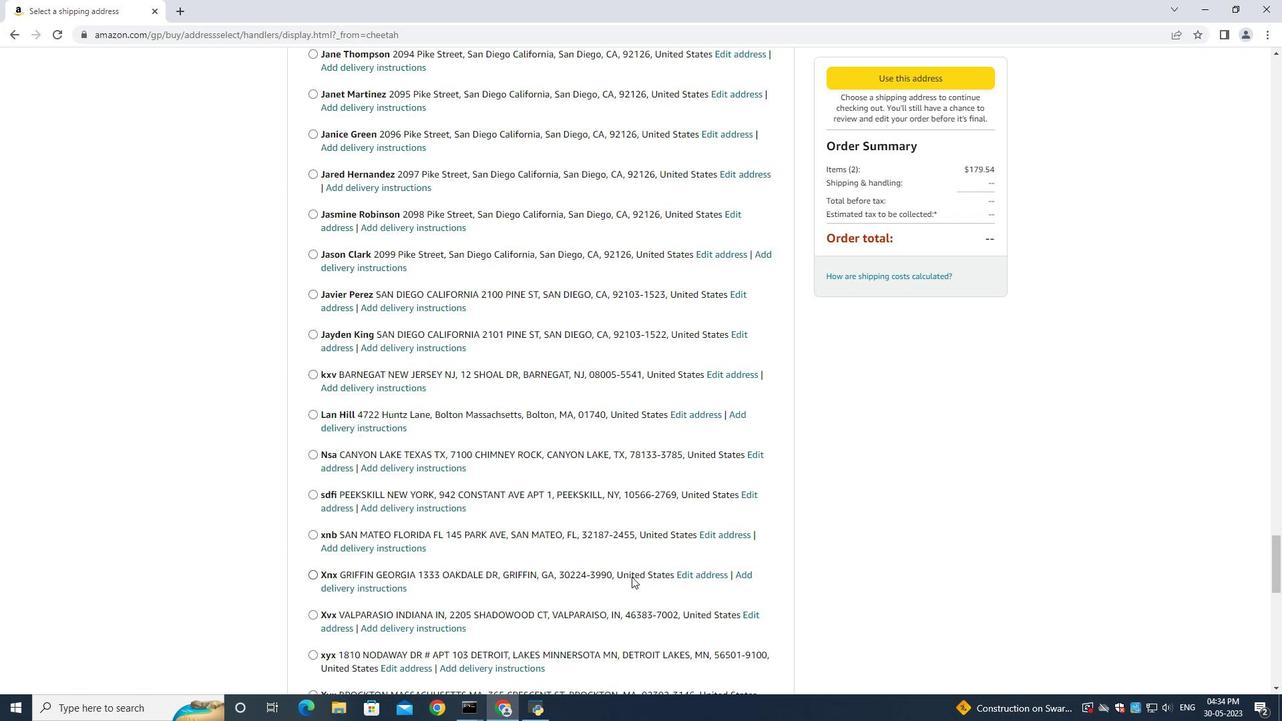 
Action: Mouse scrolled (627, 585) with delta (0, 0)
Screenshot: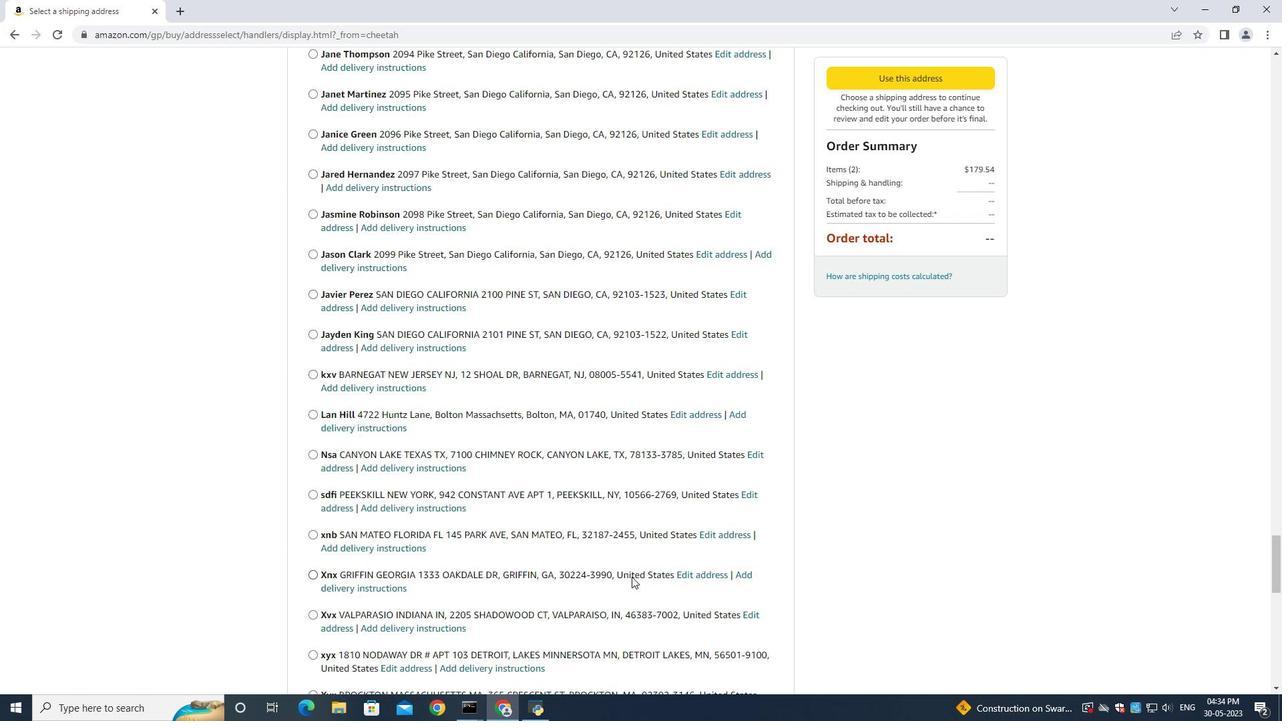 
Action: Mouse moved to (625, 520)
Screenshot: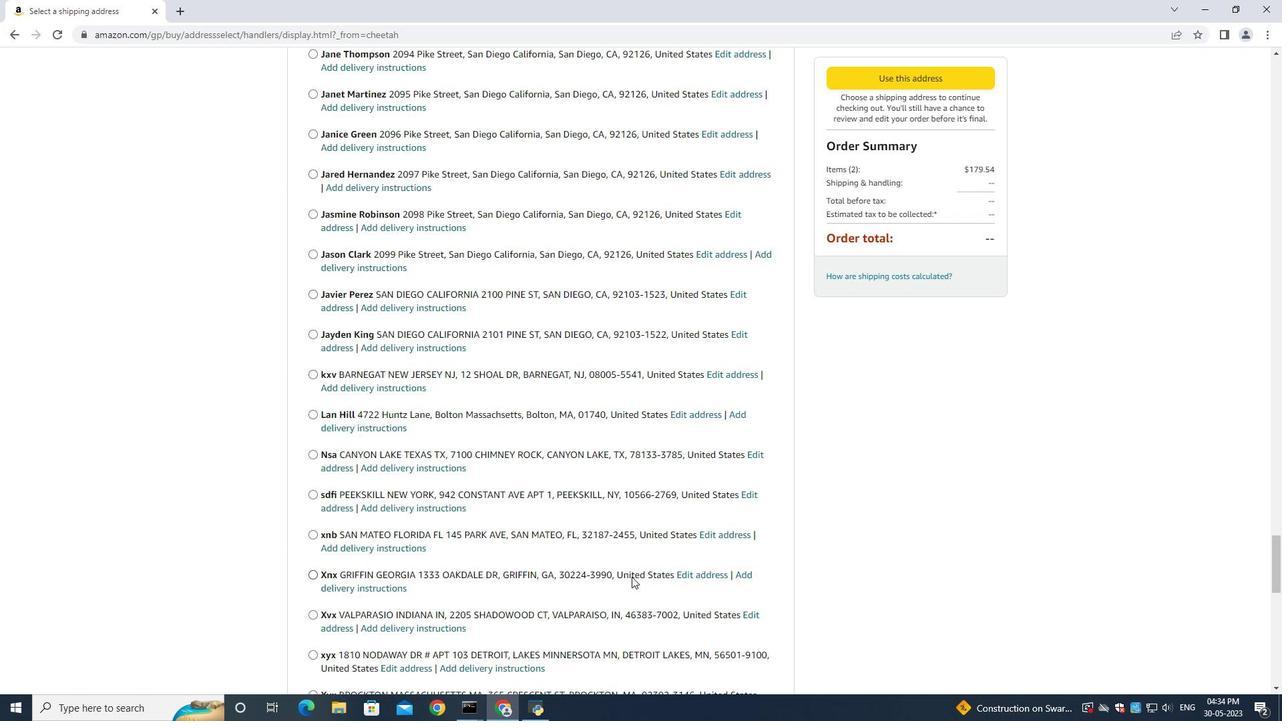 
Action: Mouse scrolled (625, 519) with delta (0, 0)
Screenshot: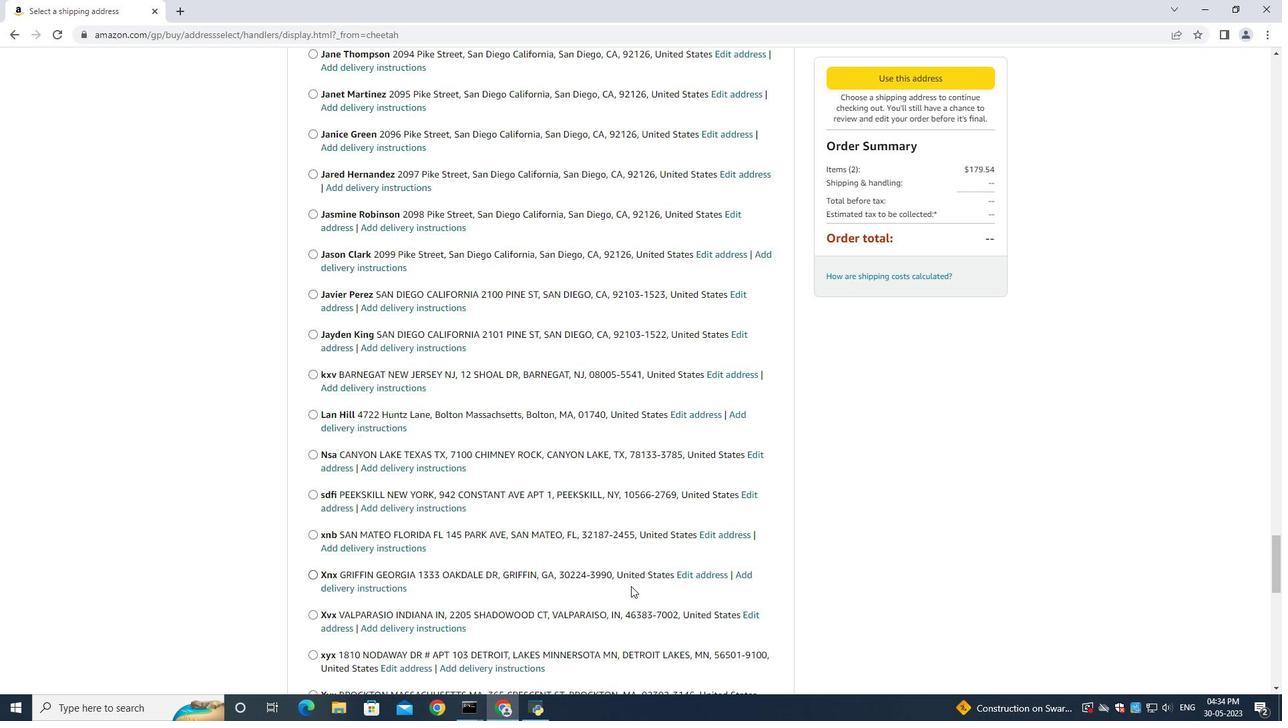 
Action: Mouse scrolled (625, 519) with delta (0, 0)
Screenshot: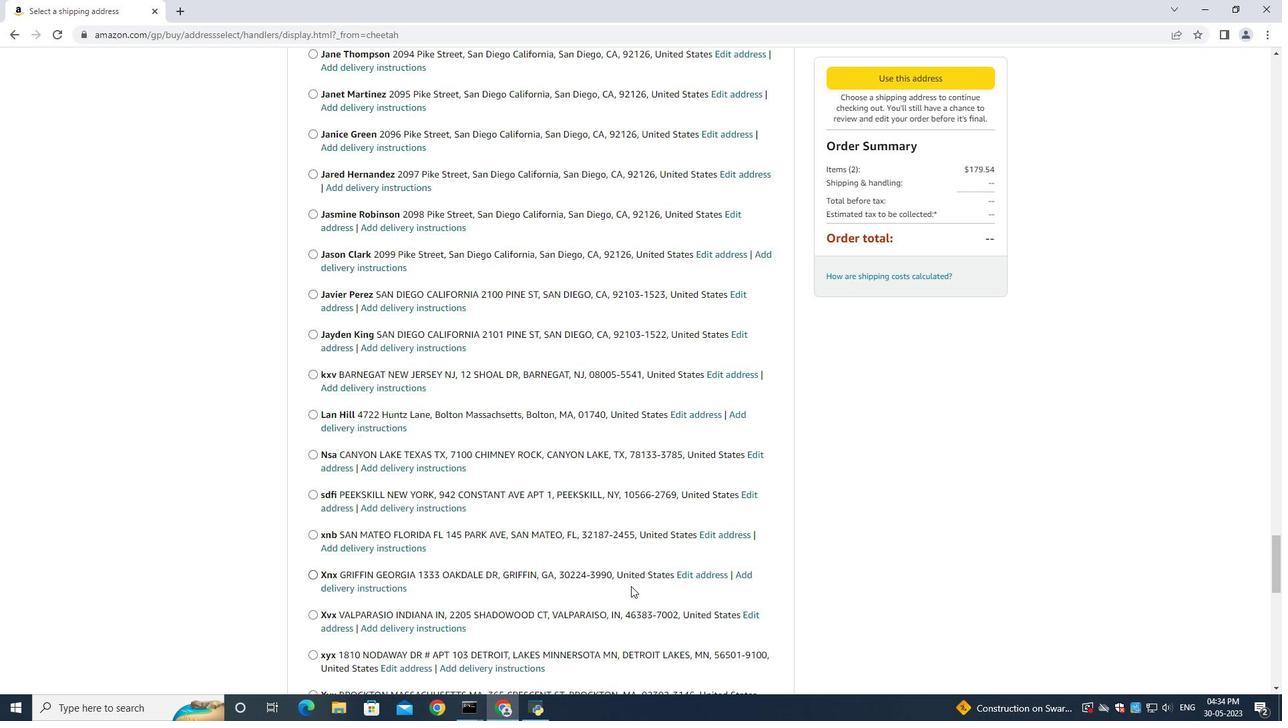 
Action: Mouse scrolled (625, 519) with delta (0, 0)
Screenshot: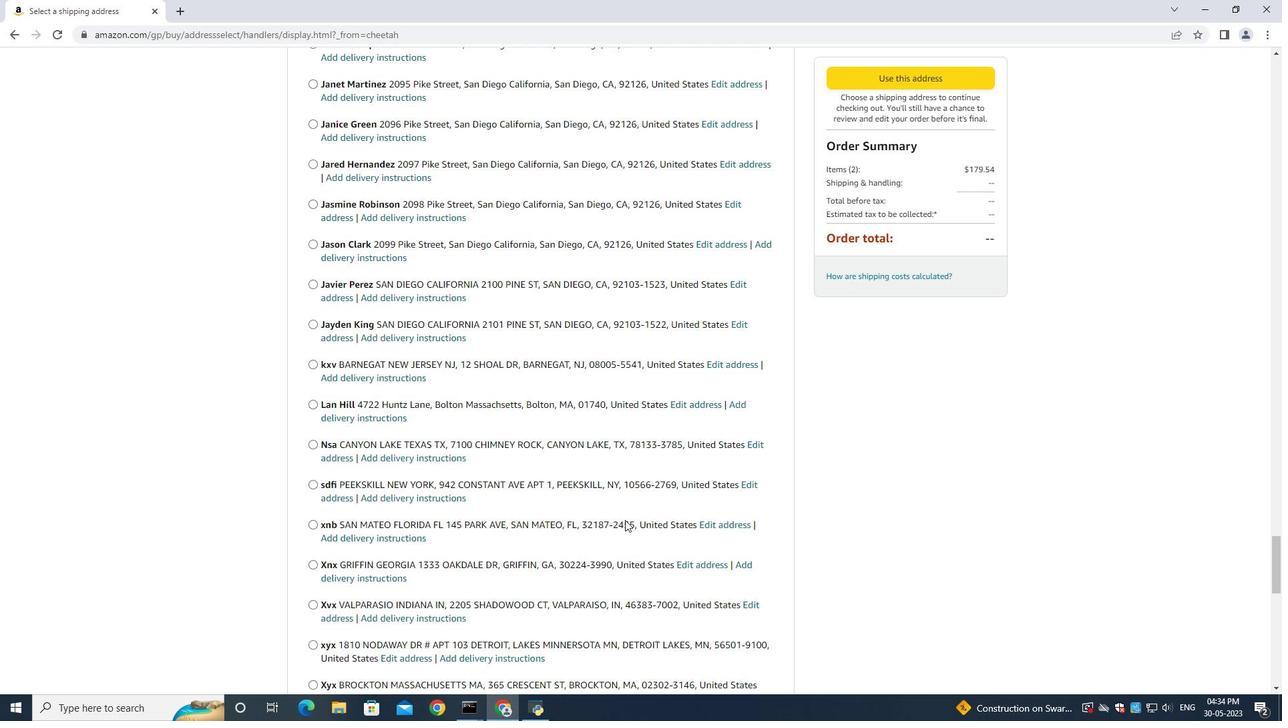 
Action: Mouse scrolled (625, 519) with delta (0, 0)
Screenshot: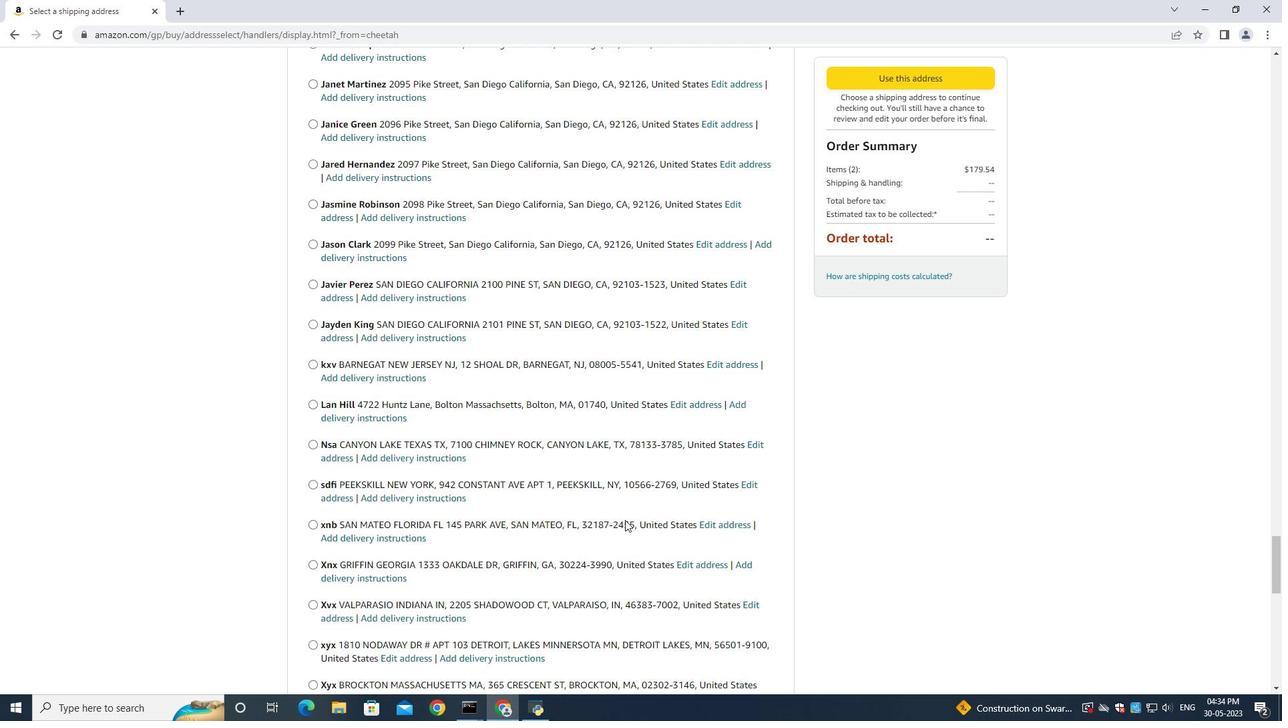 
Action: Mouse scrolled (625, 519) with delta (0, 0)
Screenshot: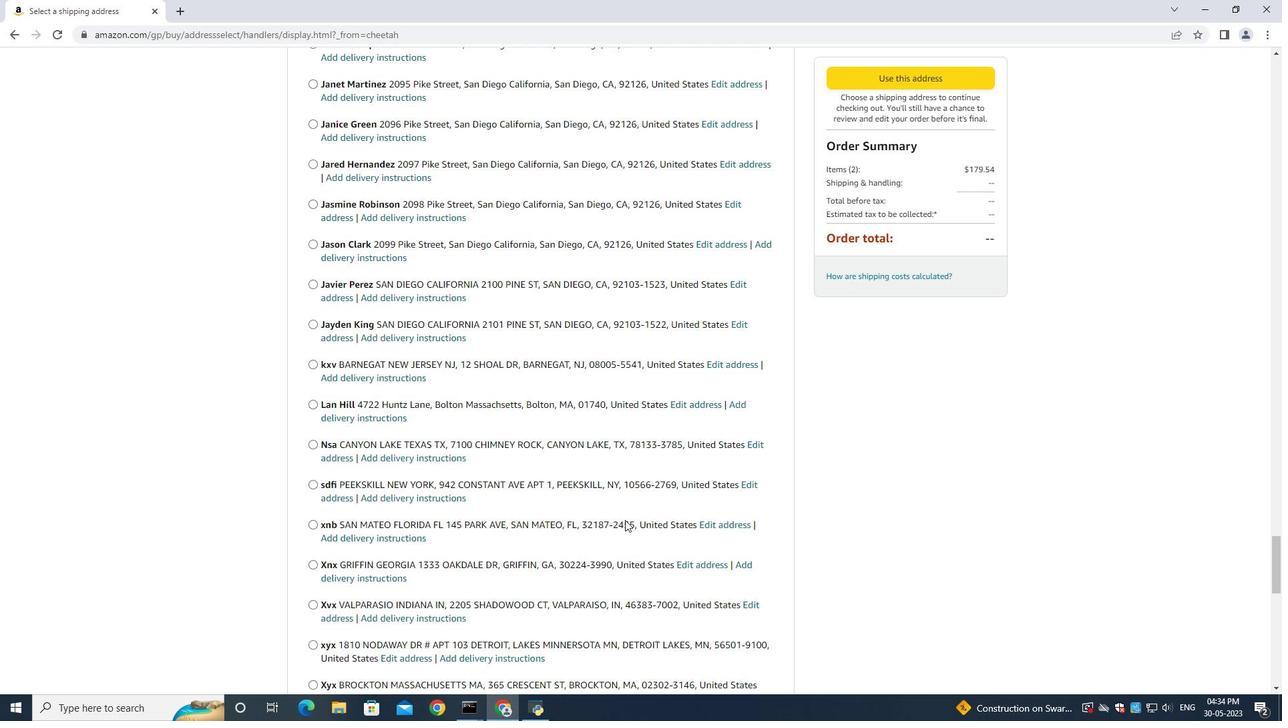 
Action: Mouse moved to (625, 516)
Screenshot: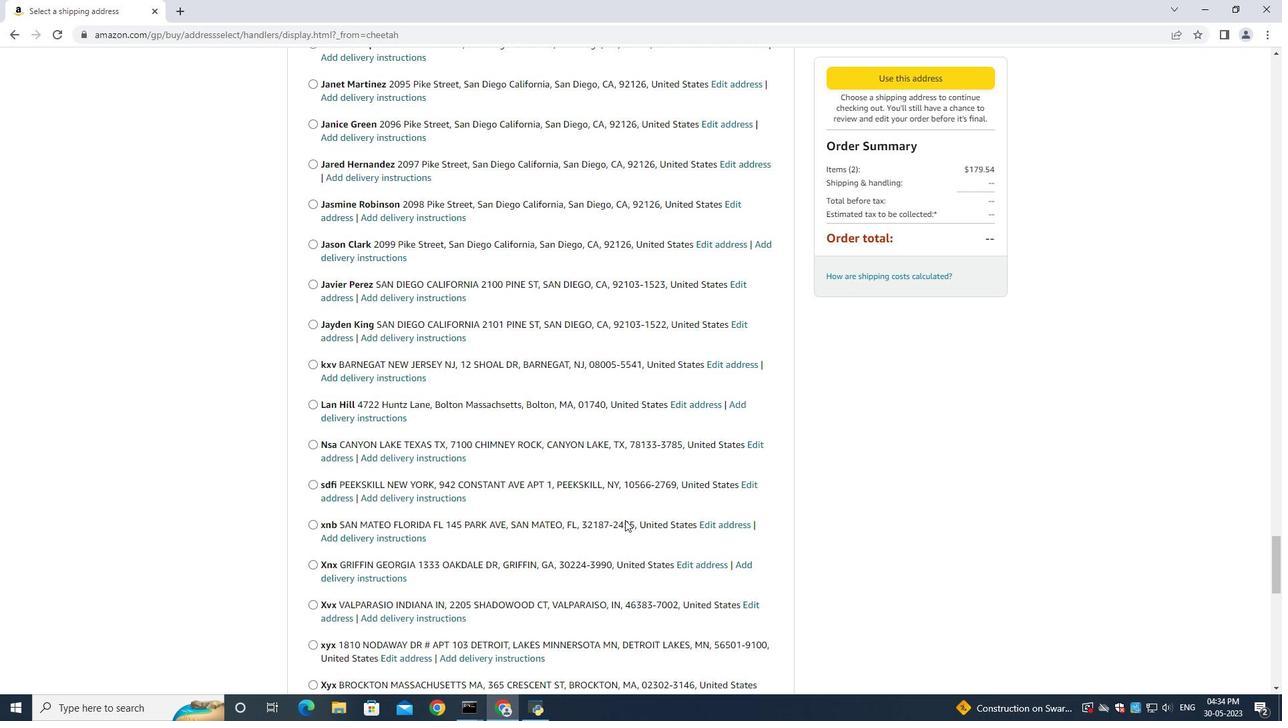 
Action: Mouse scrolled (625, 517) with delta (0, 0)
Screenshot: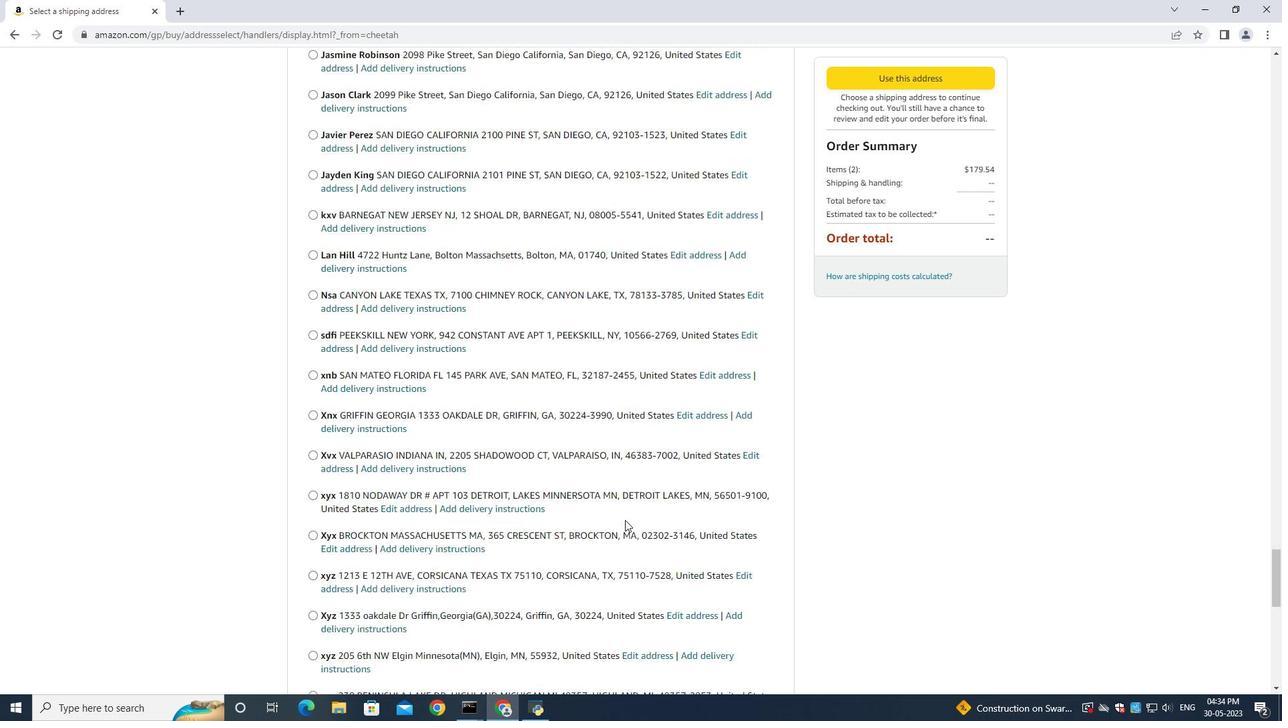 
Action: Mouse moved to (625, 509)
Screenshot: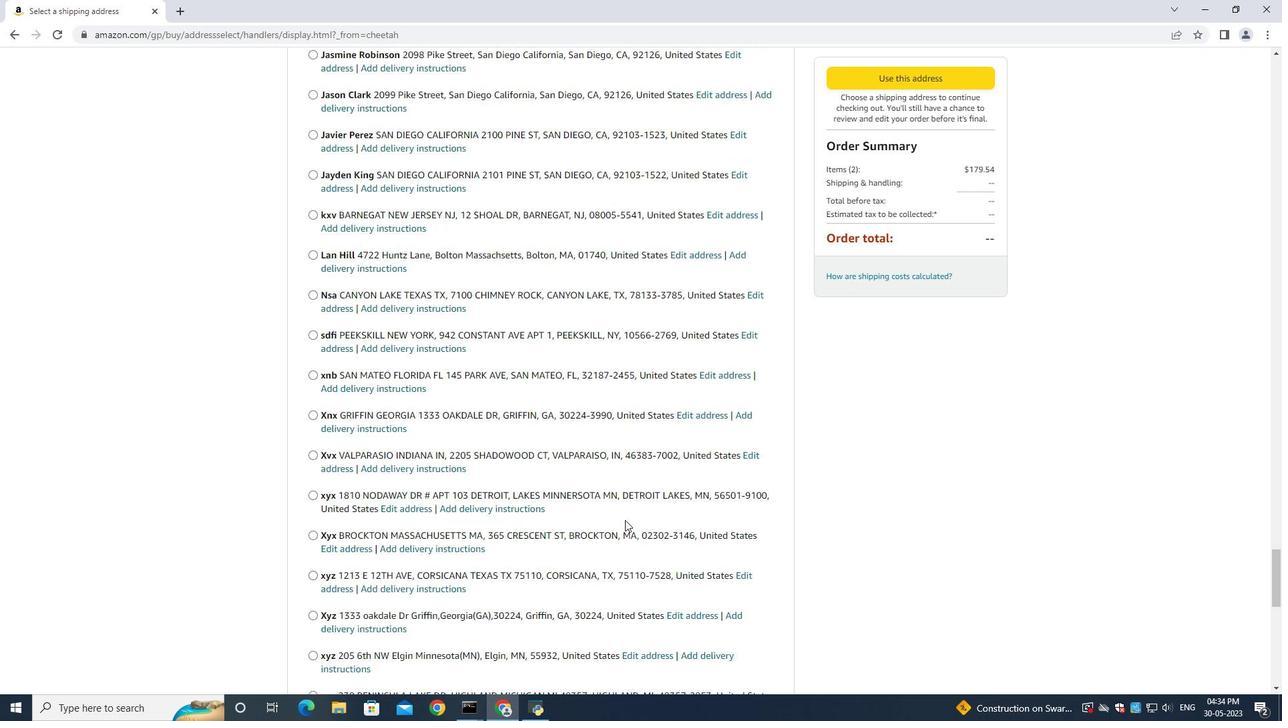 
Action: Mouse scrolled (625, 508) with delta (0, 0)
Screenshot: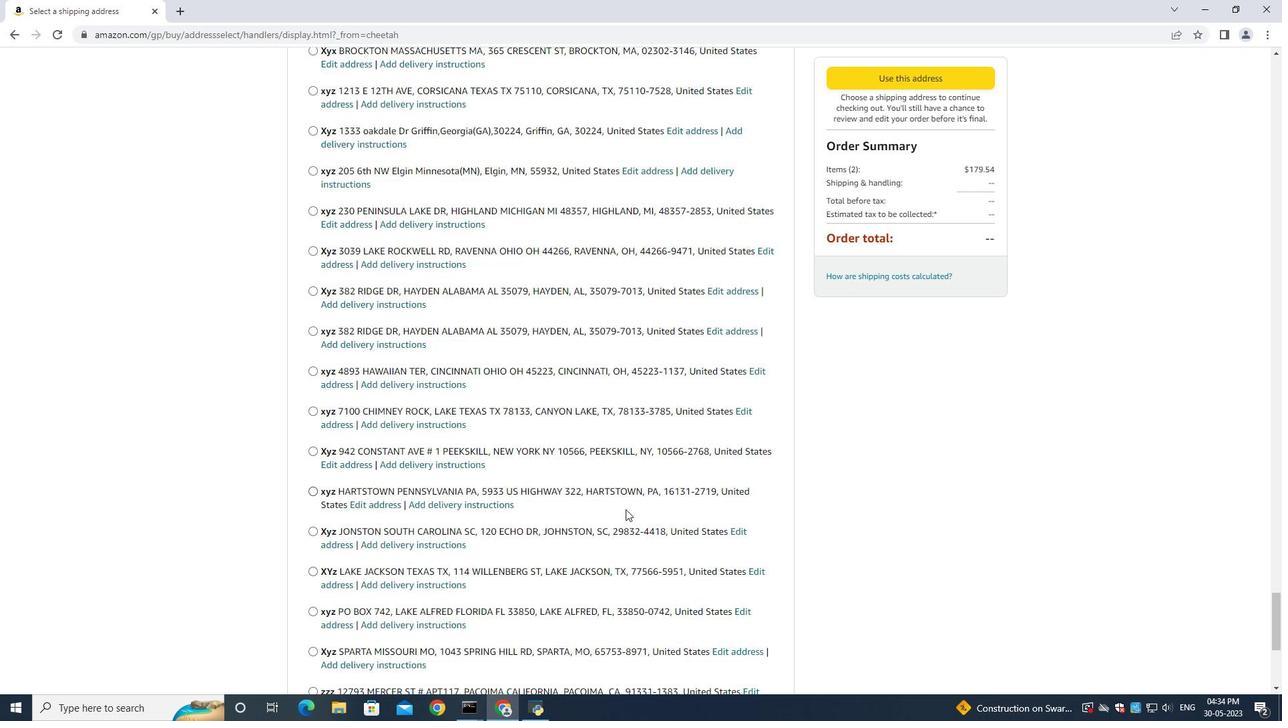
Action: Mouse scrolled (625, 508) with delta (0, 0)
Screenshot: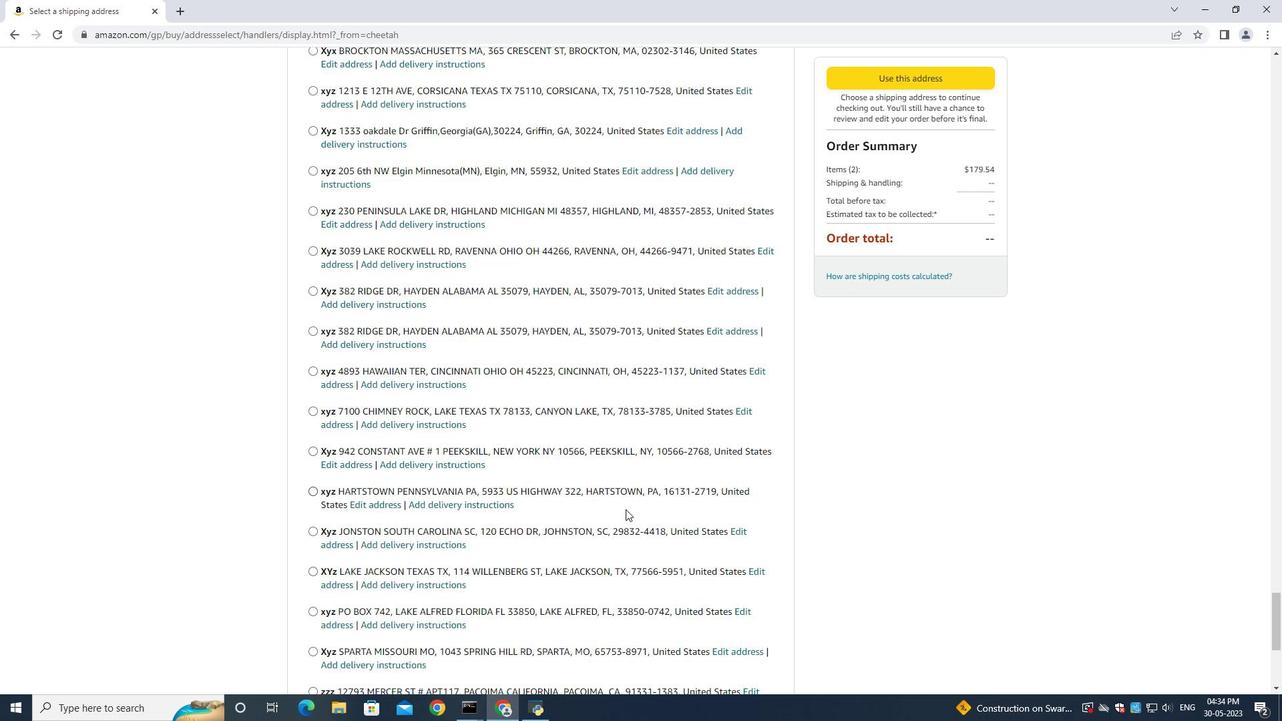 
Action: Mouse scrolled (625, 508) with delta (0, 0)
Screenshot: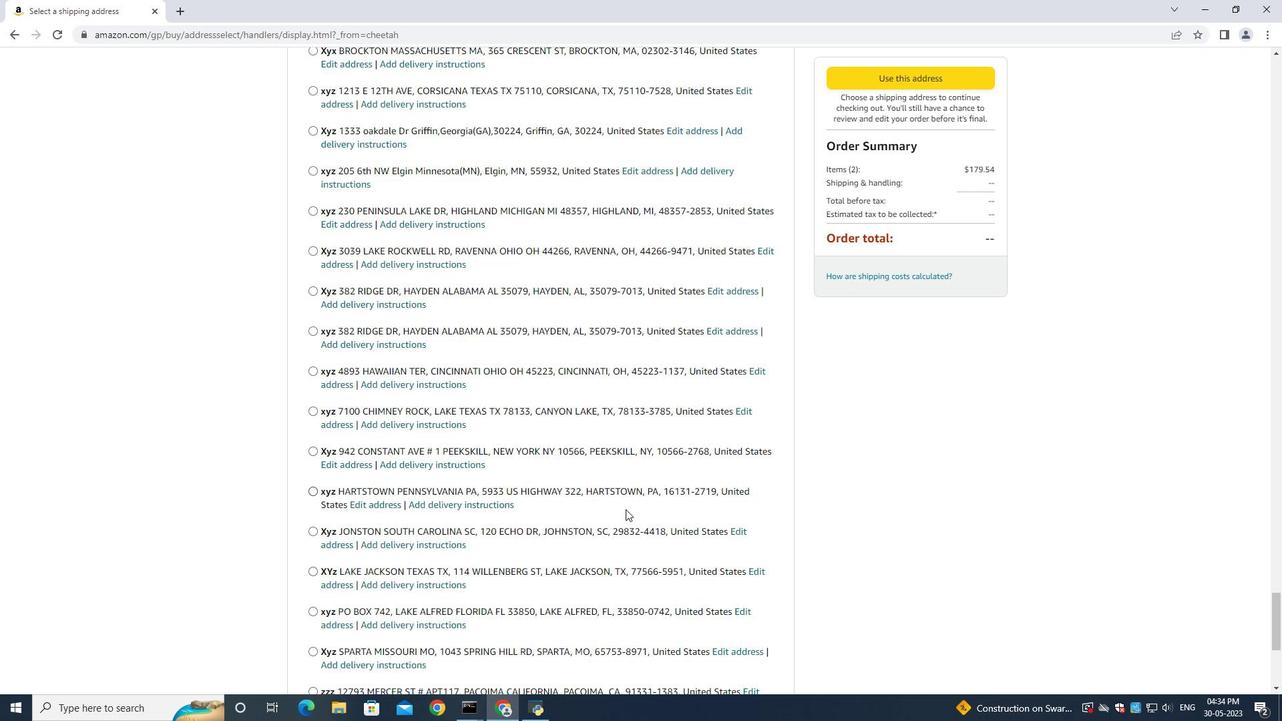 
Action: Mouse moved to (625, 509)
Screenshot: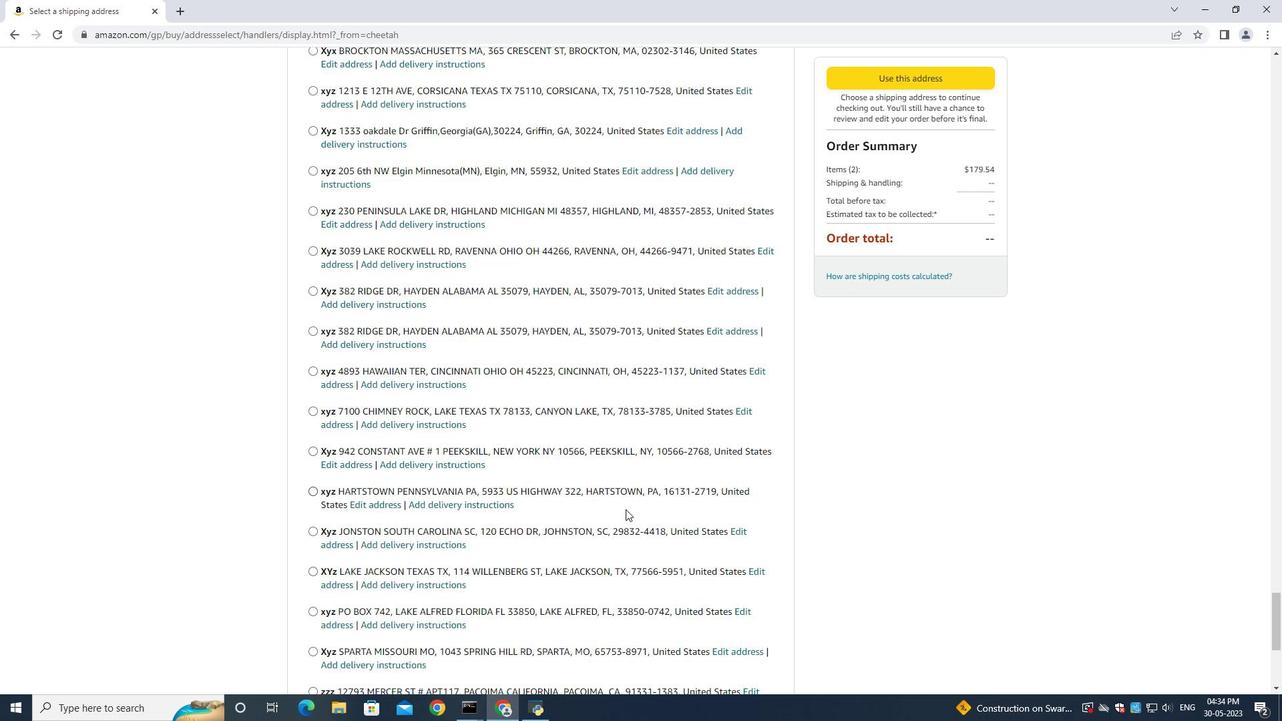
Action: Mouse scrolled (625, 508) with delta (0, -1)
Screenshot: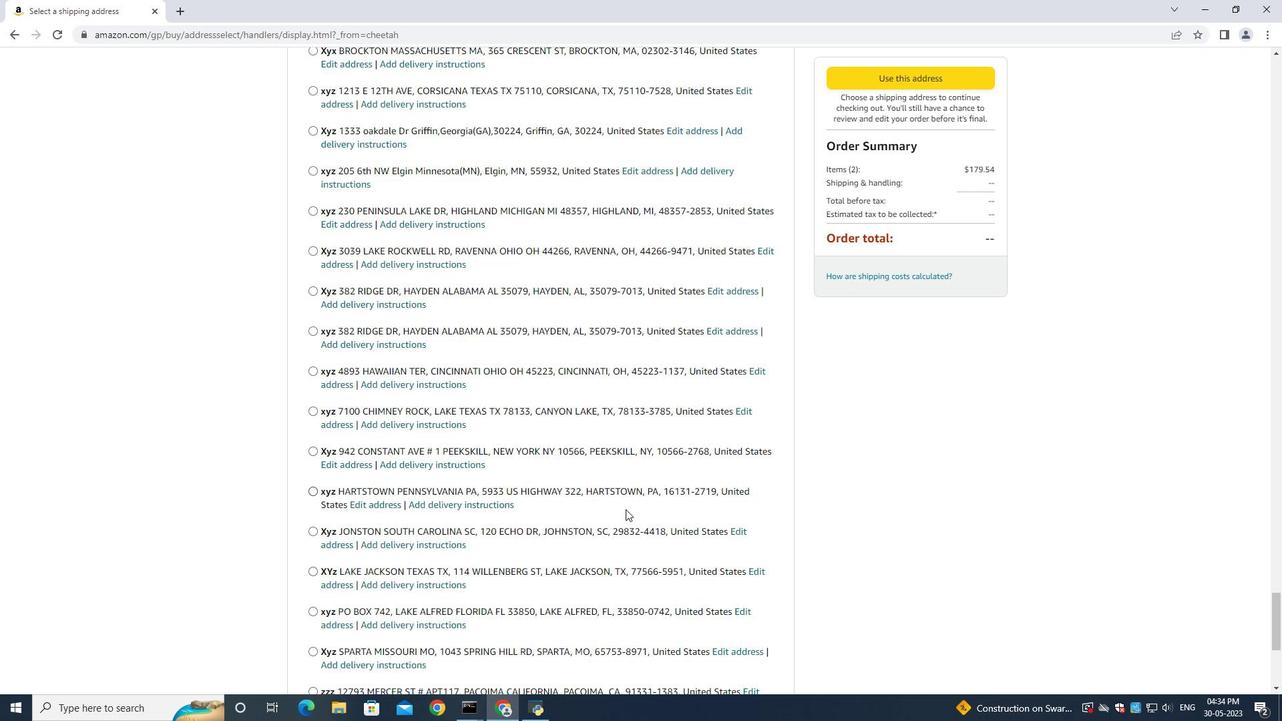 
Action: Mouse moved to (627, 508)
Screenshot: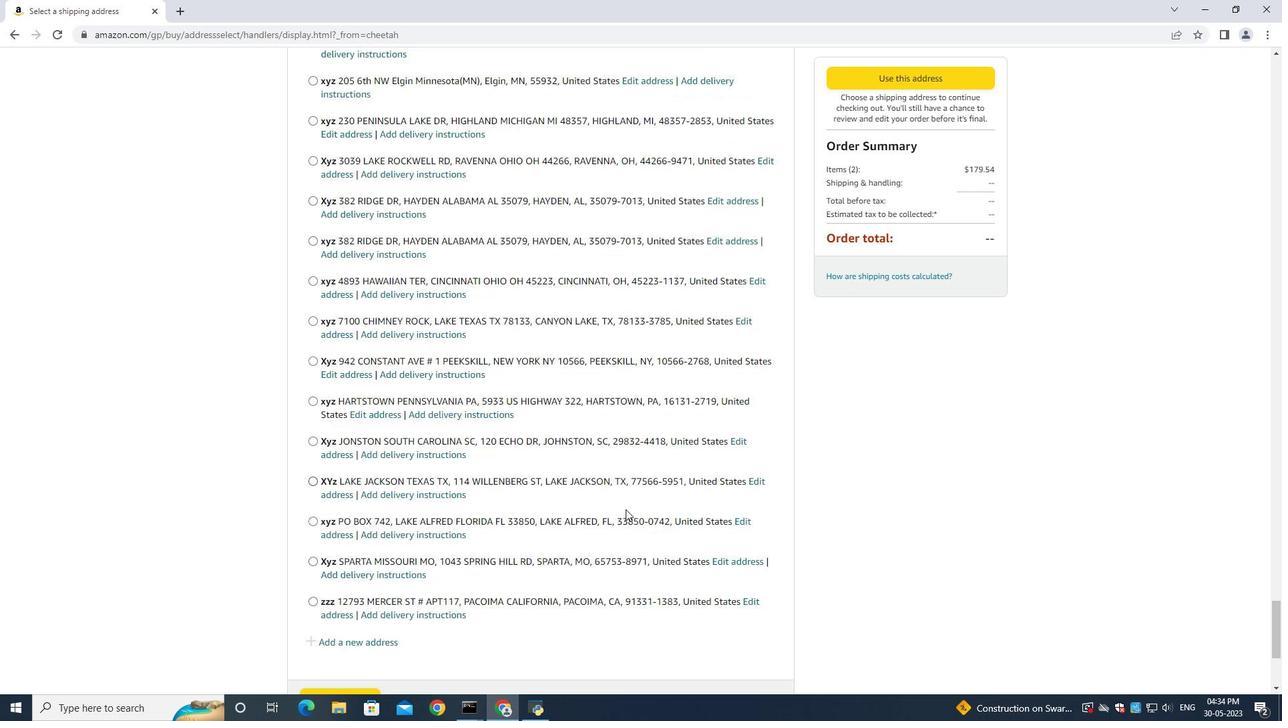 
Action: Mouse scrolled (625, 508) with delta (0, 0)
Screenshot: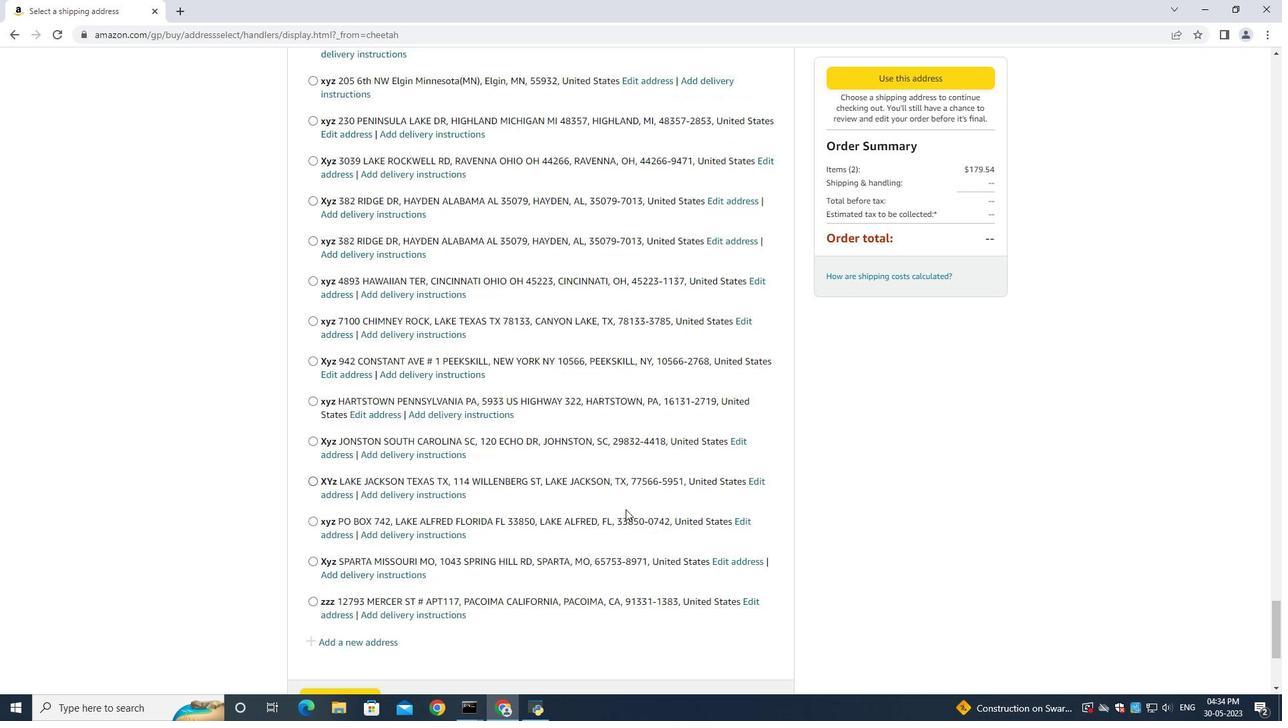 
Action: Mouse moved to (627, 507)
Screenshot: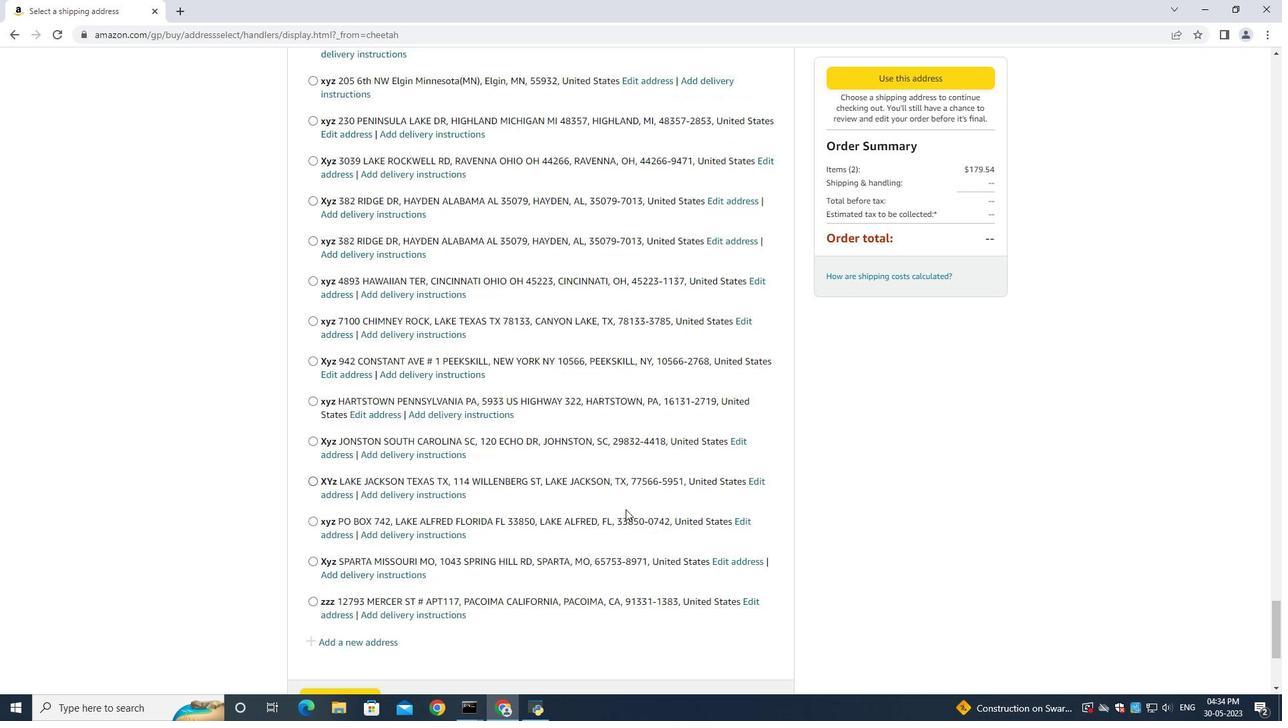 
Action: Mouse scrolled (625, 508) with delta (0, 0)
Screenshot: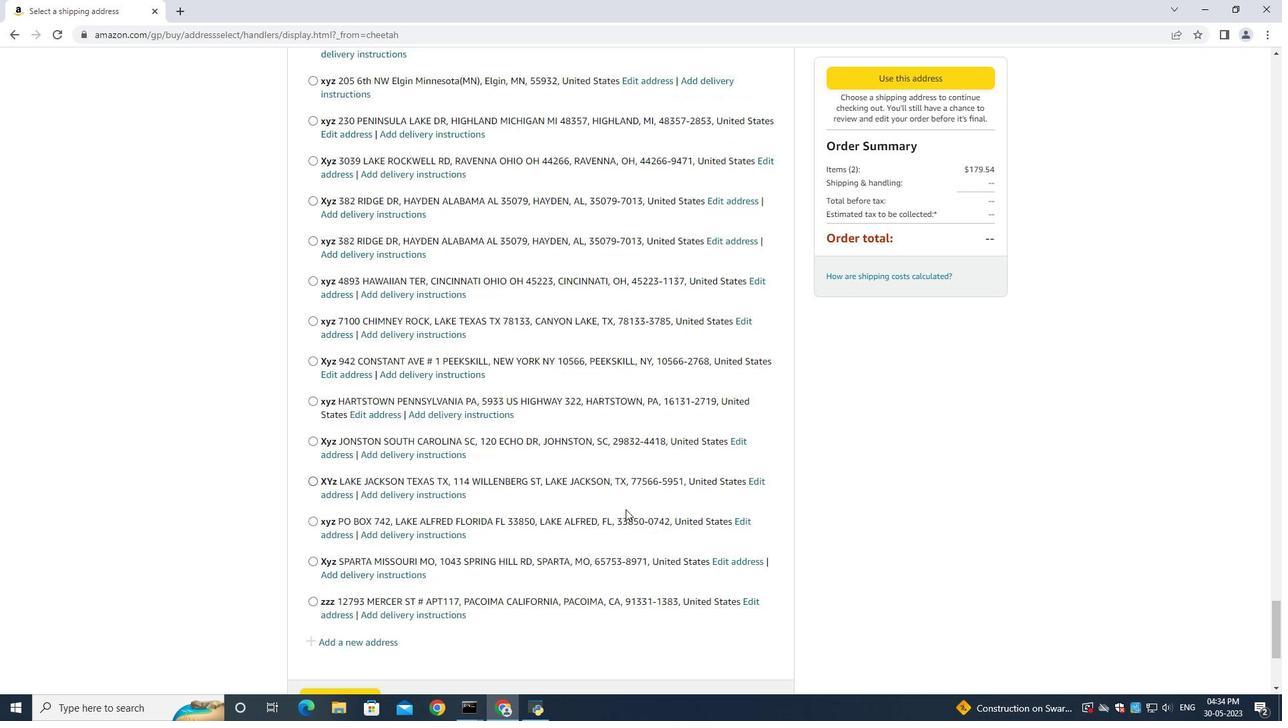 
Action: Mouse scrolled (627, 507) with delta (0, 0)
Screenshot: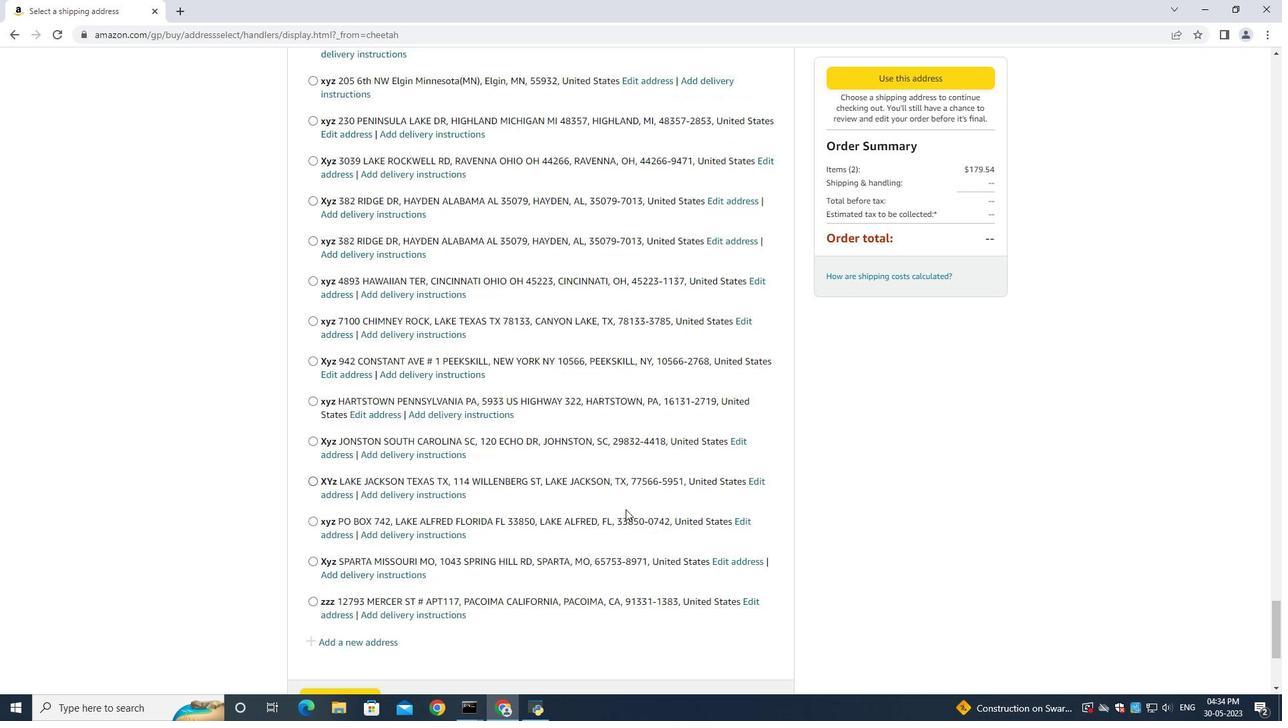
Action: Mouse moved to (347, 365)
Screenshot: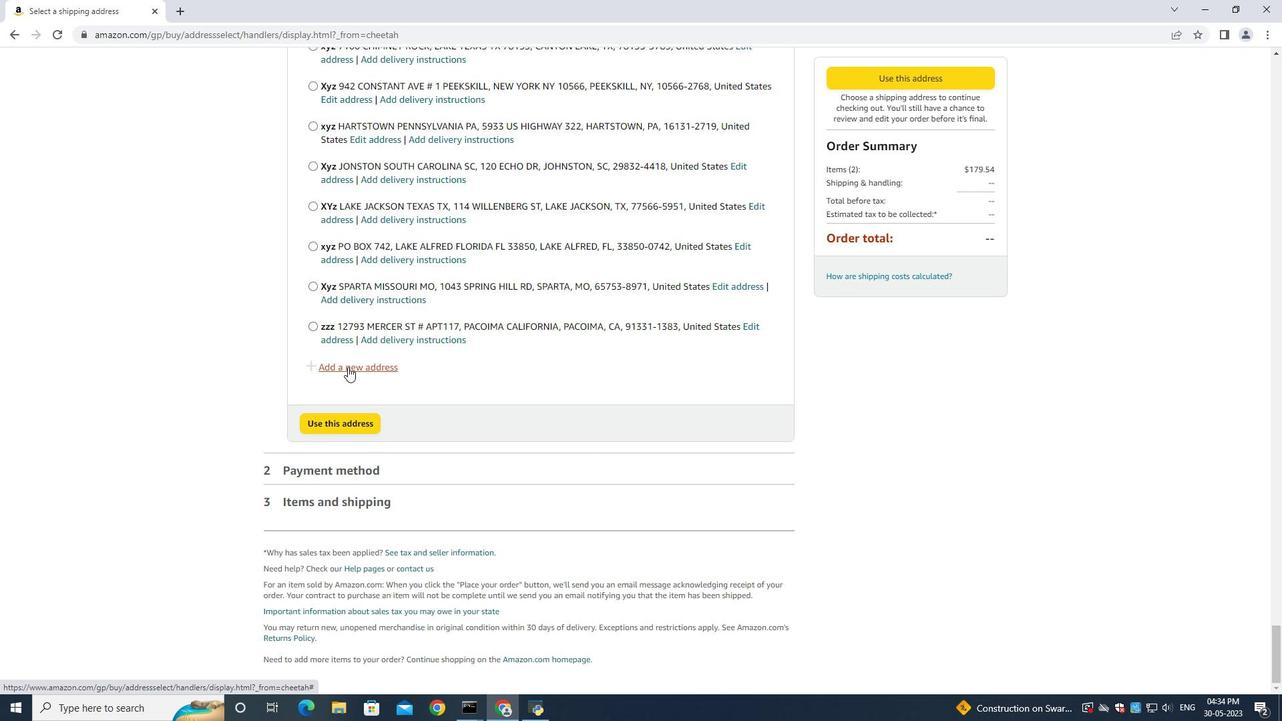 
Action: Mouse pressed left at (347, 365)
Screenshot: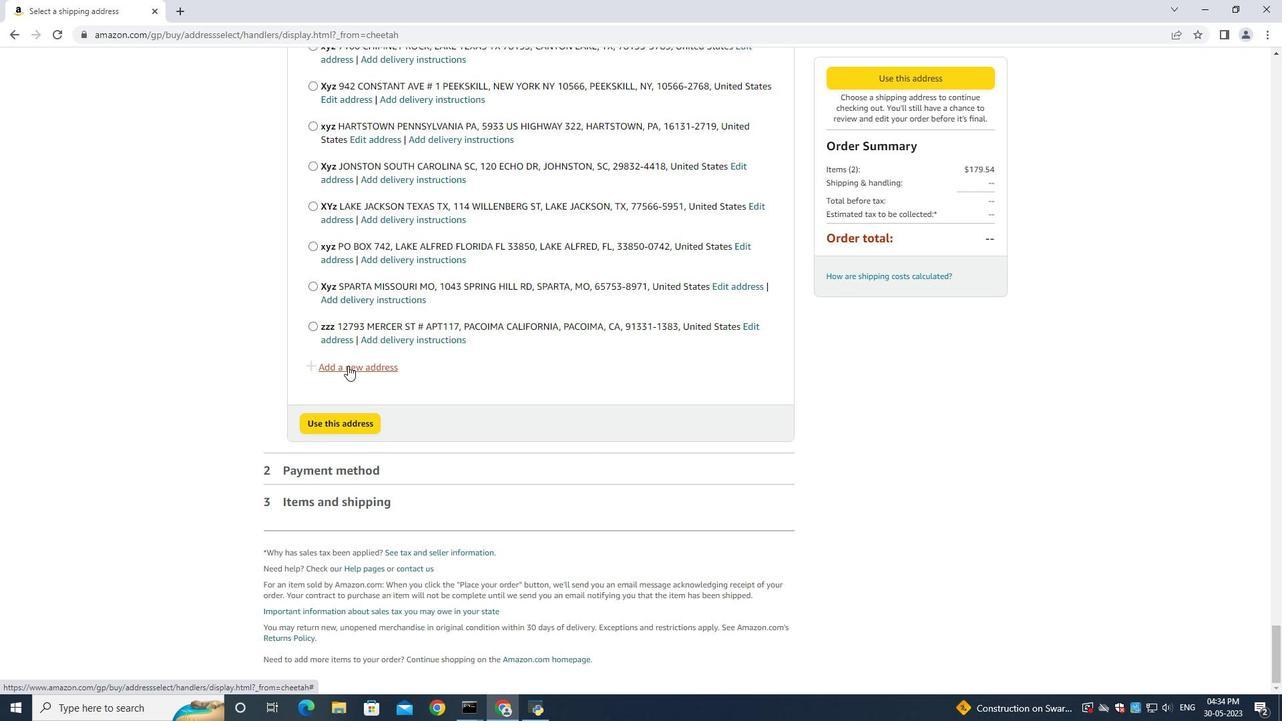 
Action: Mouse moved to (462, 329)
Screenshot: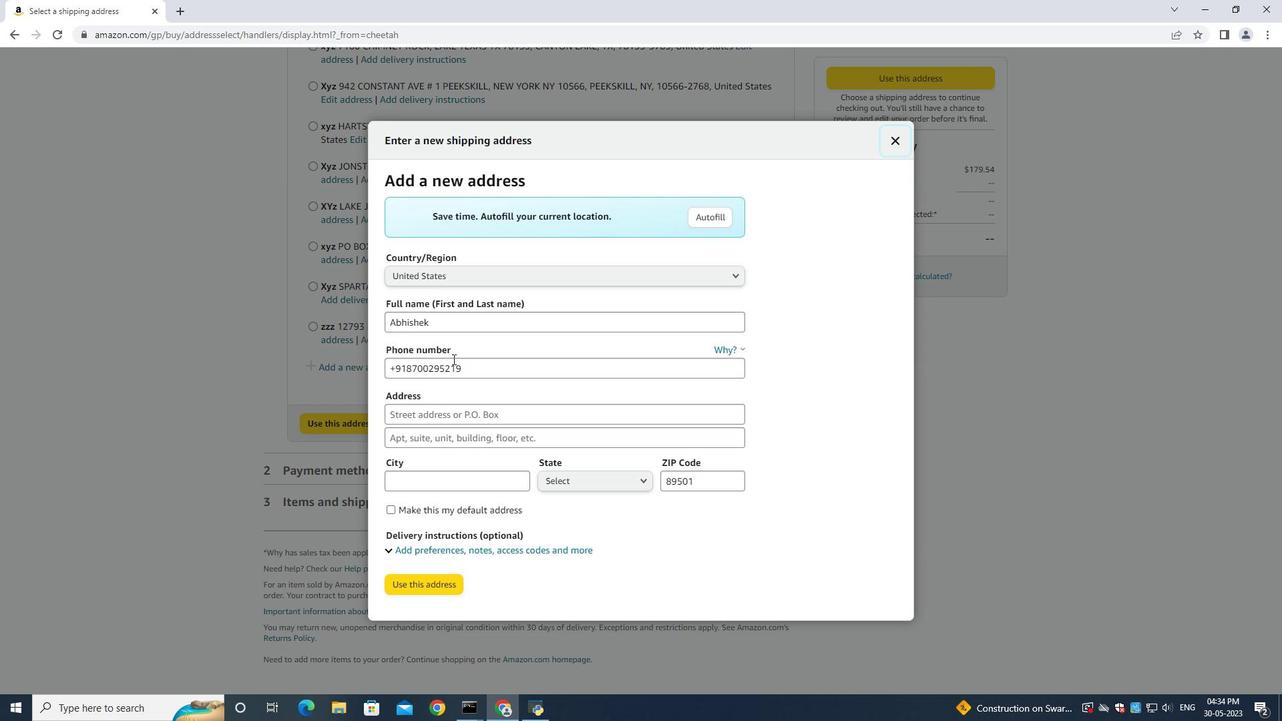 
Action: Mouse pressed left at (462, 329)
Screenshot: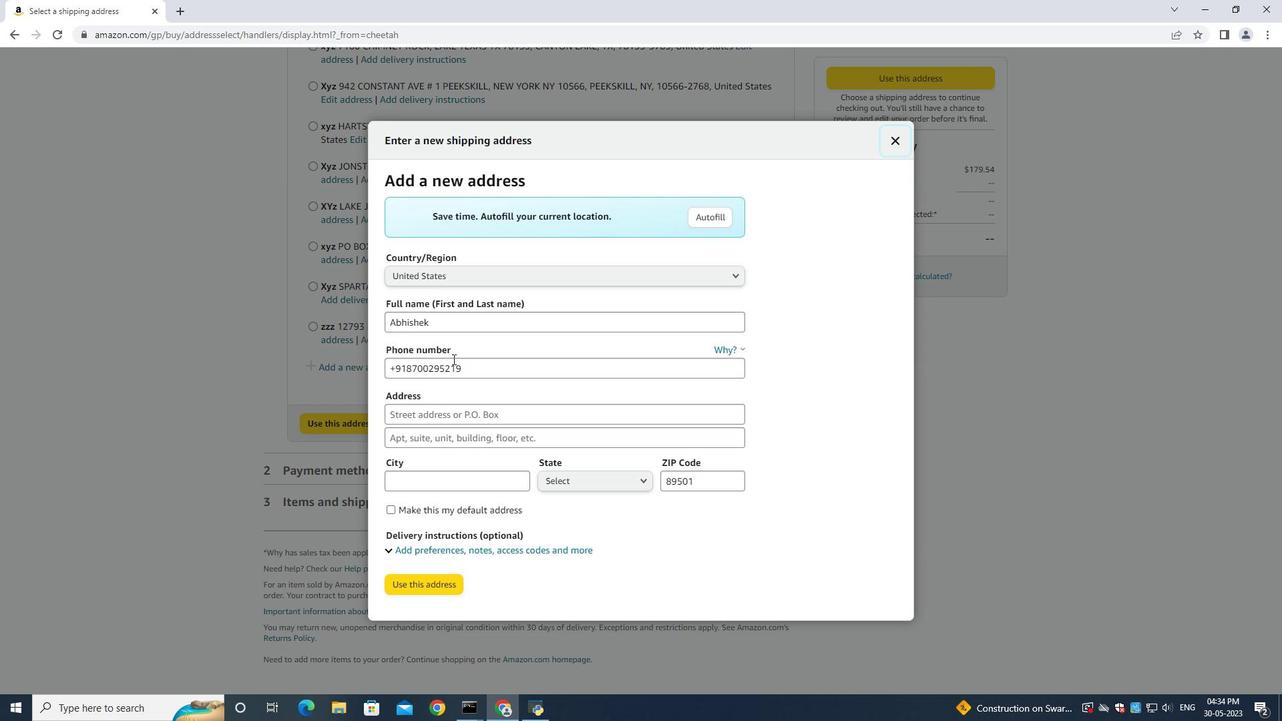 
Action: Mouse moved to (462, 327)
Screenshot: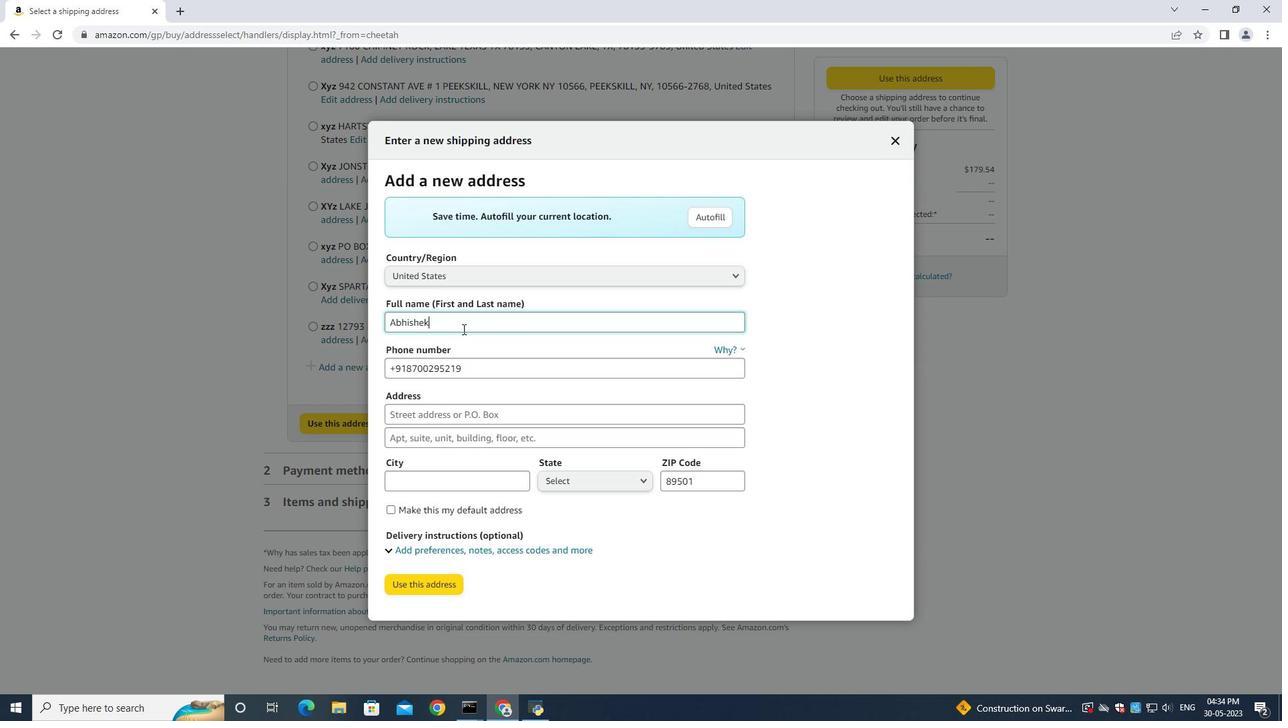 
Action: Key pressed ctrl+A<Key.backspace><Key.shift><Key.shift><Key.shift><Key.shift><Key.shift><Key.shift><Key.shift><Key.shift><Key.shift><Key.shift><Key.shift><Key.shift><Key.shift><Key.shift><Key.shift><Key.shift><Key.shift><Key.shift><Key.shift><Key.shift><Key.shift><Key.shift><Key.shift><Key.shift><Key.shift><Key.shift><Key.shift><Key.shift><Key.shift><Key.shift><Key.shift><Key.shift><Key.shift><Key.shift><Key.shift><Key.shift><Key.shift><Key.shift><Key.shift>Jazmin<Key.space><Key.shift><Key.shift><Key.shift>Davis<Key.tab><Key.tab><Key.backspace>8585770212<Key.tab>2102<Key.space><Key.shift>Pike<Key.space><Key.shift><Key.shift><Key.shift><Key.shift><Key.shift><Key.shift><Key.shift><Key.shift><Key.shift>Street<Key.space><Key.tab><Key.shift>San<Key.space><Key.shift>Diego<Key.space><Key.shift>California<Key.tab><Key.shift>San<Key.space><Key.shift><Key.shift>Diego<Key.tab><Key.up>cal<Key.enter><Key.tab><Key.backspace>92126
Screenshot: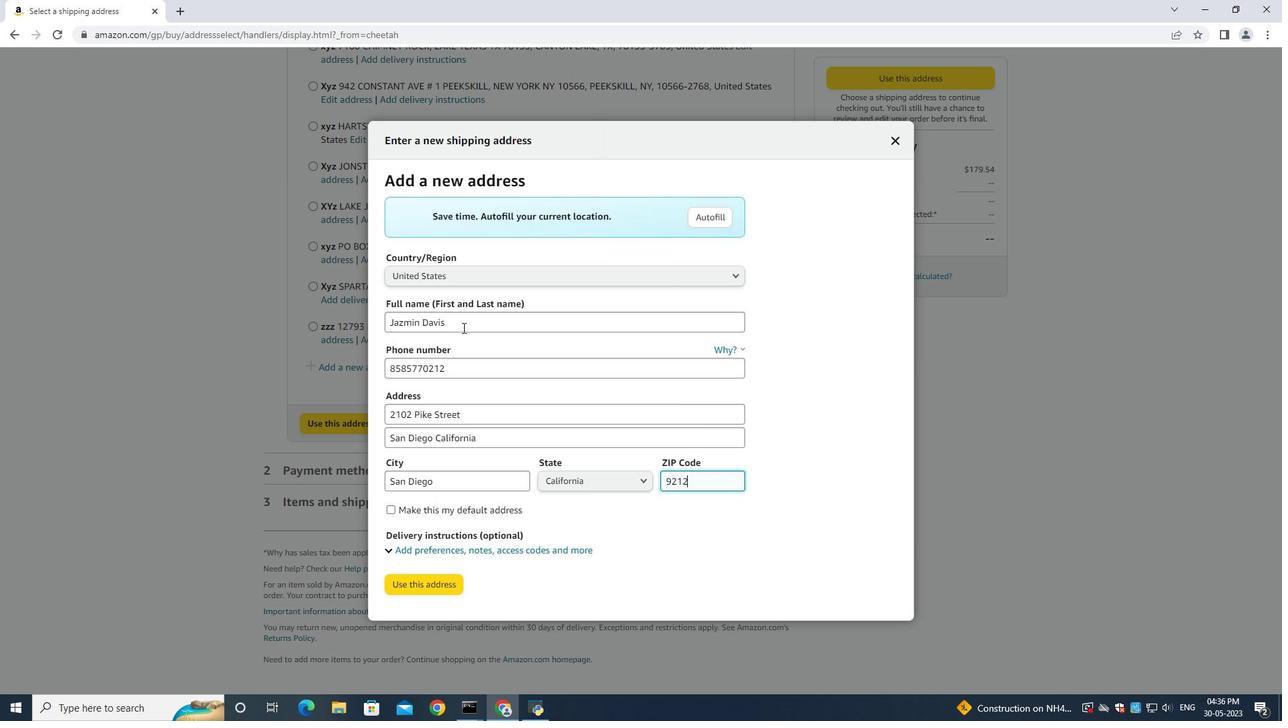 
Action: Mouse moved to (408, 588)
Screenshot: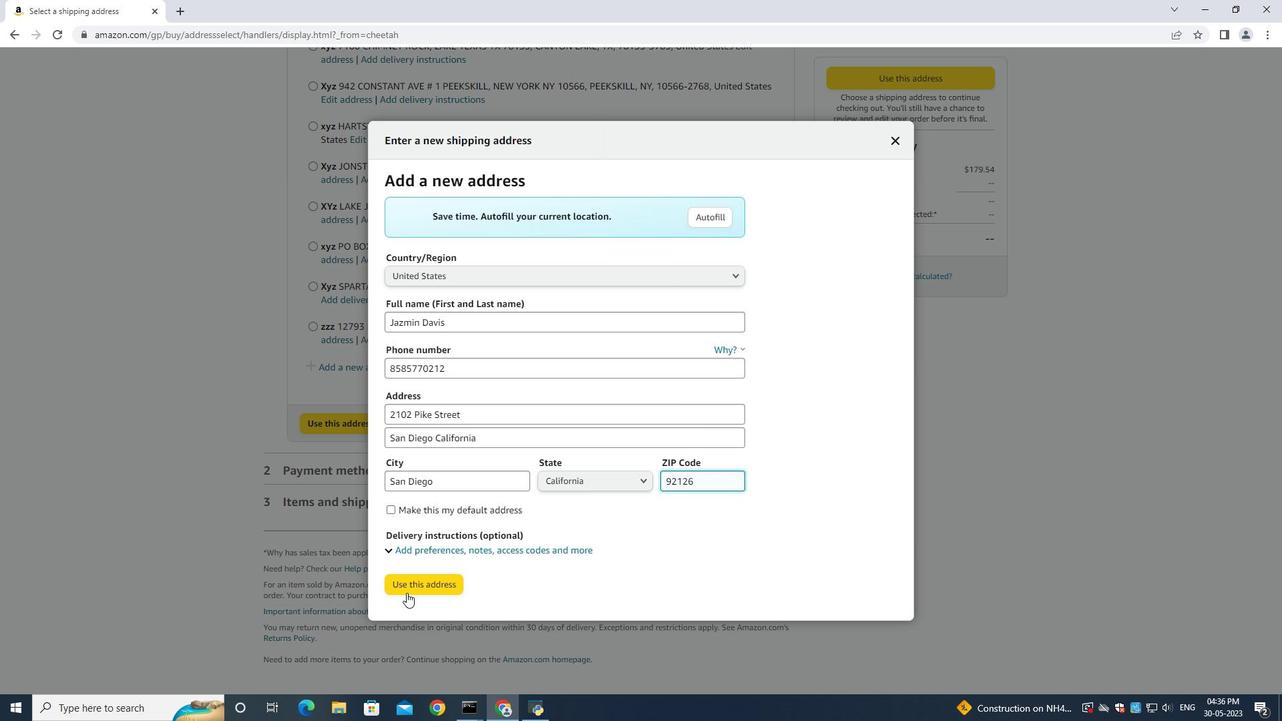 
Action: Mouse pressed left at (408, 588)
Screenshot: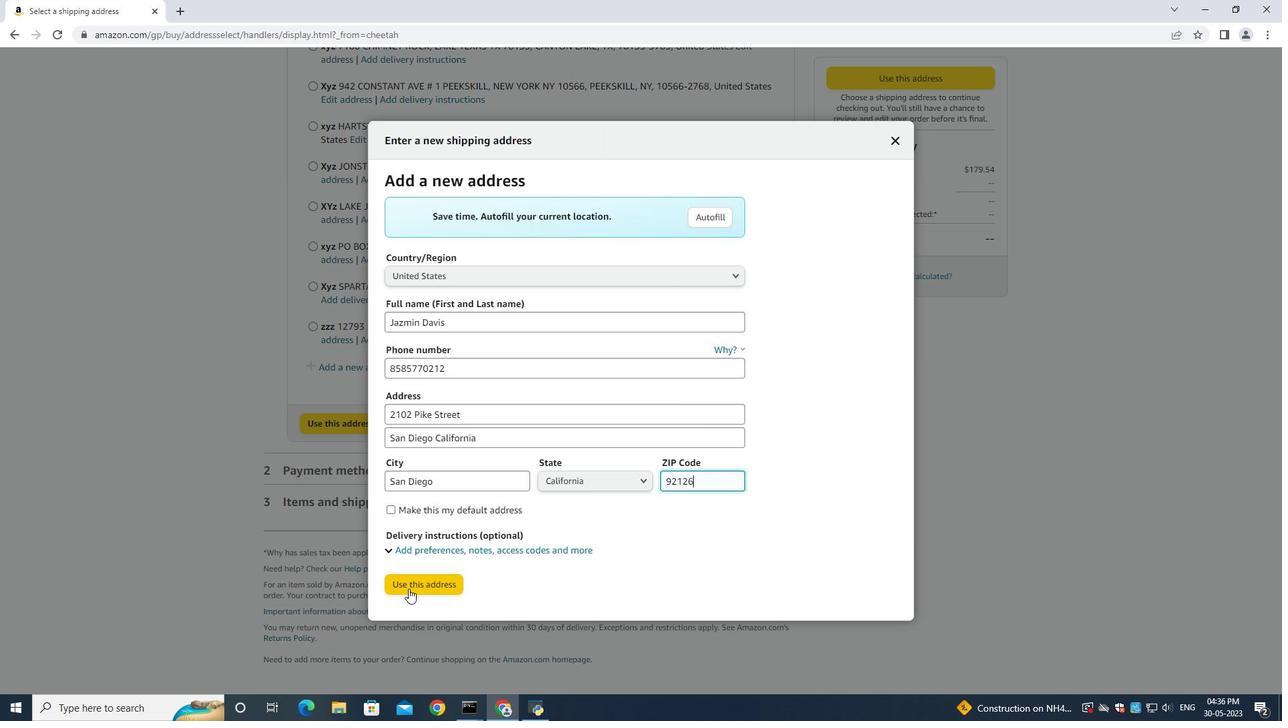 
Action: Mouse moved to (415, 414)
Screenshot: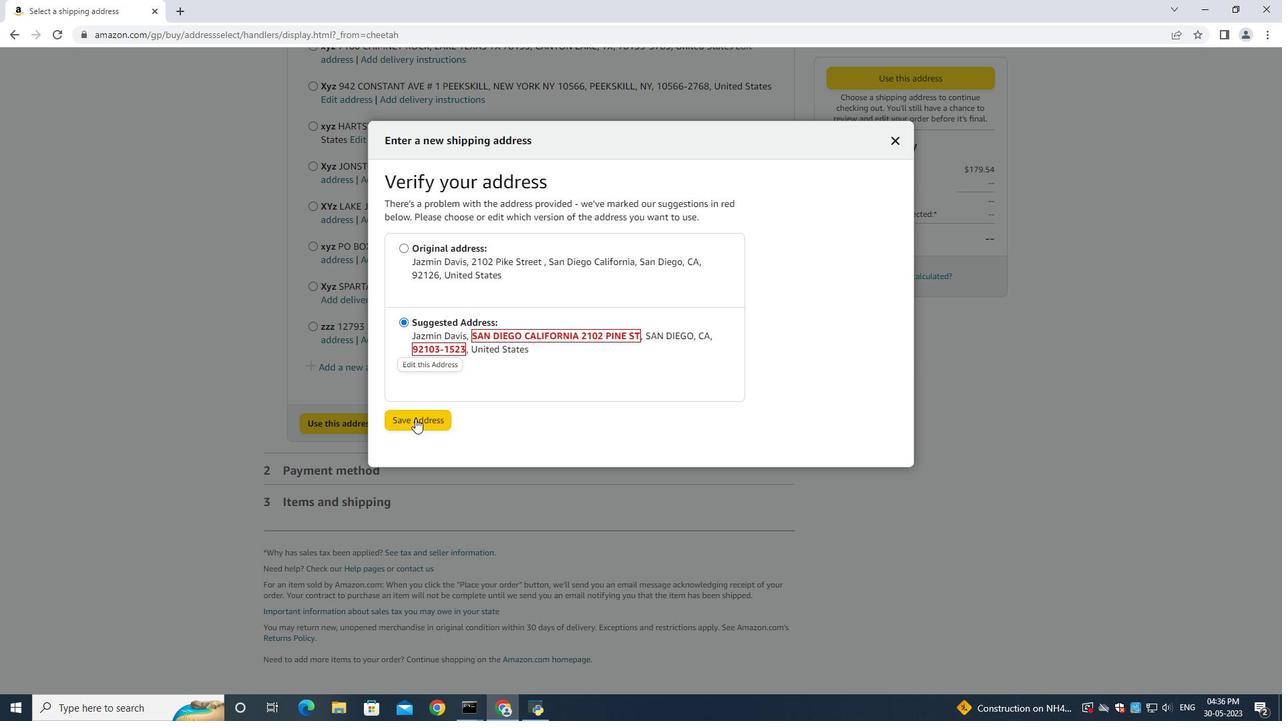 
Action: Mouse pressed left at (415, 414)
Screenshot: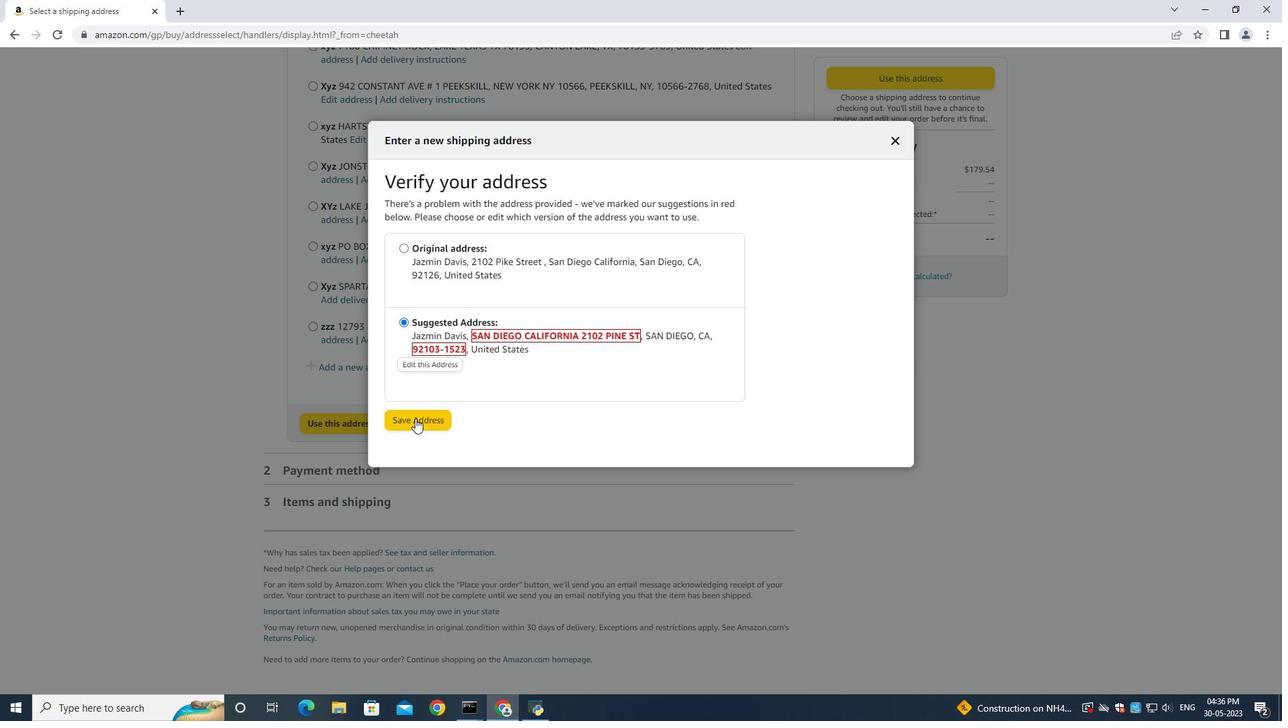 
Action: Mouse moved to (434, 412)
Screenshot: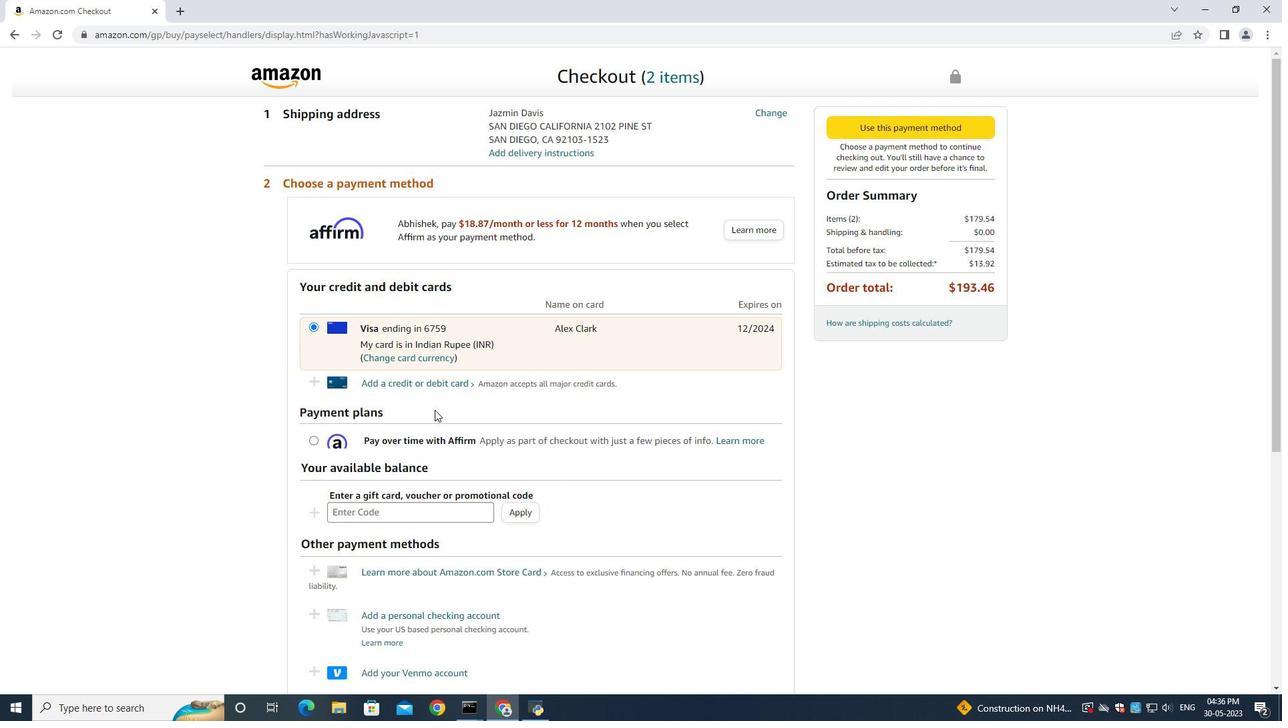
